 Task: Buy 5 Coil Ground Straps from Ignition Parts section under best seller category for shipping address: Jim Hall, 4207 Skips Lane, Phoenix, Arizona 85012, Cell Number 9285042162. Pay from credit card ending with 2005, CVV 3321
Action: Mouse moved to (18, 96)
Screenshot: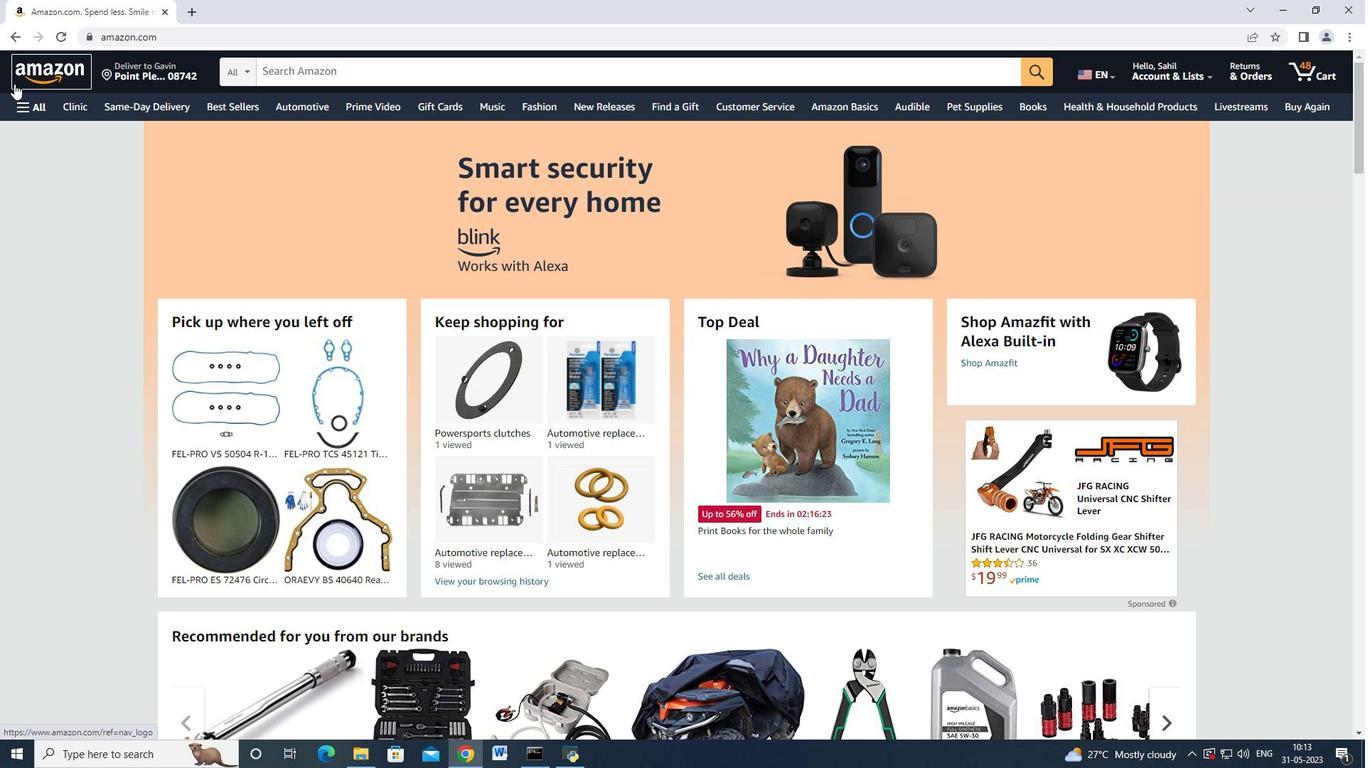 
Action: Mouse pressed left at (18, 96)
Screenshot: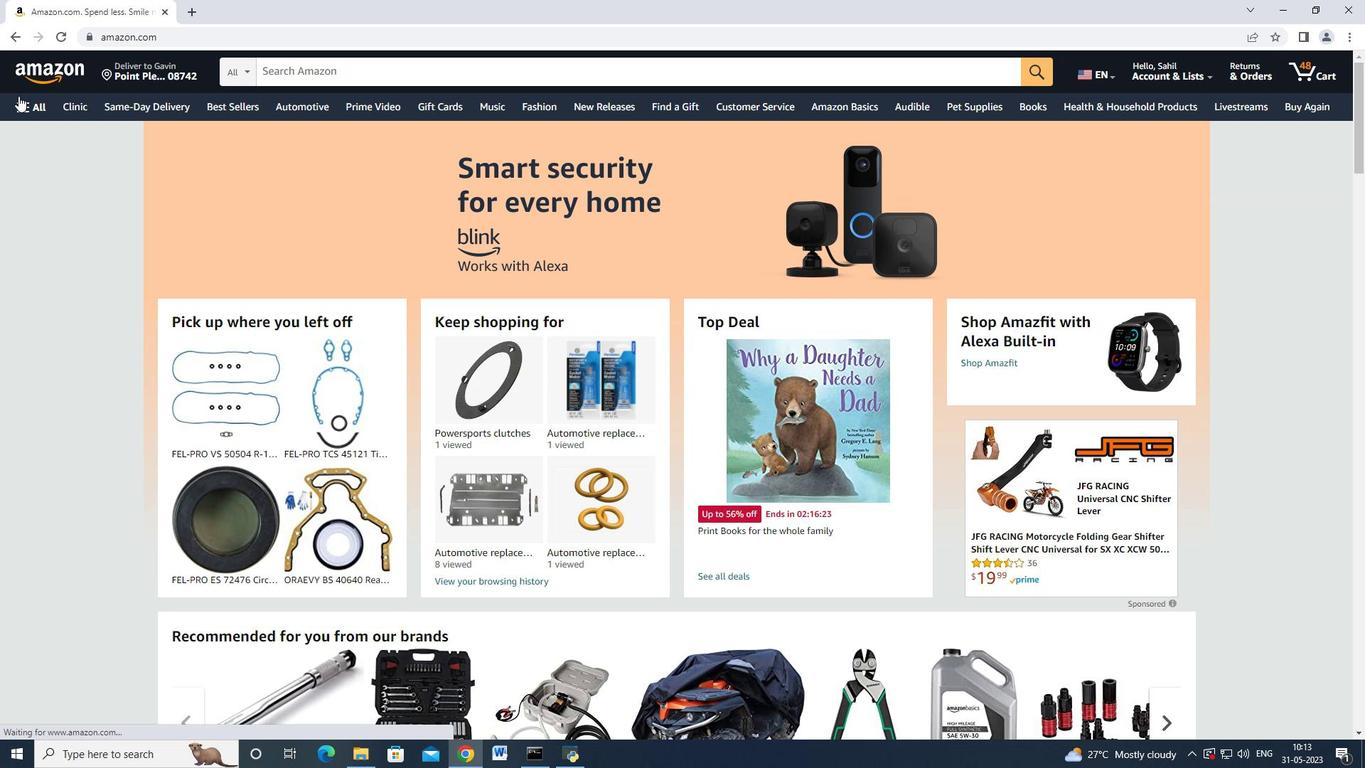 
Action: Mouse moved to (100, 349)
Screenshot: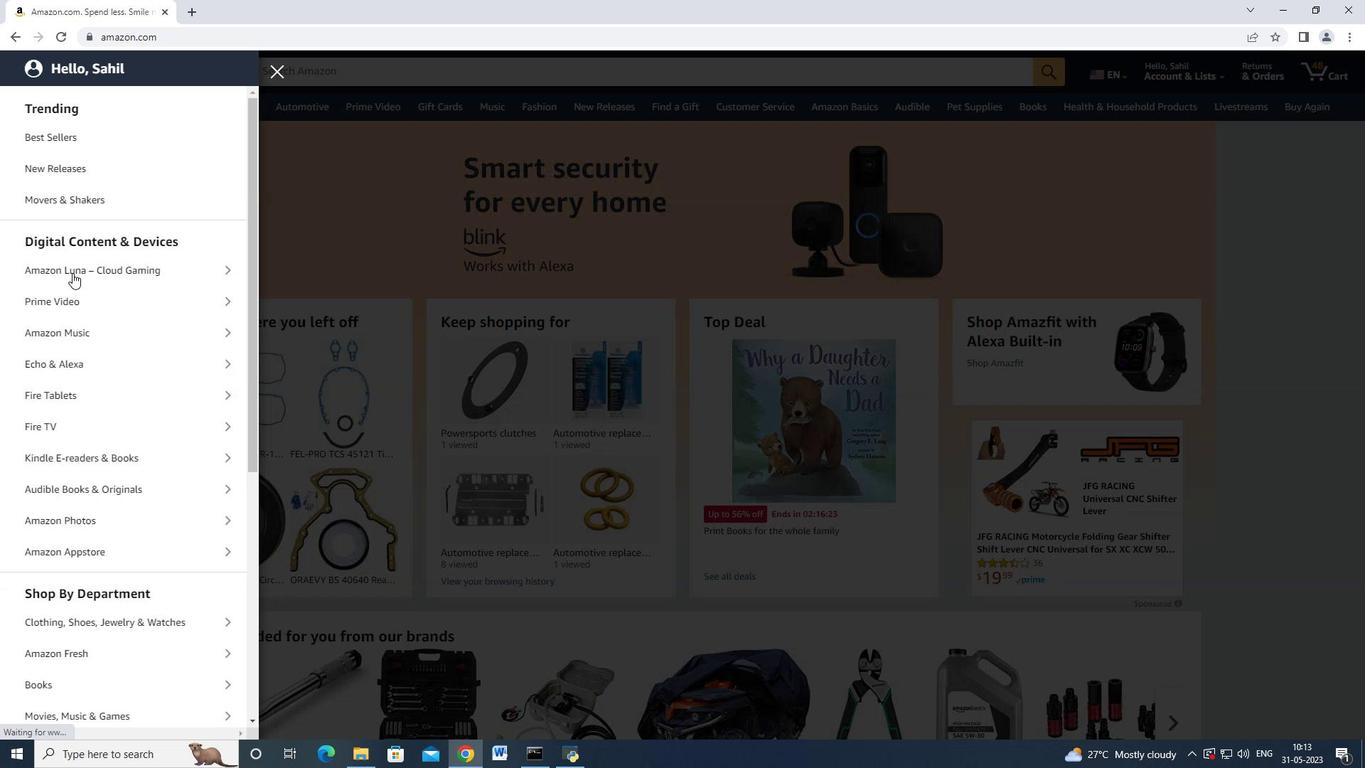 
Action: Mouse scrolled (96, 341) with delta (0, 0)
Screenshot: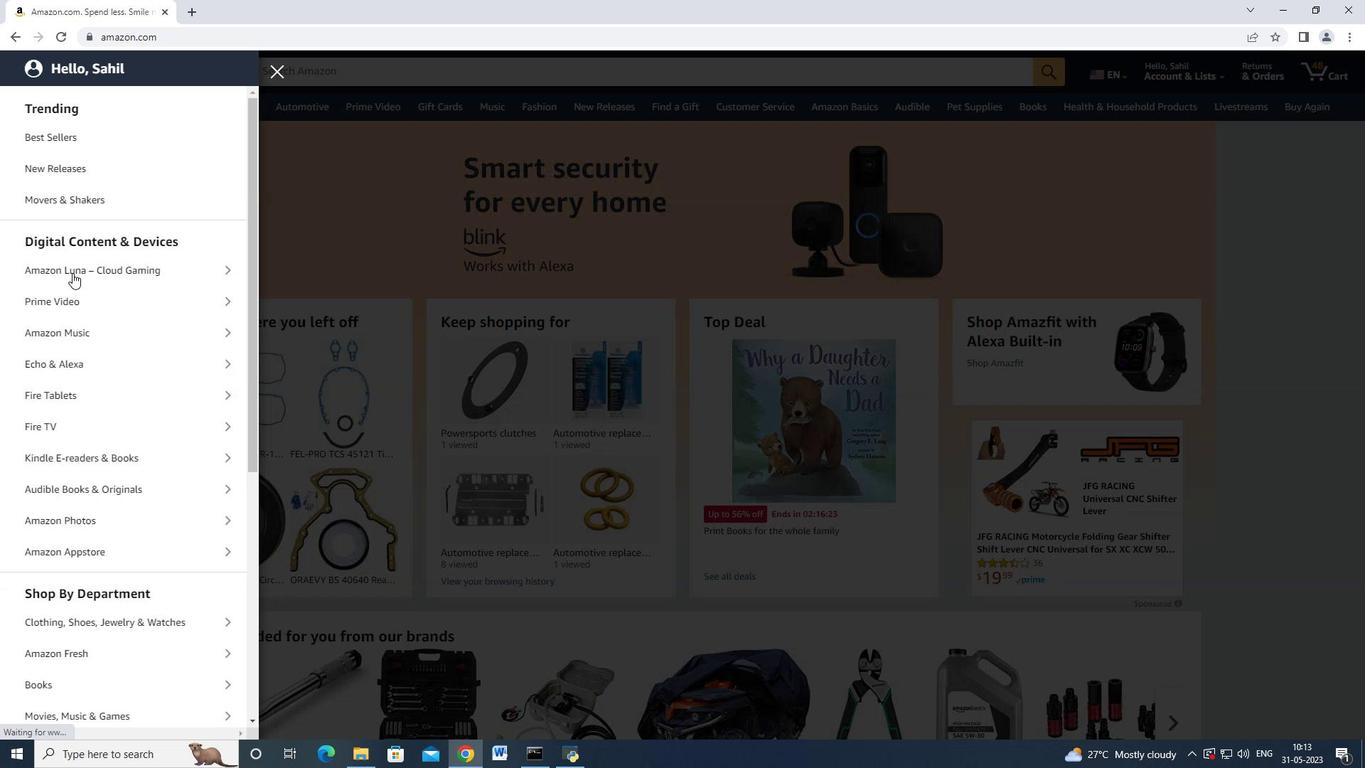 
Action: Mouse scrolled (100, 349) with delta (0, 0)
Screenshot: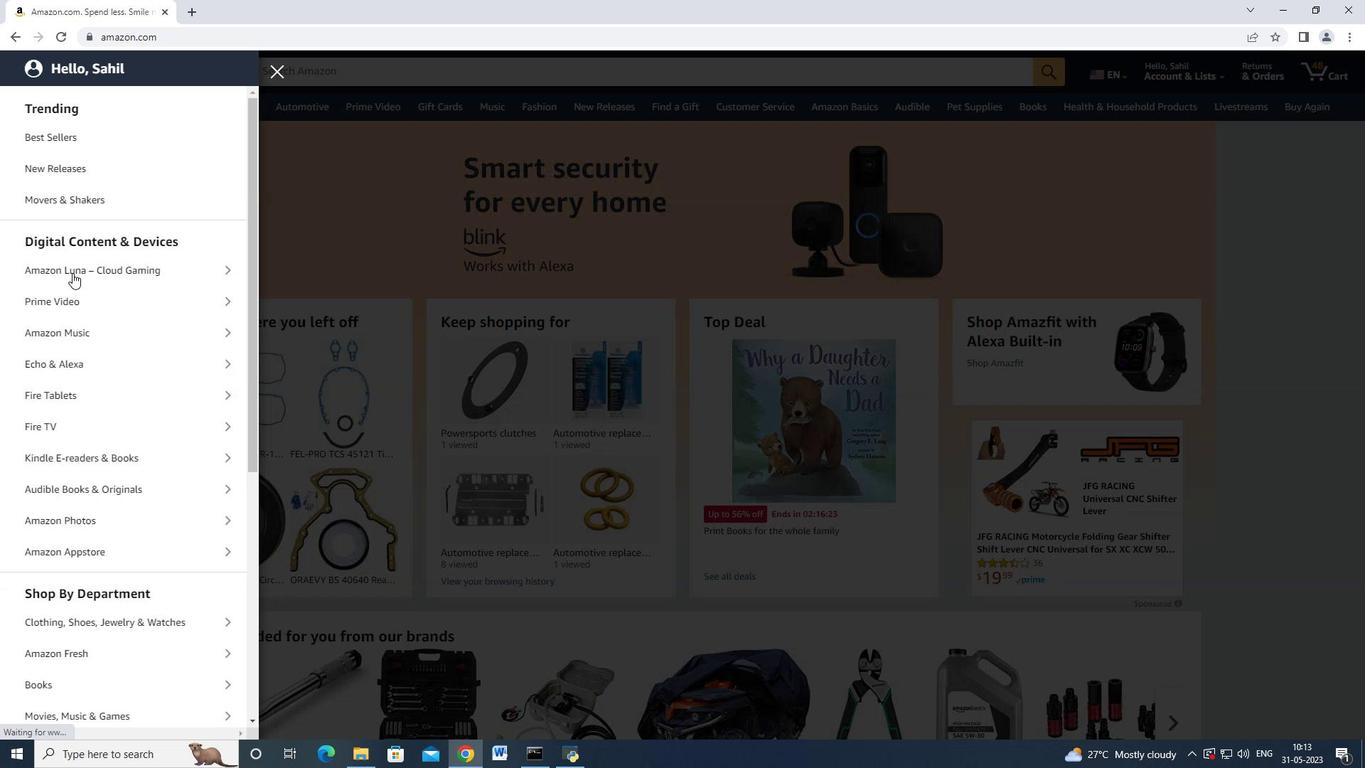 
Action: Mouse scrolled (100, 349) with delta (0, 0)
Screenshot: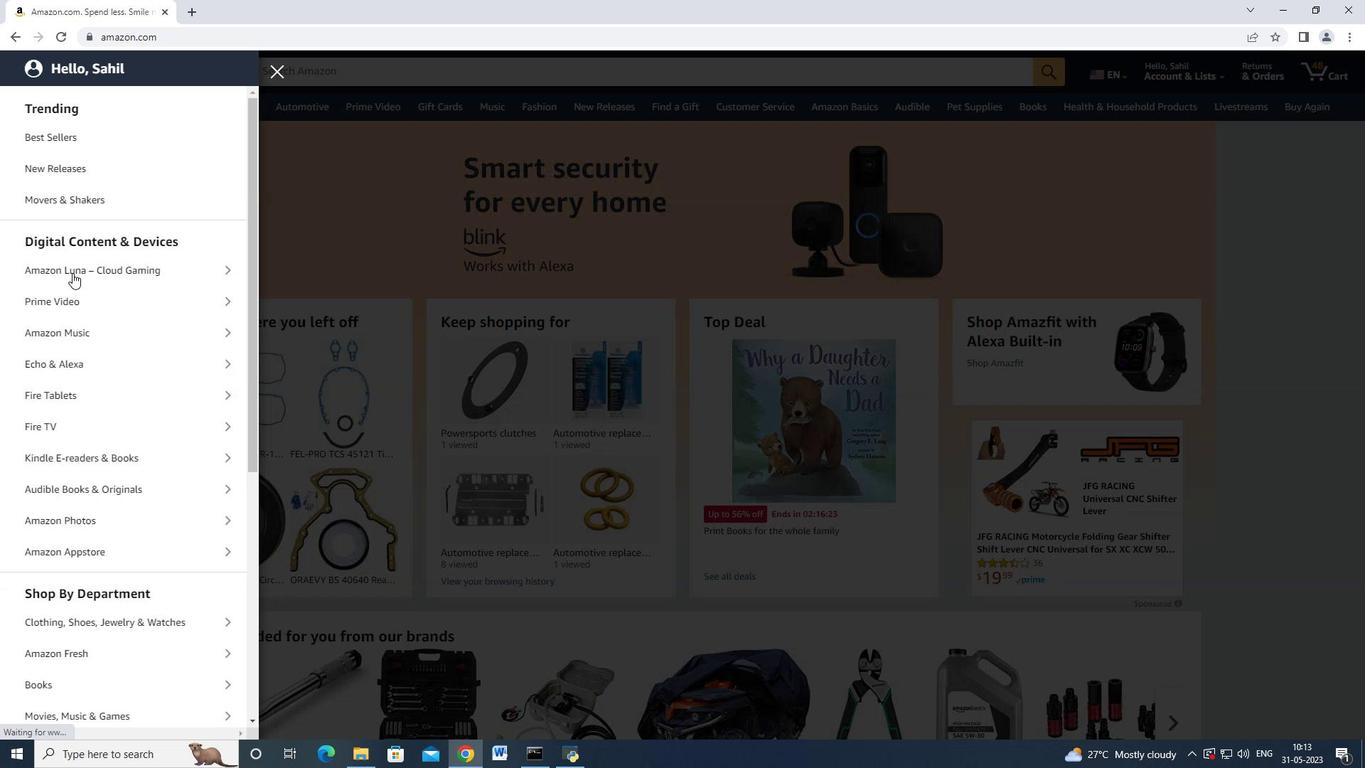 
Action: Mouse scrolled (100, 349) with delta (0, 0)
Screenshot: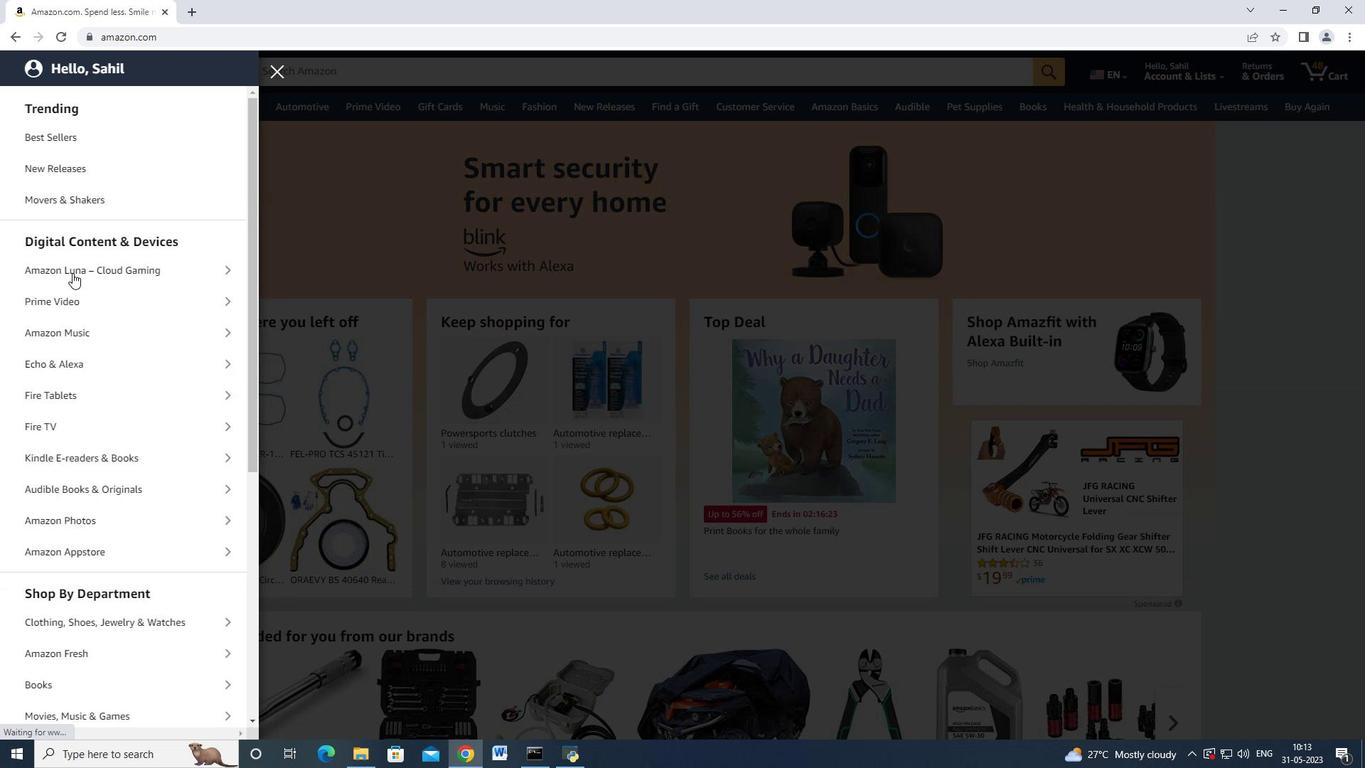 
Action: Mouse moved to (86, 444)
Screenshot: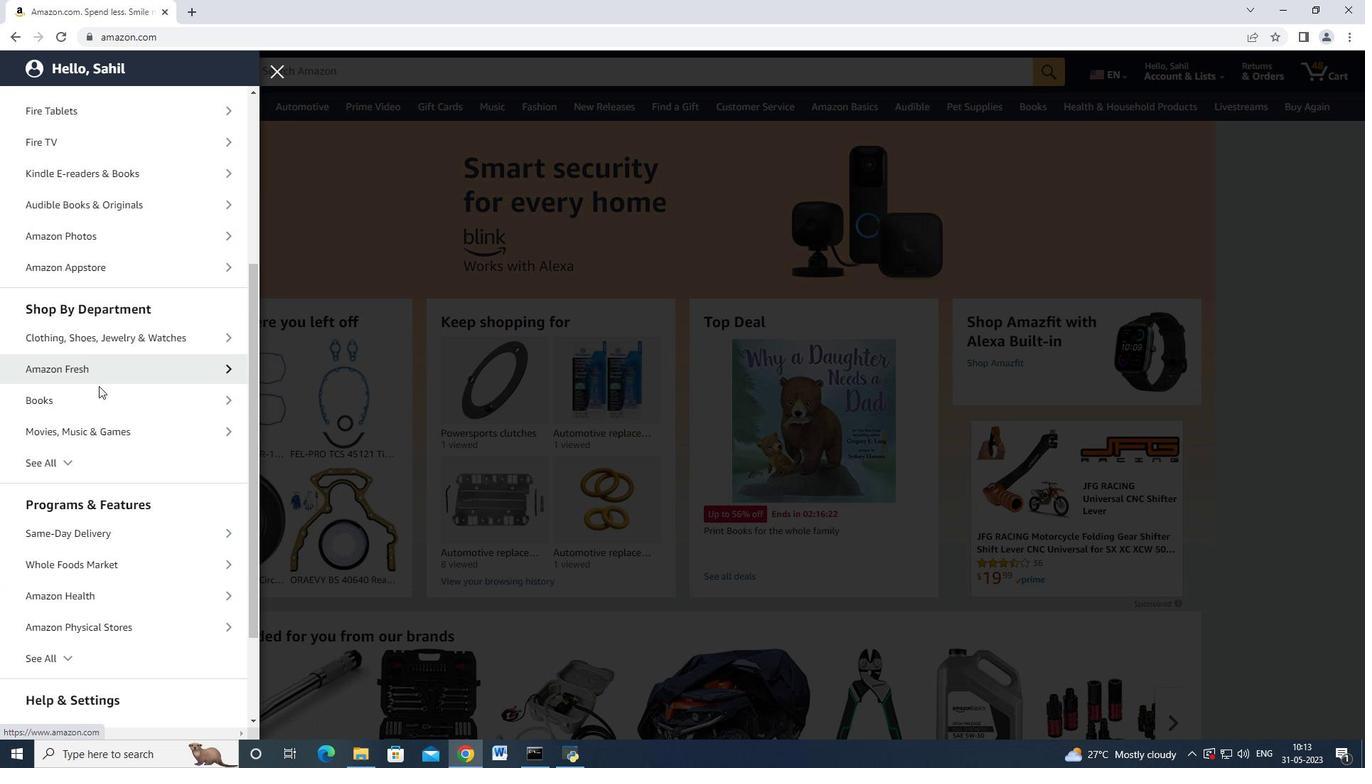 
Action: Mouse pressed left at (86, 444)
Screenshot: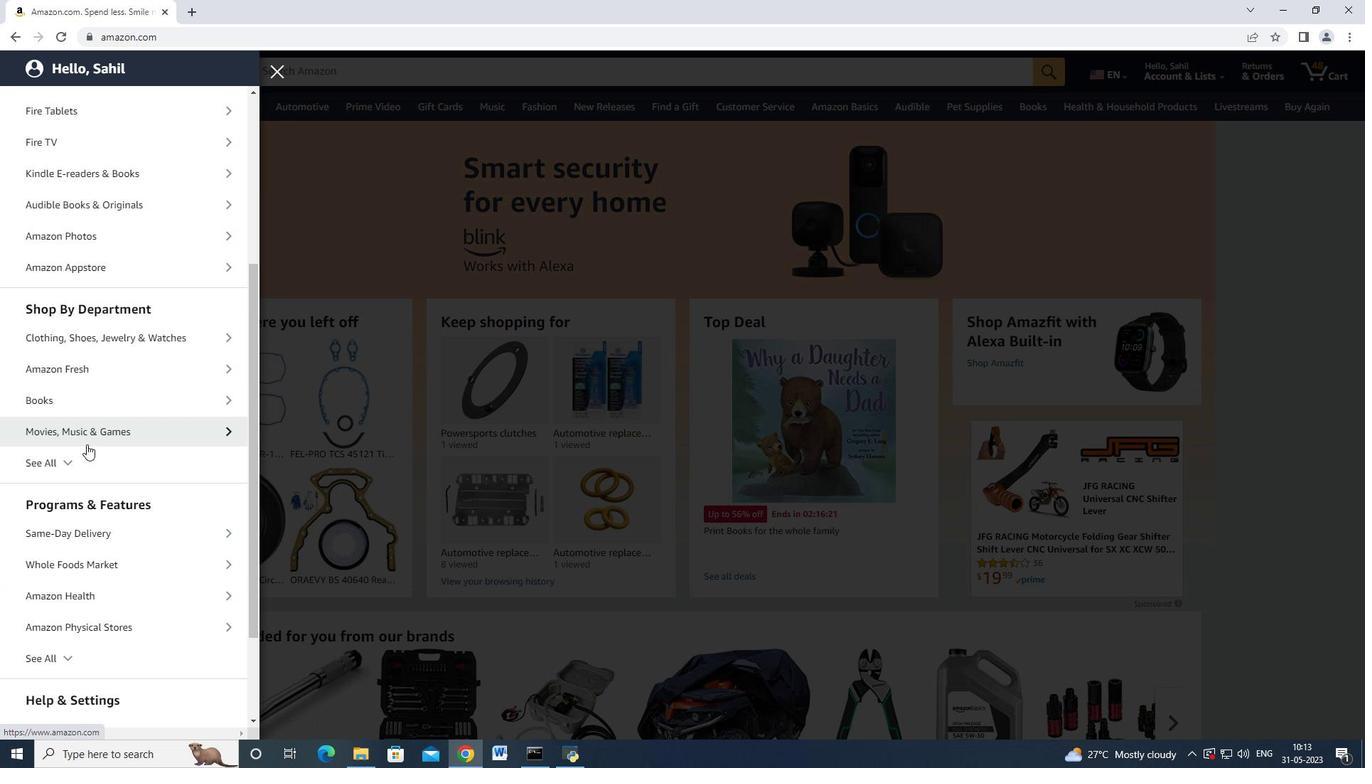 
Action: Mouse moved to (34, 102)
Screenshot: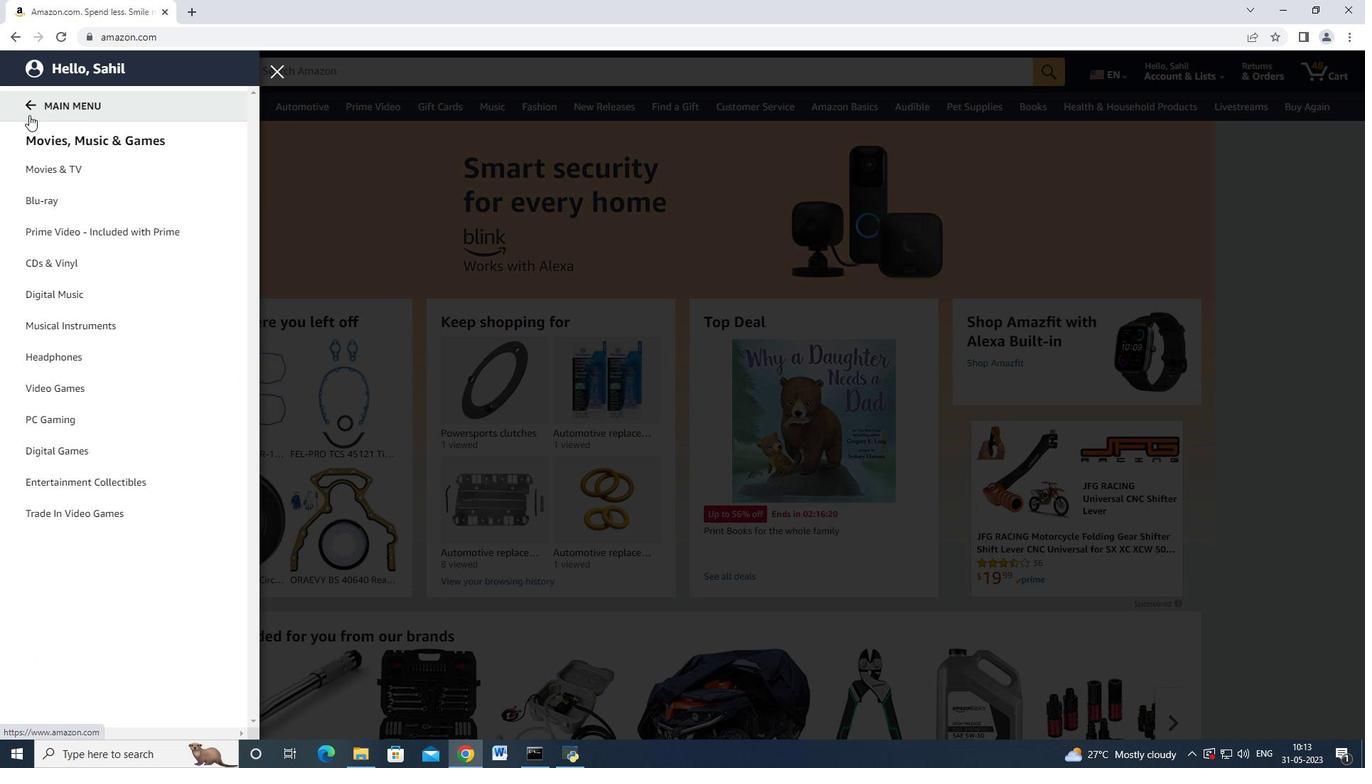 
Action: Mouse pressed left at (34, 102)
Screenshot: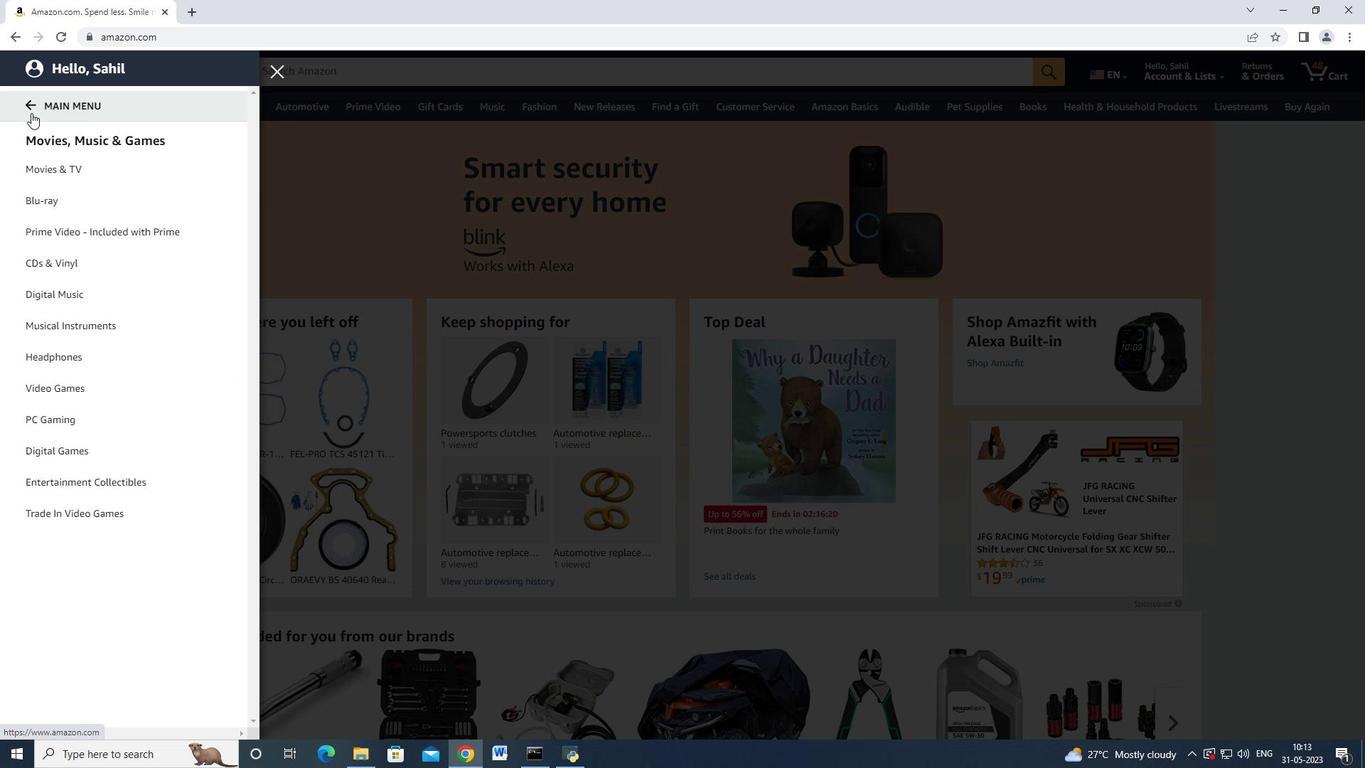 
Action: Mouse moved to (66, 330)
Screenshot: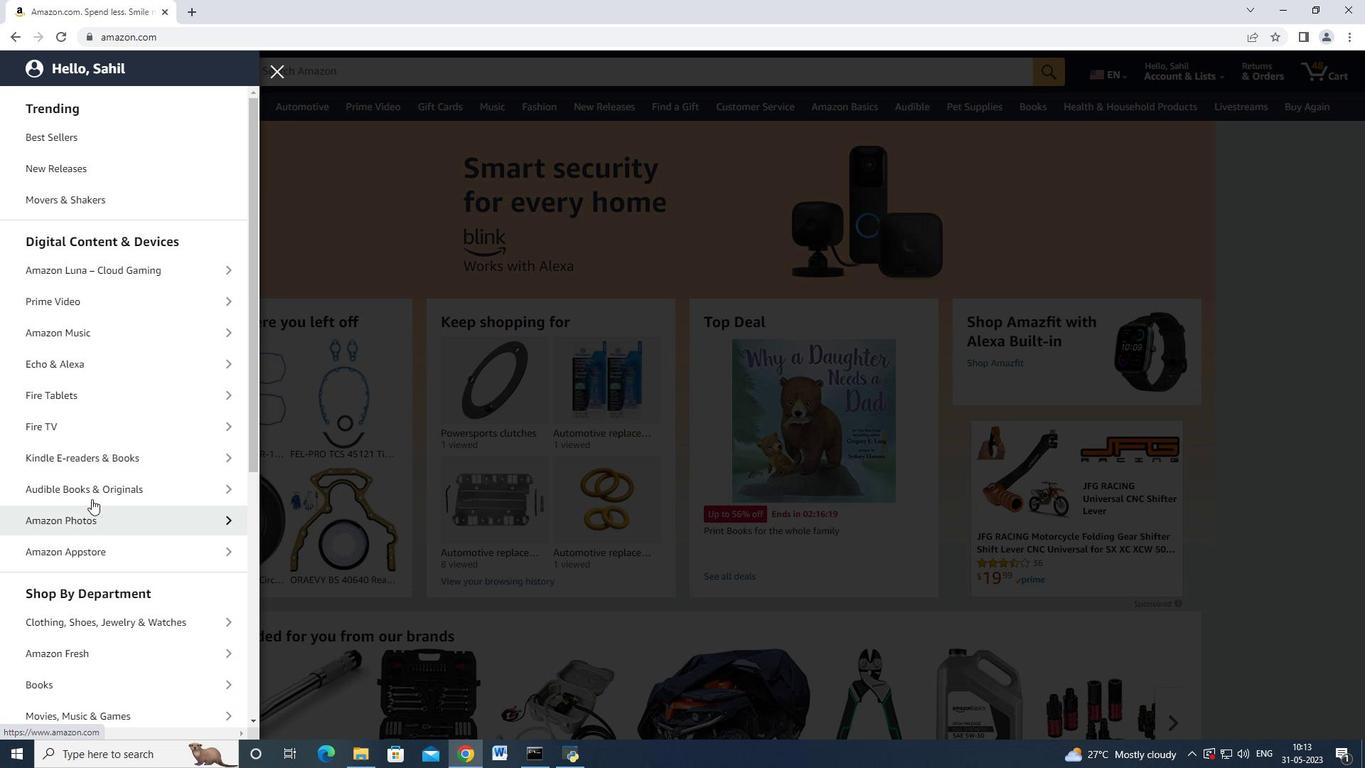 
Action: Mouse scrolled (66, 329) with delta (0, 0)
Screenshot: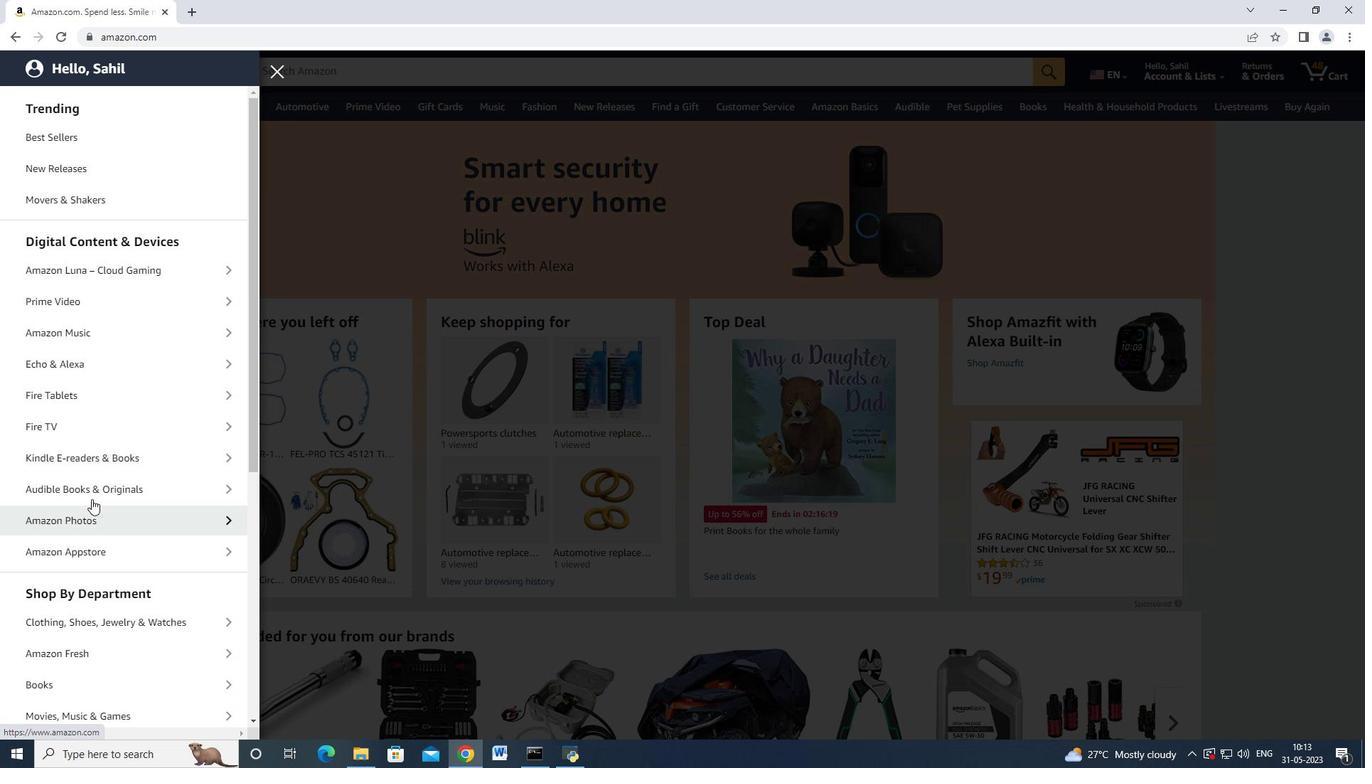 
Action: Mouse scrolled (66, 329) with delta (0, 0)
Screenshot: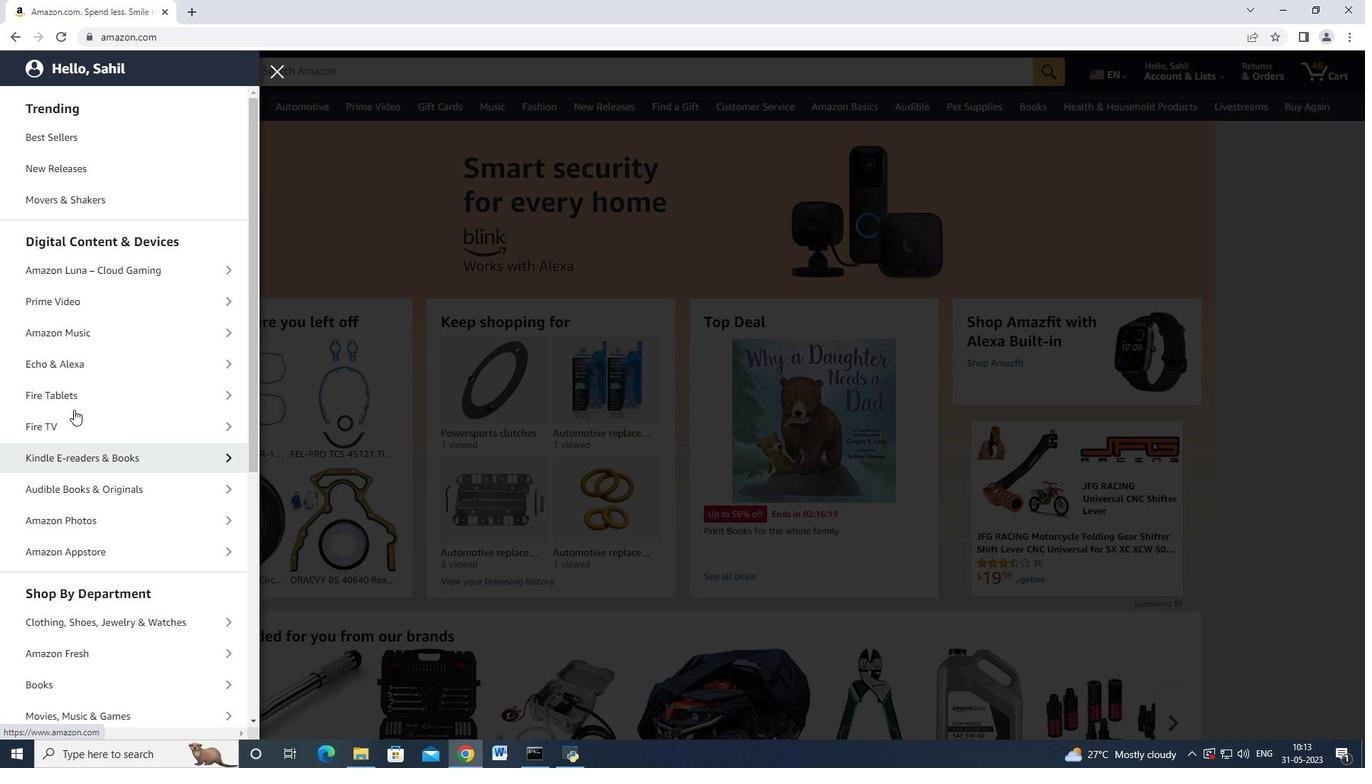 
Action: Mouse scrolled (66, 329) with delta (0, 0)
Screenshot: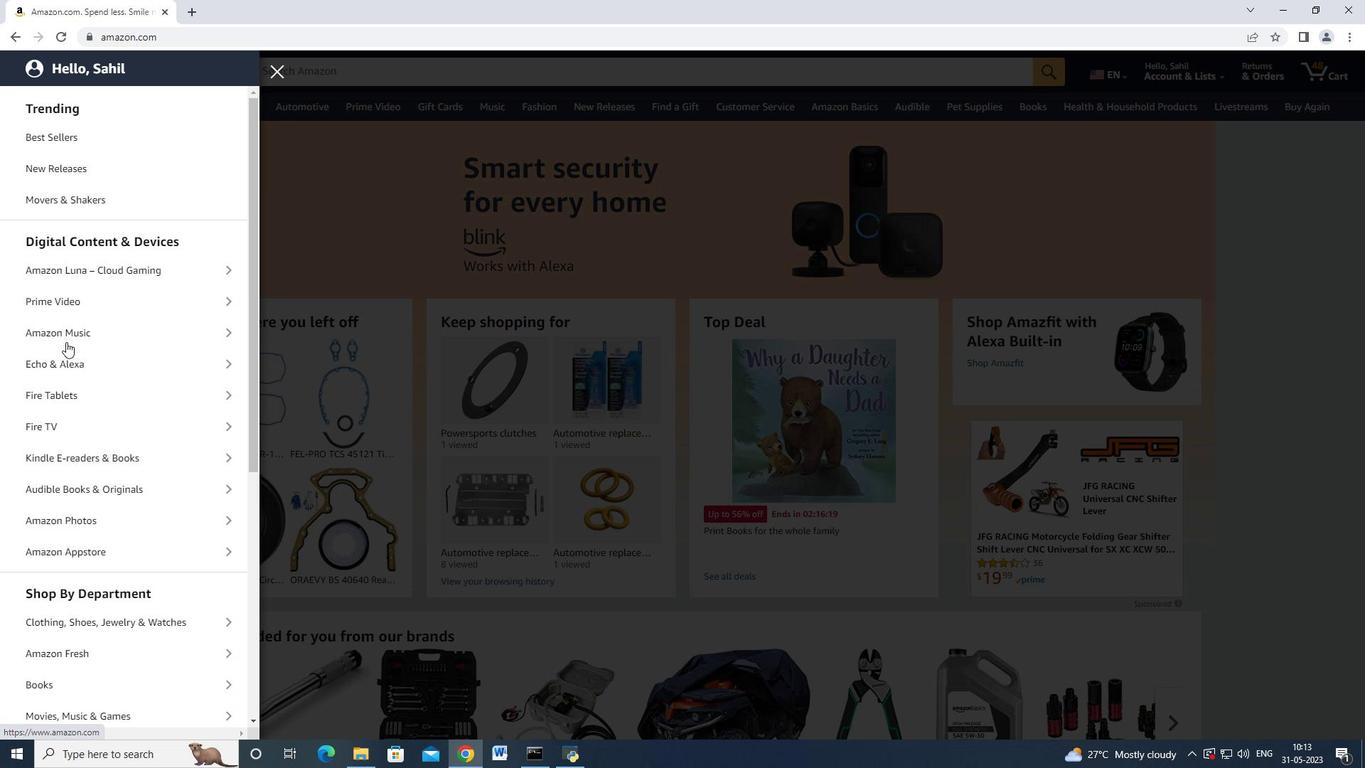 
Action: Mouse scrolled (66, 329) with delta (0, 0)
Screenshot: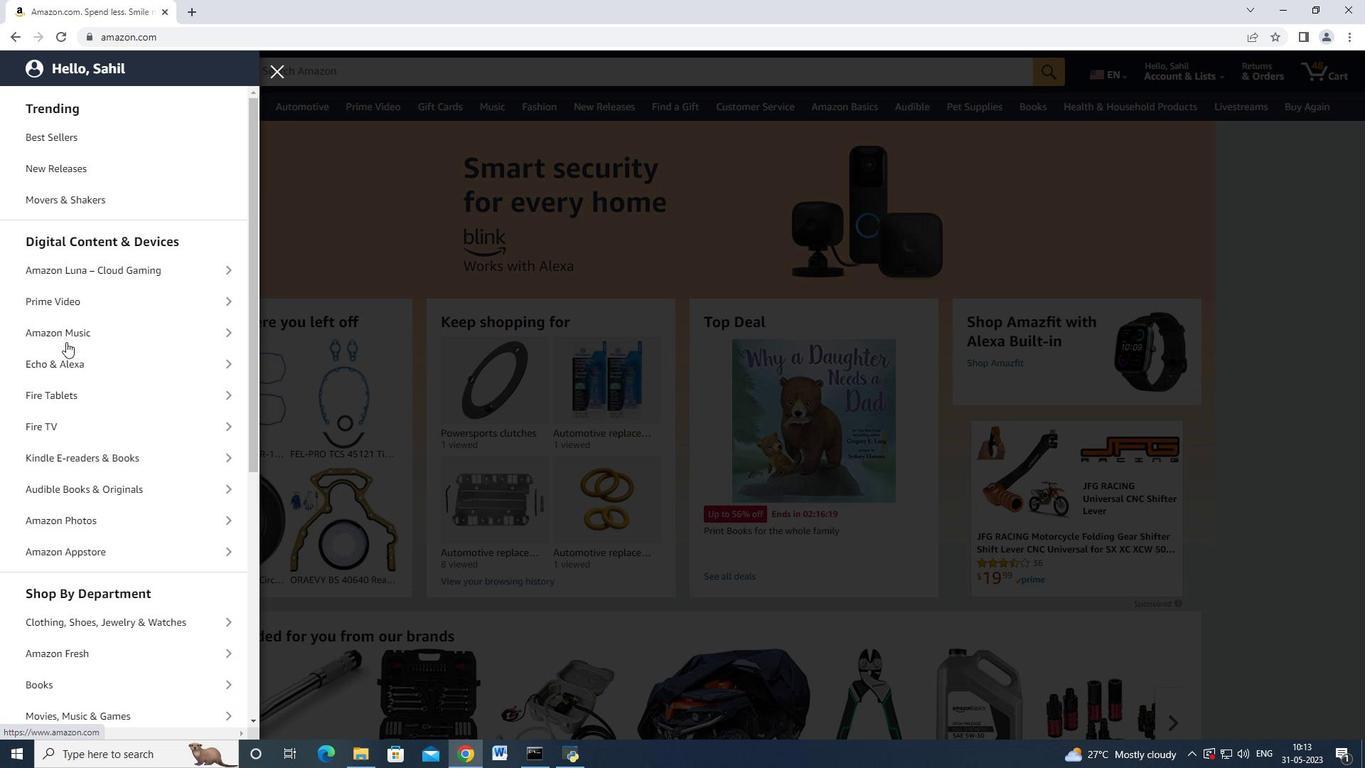 
Action: Mouse moved to (66, 330)
Screenshot: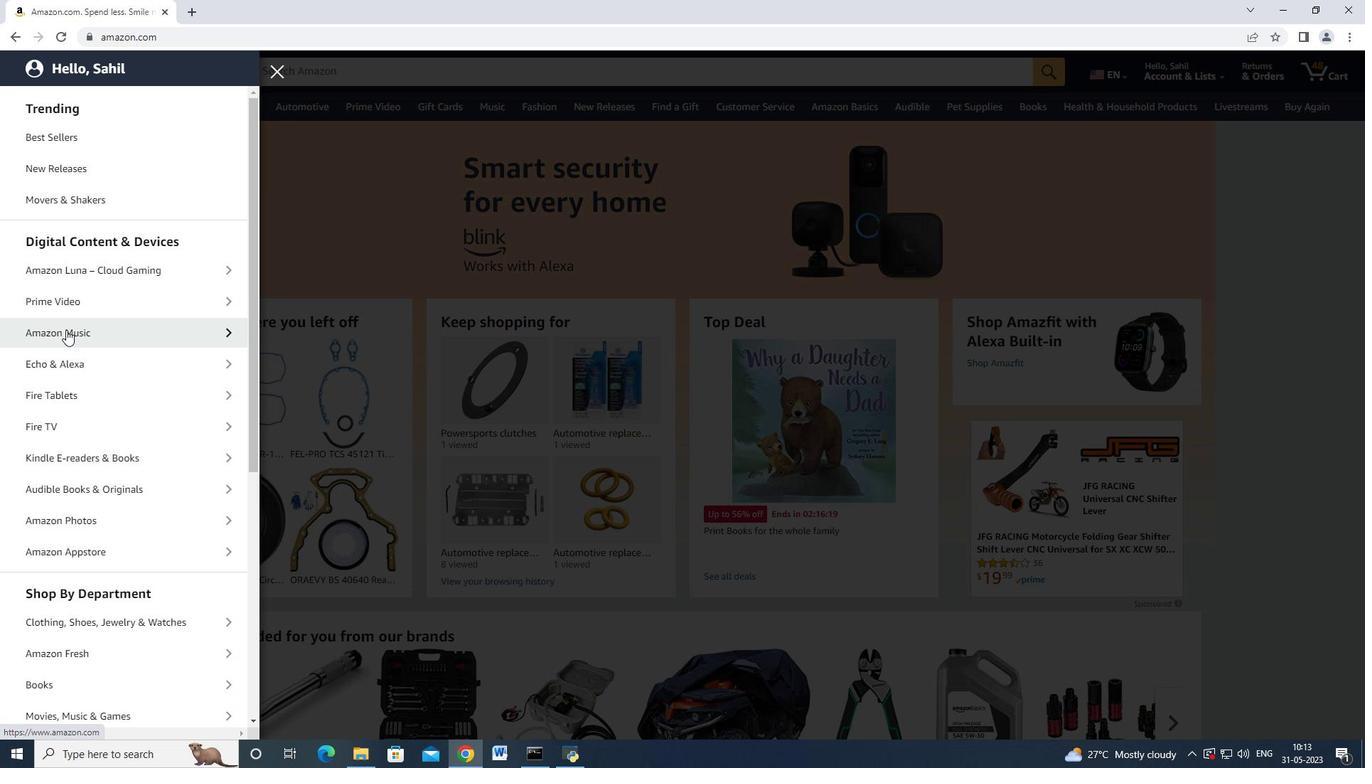 
Action: Mouse scrolled (66, 329) with delta (0, 0)
Screenshot: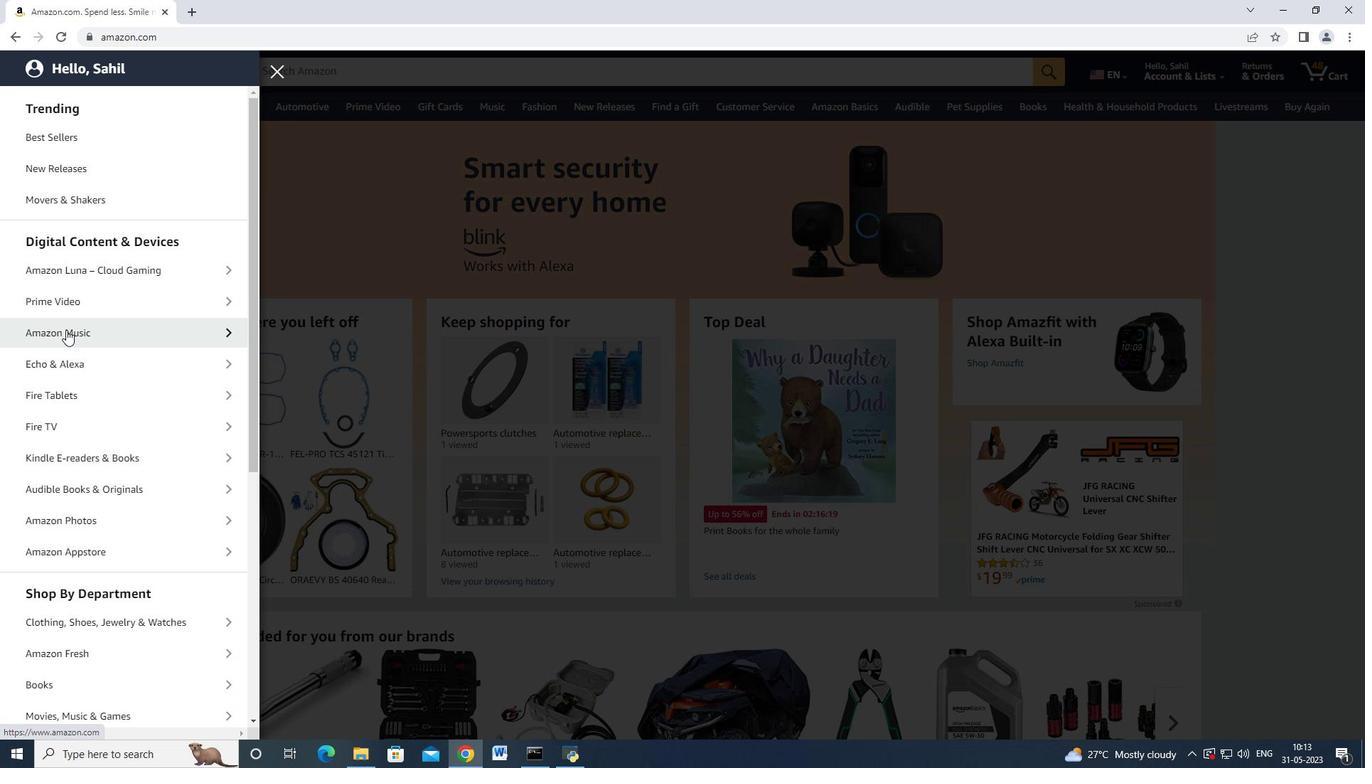 
Action: Mouse moved to (86, 394)
Screenshot: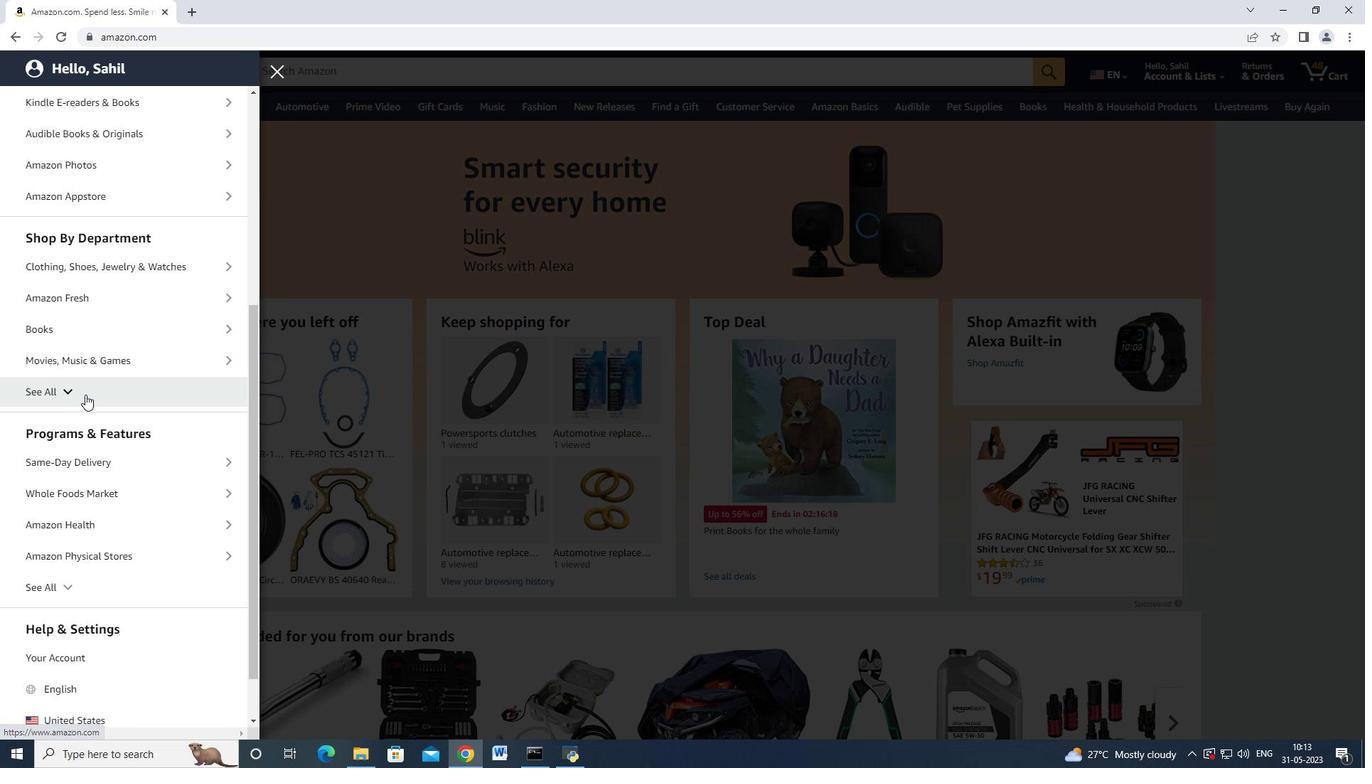 
Action: Mouse pressed left at (86, 394)
Screenshot: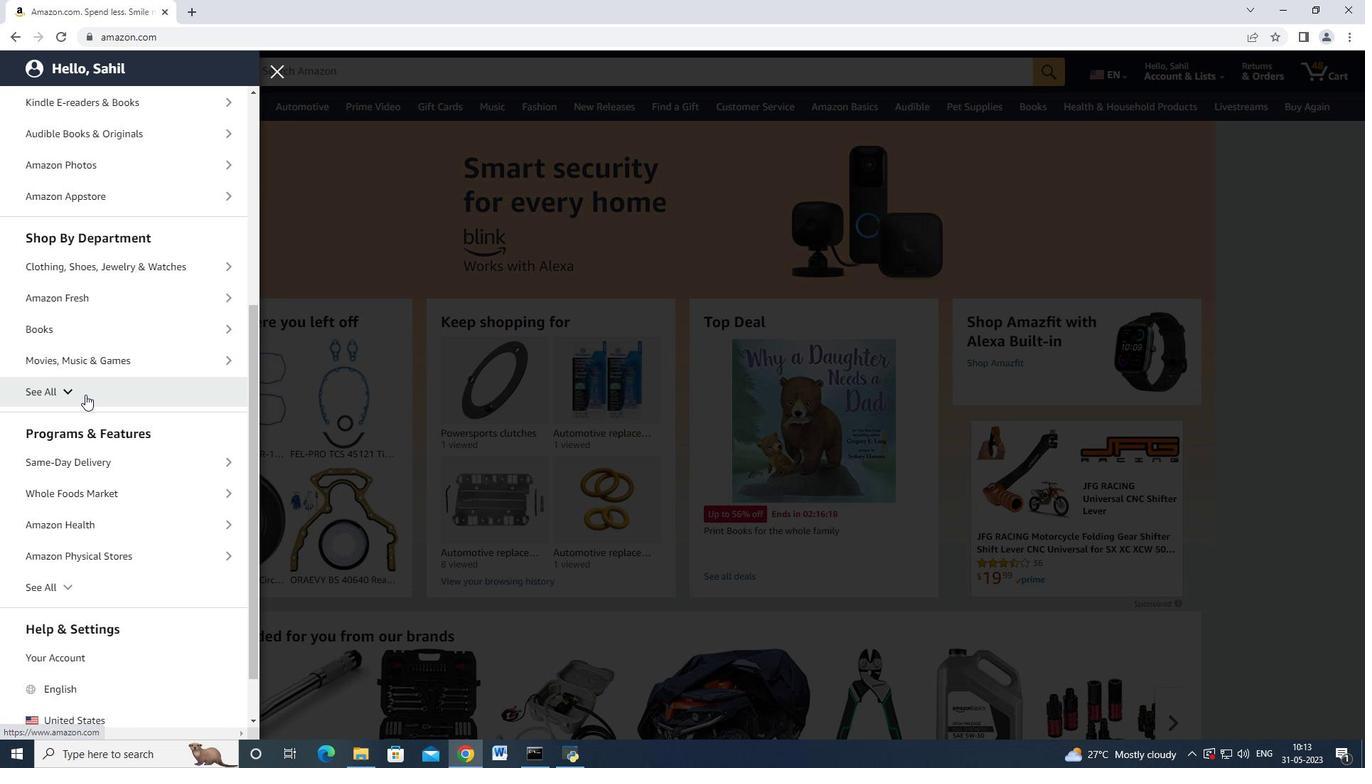 
Action: Mouse moved to (88, 393)
Screenshot: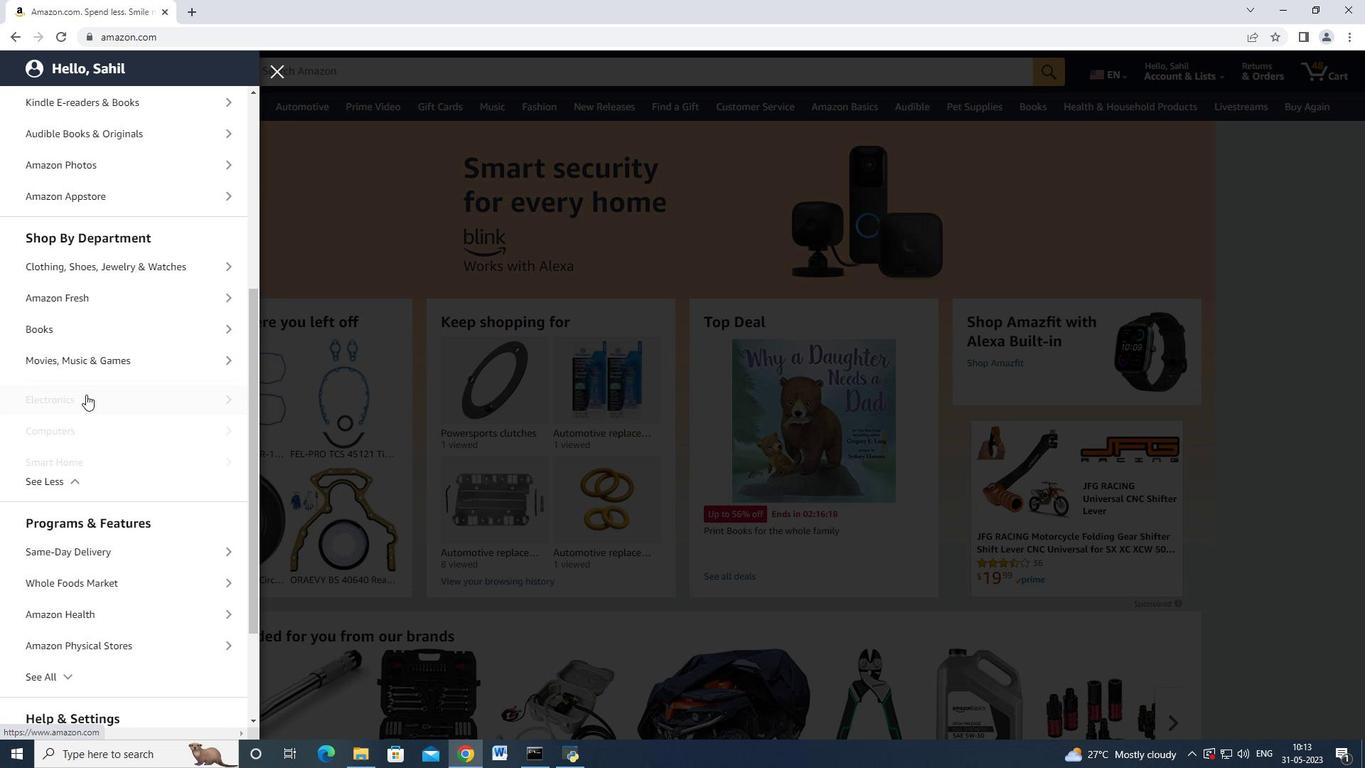 
Action: Mouse scrolled (88, 392) with delta (0, 0)
Screenshot: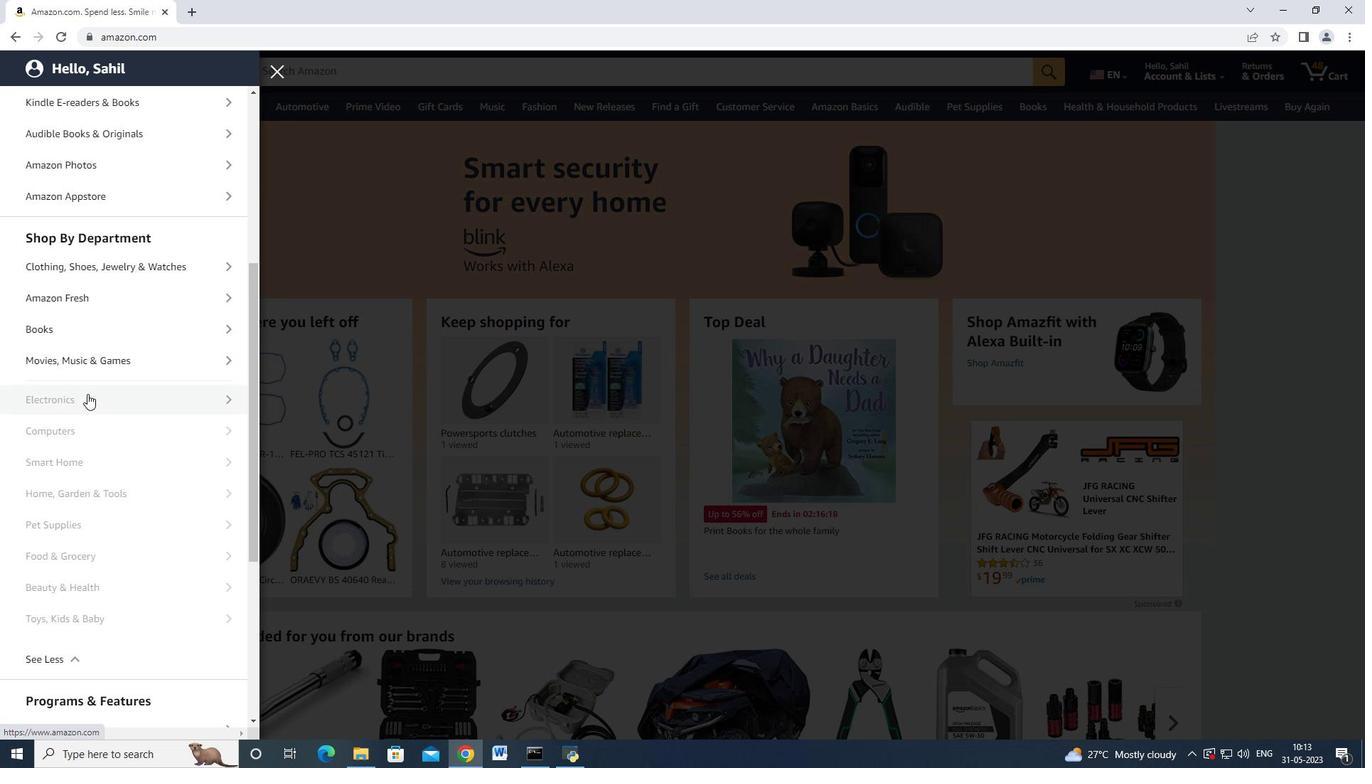 
Action: Mouse scrolled (88, 392) with delta (0, 0)
Screenshot: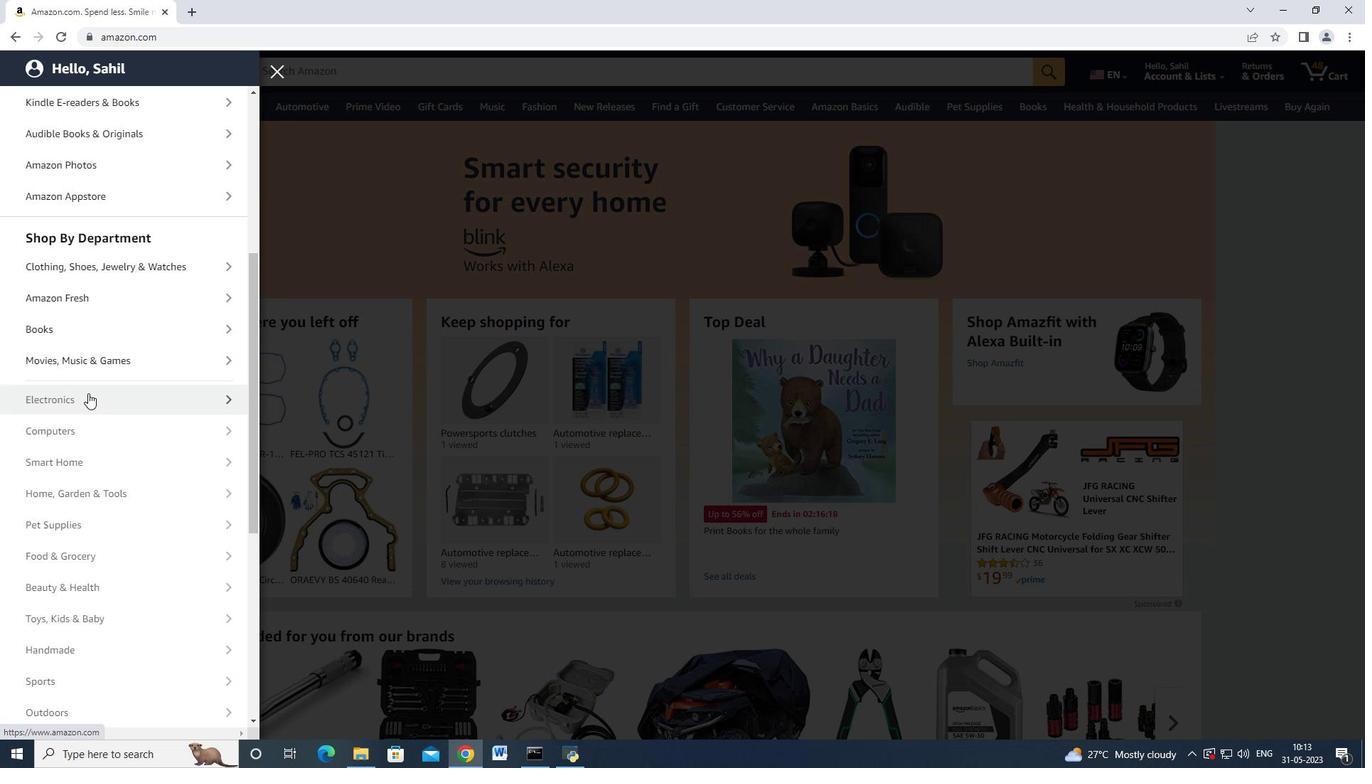 
Action: Mouse scrolled (88, 392) with delta (0, 0)
Screenshot: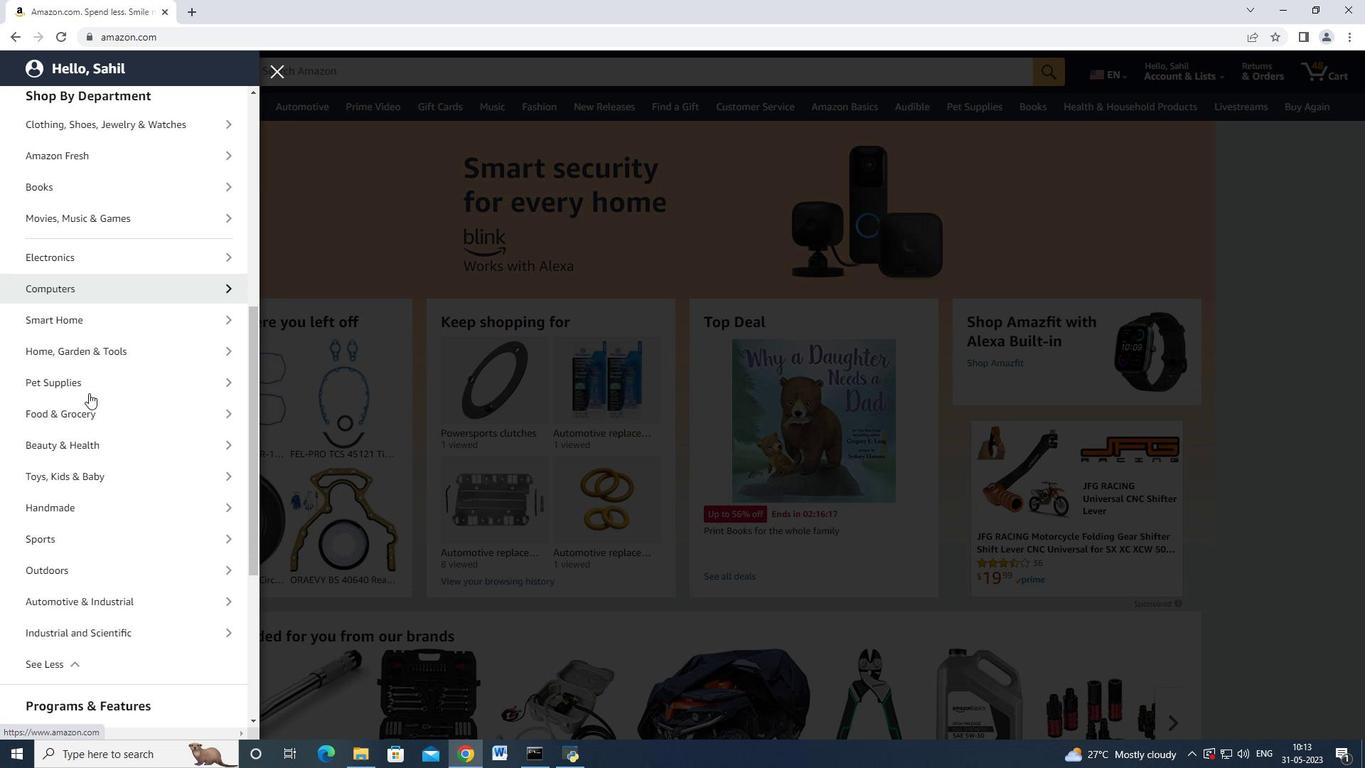 
Action: Mouse moved to (88, 393)
Screenshot: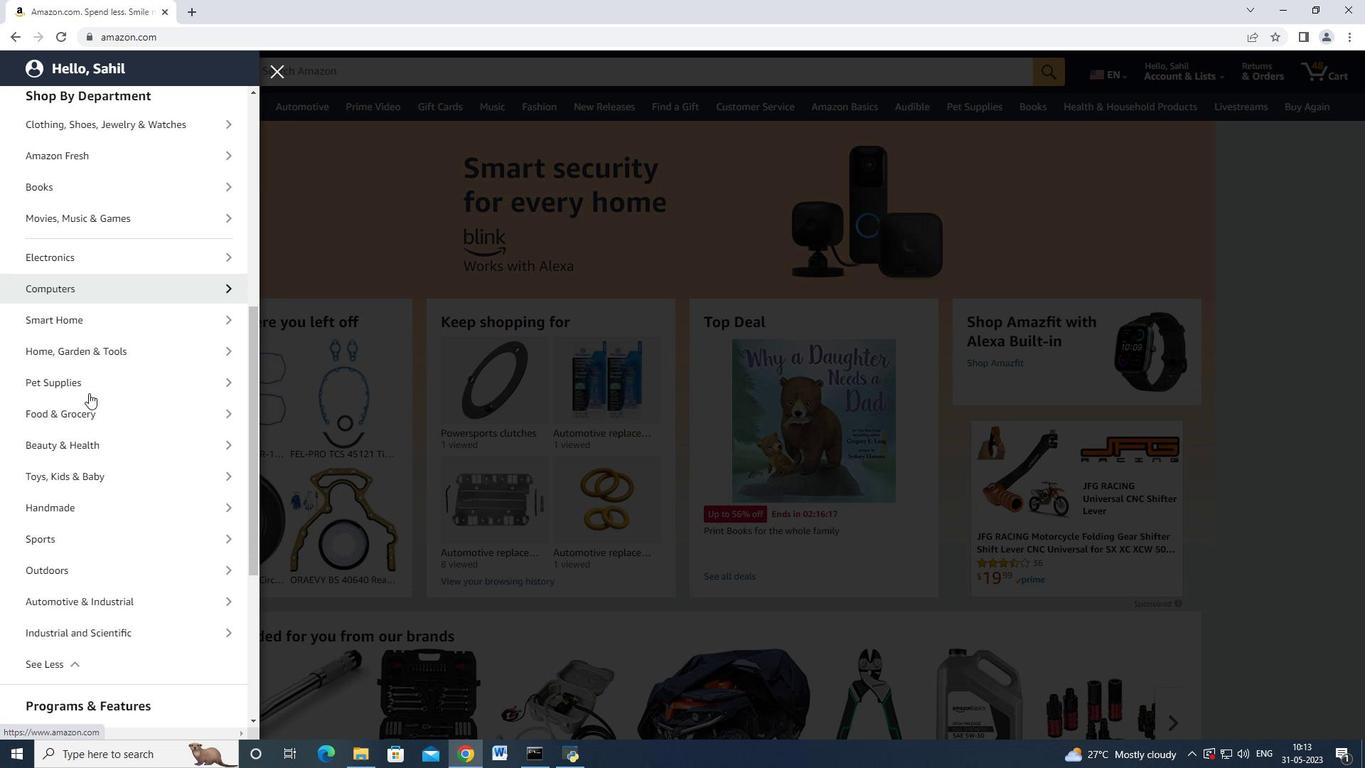 
Action: Mouse scrolled (88, 392) with delta (0, 0)
Screenshot: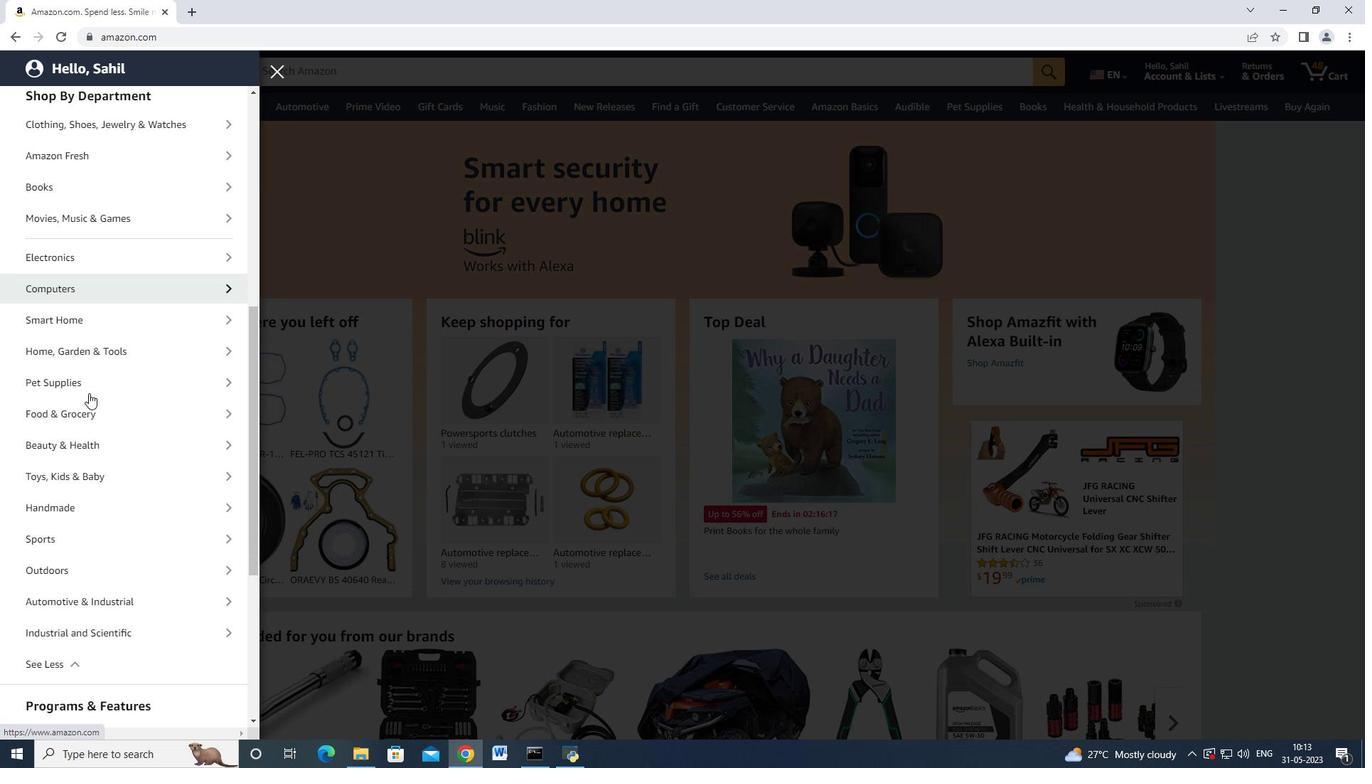 
Action: Mouse moved to (115, 445)
Screenshot: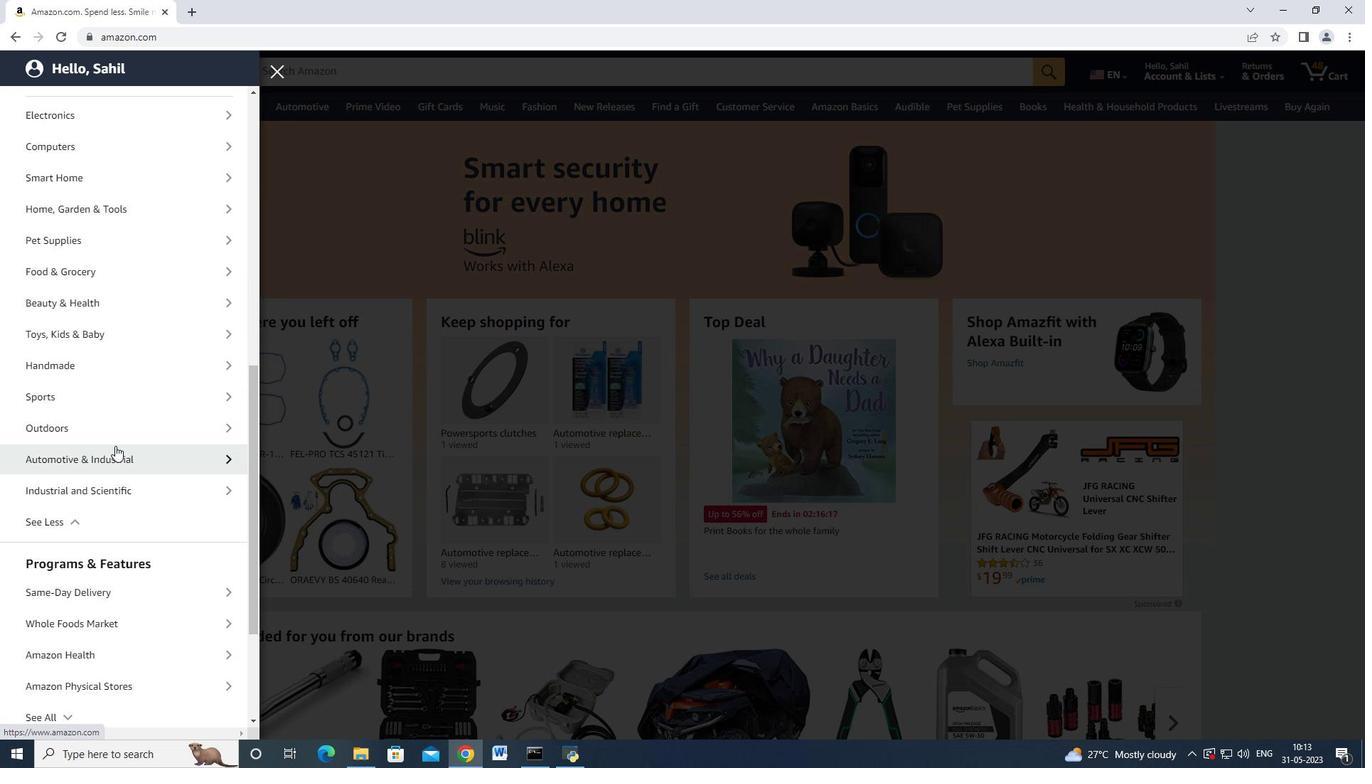 
Action: Mouse pressed left at (115, 445)
Screenshot: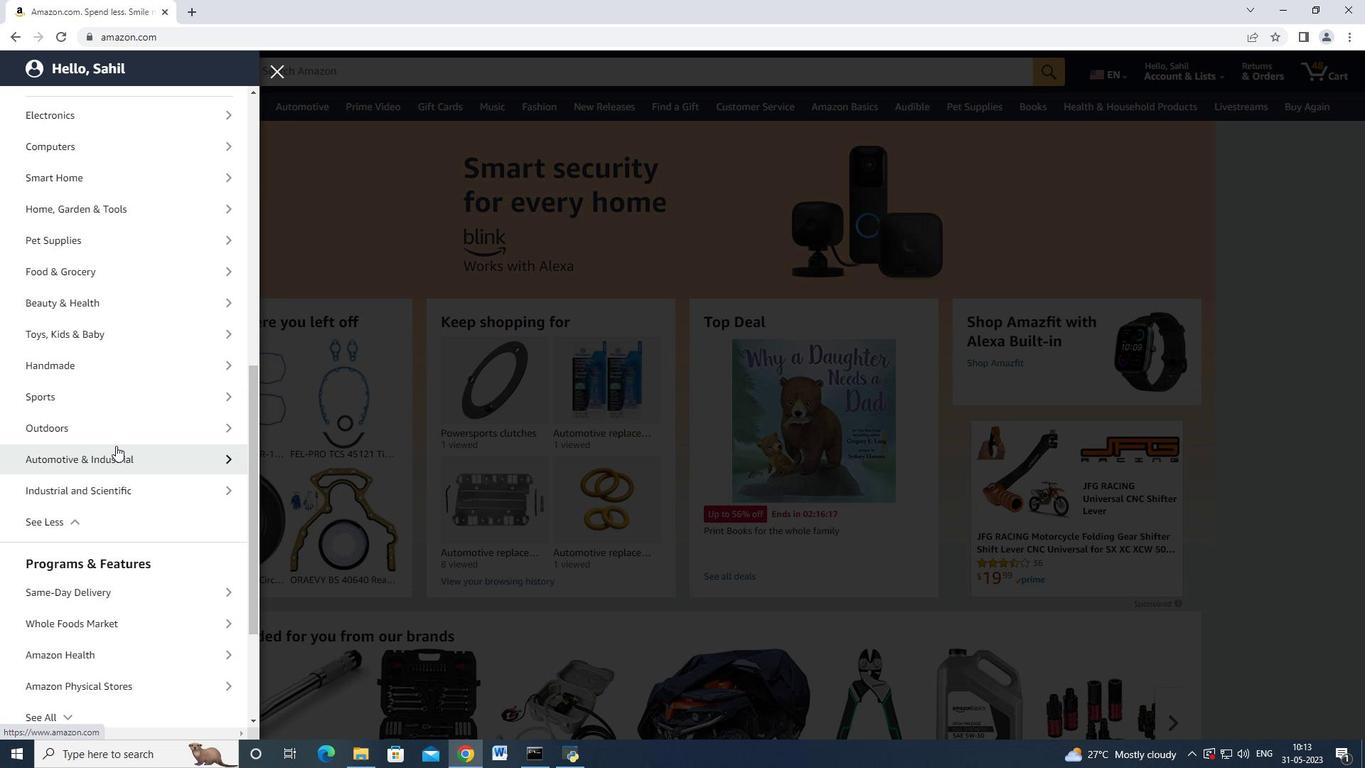 
Action: Mouse moved to (113, 173)
Screenshot: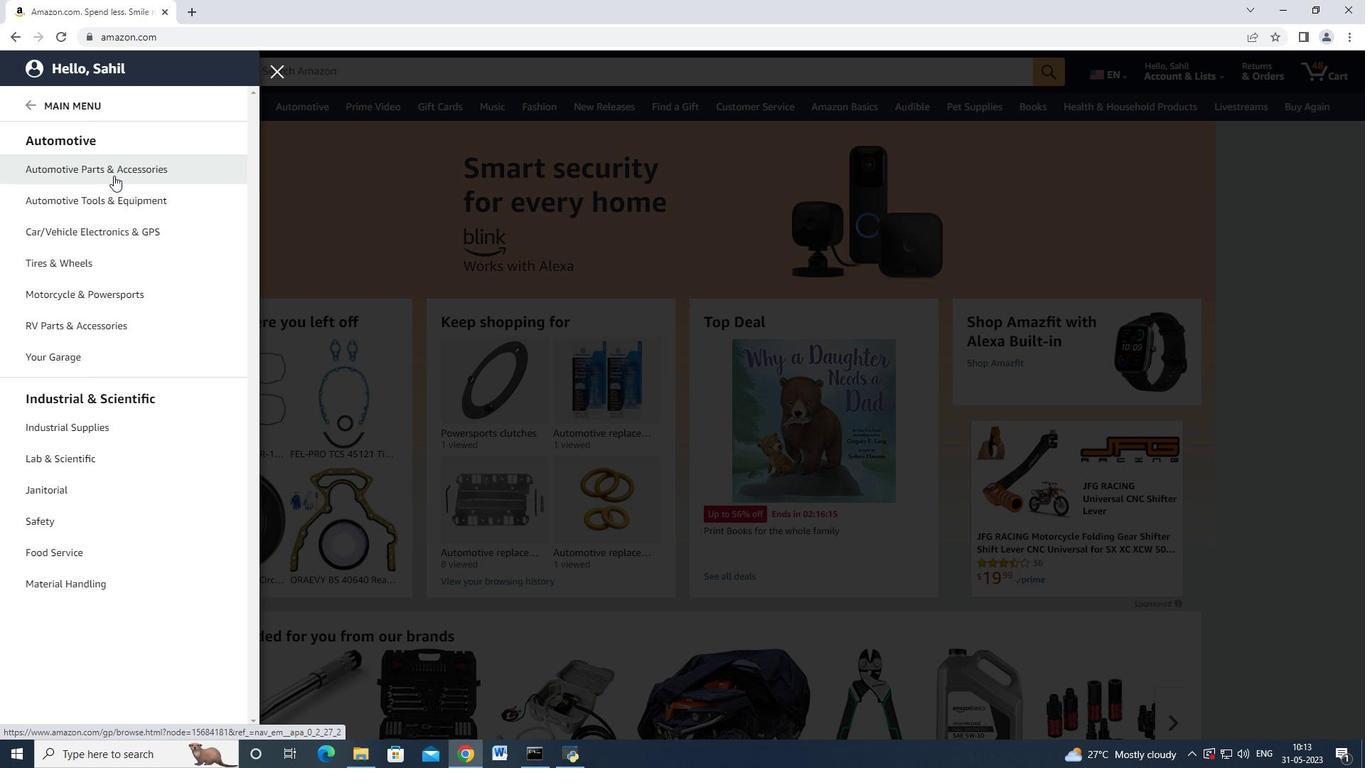 
Action: Mouse pressed left at (113, 173)
Screenshot: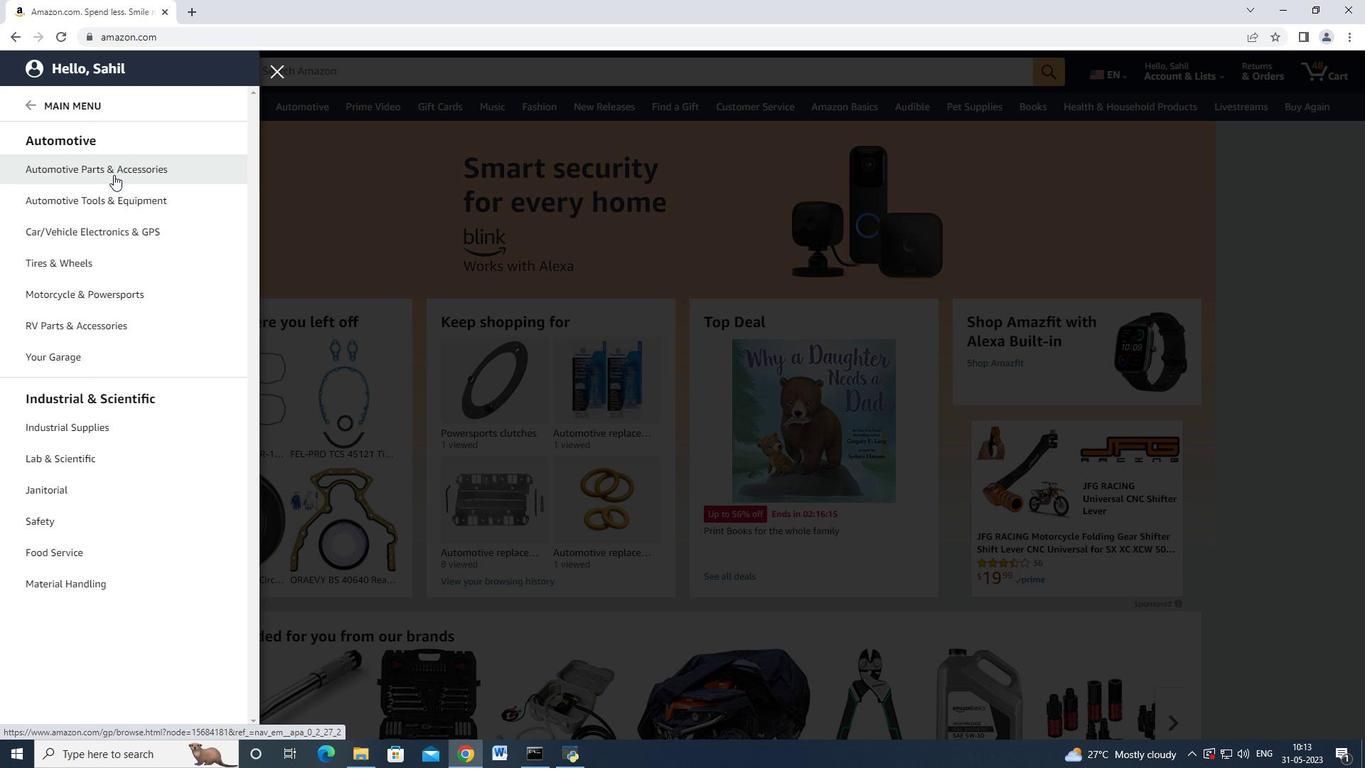
Action: Mouse moved to (147, 293)
Screenshot: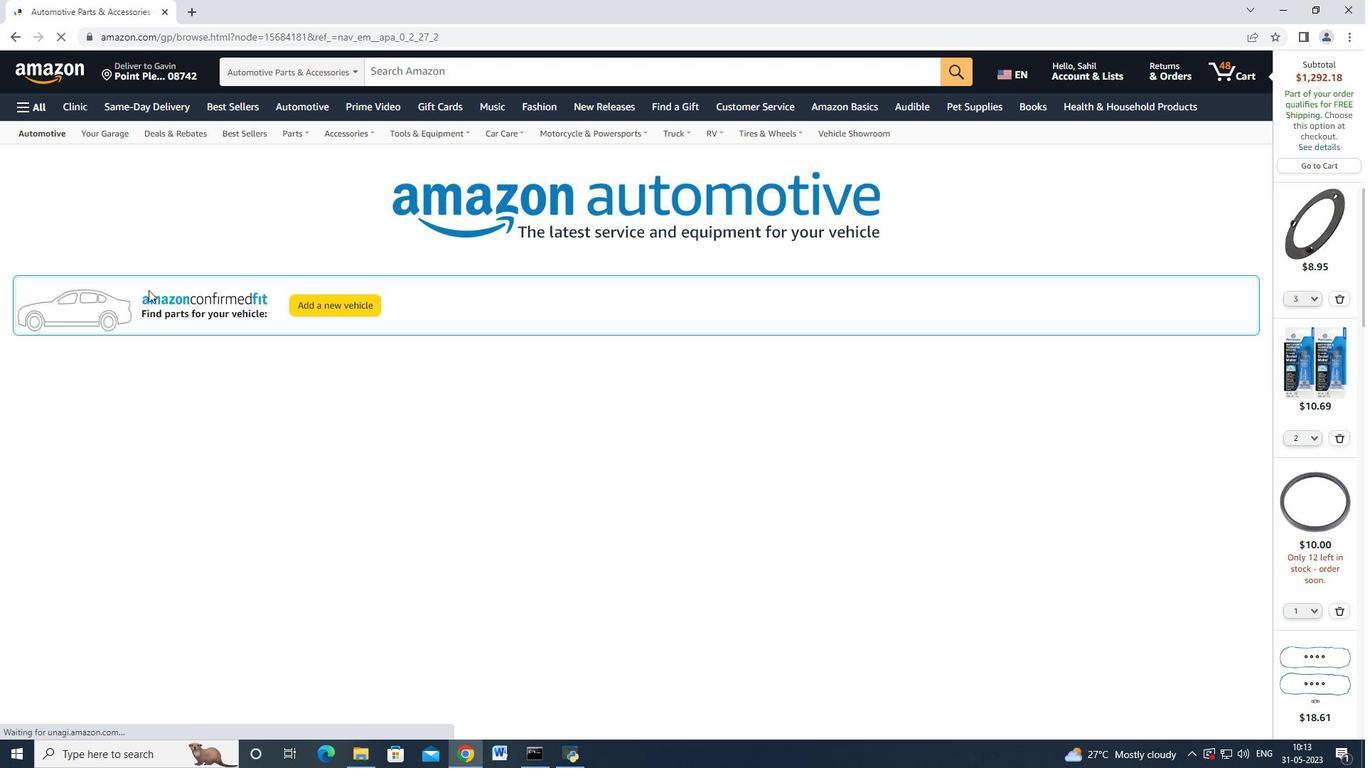 
Action: Mouse scrolled (147, 293) with delta (0, 0)
Screenshot: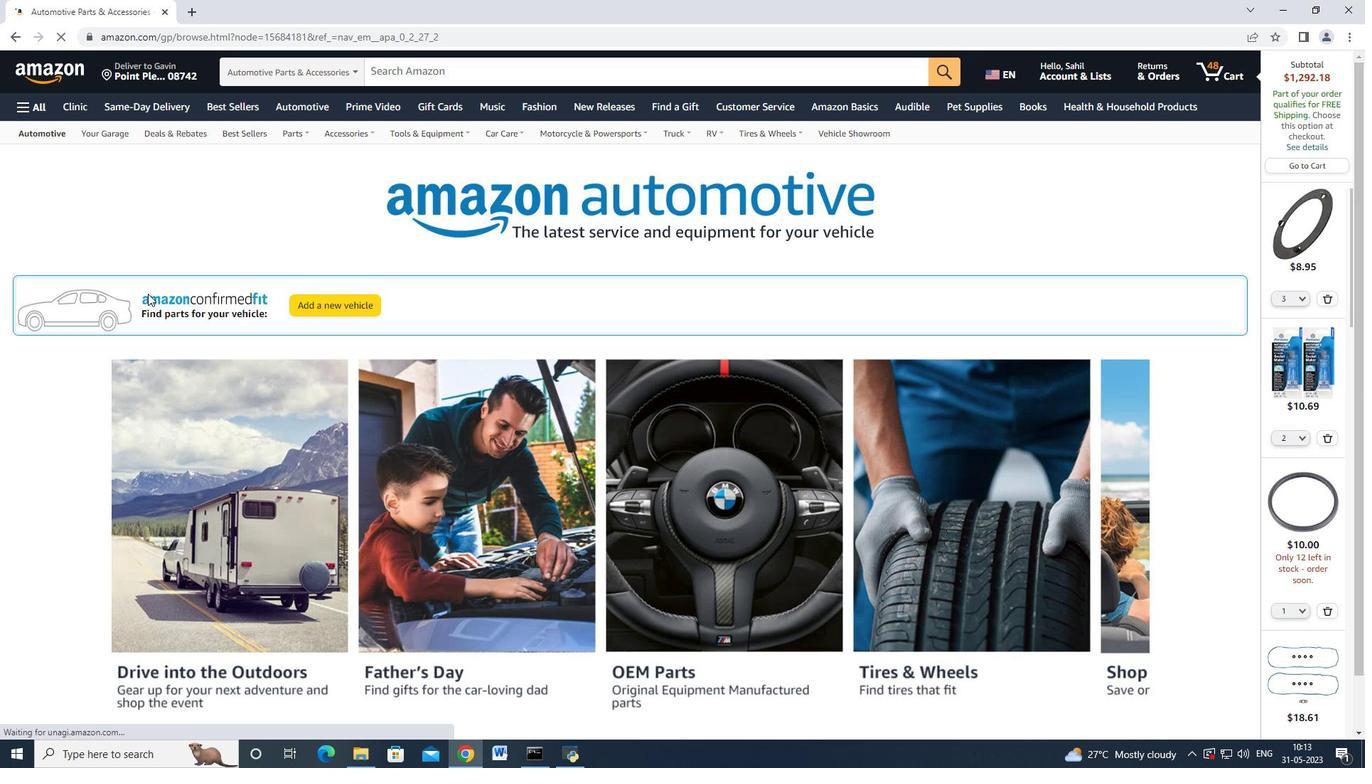 
Action: Mouse moved to (203, 250)
Screenshot: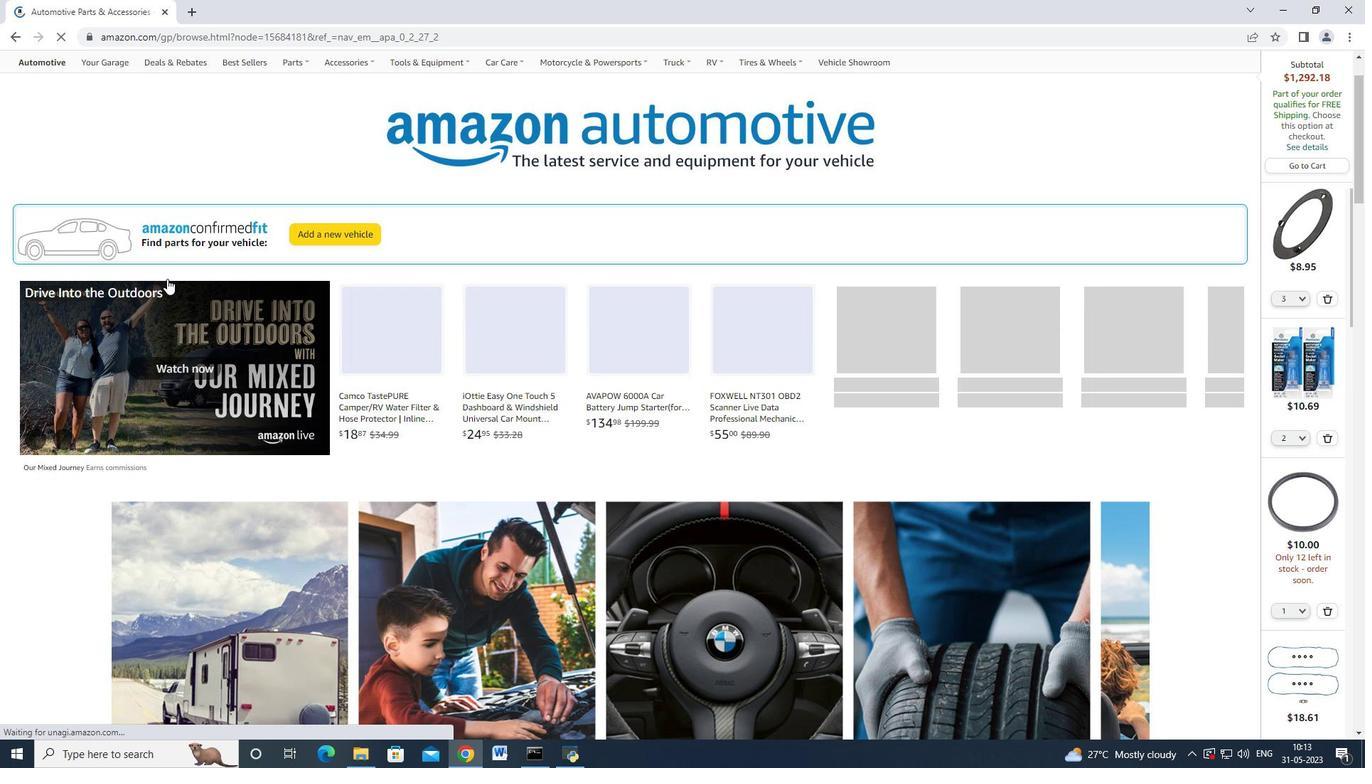 
Action: Mouse scrolled (203, 251) with delta (0, 0)
Screenshot: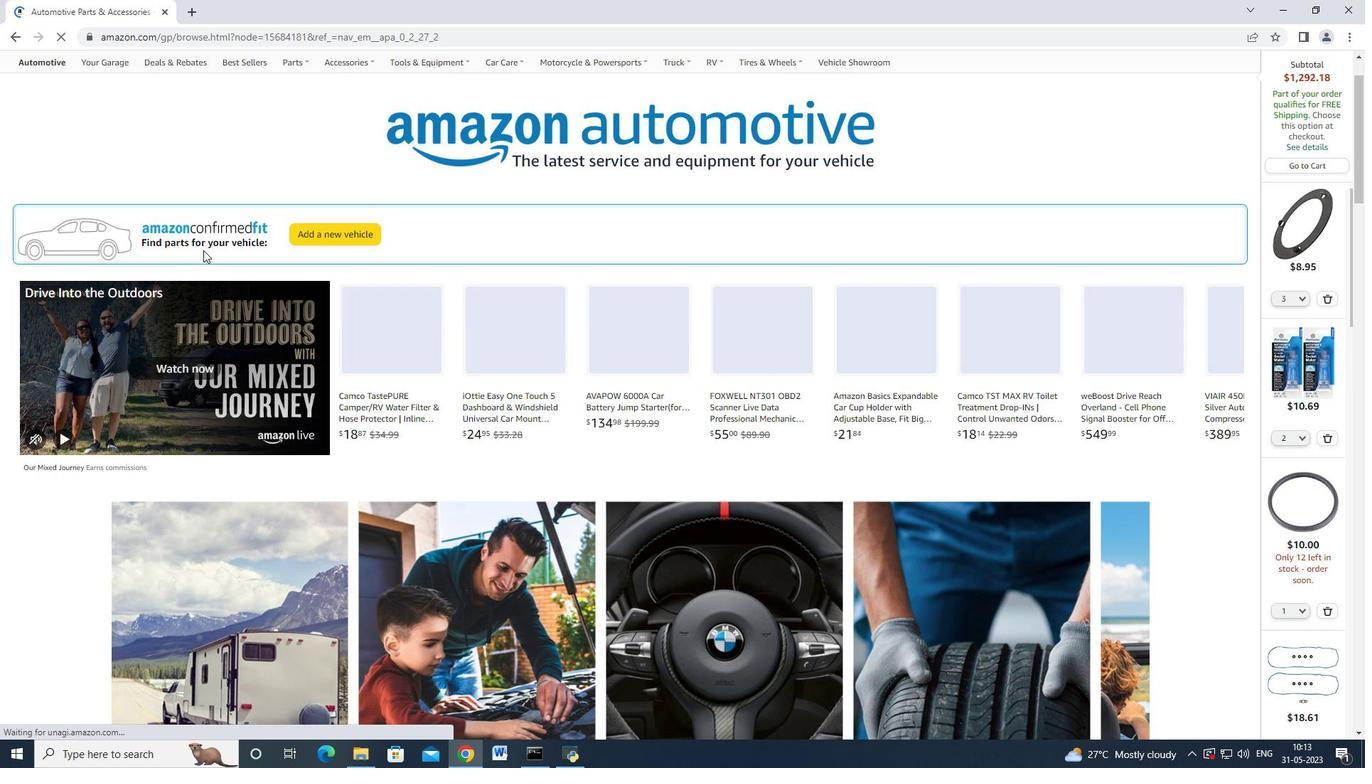 
Action: Mouse moved to (232, 141)
Screenshot: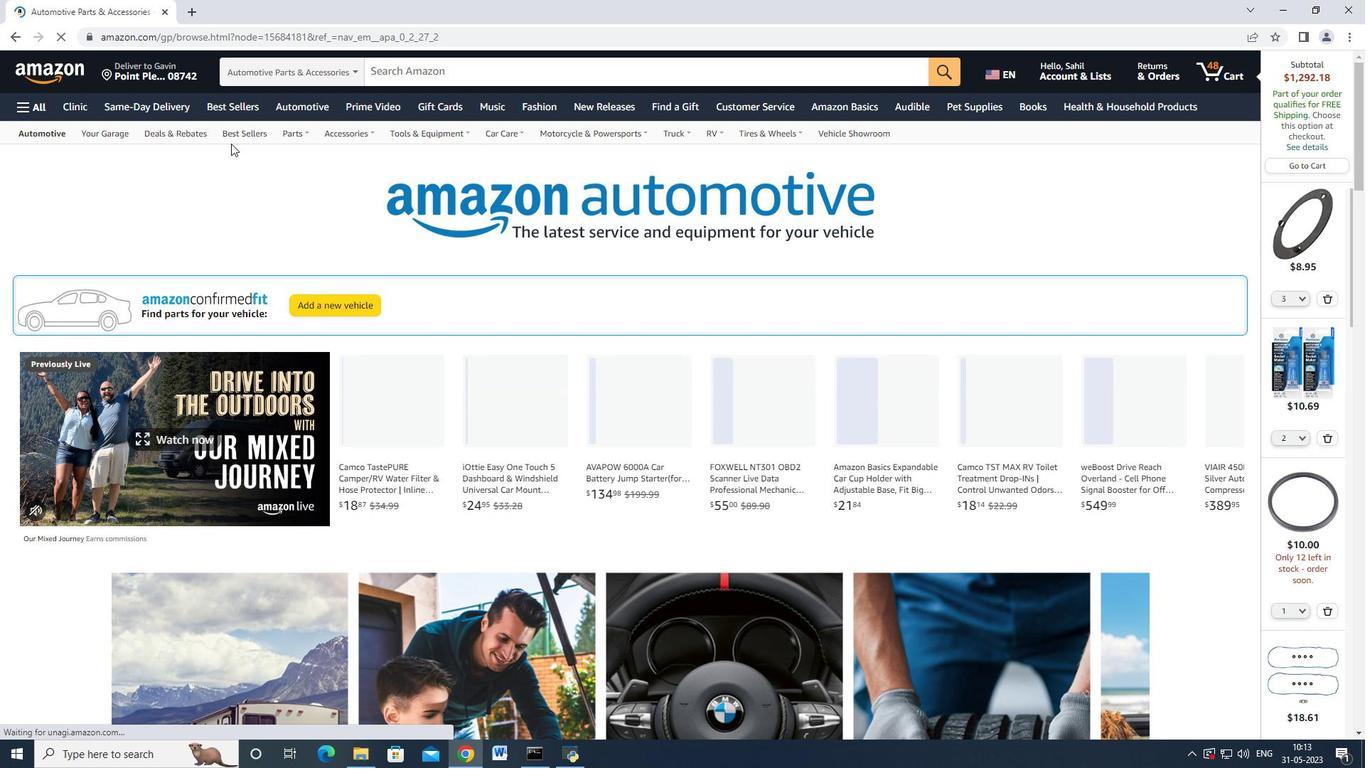 
Action: Mouse pressed left at (232, 141)
Screenshot: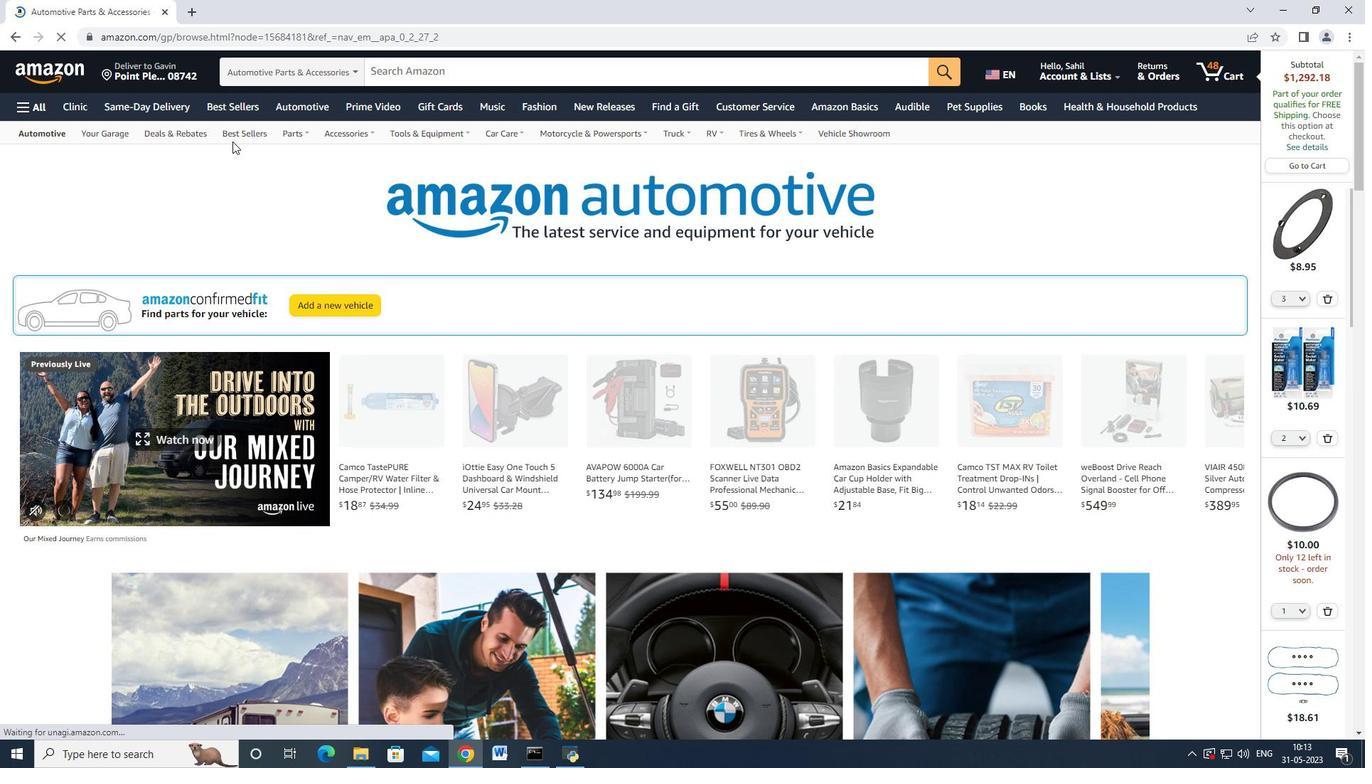 
Action: Mouse moved to (99, 273)
Screenshot: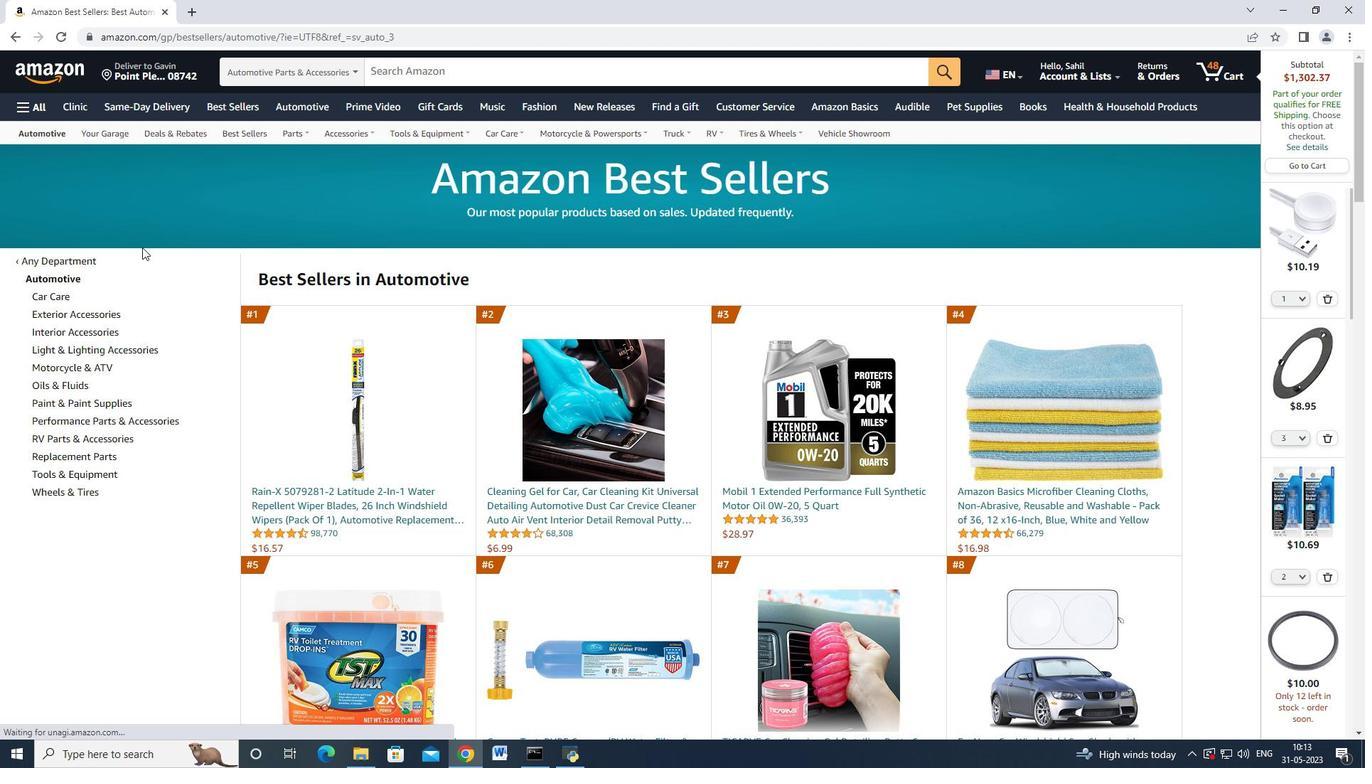 
Action: Mouse scrolled (132, 266) with delta (0, 0)
Screenshot: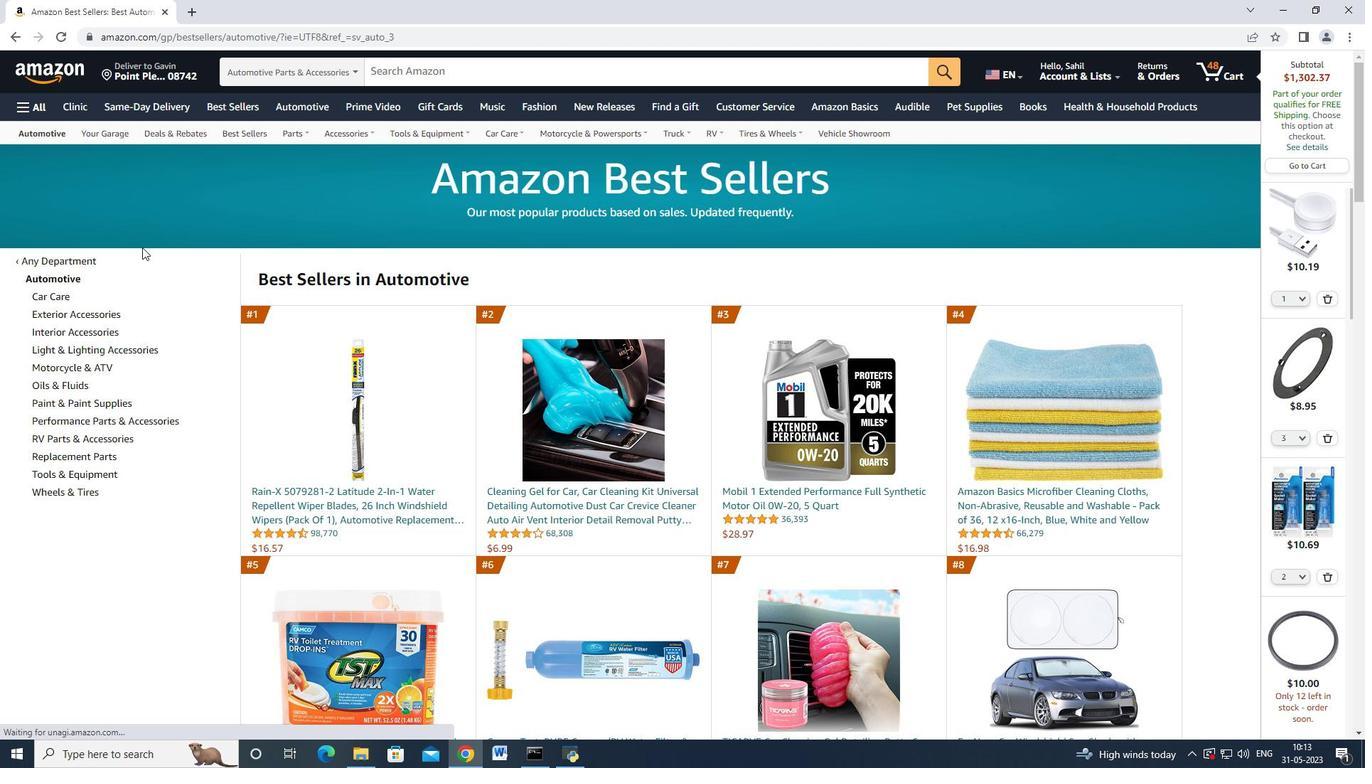 
Action: Mouse moved to (80, 384)
Screenshot: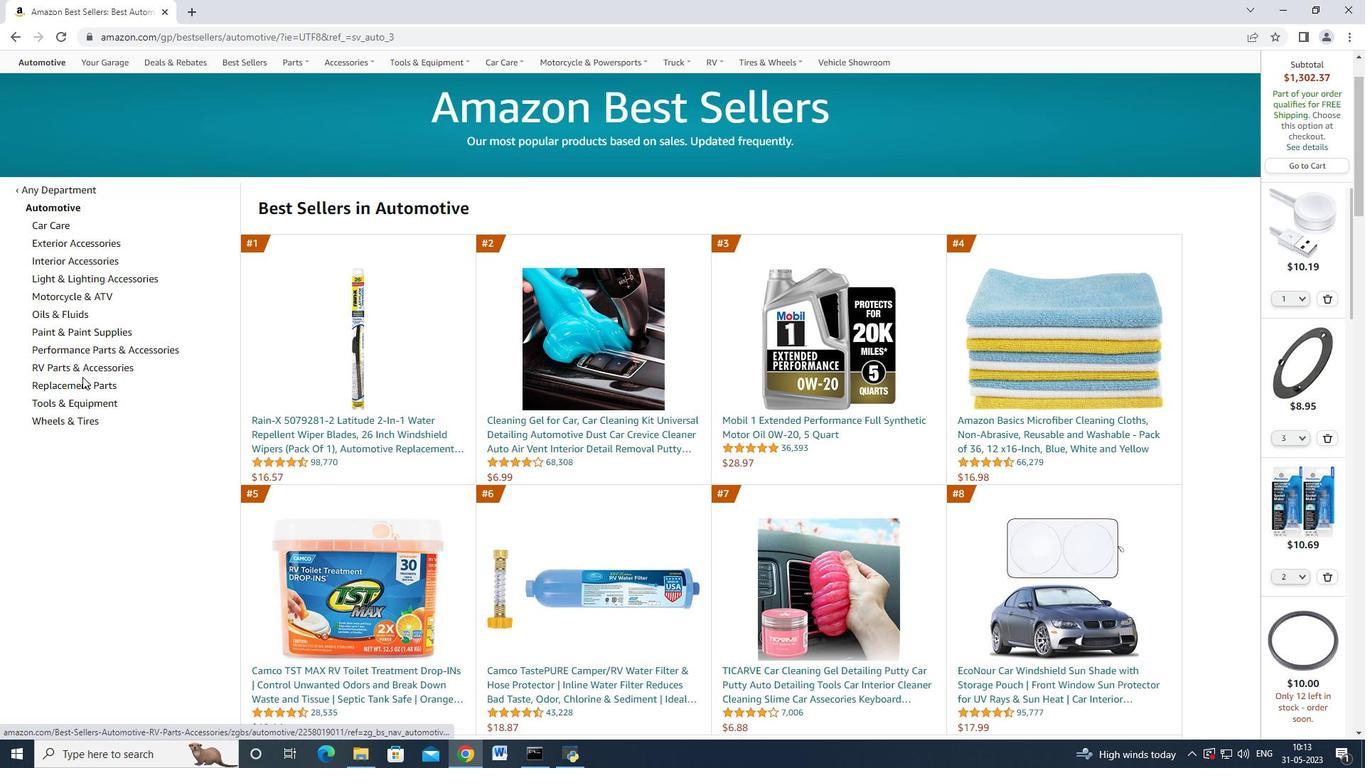 
Action: Mouse pressed left at (80, 384)
Screenshot: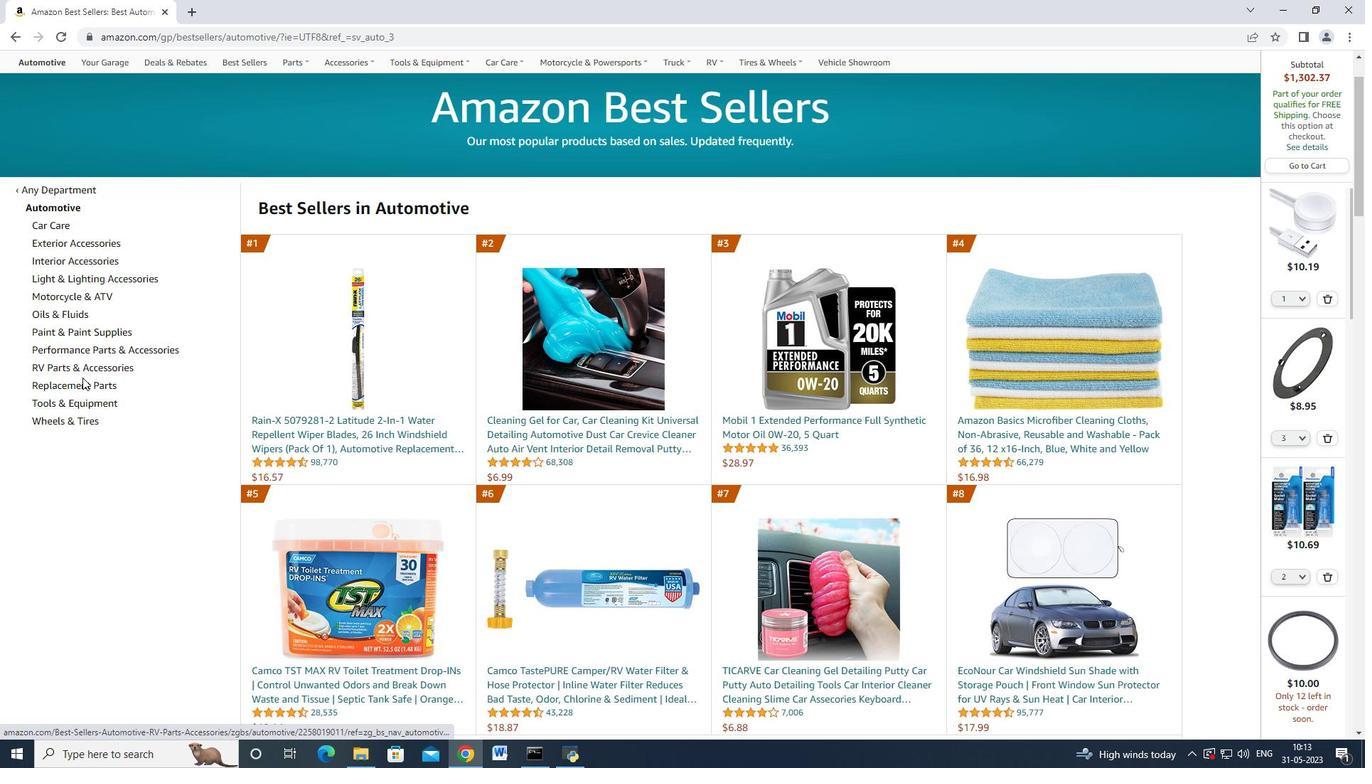 
Action: Mouse moved to (235, 137)
Screenshot: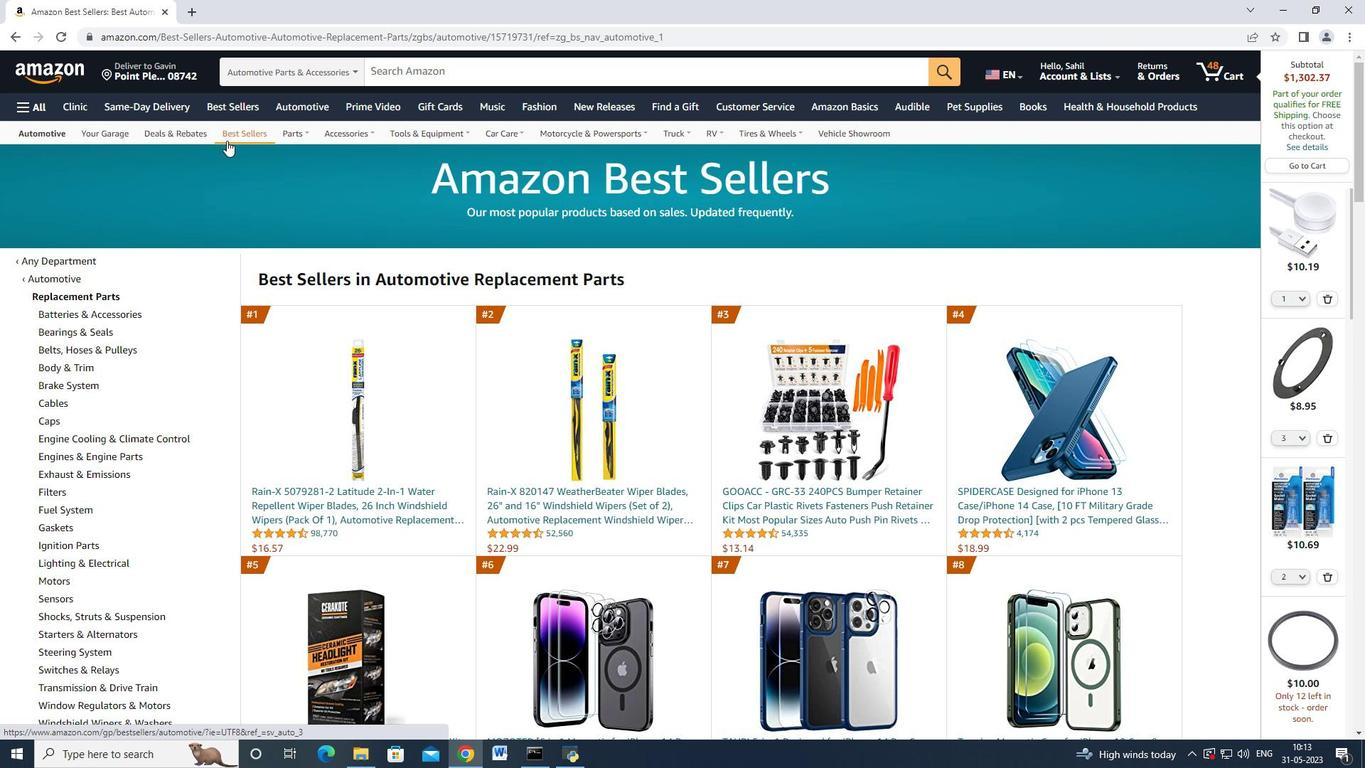 
Action: Mouse pressed left at (235, 137)
Screenshot: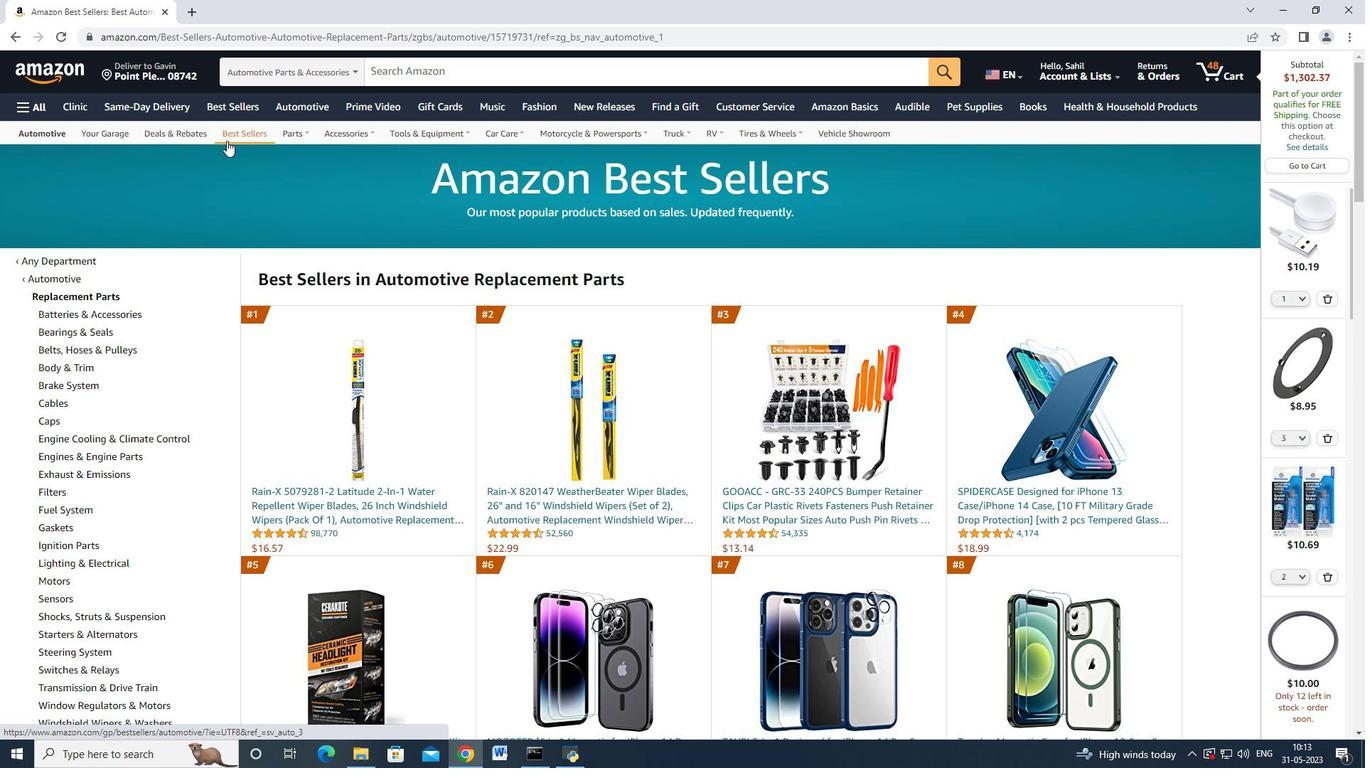 
Action: Mouse moved to (138, 341)
Screenshot: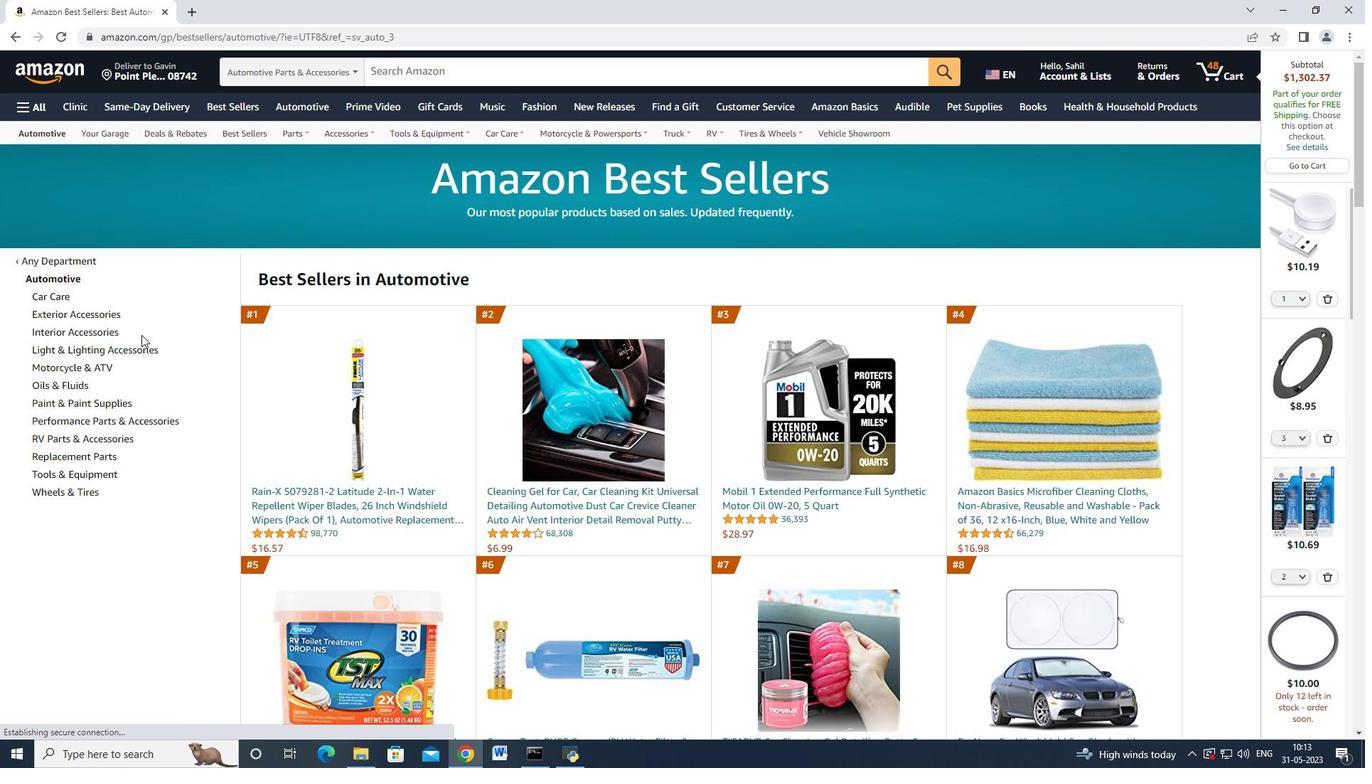 
Action: Mouse scrolled (138, 340) with delta (0, 0)
Screenshot: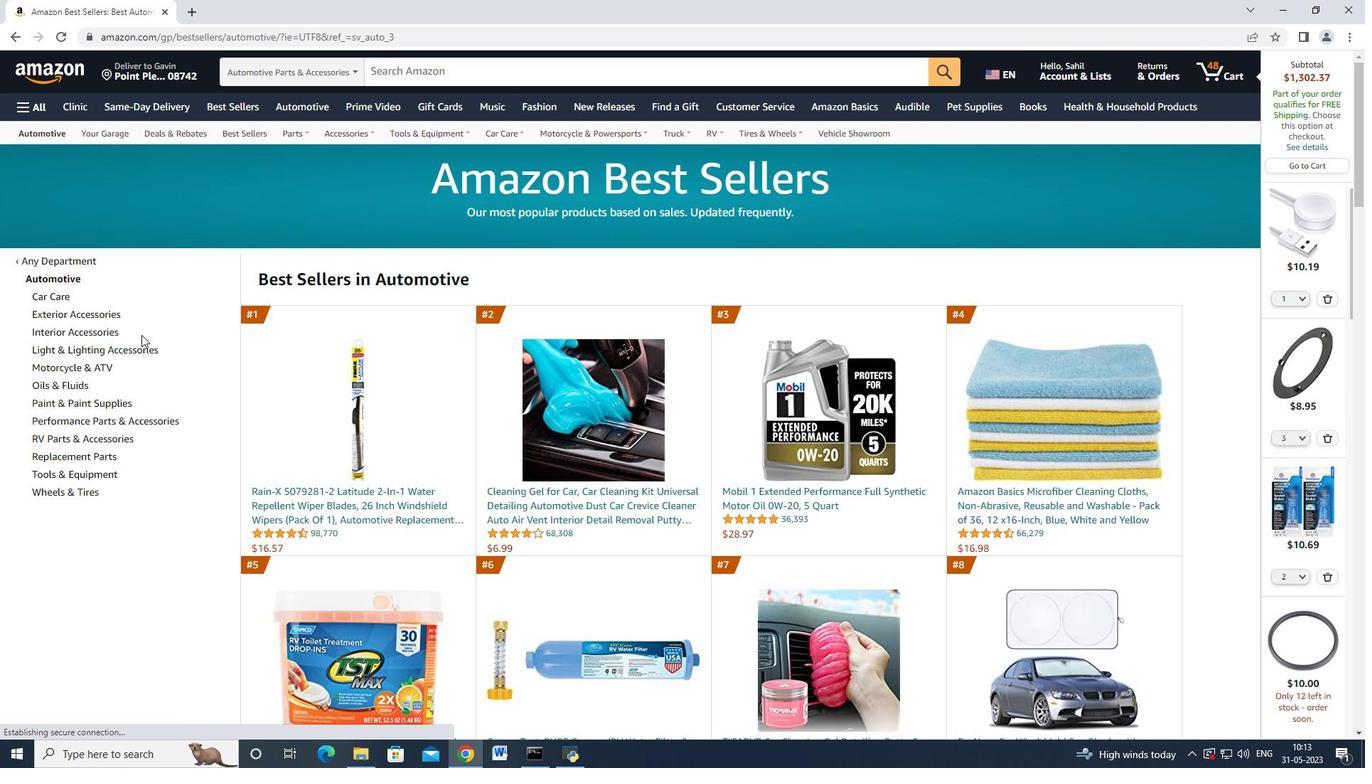 
Action: Mouse moved to (83, 388)
Screenshot: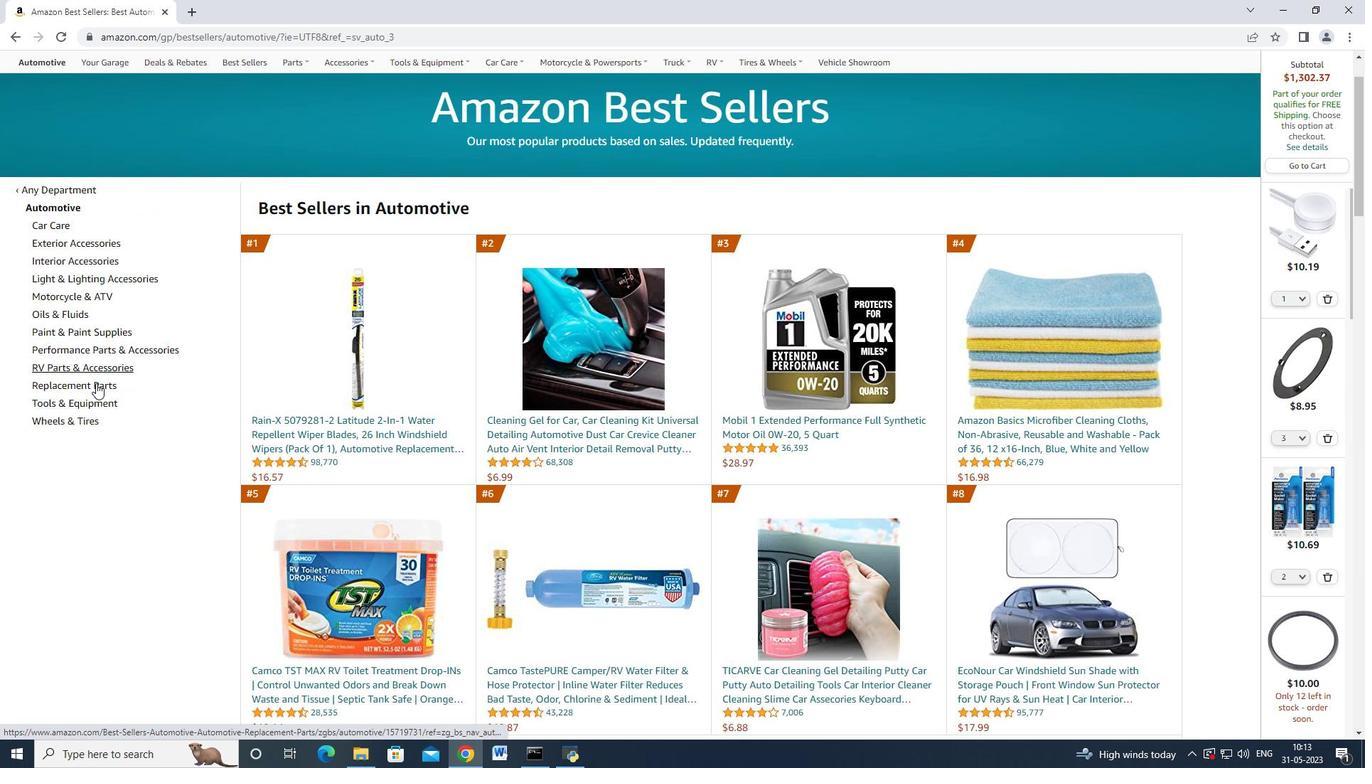 
Action: Mouse pressed left at (83, 388)
Screenshot: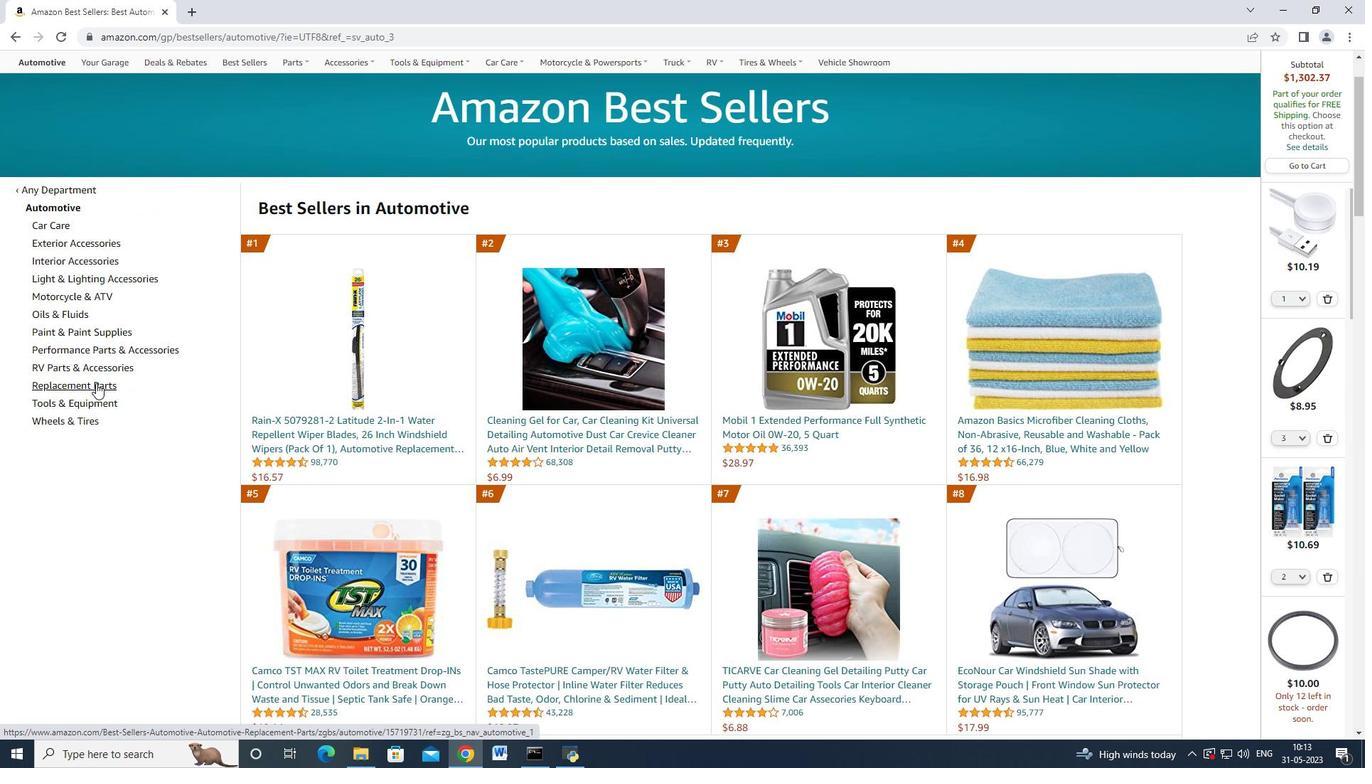 
Action: Mouse moved to (224, 325)
Screenshot: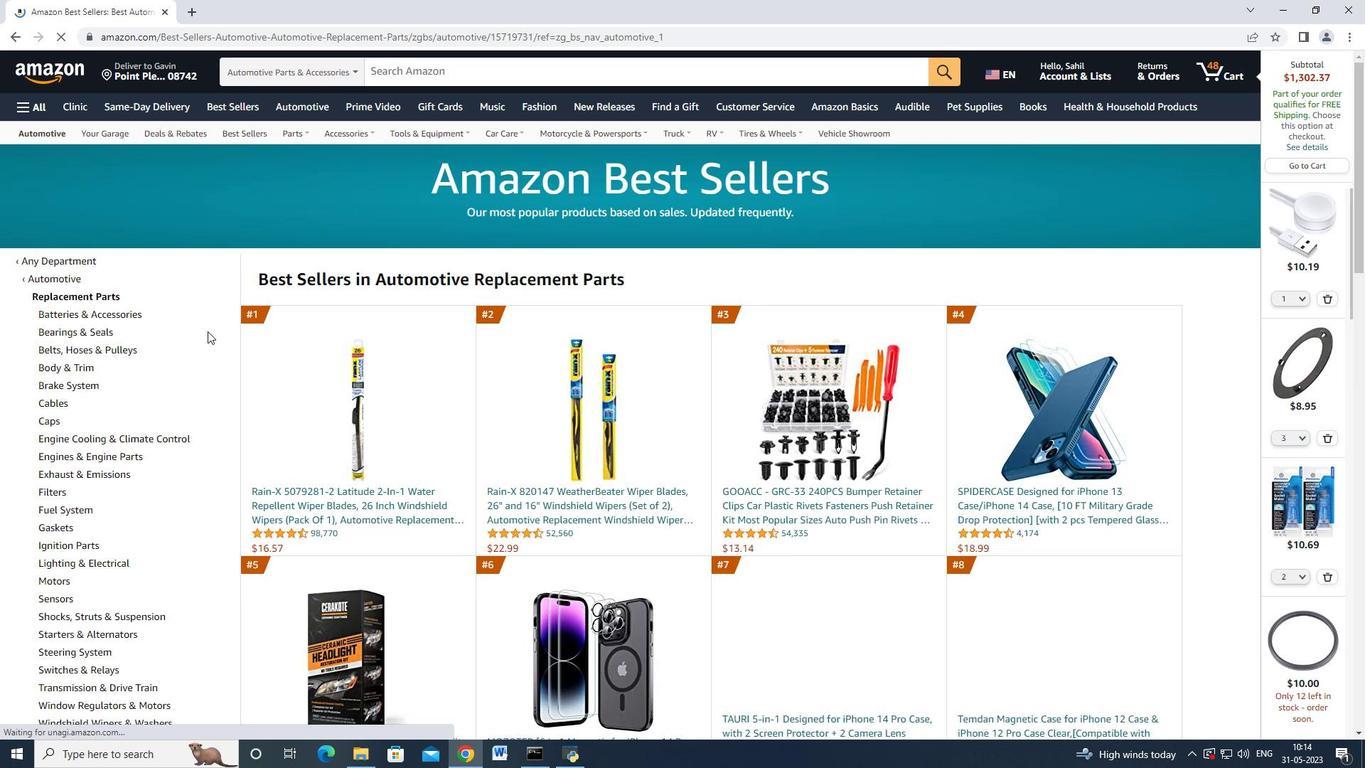 
Action: Mouse scrolled (224, 324) with delta (0, 0)
Screenshot: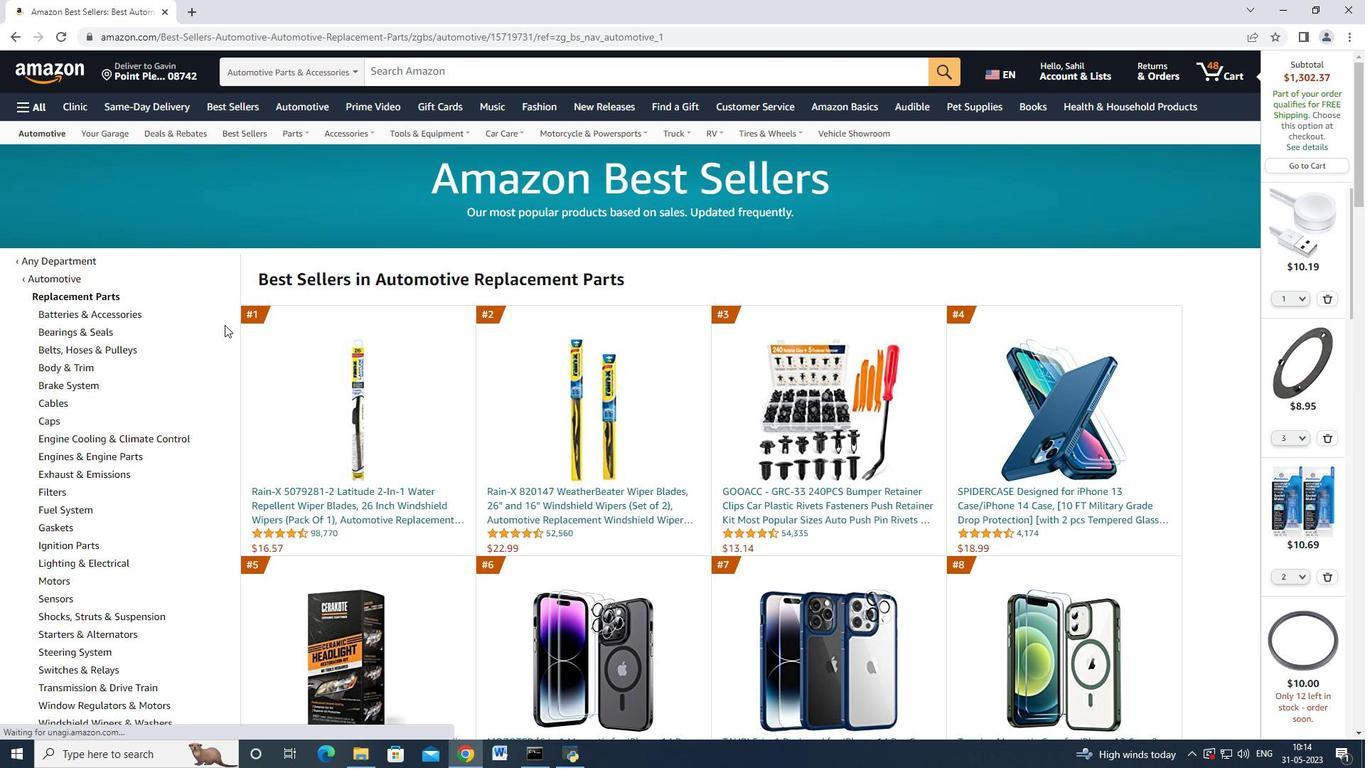 
Action: Mouse scrolled (224, 324) with delta (0, 0)
Screenshot: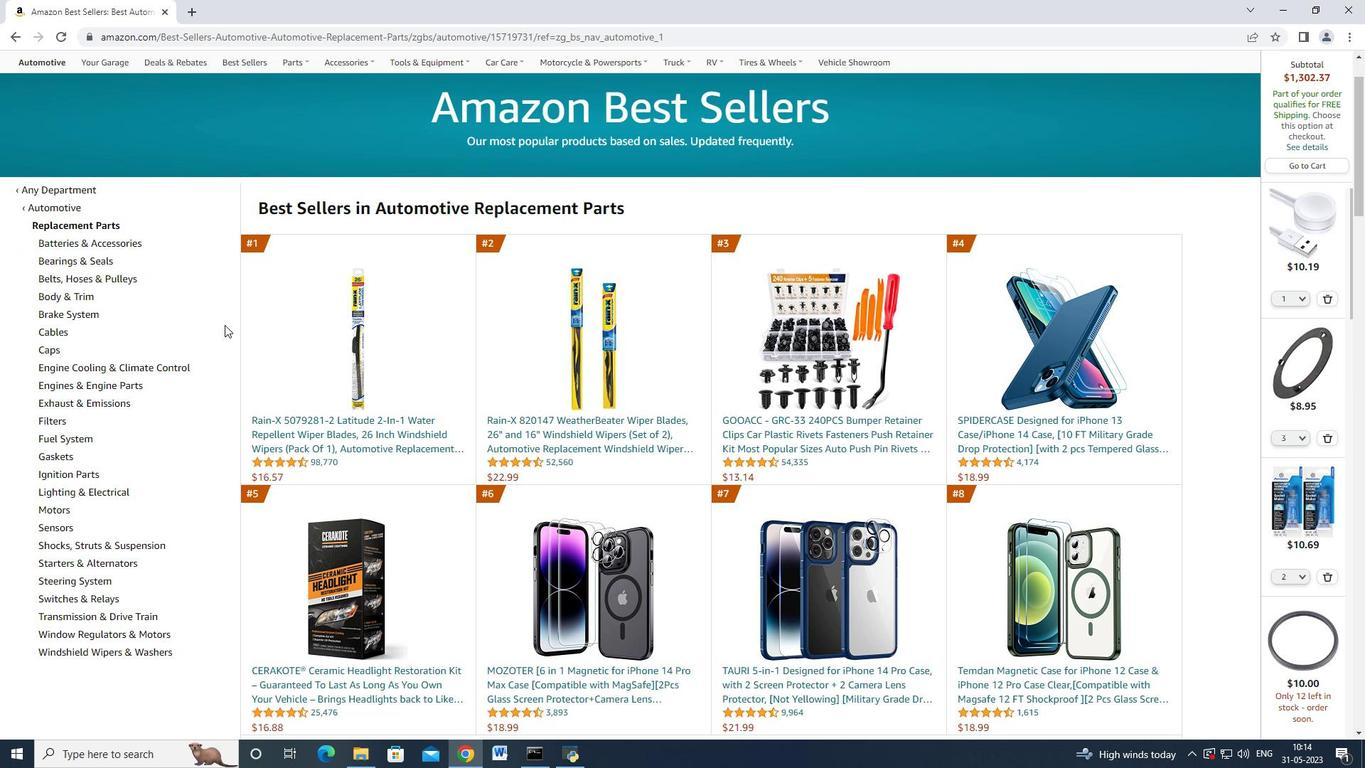 
Action: Mouse scrolled (224, 325) with delta (0, 0)
Screenshot: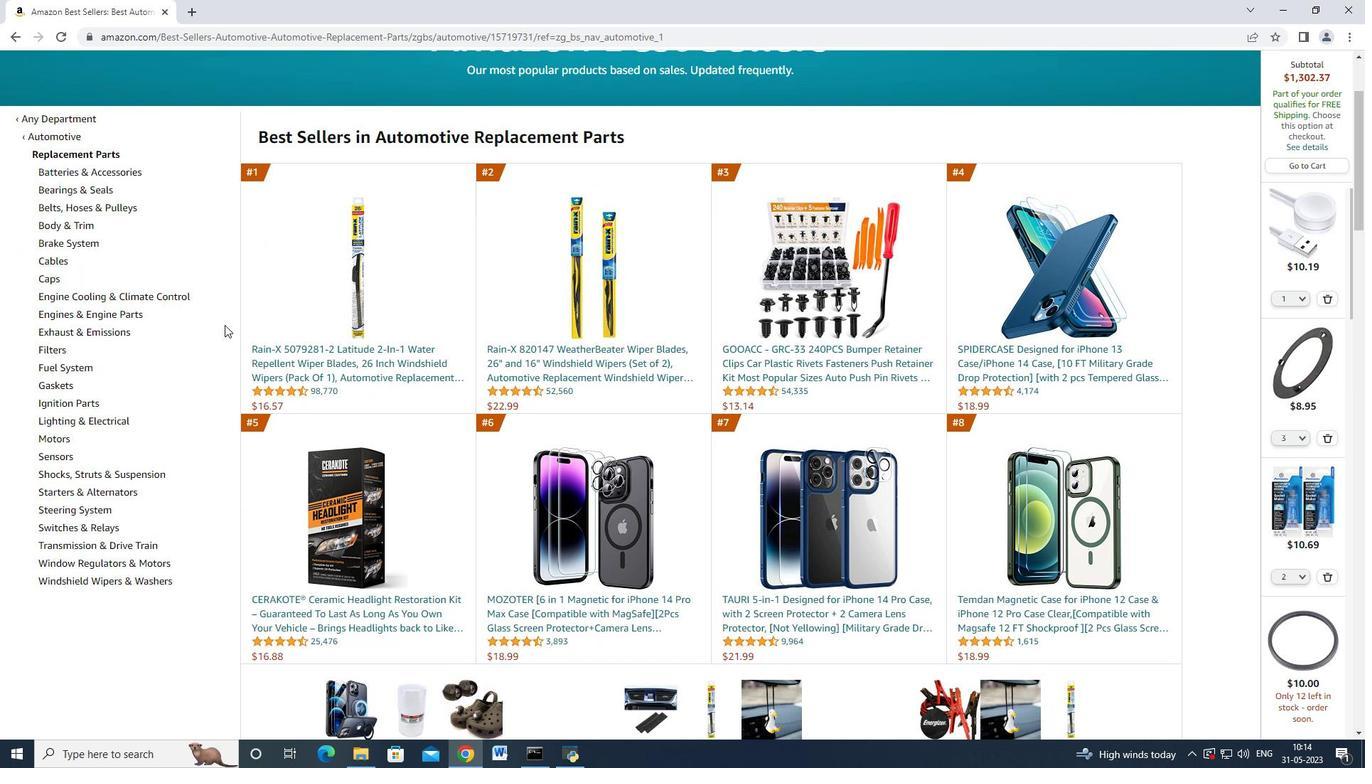 
Action: Mouse moved to (226, 320)
Screenshot: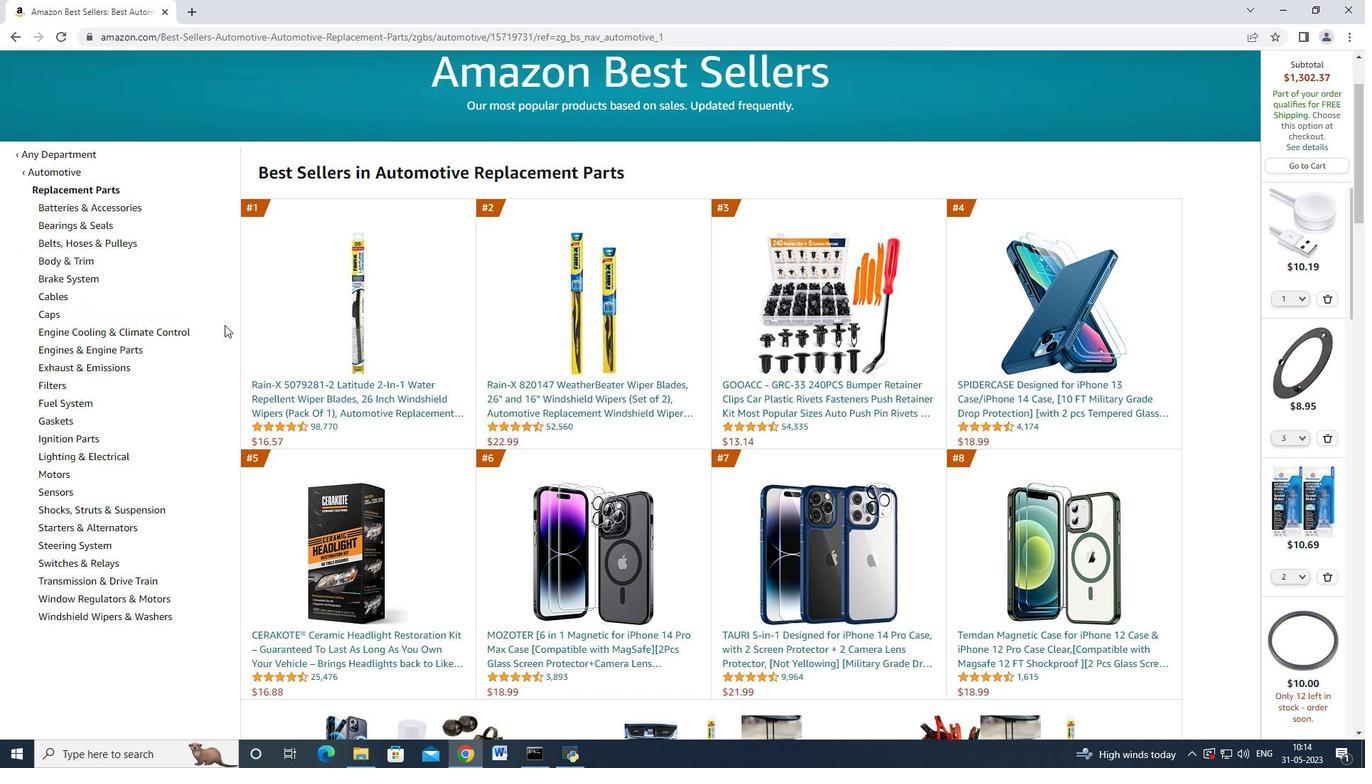 
Action: Mouse scrolled (226, 321) with delta (0, 0)
Screenshot: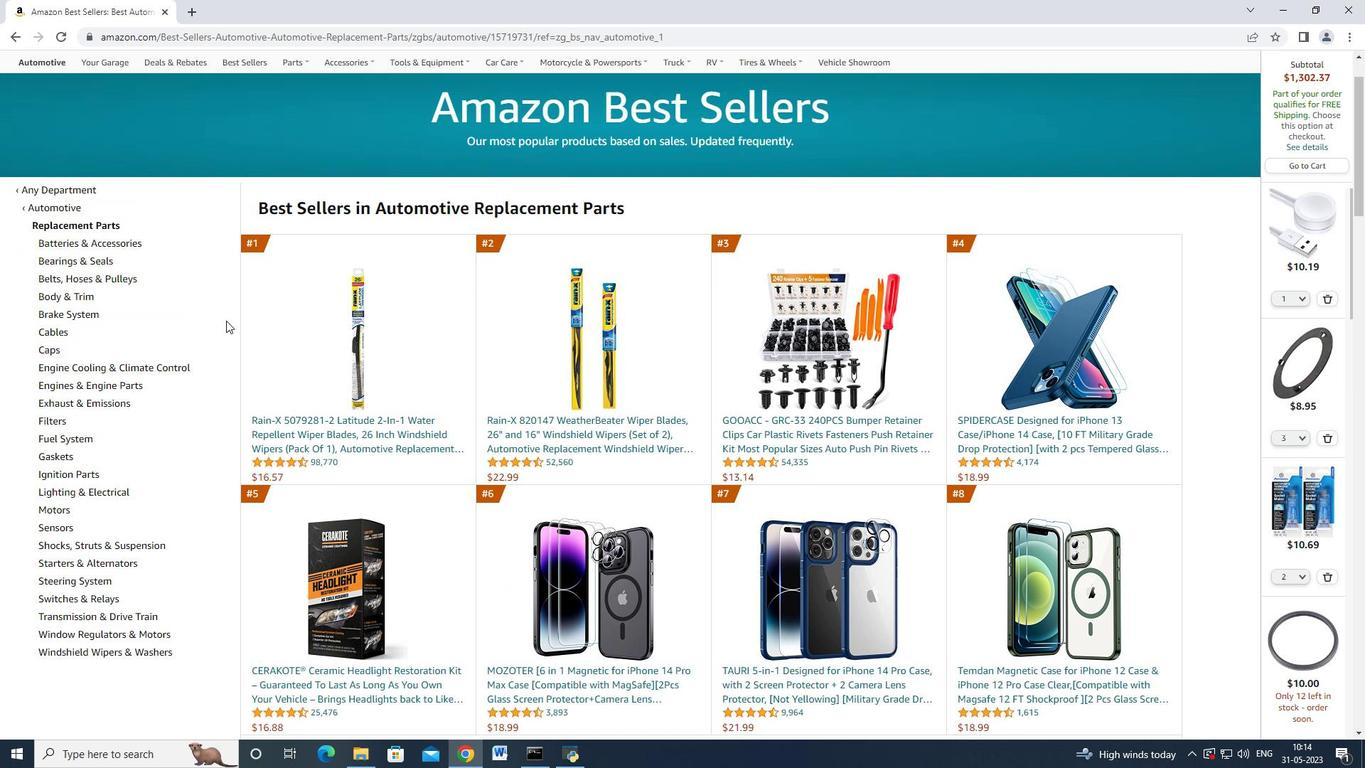 
Action: Mouse moved to (213, 337)
Screenshot: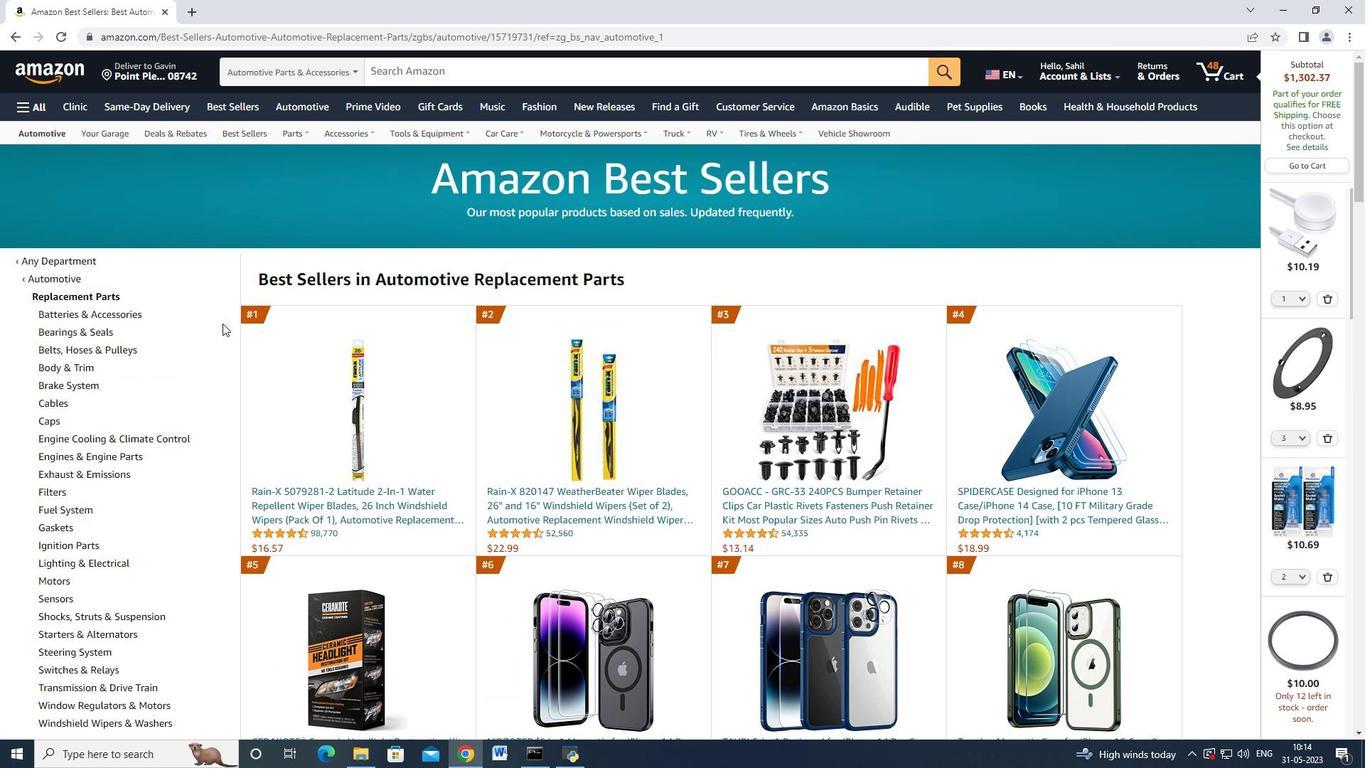 
Action: Mouse scrolled (213, 336) with delta (0, 0)
Screenshot: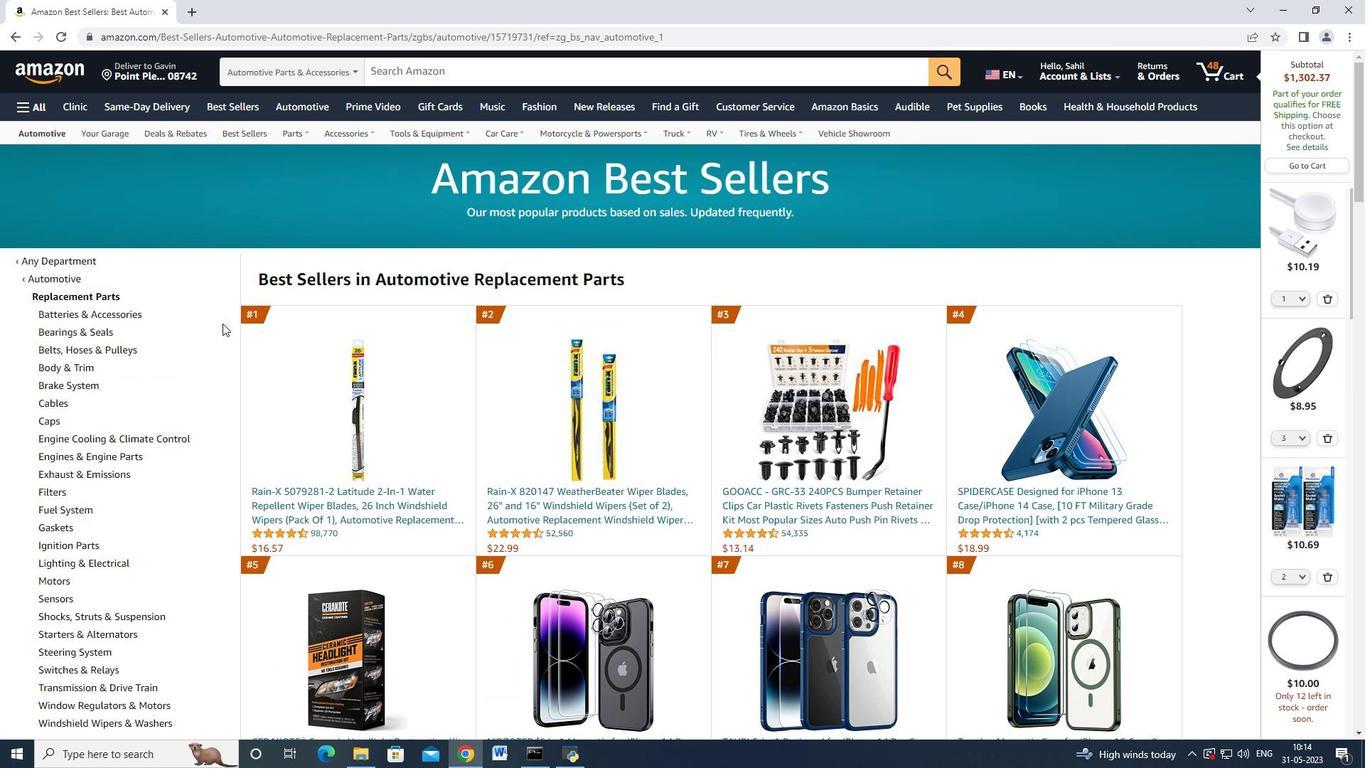 
Action: Mouse moved to (213, 337)
Screenshot: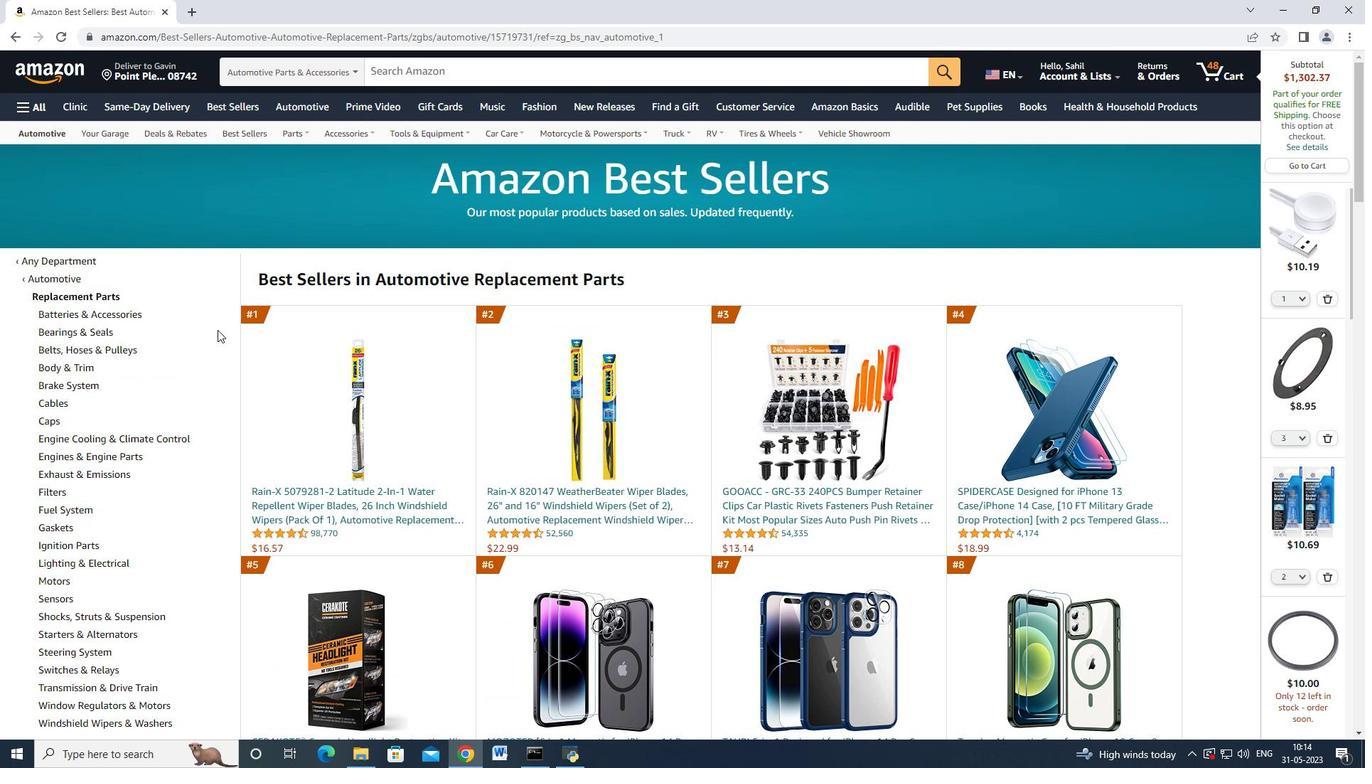 
Action: Mouse scrolled (213, 336) with delta (0, 0)
Screenshot: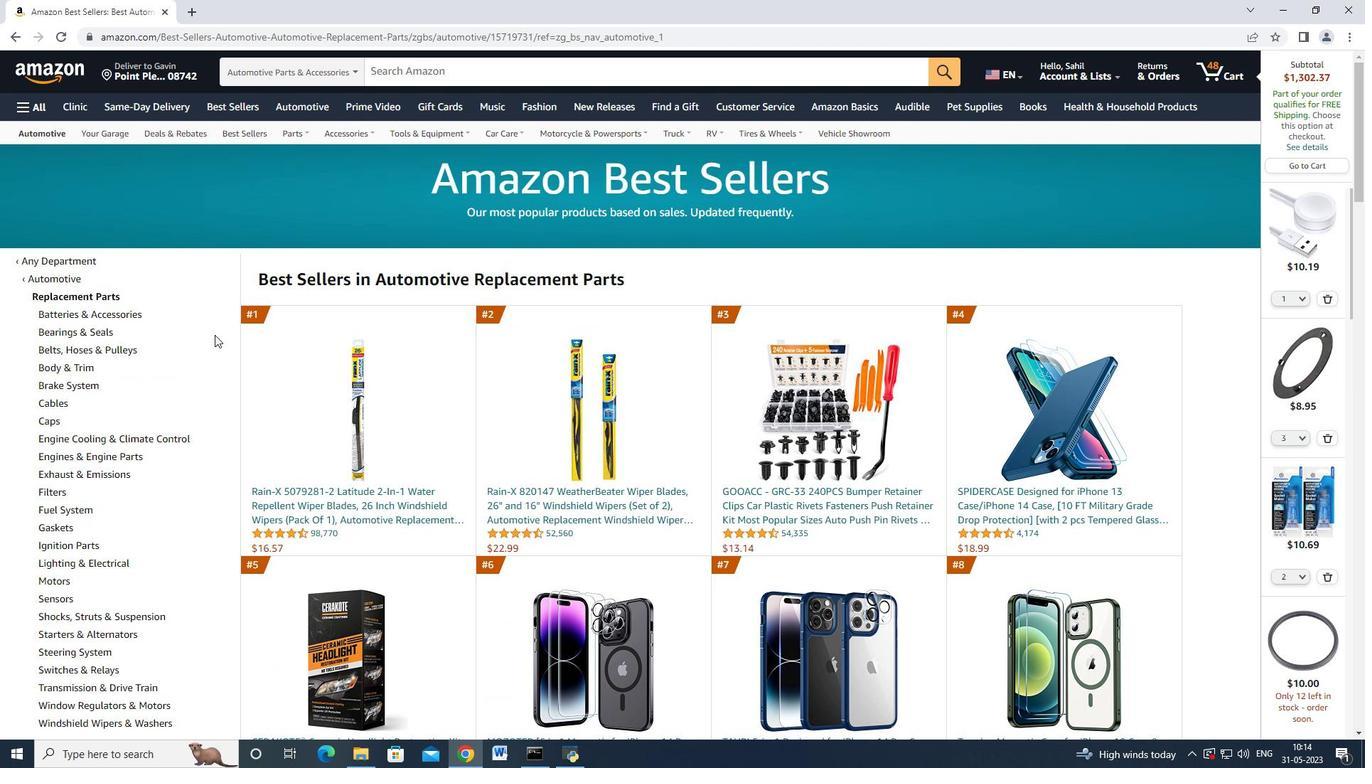 
Action: Mouse moved to (204, 351)
Screenshot: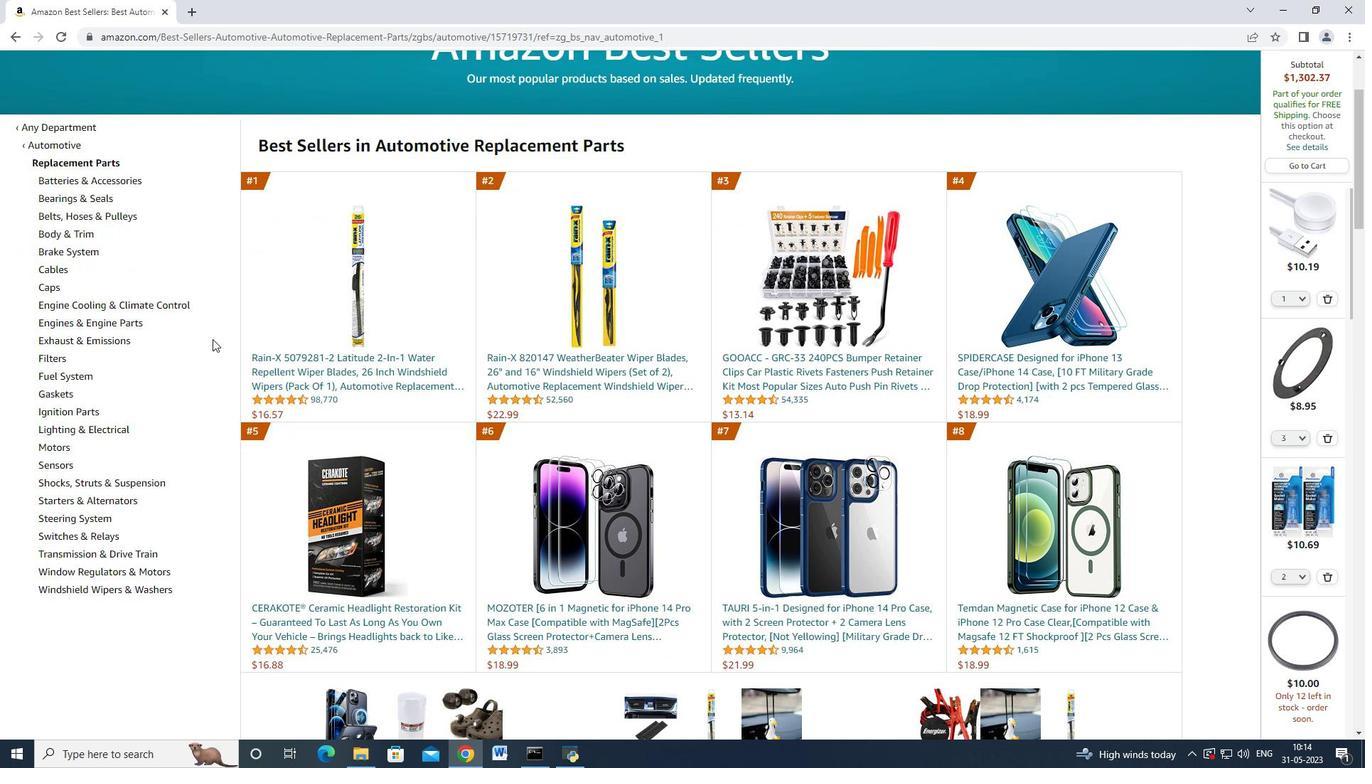 
Action: Mouse scrolled (204, 350) with delta (0, 0)
Screenshot: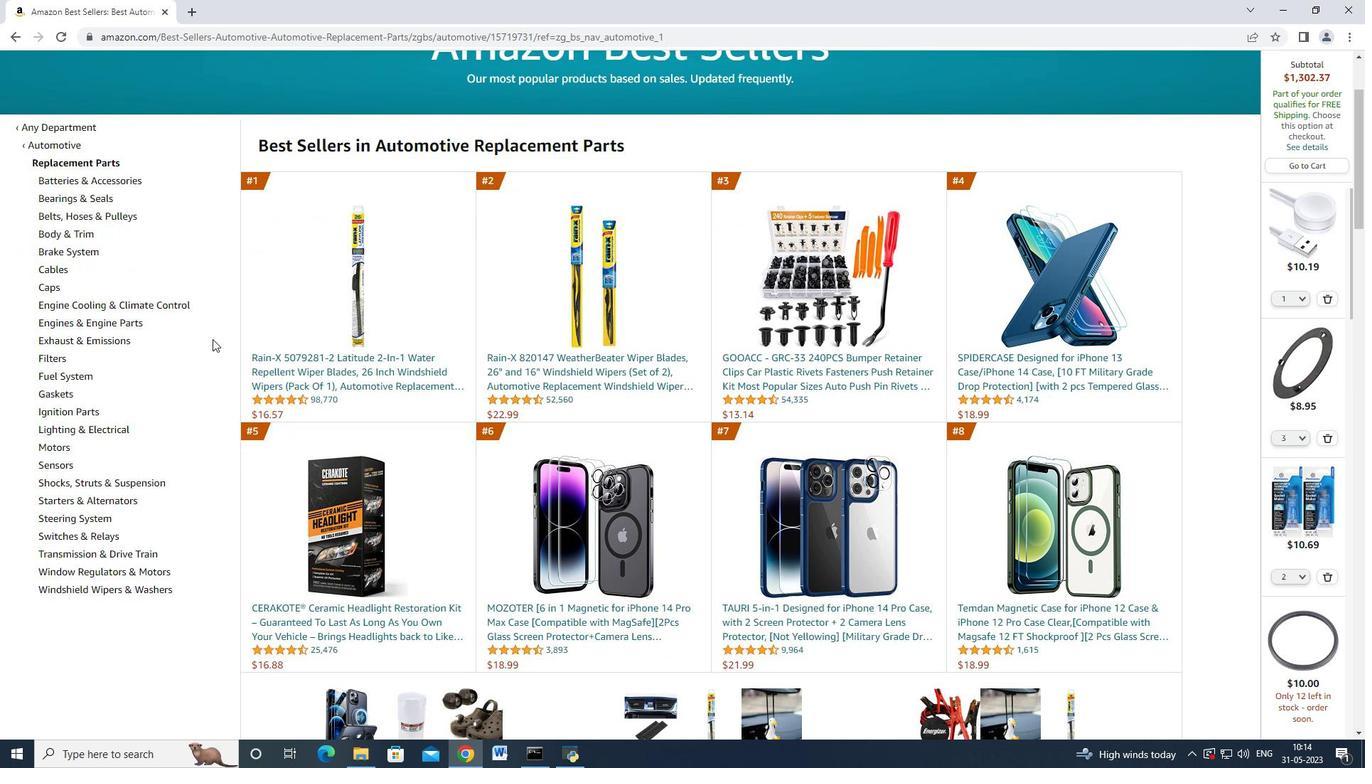 
Action: Mouse moved to (202, 357)
Screenshot: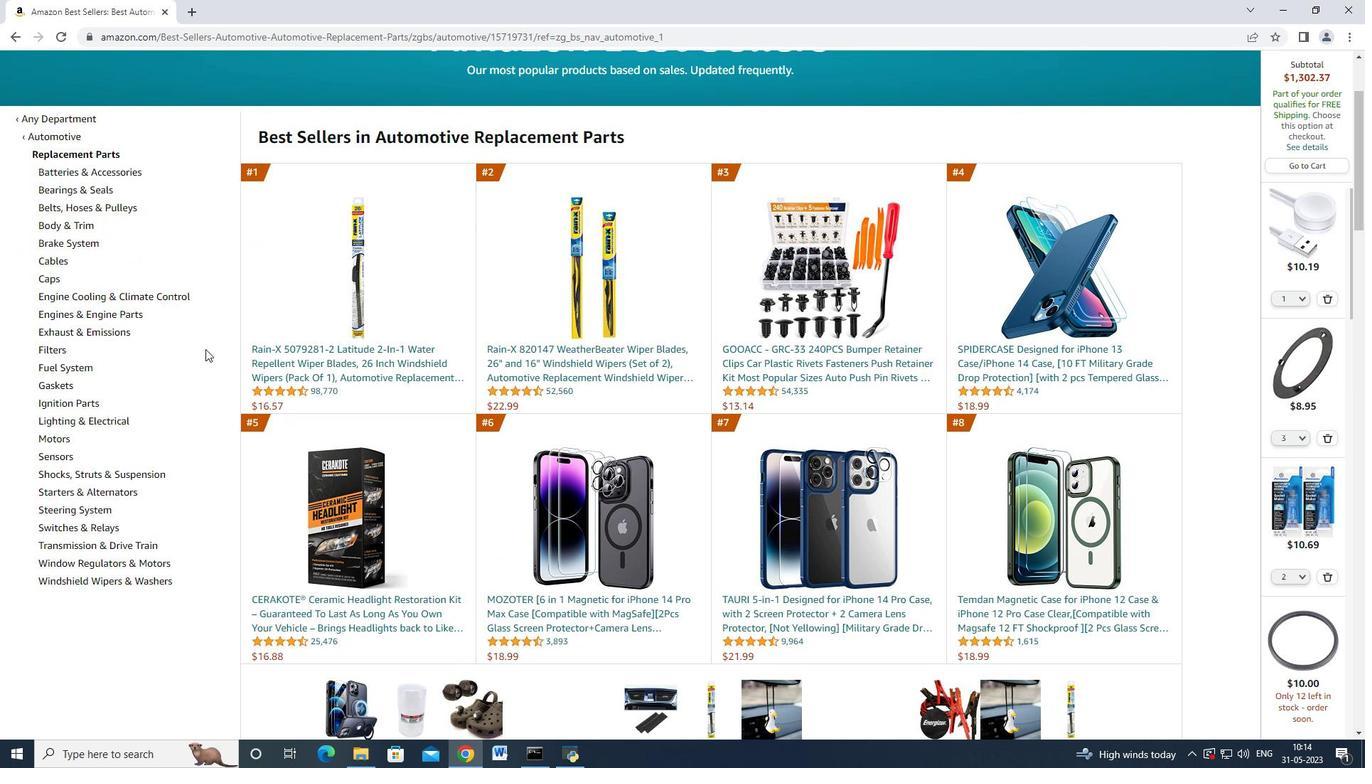 
Action: Mouse scrolled (202, 357) with delta (0, 0)
Screenshot: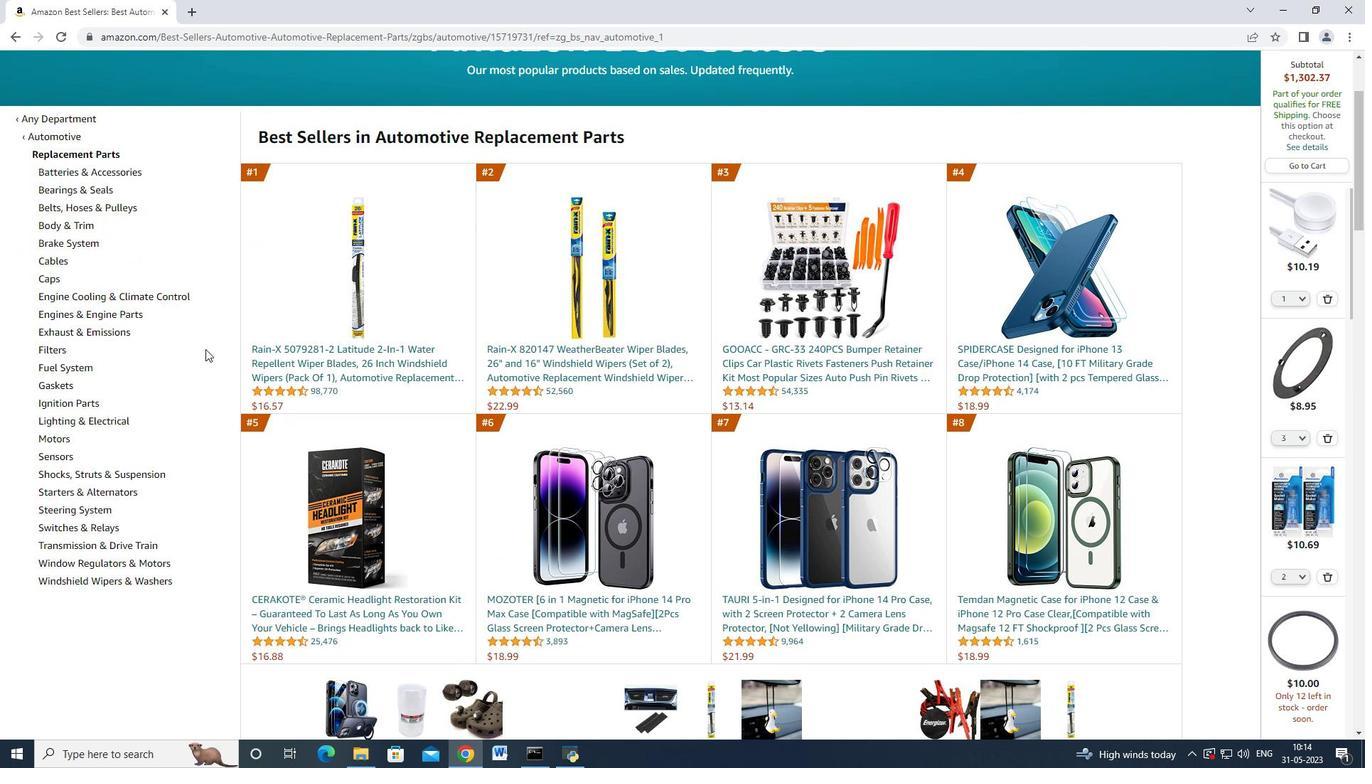
Action: Mouse moved to (114, 333)
Screenshot: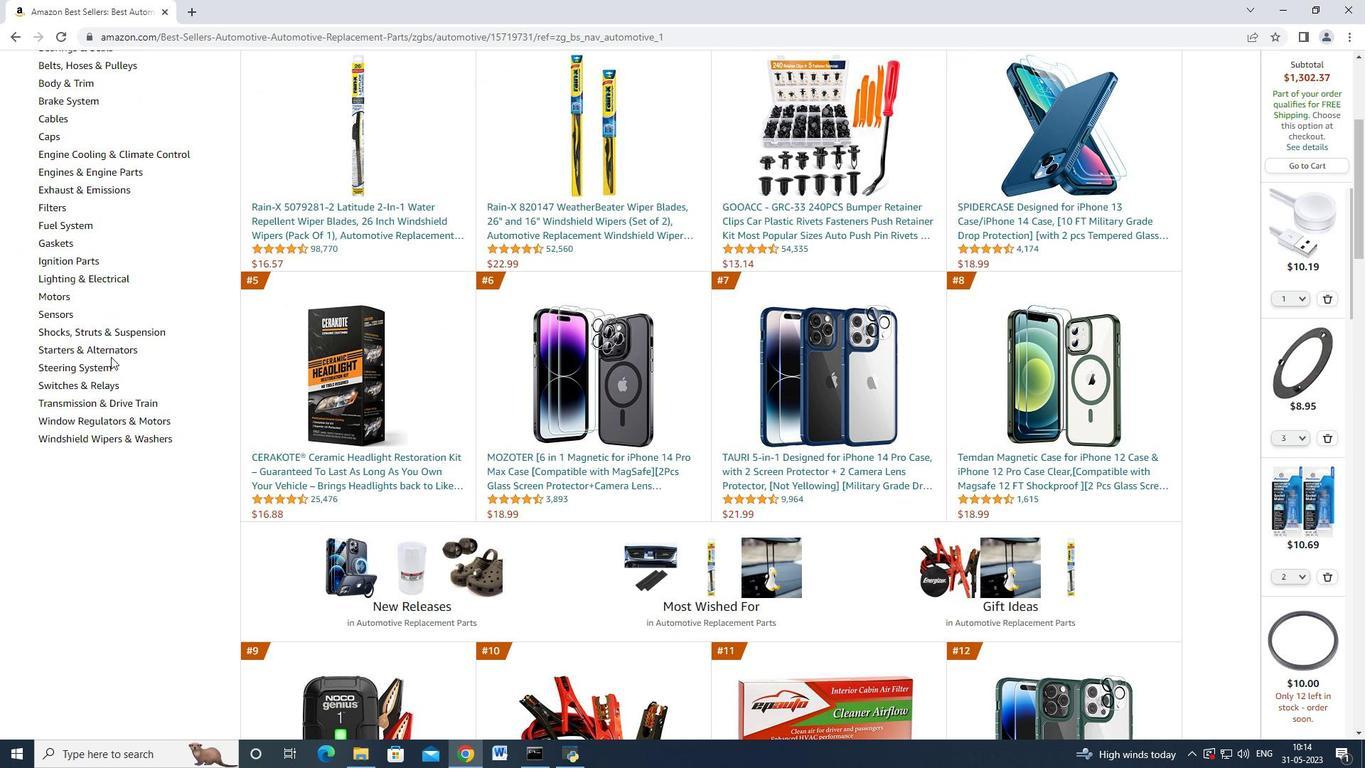 
Action: Mouse scrolled (114, 332) with delta (0, 0)
Screenshot: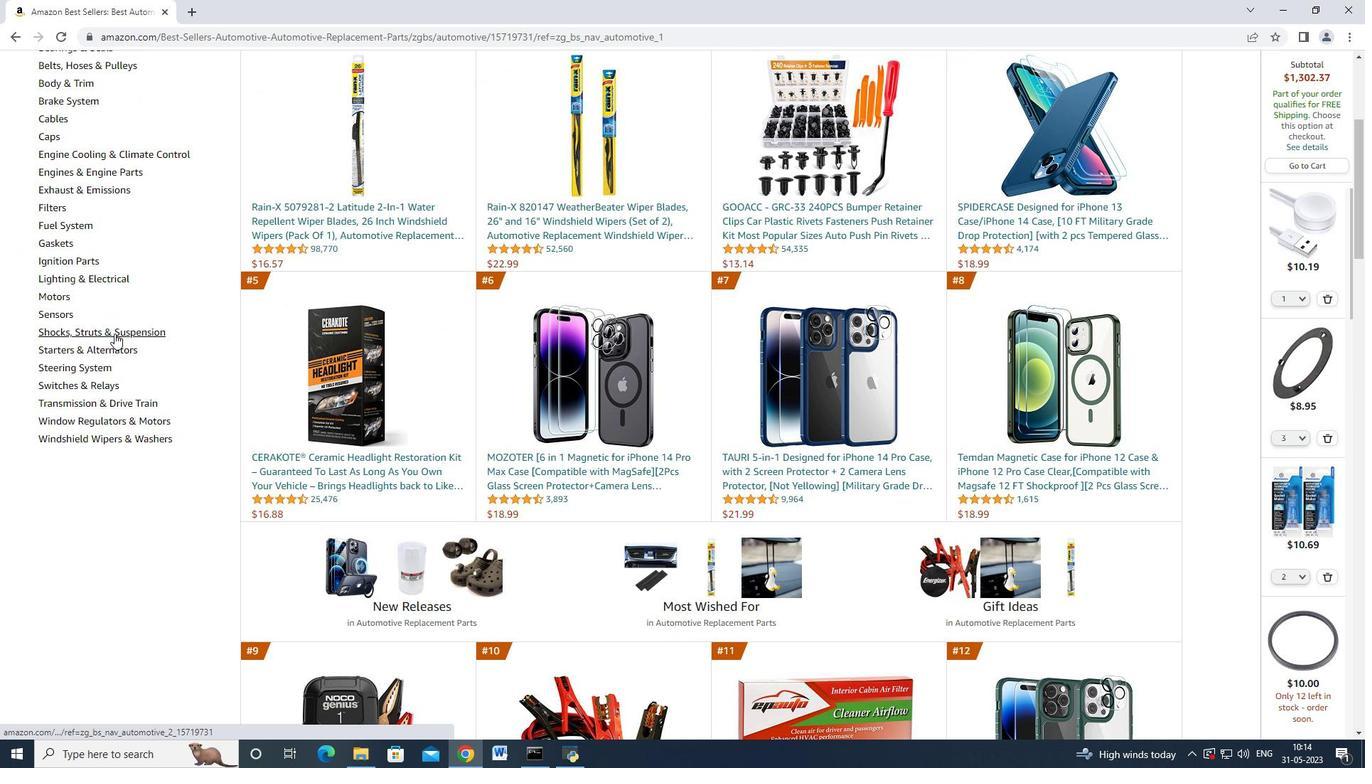
Action: Mouse scrolled (114, 334) with delta (0, 0)
Screenshot: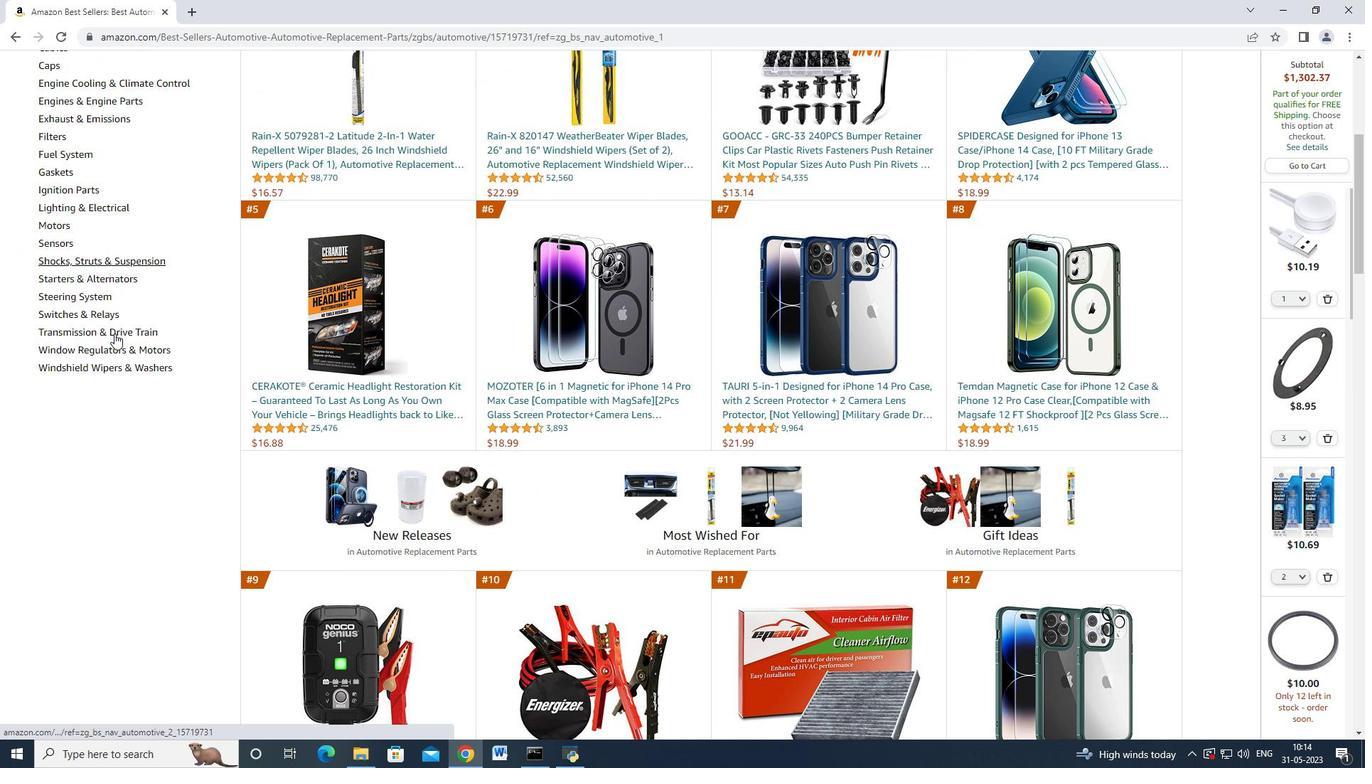 
Action: Mouse scrolled (114, 334) with delta (0, 0)
Screenshot: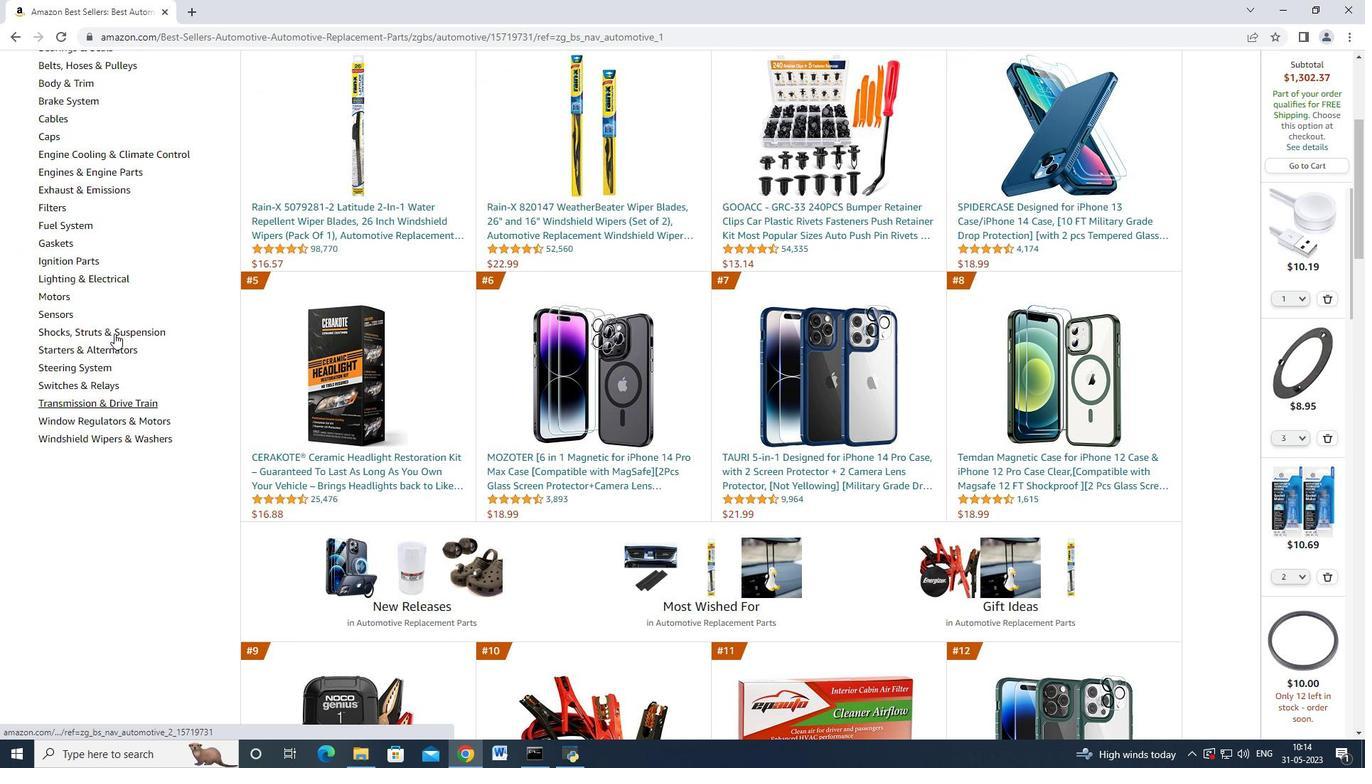 
Action: Mouse scrolled (114, 334) with delta (0, 0)
Screenshot: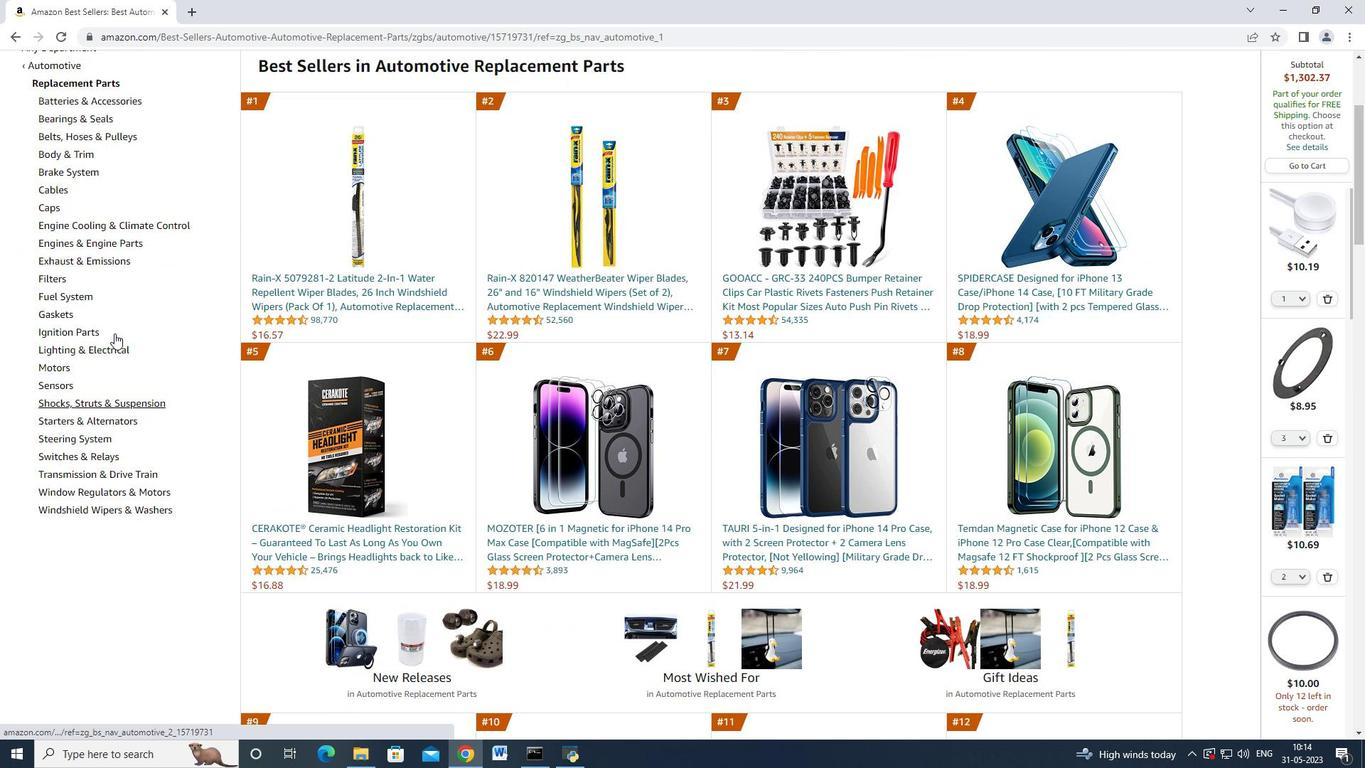 
Action: Mouse moved to (58, 402)
Screenshot: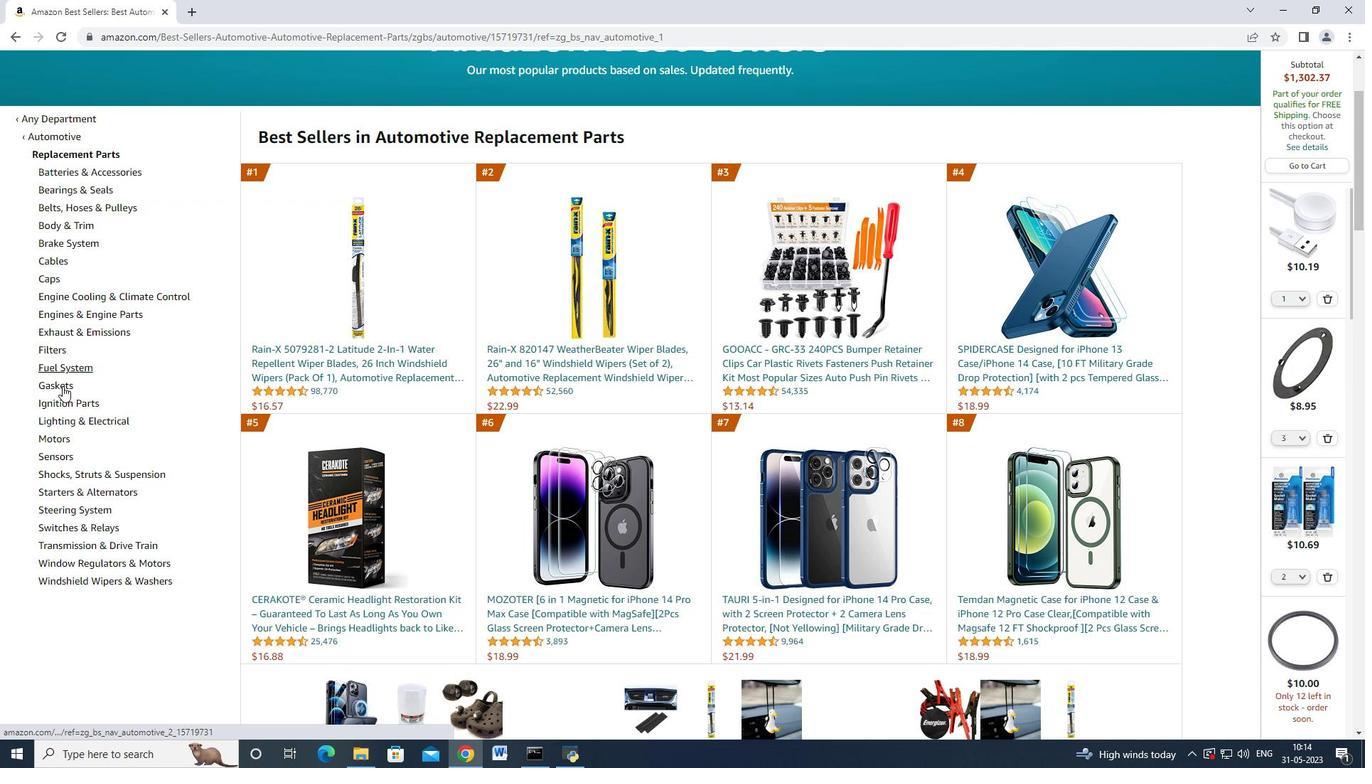 
Action: Mouse pressed left at (58, 402)
Screenshot: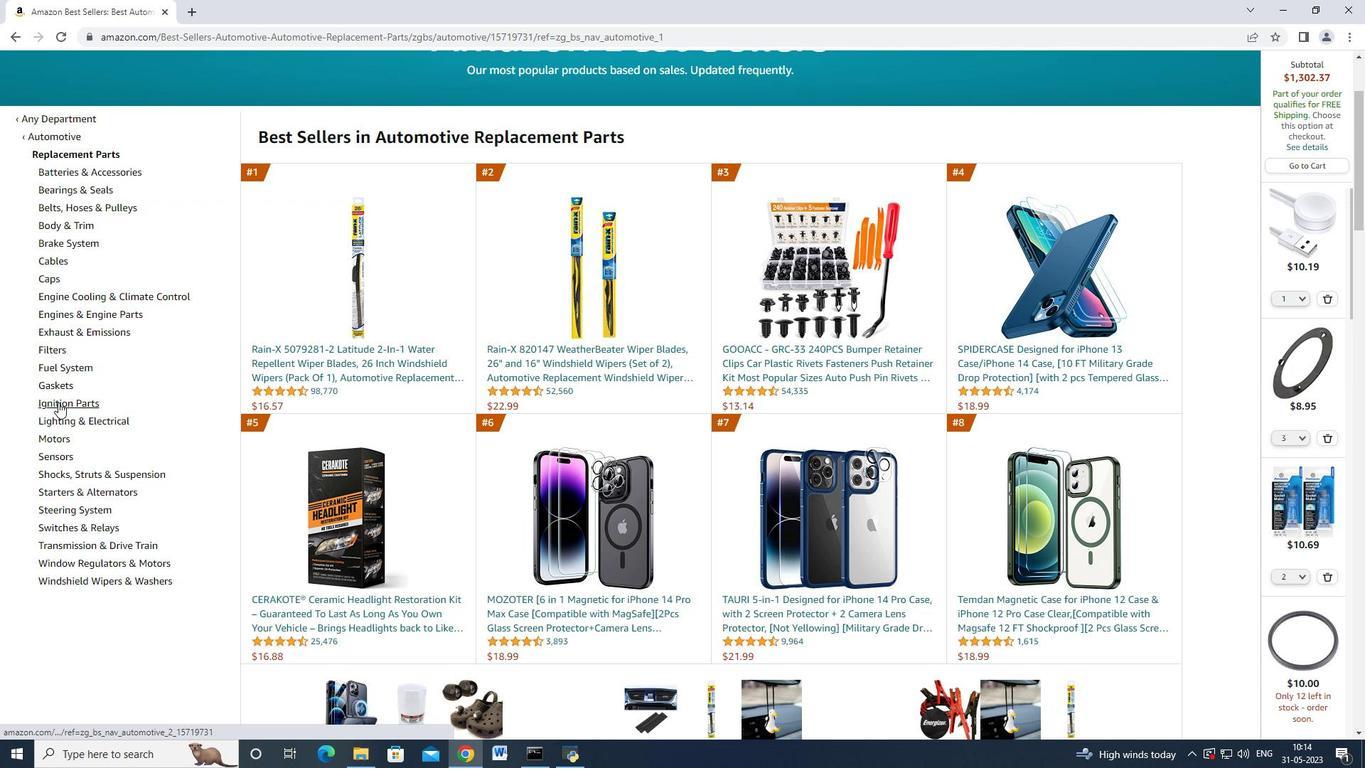 
Action: Mouse moved to (236, 270)
Screenshot: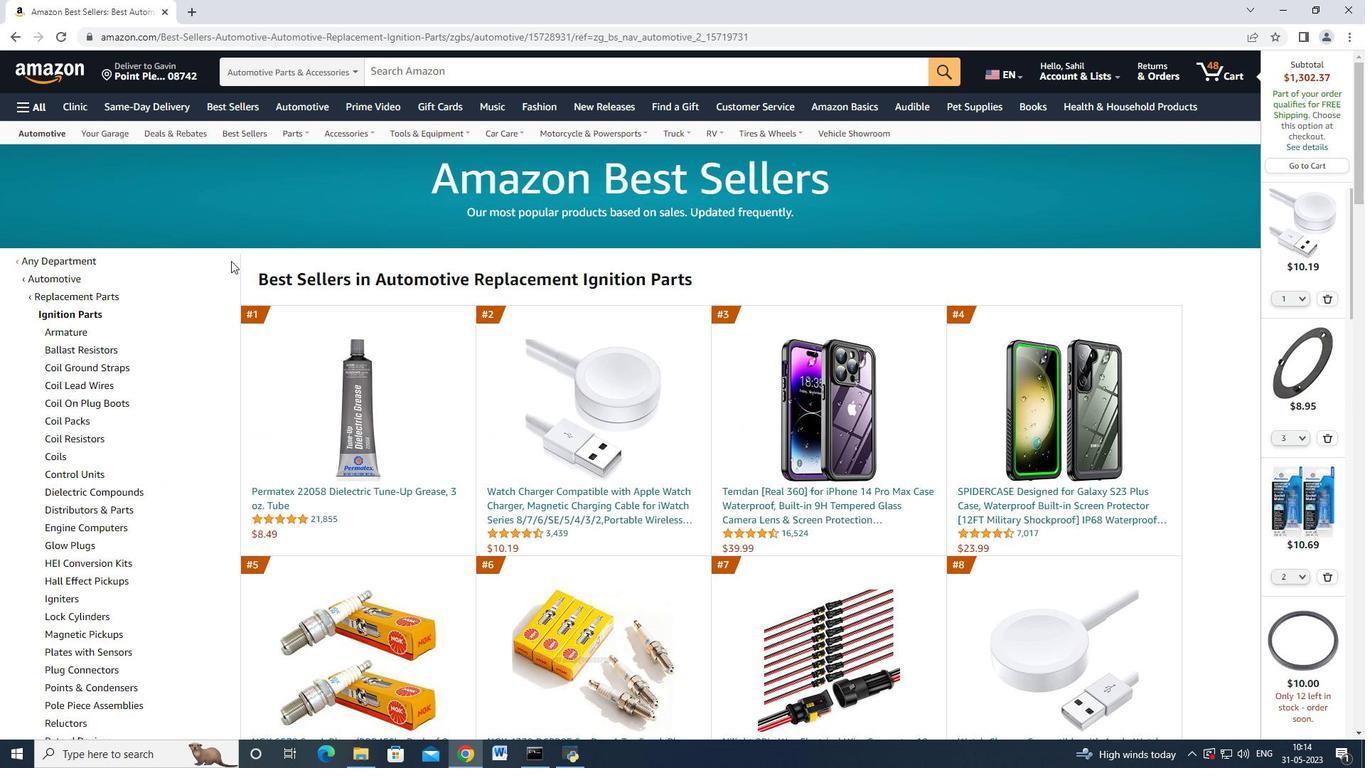 
Action: Mouse scrolled (236, 269) with delta (0, 0)
Screenshot: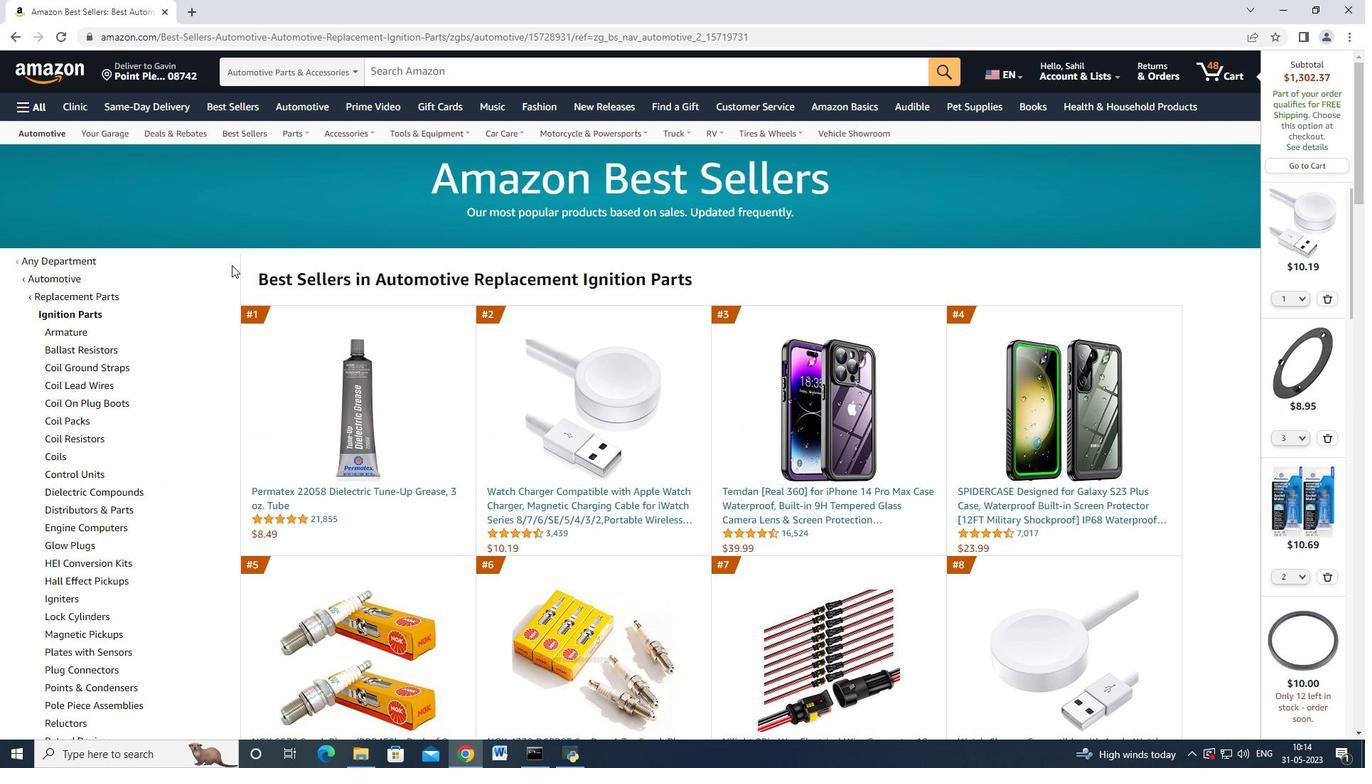 
Action: Mouse moved to (77, 369)
Screenshot: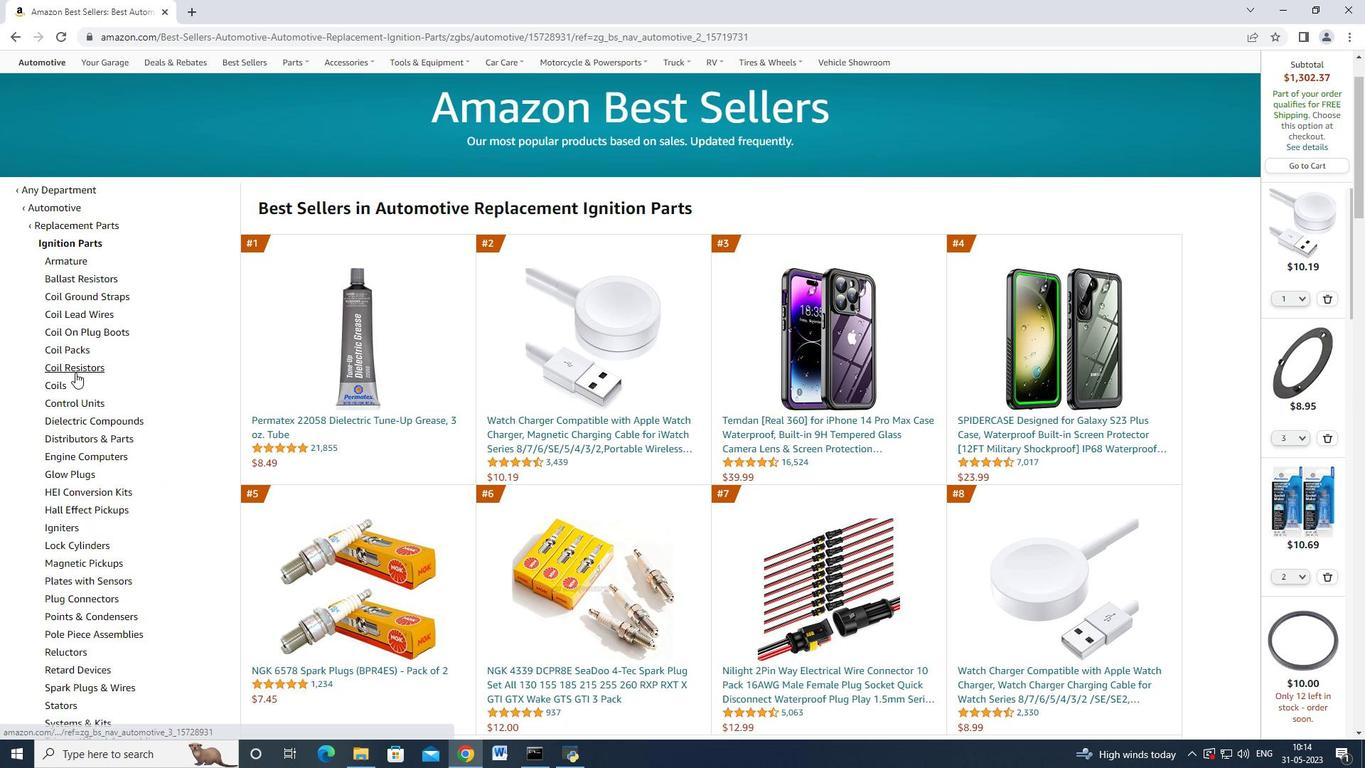 
Action: Mouse scrolled (77, 369) with delta (0, 0)
Screenshot: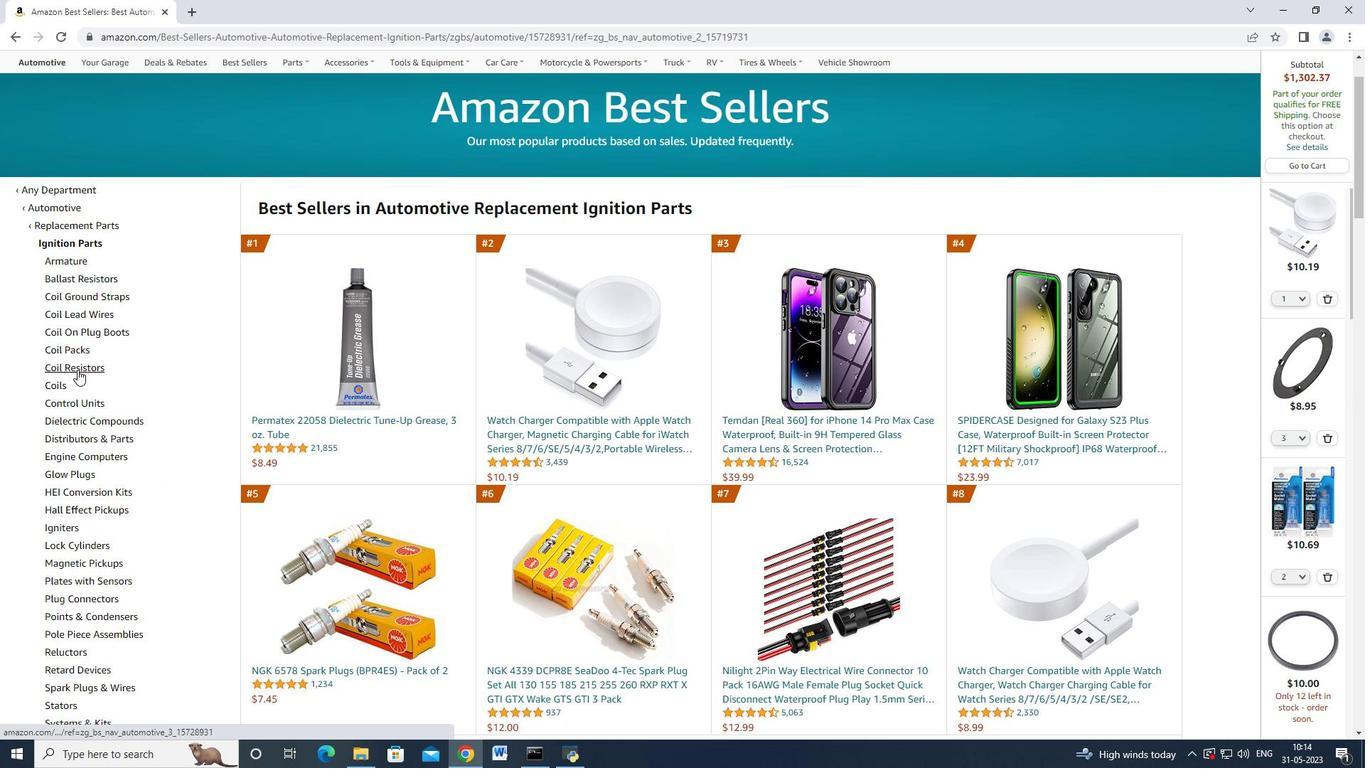 
Action: Mouse moved to (77, 370)
Screenshot: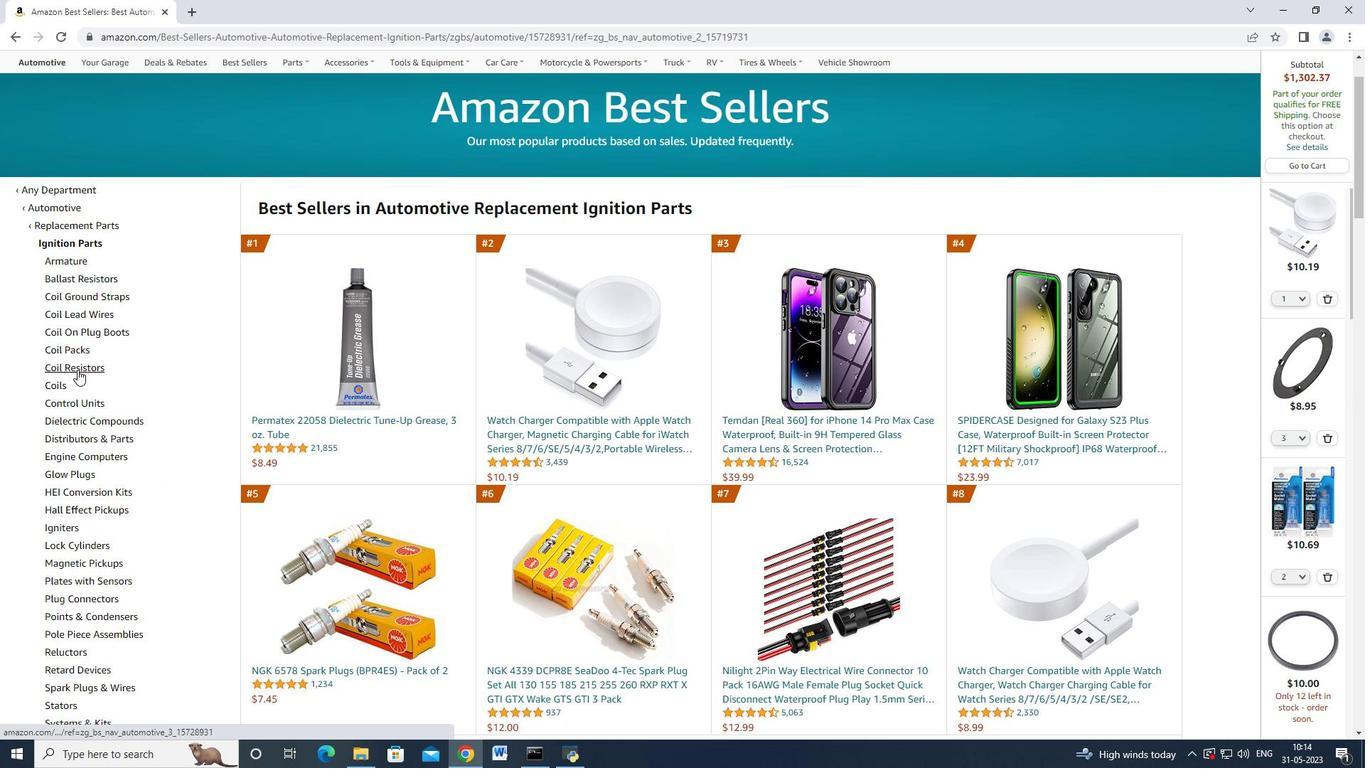 
Action: Mouse scrolled (77, 371) with delta (0, 0)
Screenshot: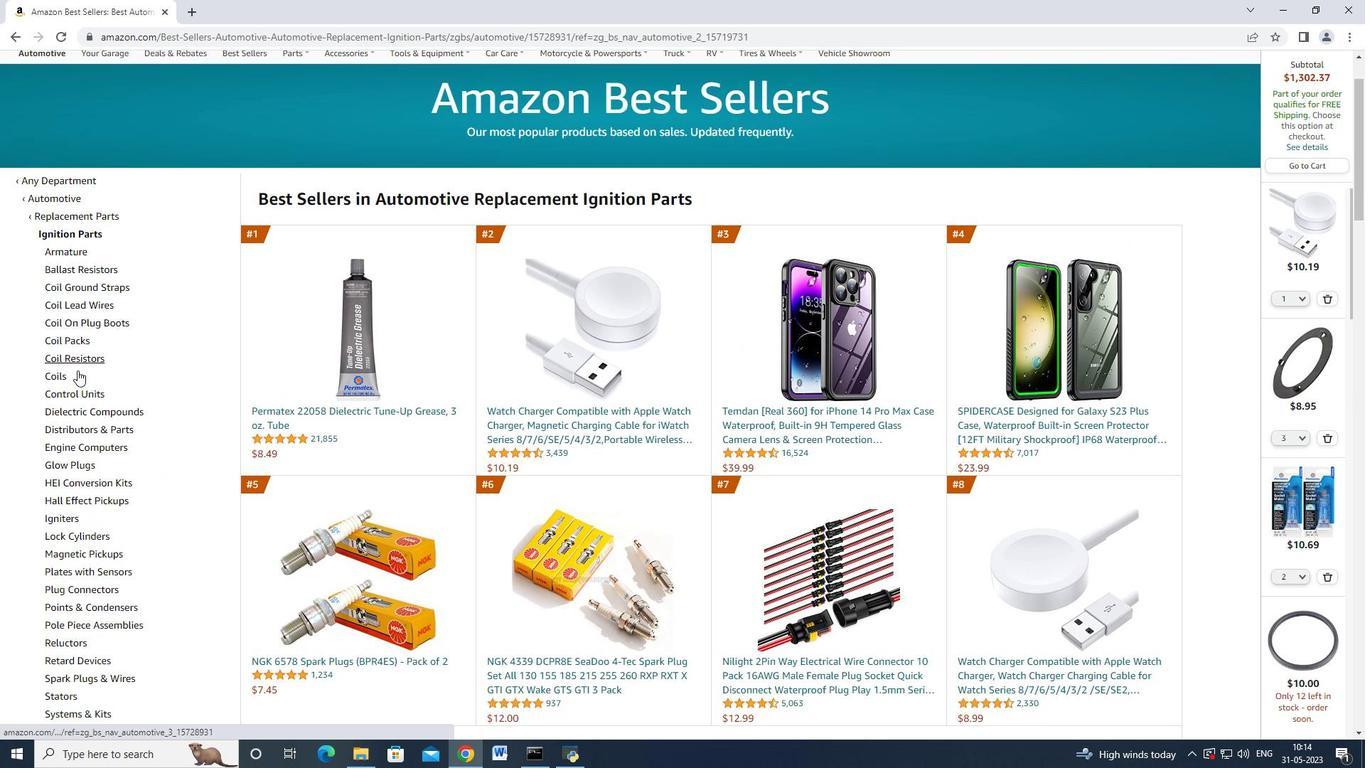 
Action: Mouse moved to (77, 372)
Screenshot: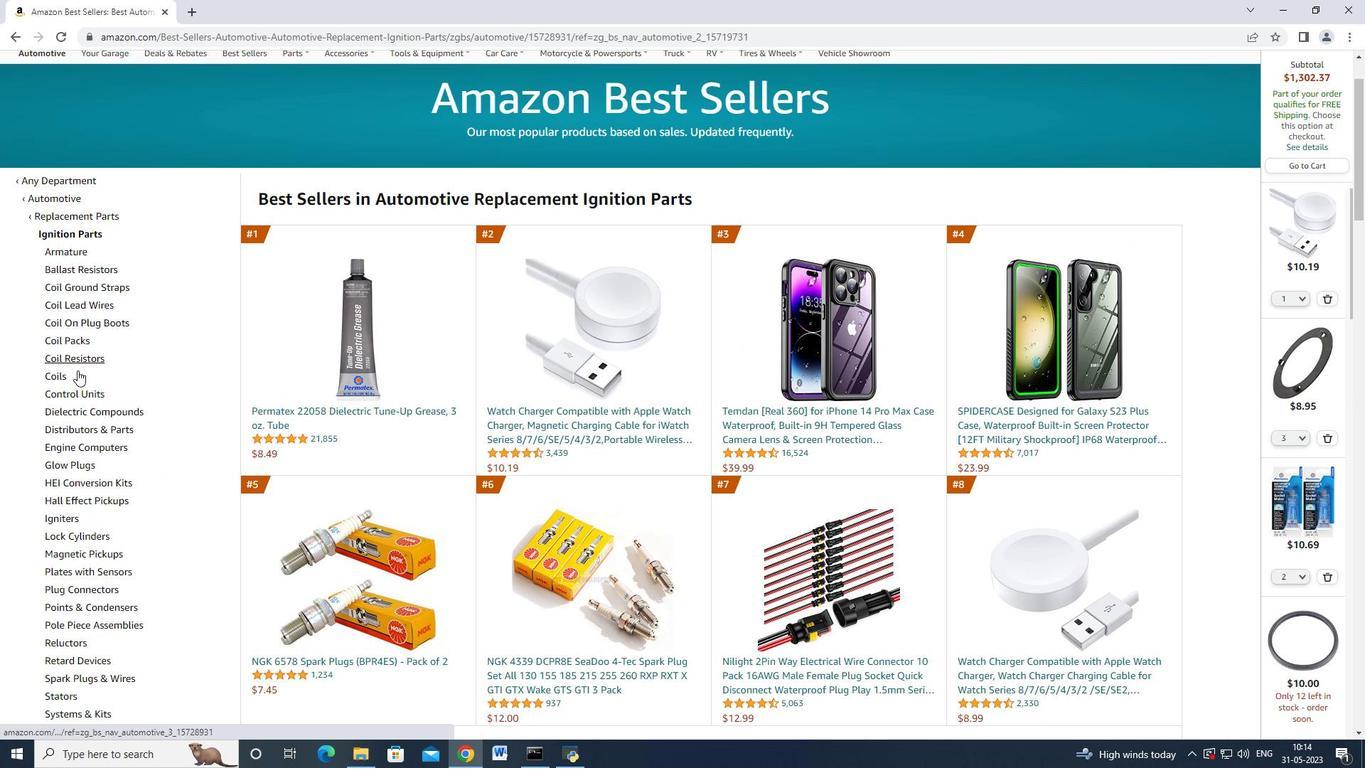 
Action: Mouse scrolled (77, 372) with delta (0, 0)
Screenshot: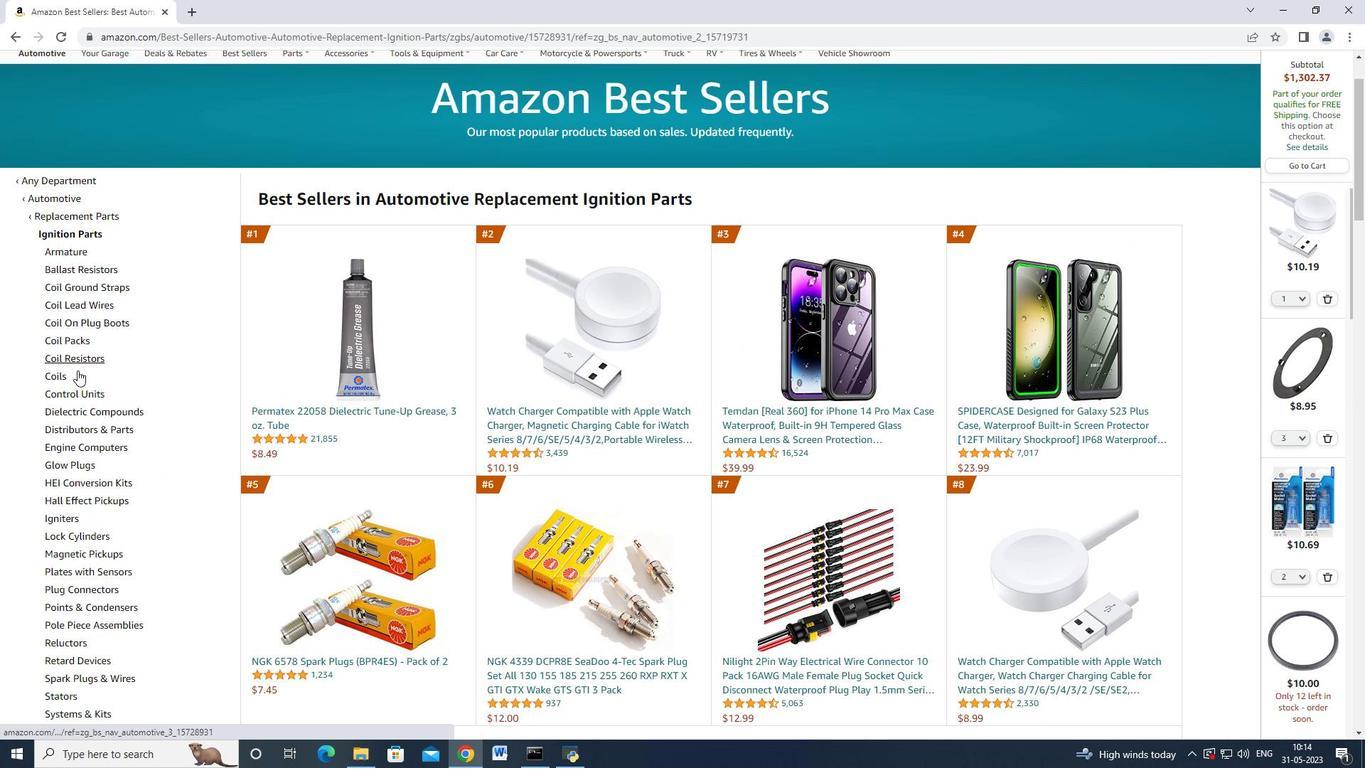 
Action: Mouse moved to (108, 368)
Screenshot: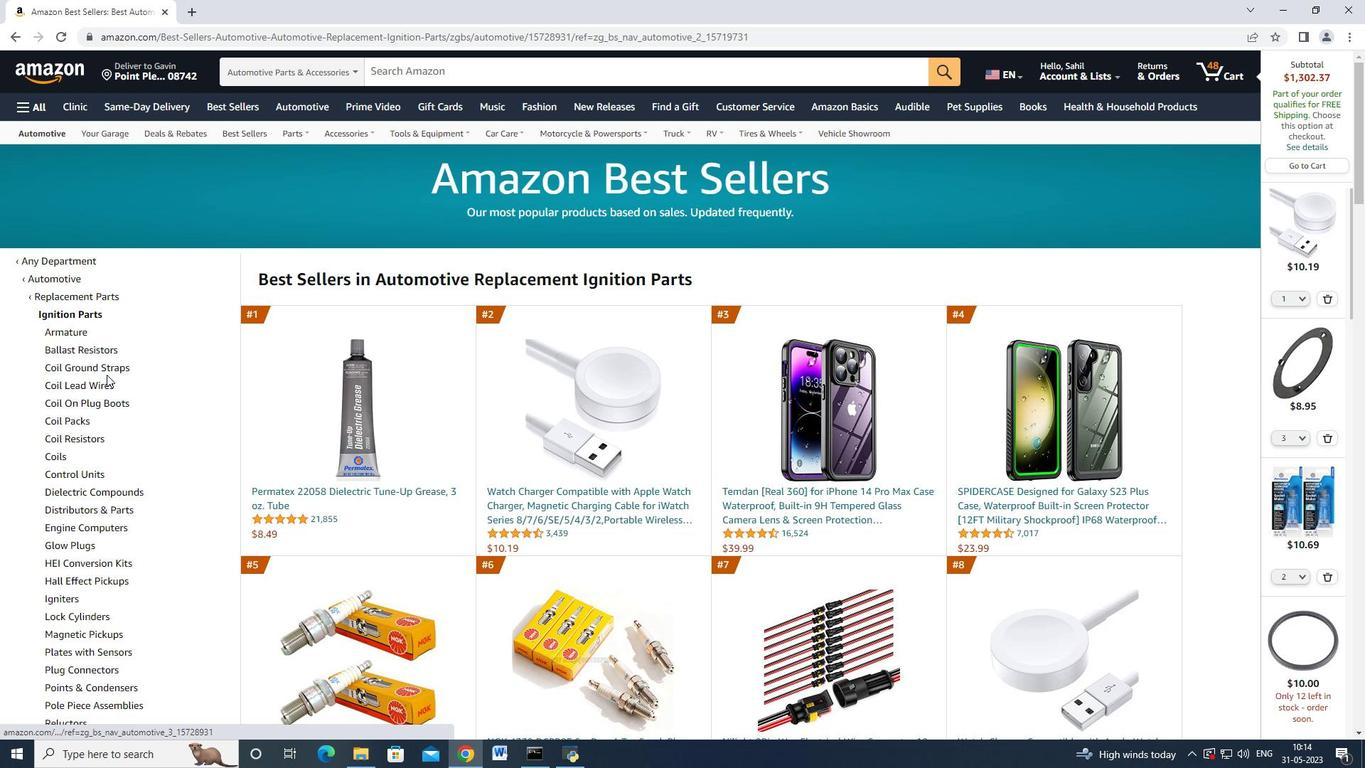 
Action: Mouse pressed left at (108, 368)
Screenshot: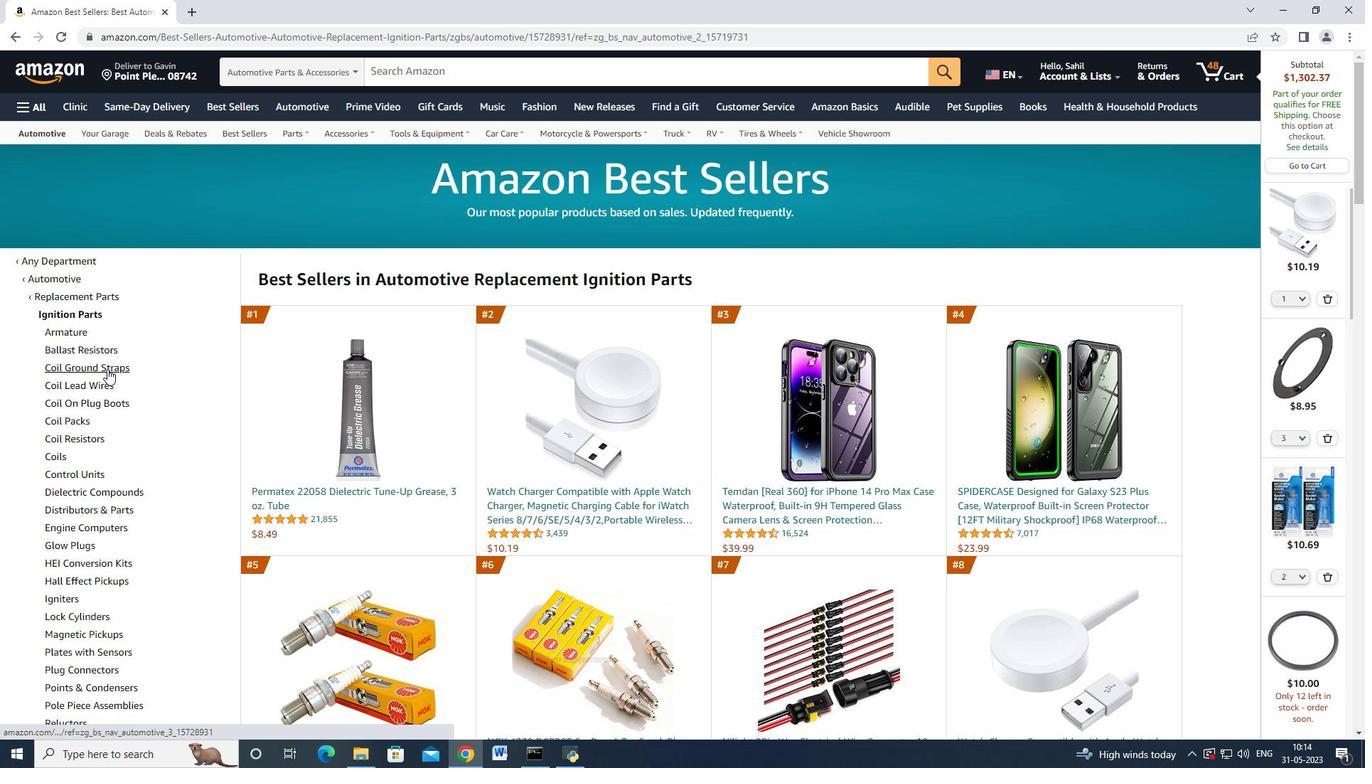 
Action: Mouse moved to (177, 369)
Screenshot: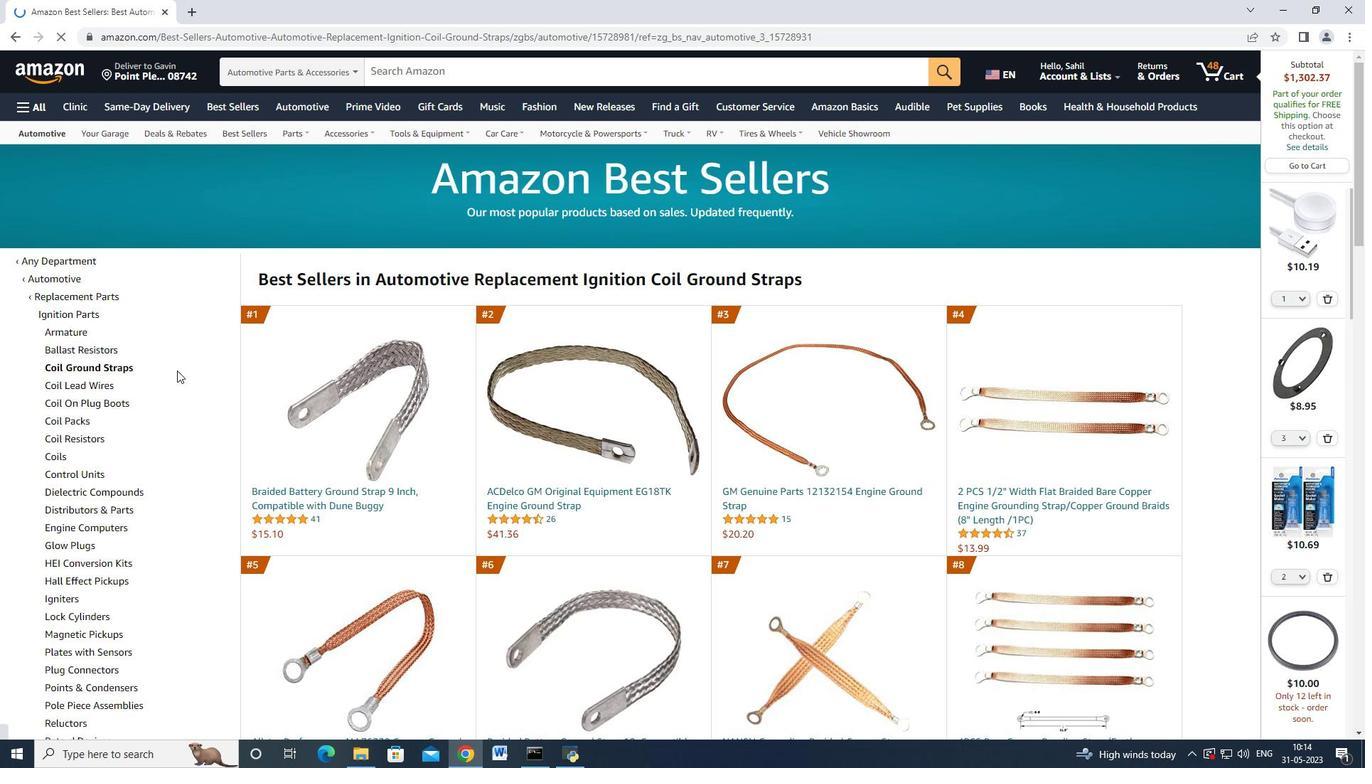 
Action: Mouse scrolled (177, 369) with delta (0, 0)
Screenshot: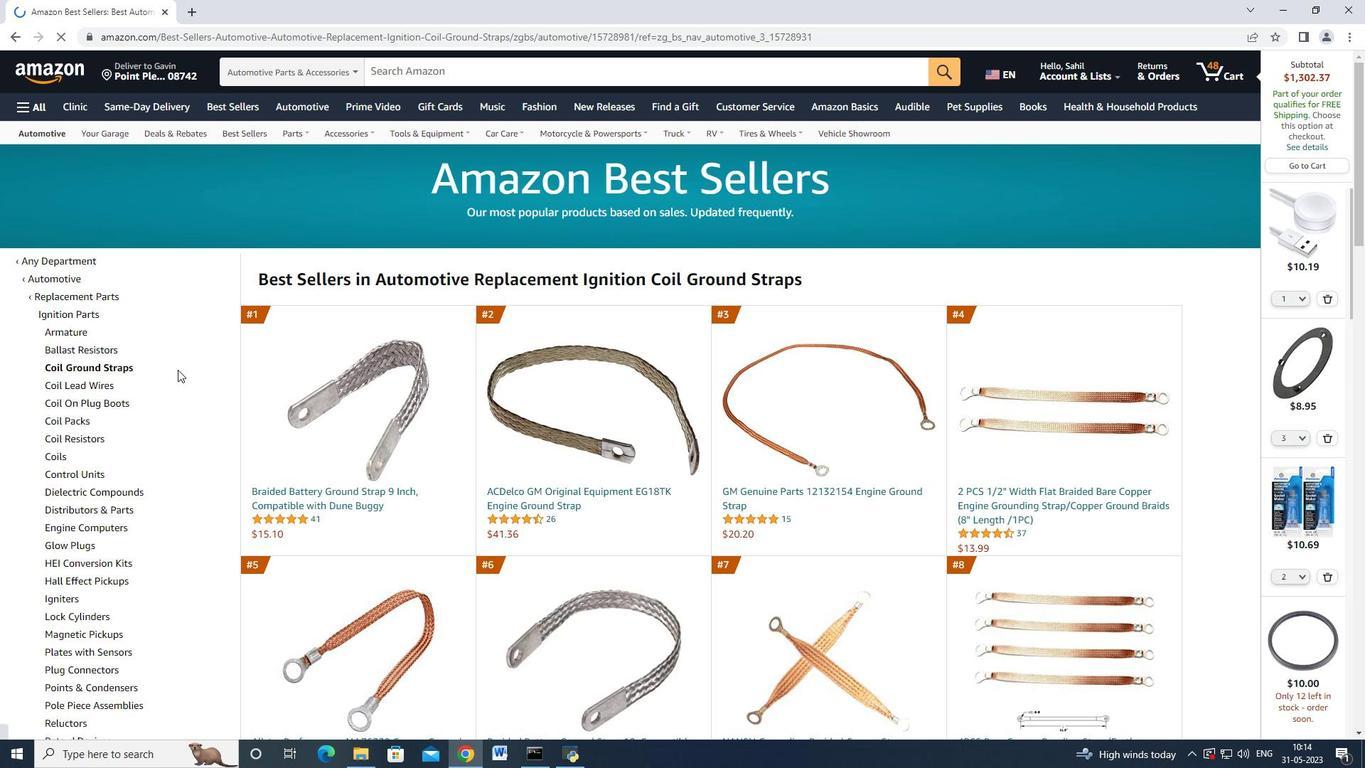 
Action: Mouse moved to (308, 420)
Screenshot: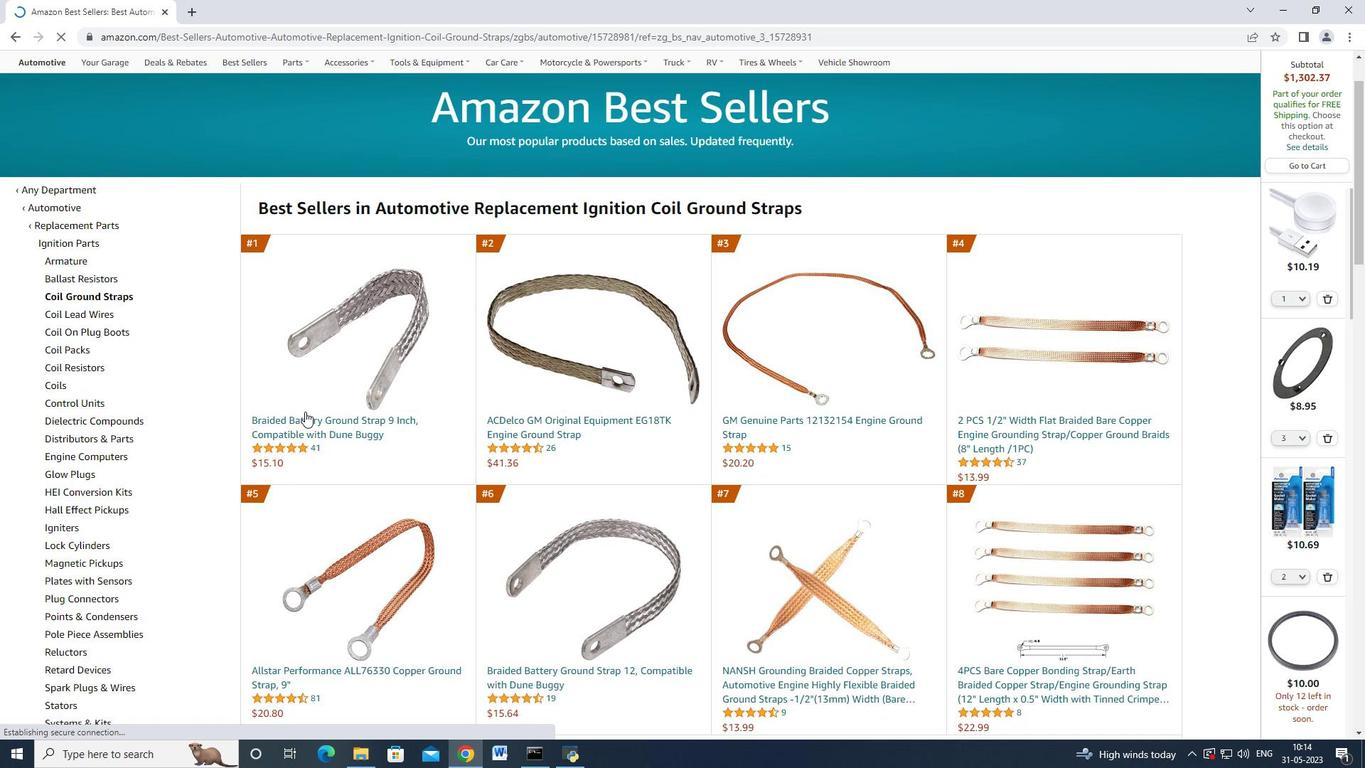 
Action: Mouse pressed left at (308, 420)
Screenshot: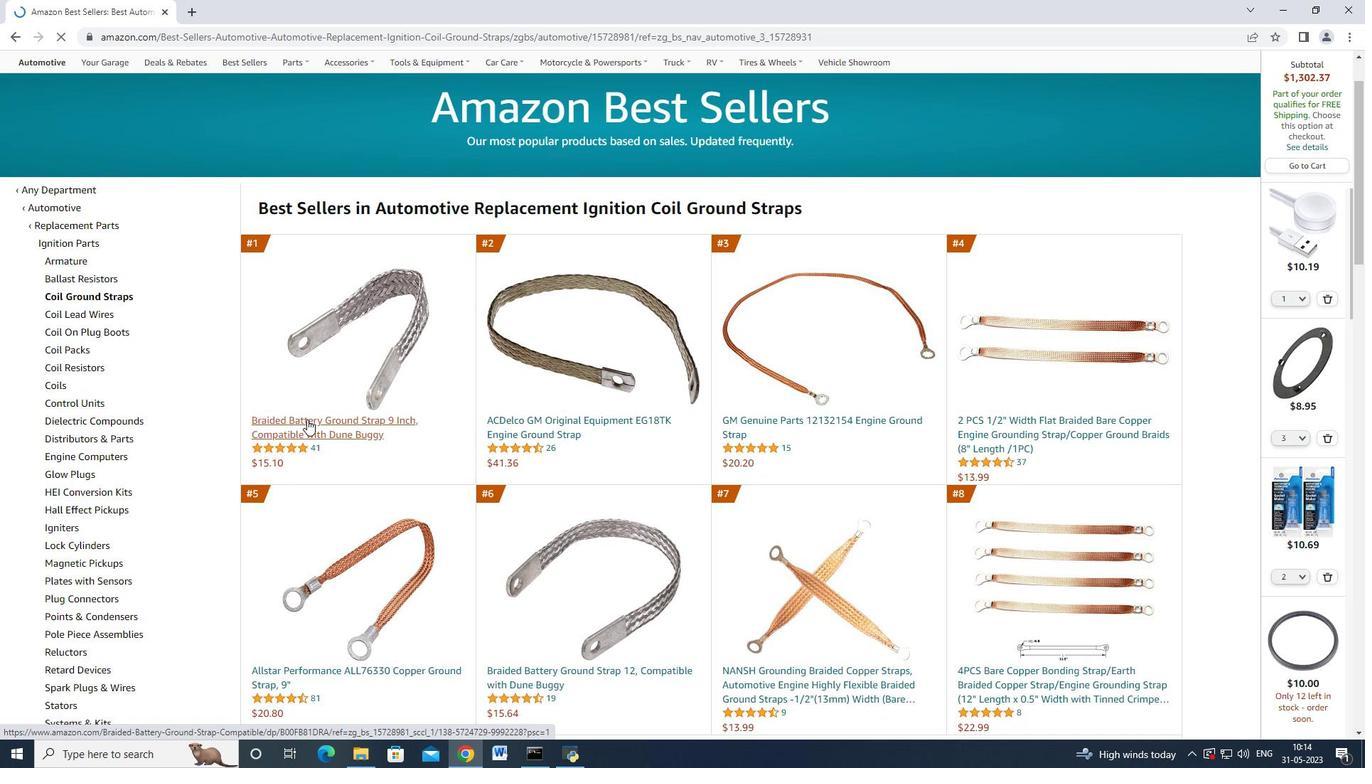 
Action: Mouse moved to (335, 374)
Screenshot: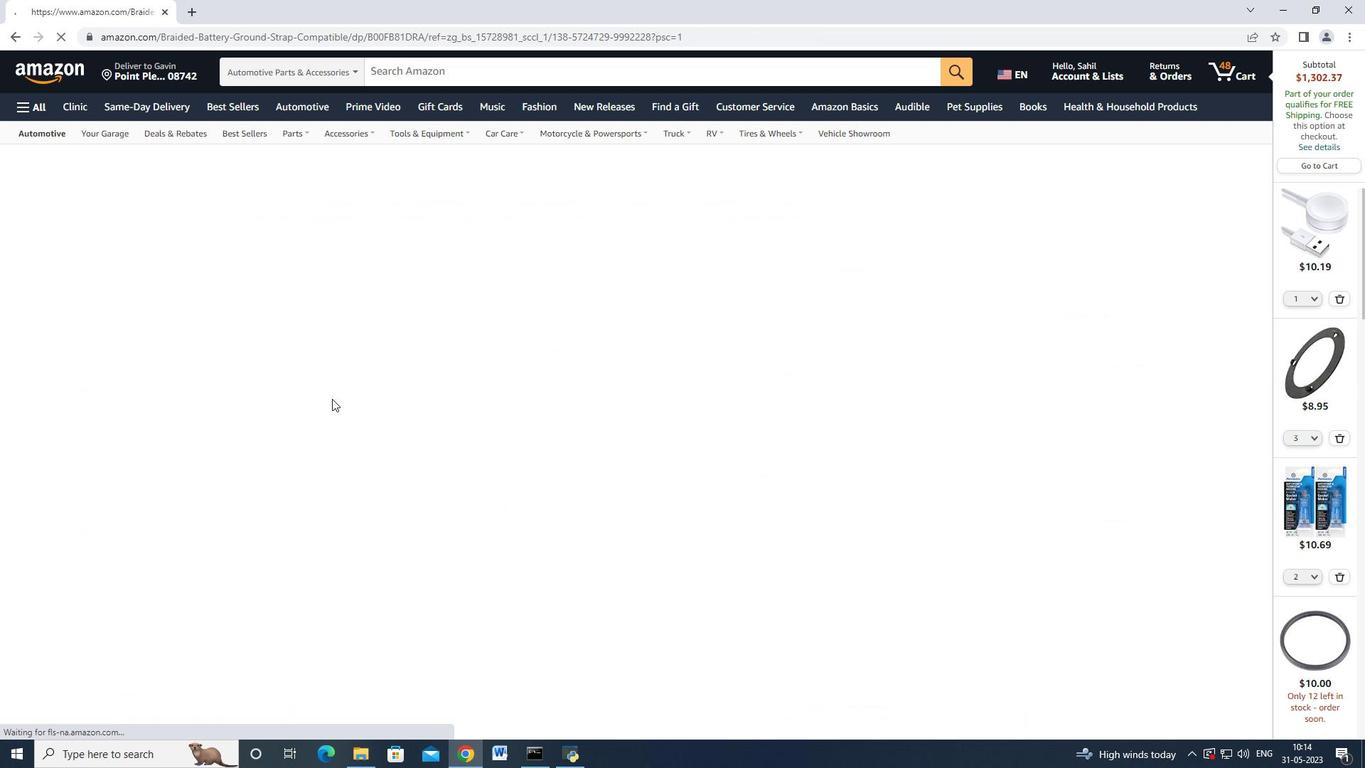 
Action: Mouse scrolled (335, 374) with delta (0, 0)
Screenshot: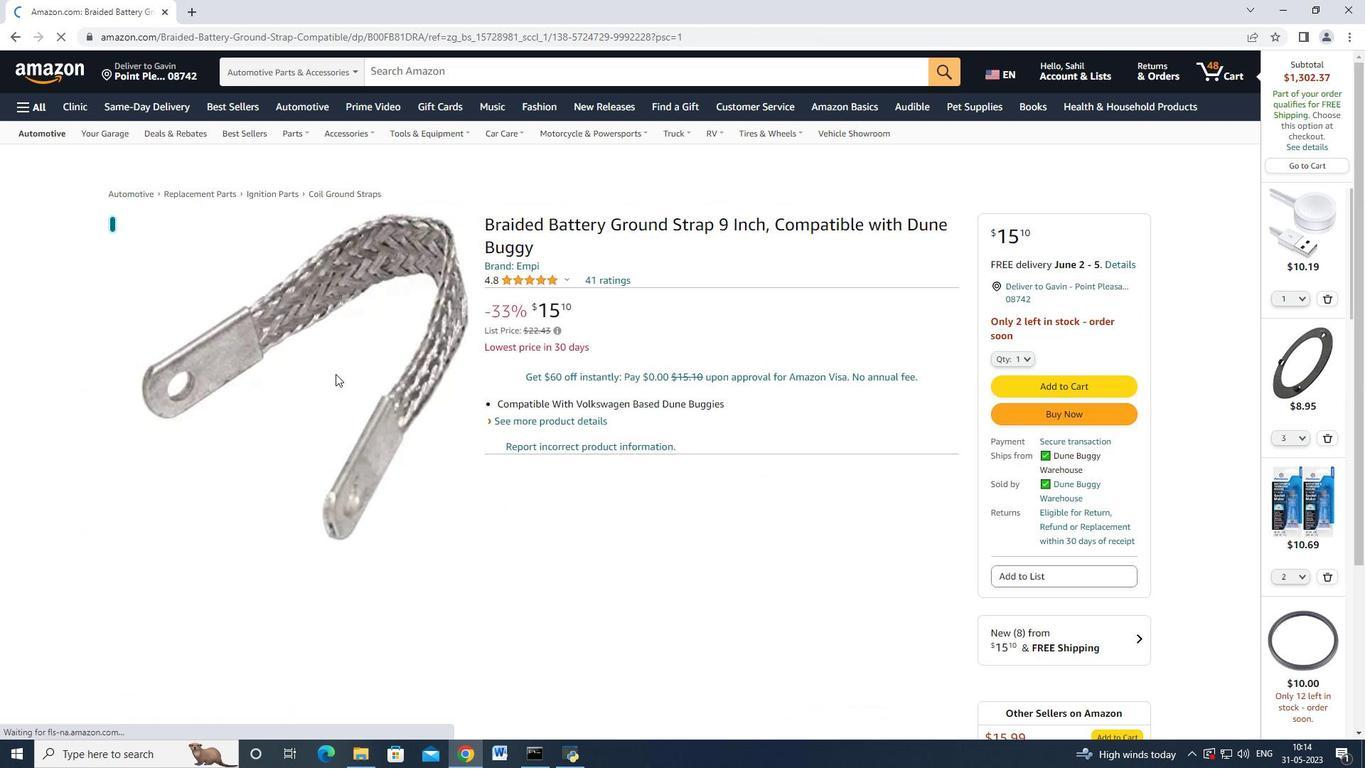 
Action: Mouse moved to (346, 374)
Screenshot: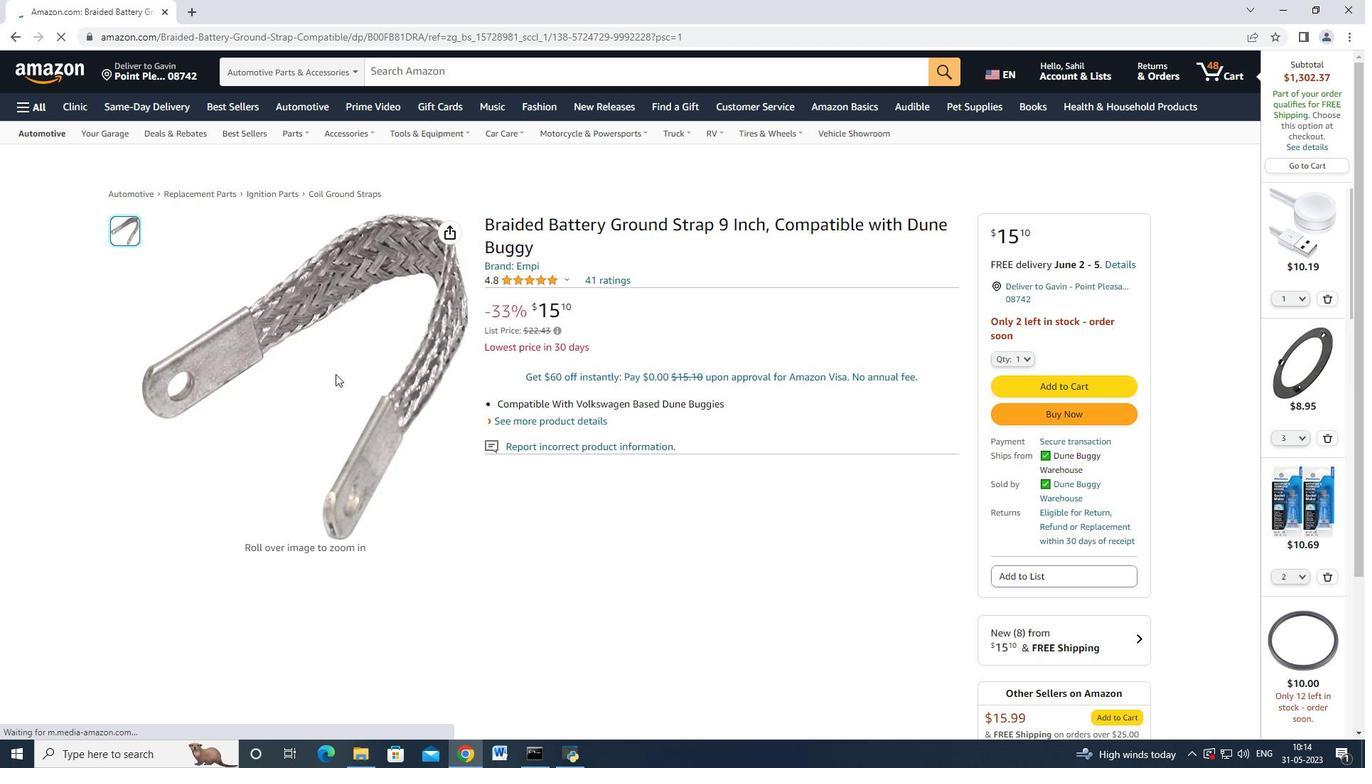 
Action: Mouse scrolled (346, 373) with delta (0, 0)
Screenshot: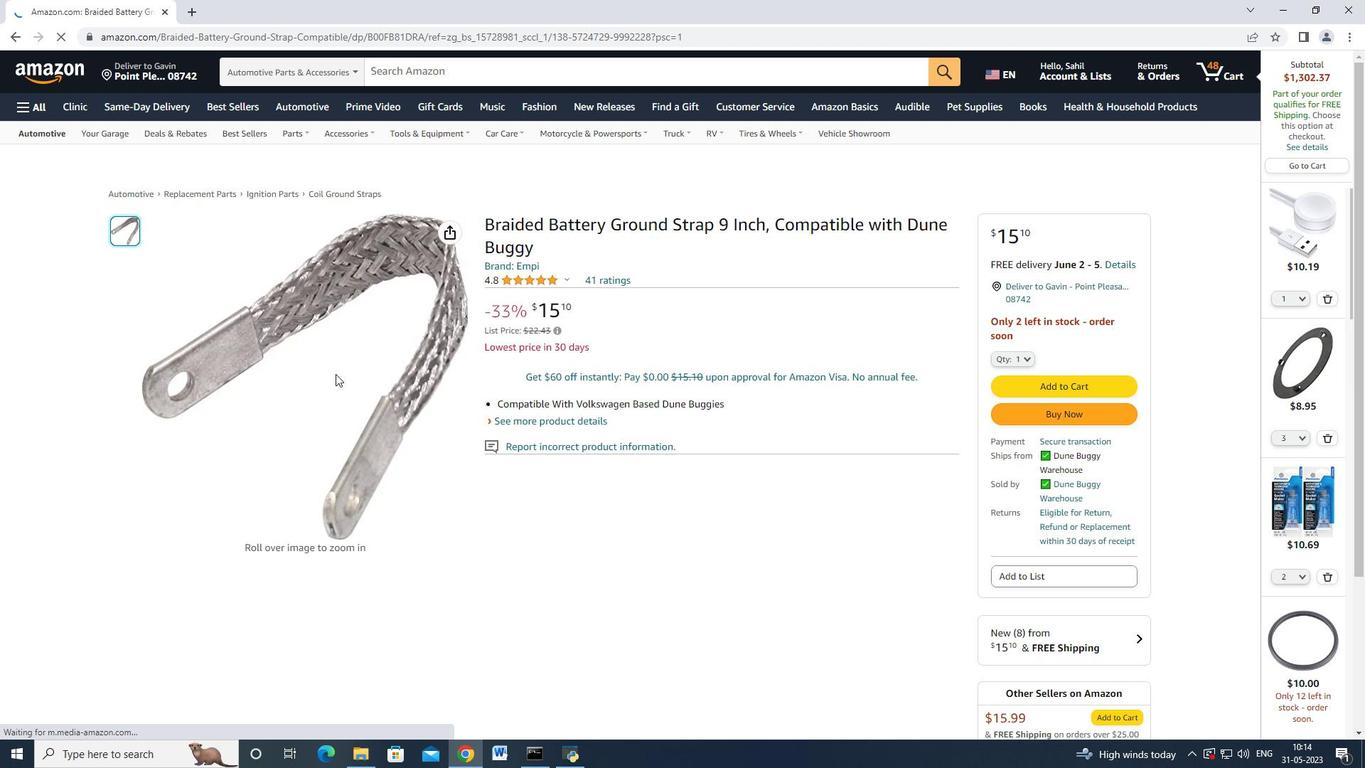 
Action: Mouse moved to (356, 375)
Screenshot: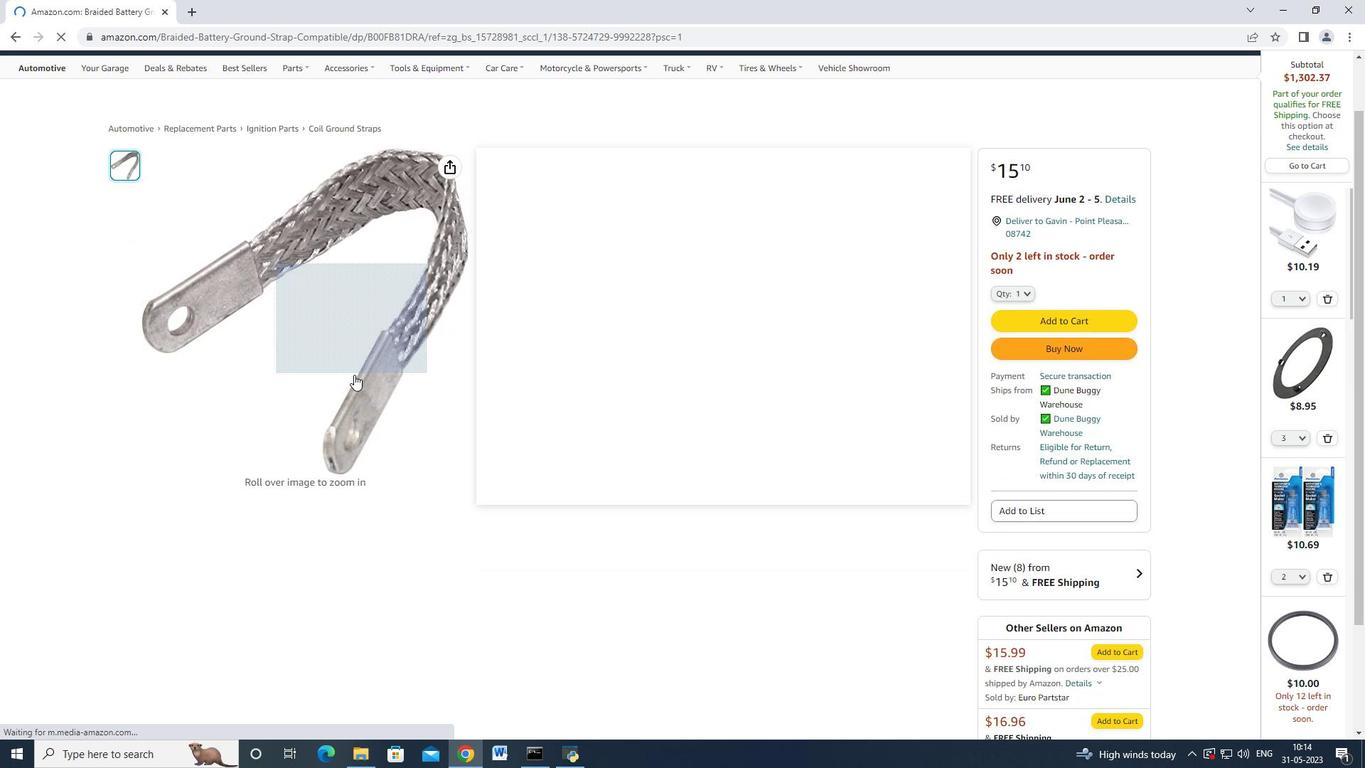 
Action: Mouse scrolled (356, 374) with delta (0, 0)
Screenshot: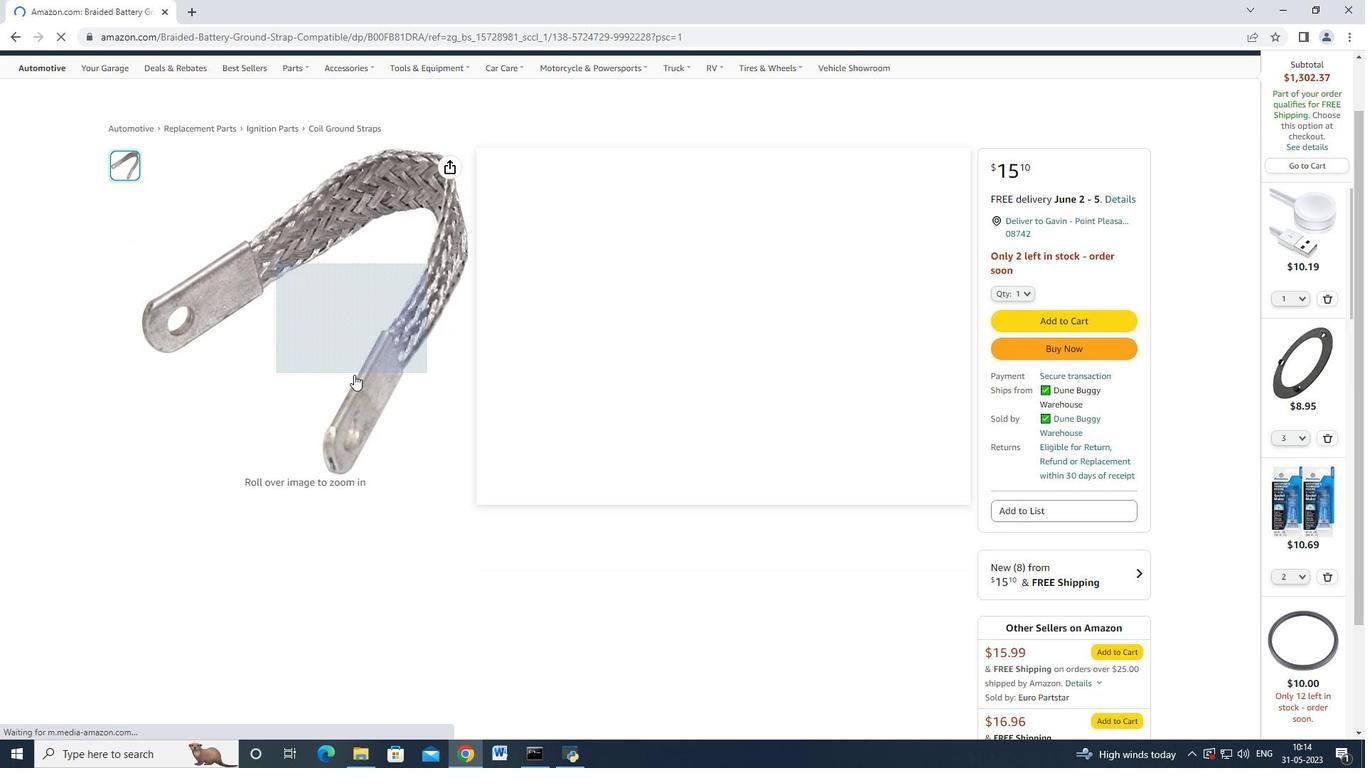 
Action: Mouse moved to (355, 376)
Screenshot: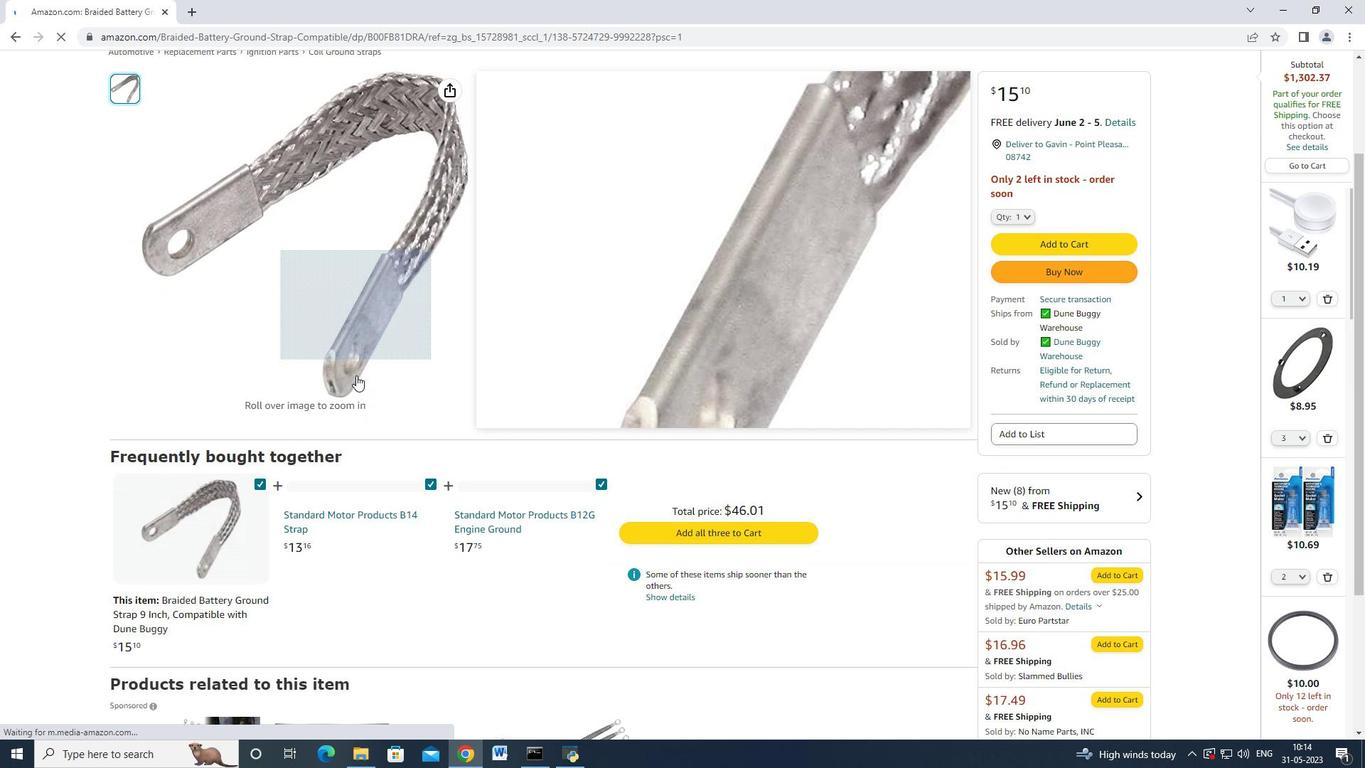 
Action: Mouse scrolled (355, 375) with delta (0, 0)
Screenshot: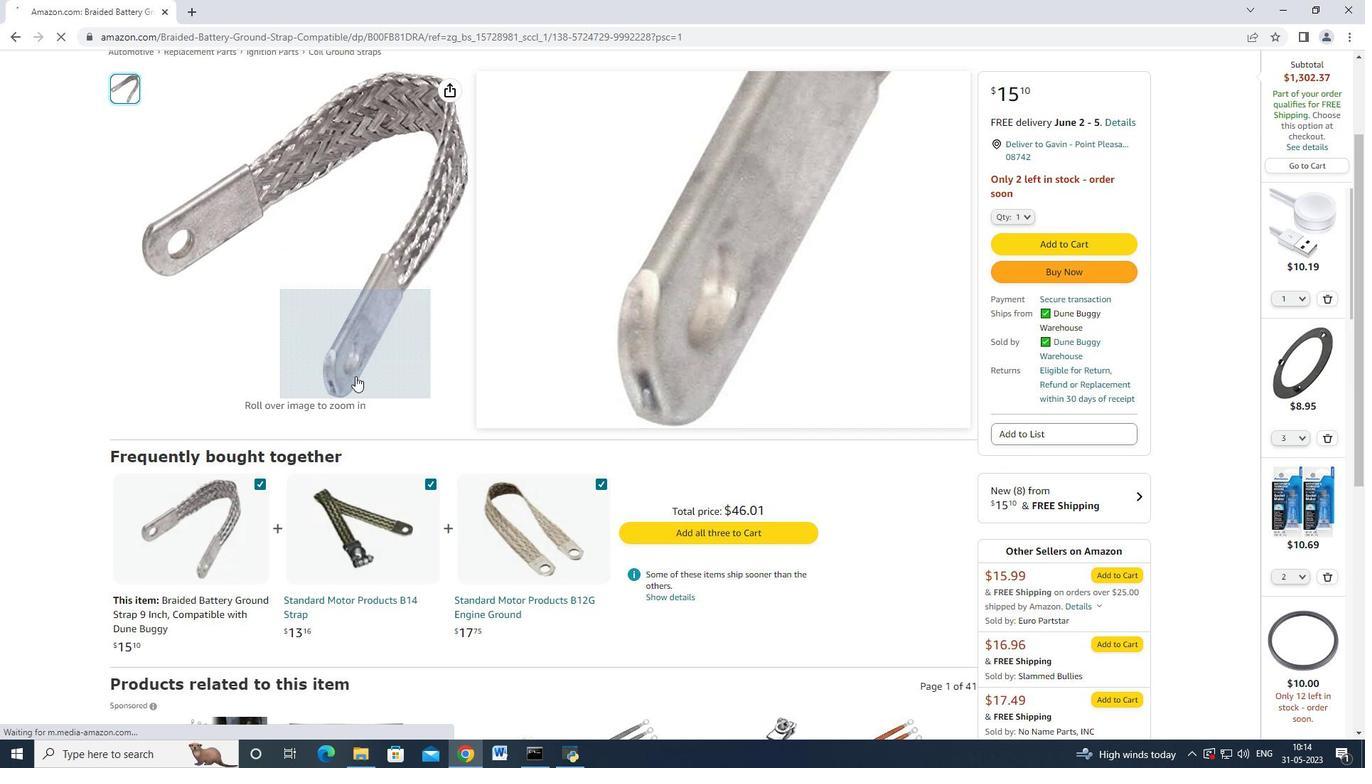 
Action: Mouse moved to (707, 389)
Screenshot: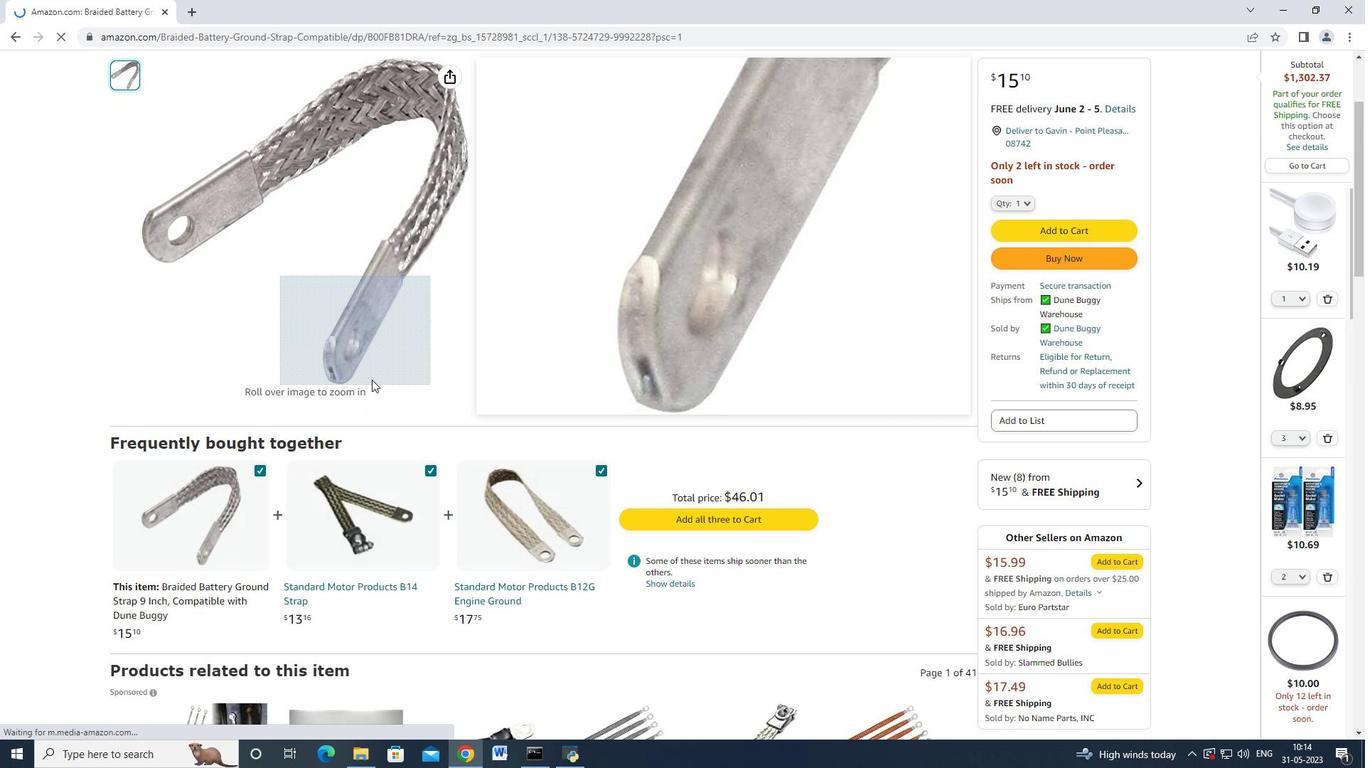 
Action: Mouse scrolled (682, 389) with delta (0, 0)
Screenshot: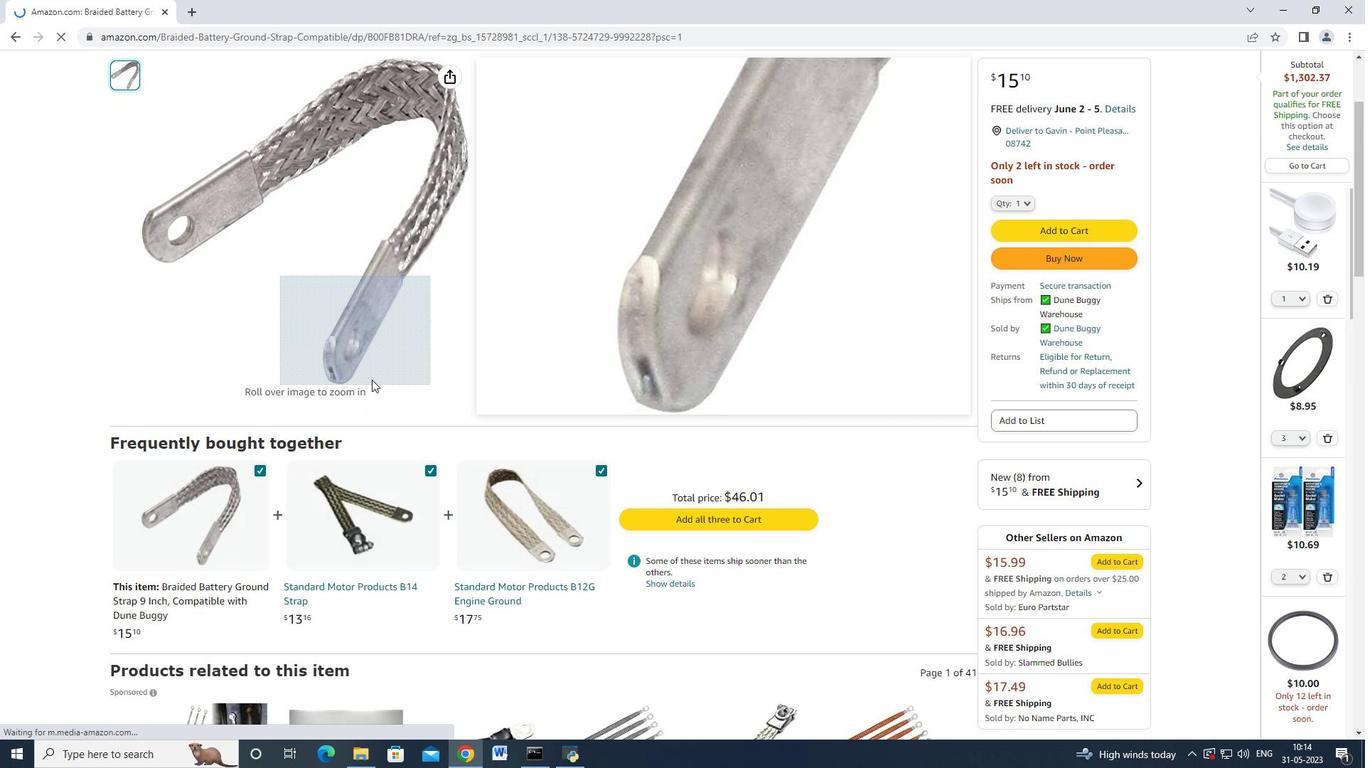 
Action: Mouse moved to (941, 399)
Screenshot: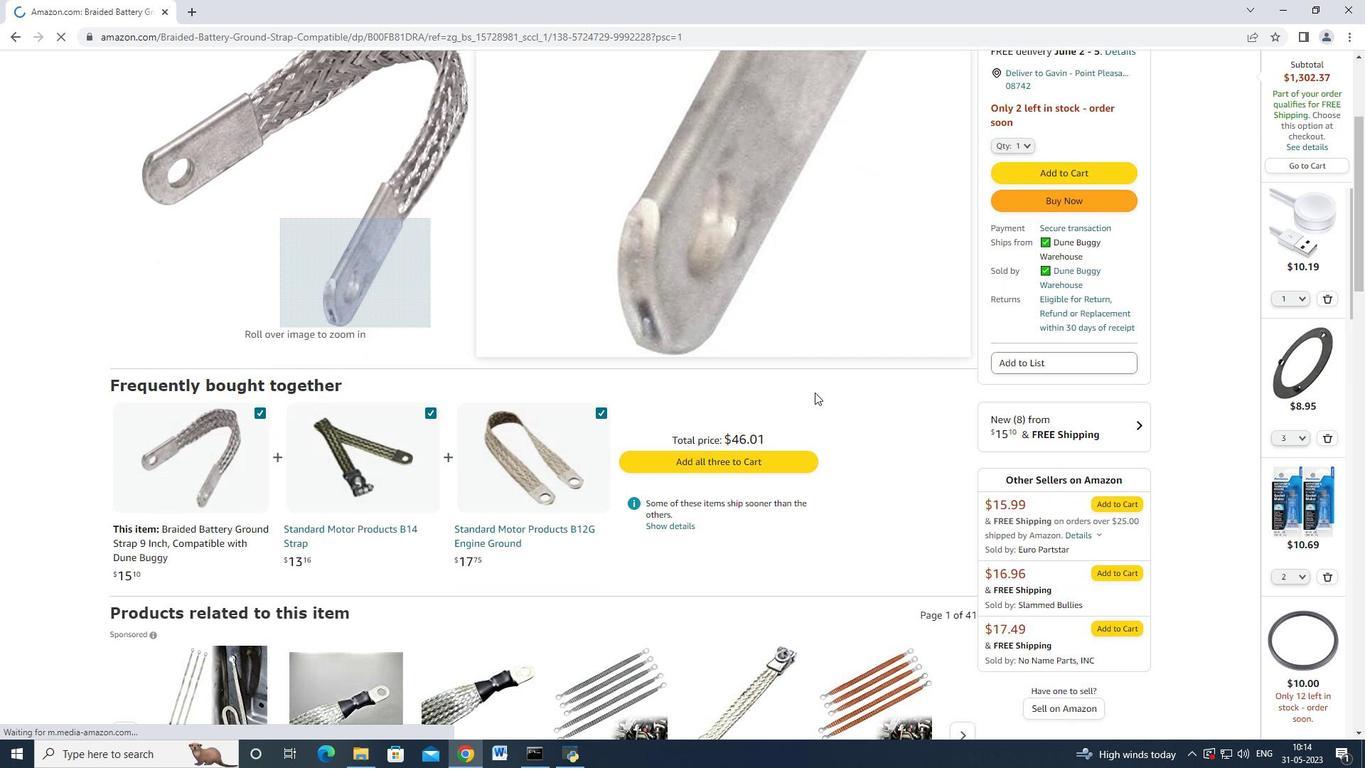 
Action: Mouse scrolled (936, 399) with delta (0, 0)
Screenshot: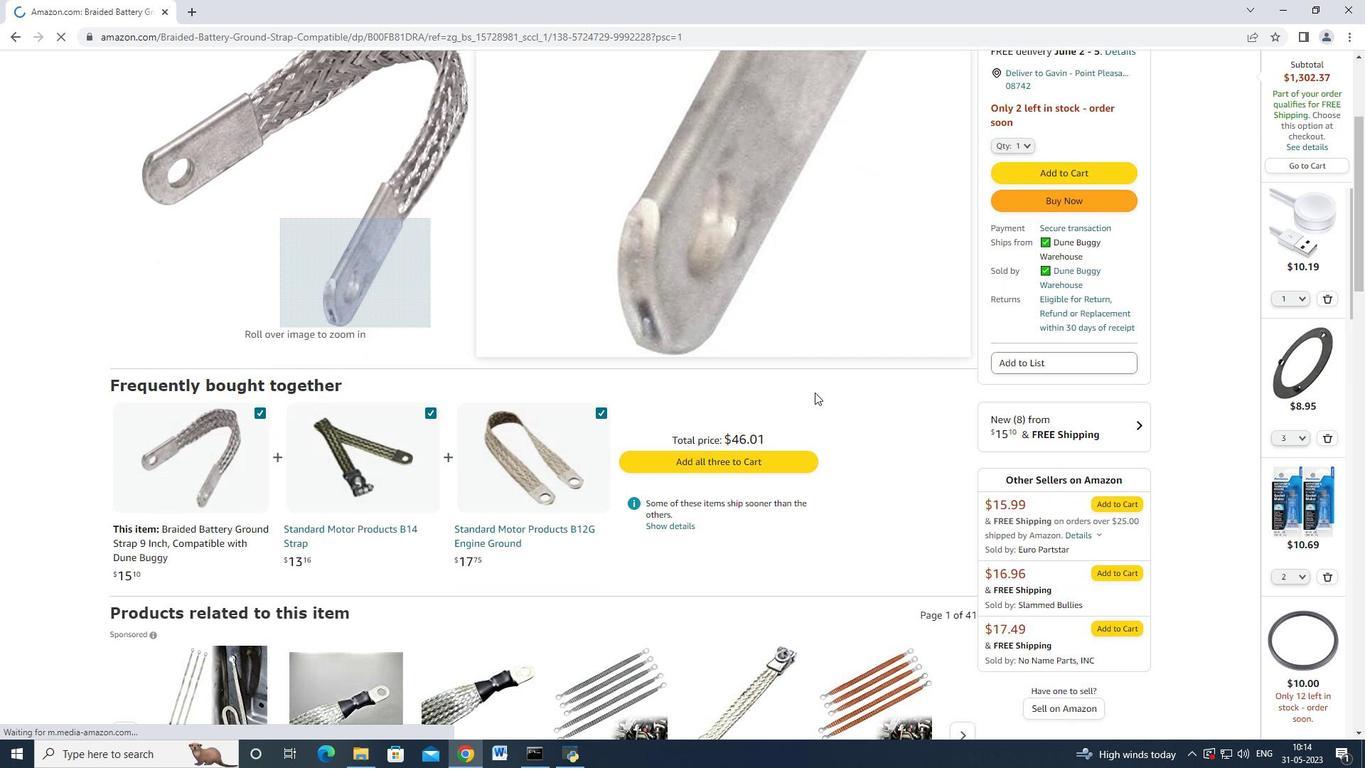 
Action: Mouse moved to (1024, 396)
Screenshot: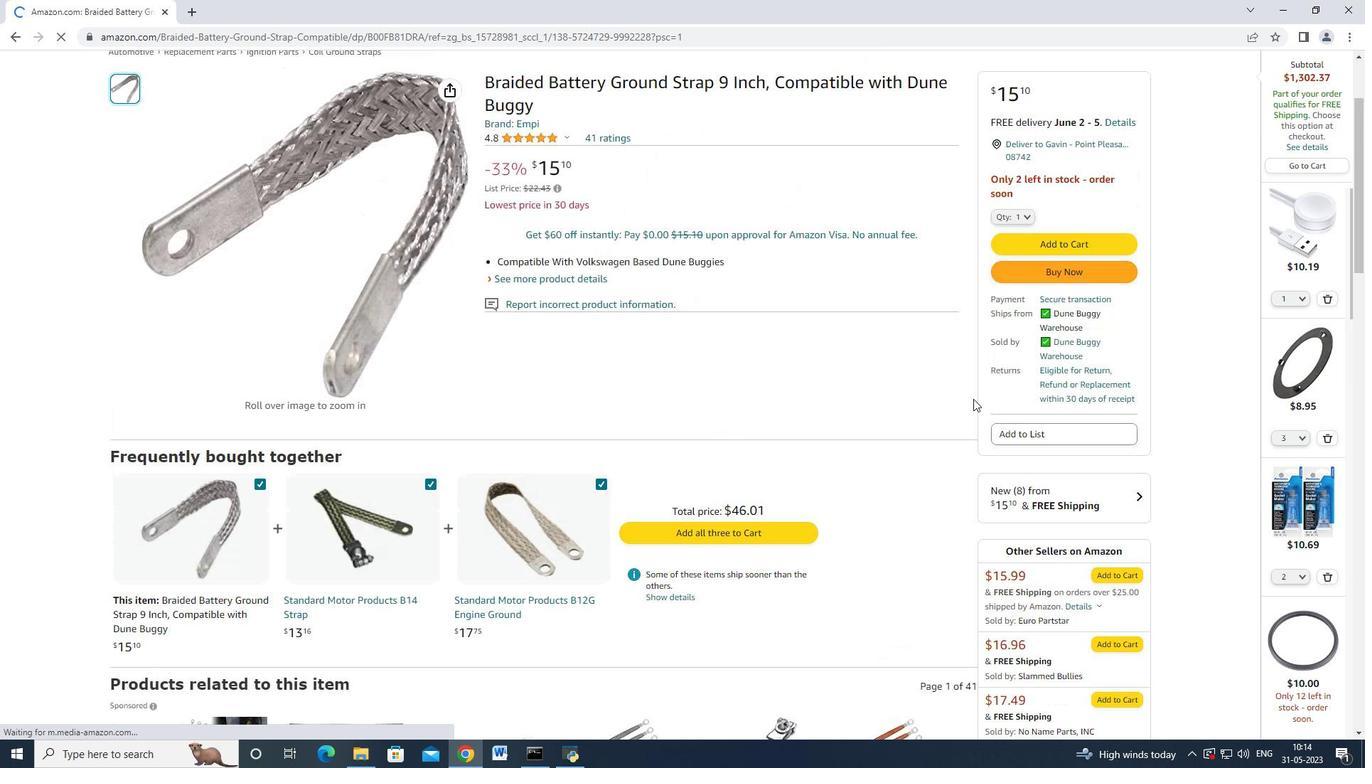 
Action: Mouse scrolled (1024, 396) with delta (0, 0)
Screenshot: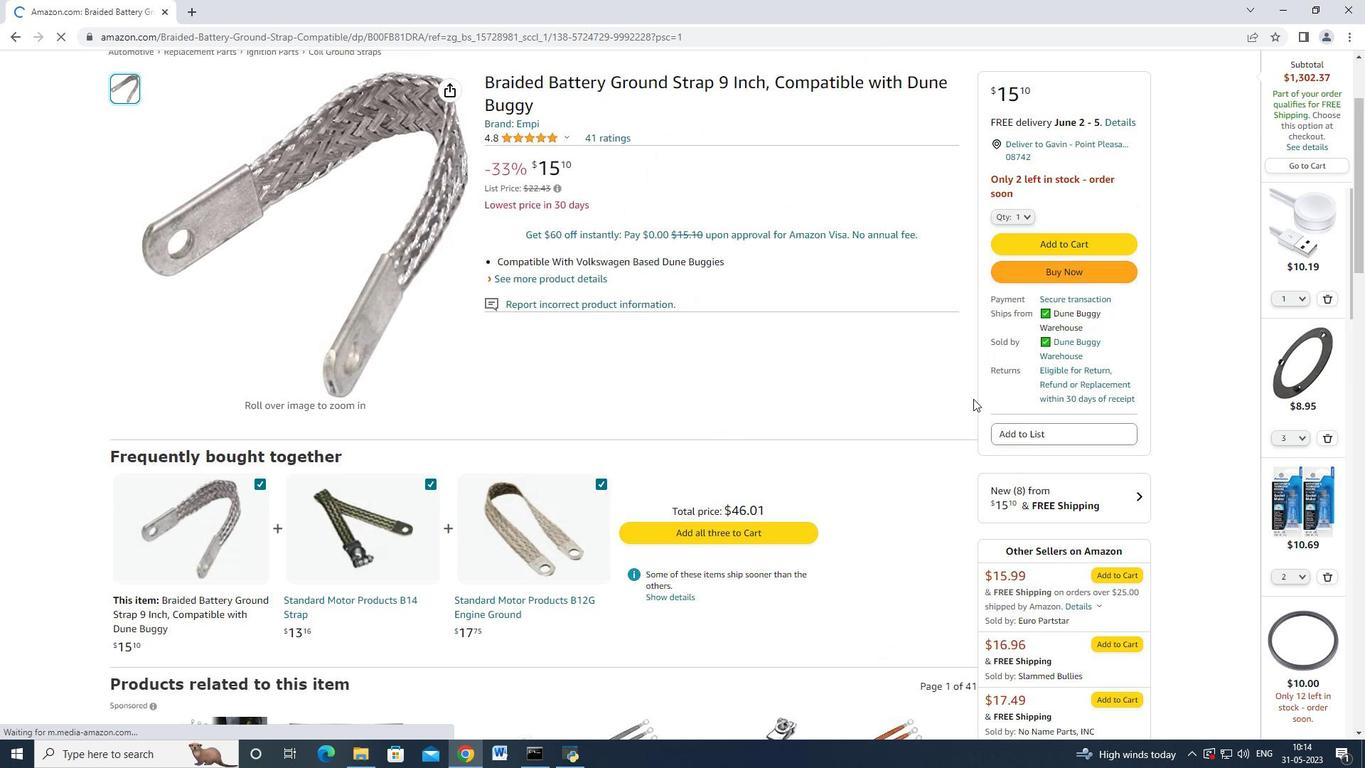 
Action: Mouse moved to (1079, 406)
Screenshot: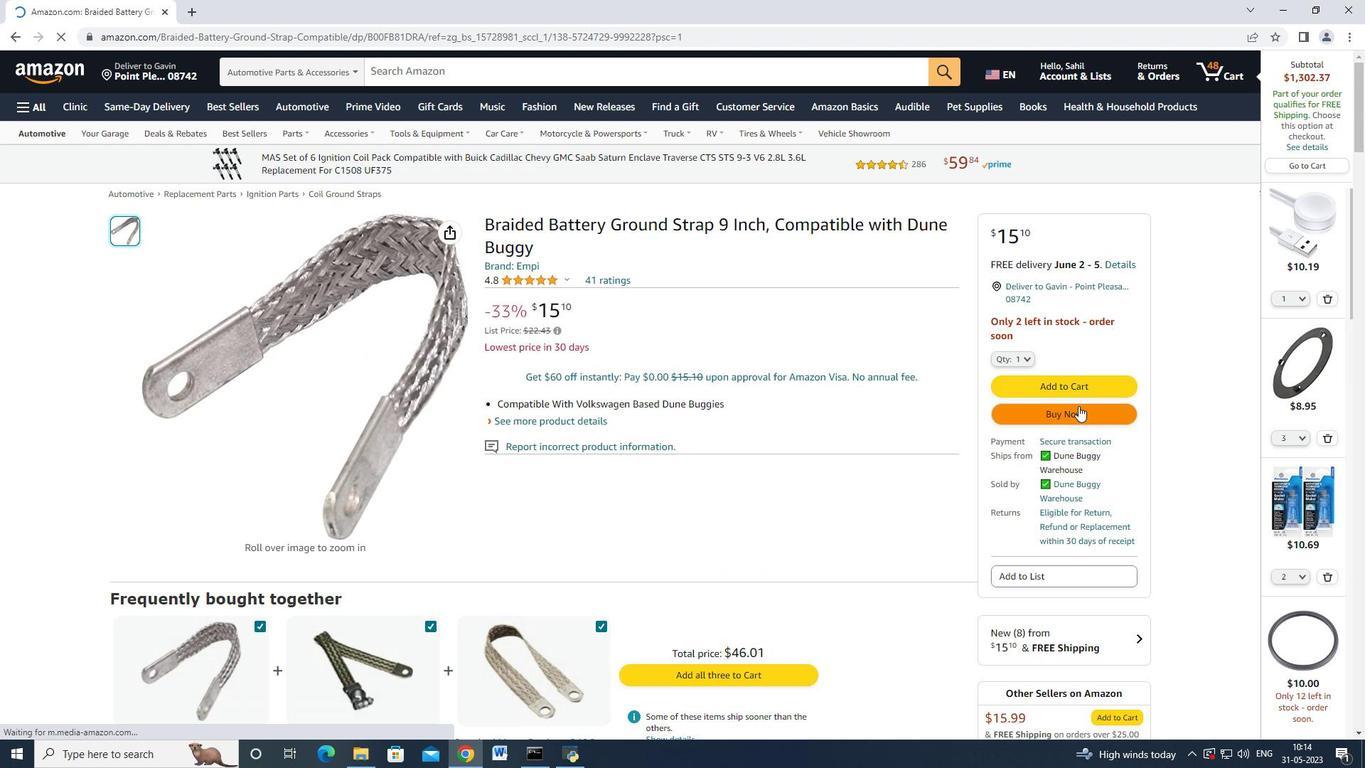 
Action: Mouse pressed left at (1079, 406)
Screenshot: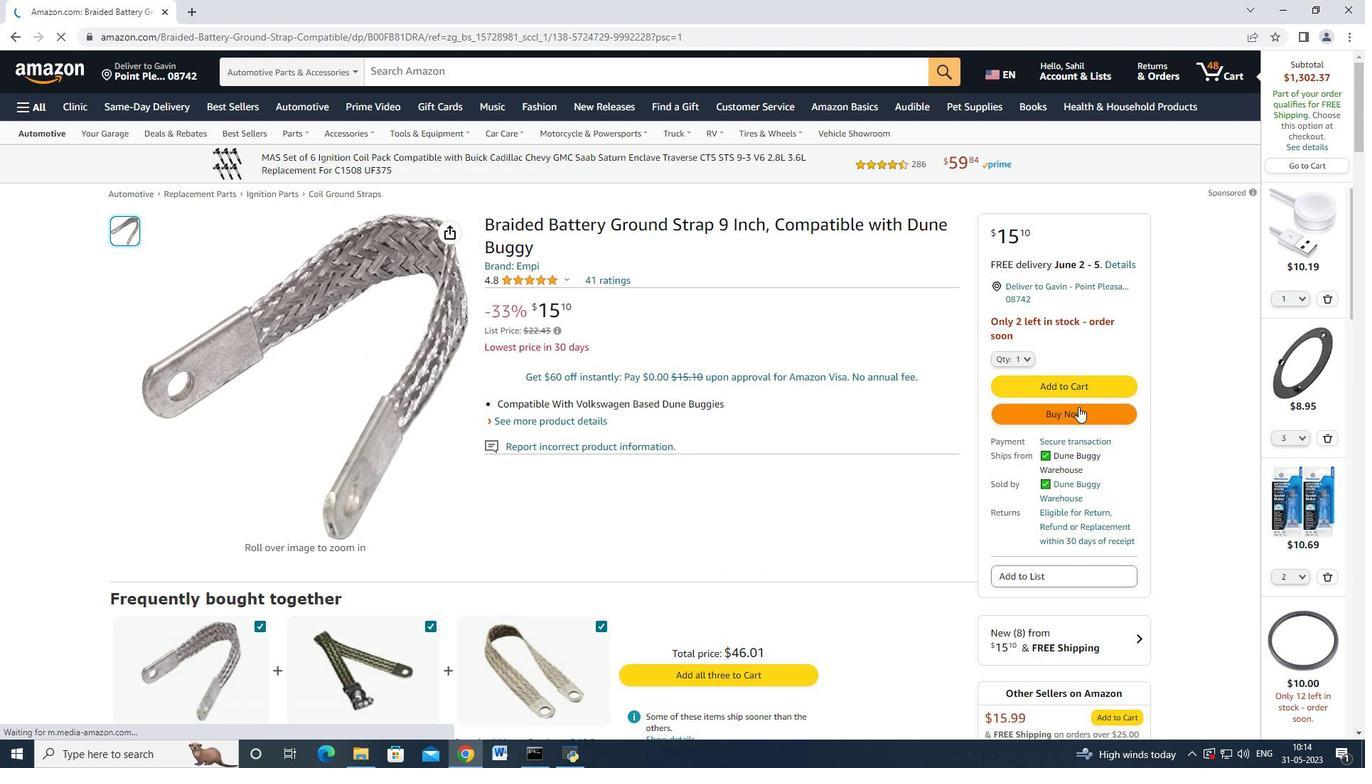 
Action: Mouse moved to (12, 35)
Screenshot: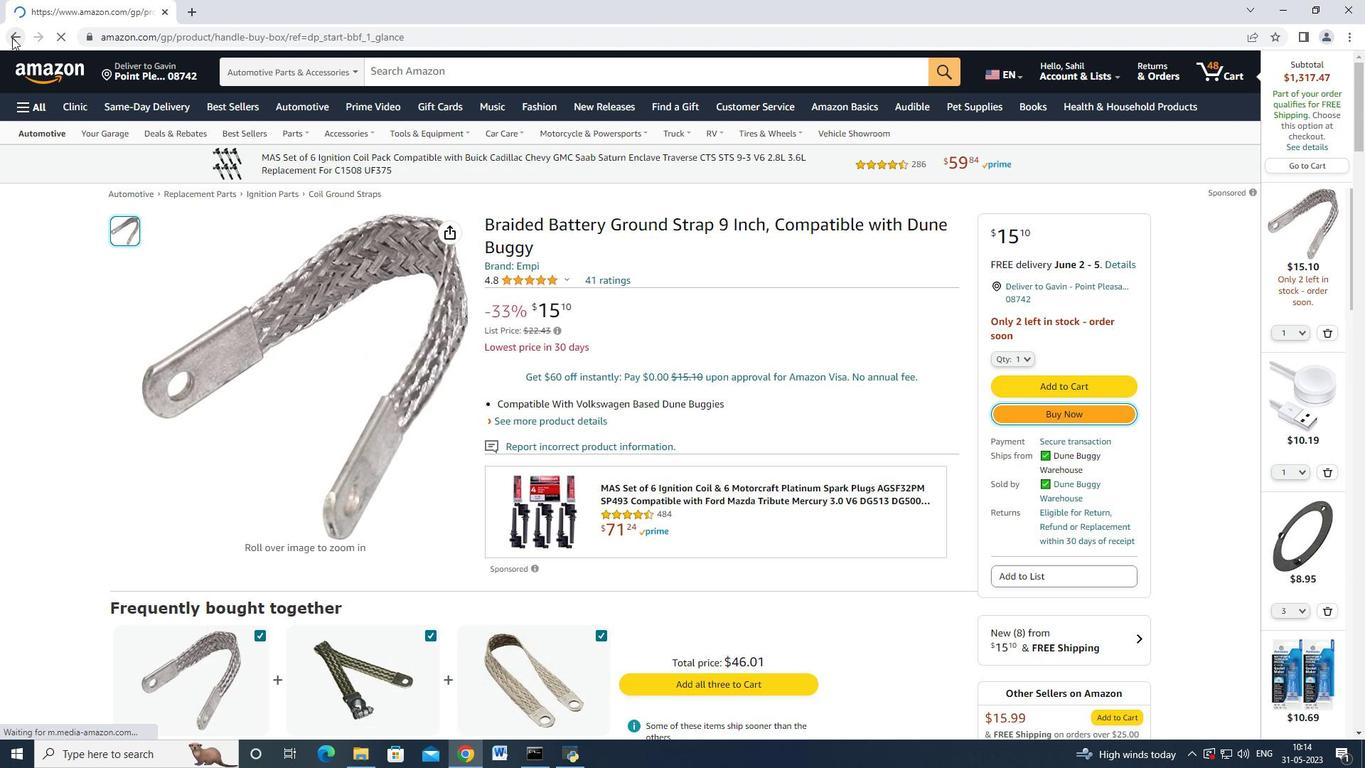 
Action: Mouse pressed left at (12, 35)
Screenshot: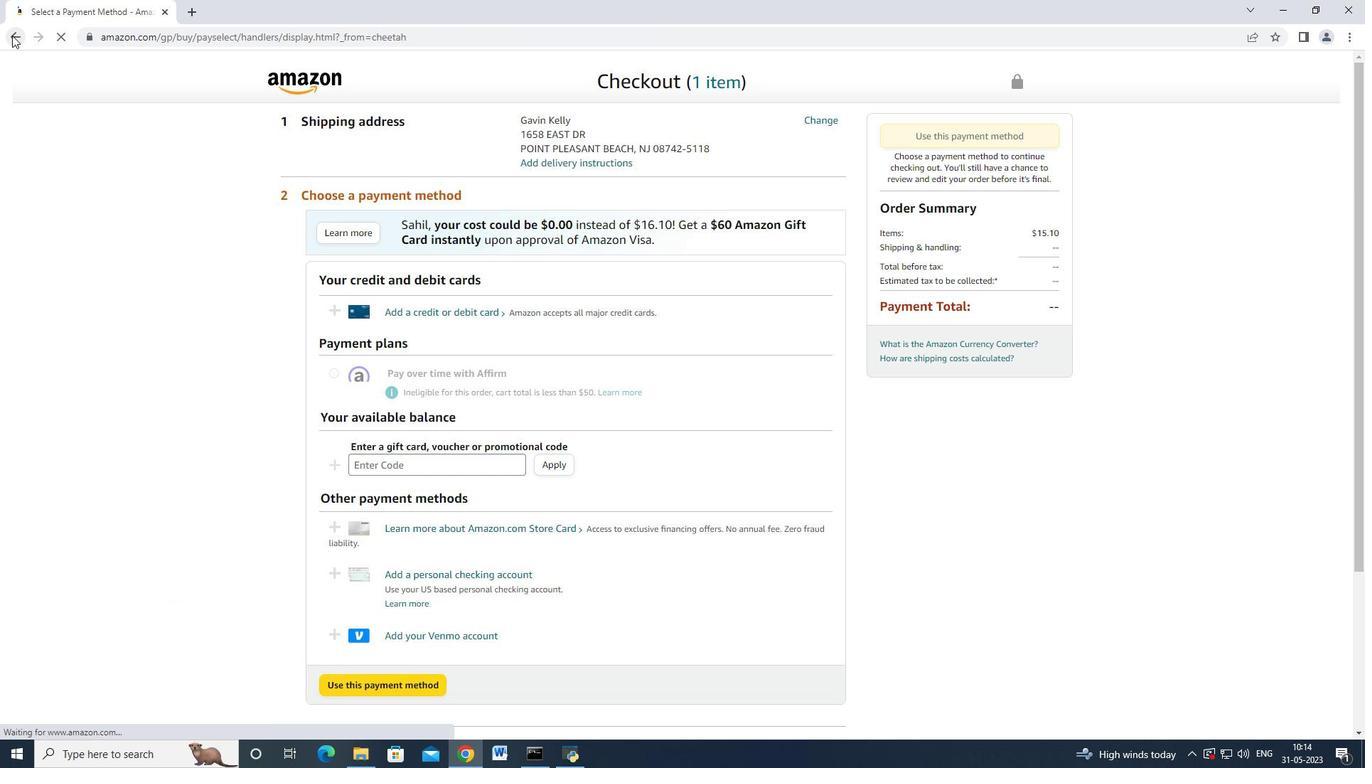 
Action: Mouse moved to (1015, 358)
Screenshot: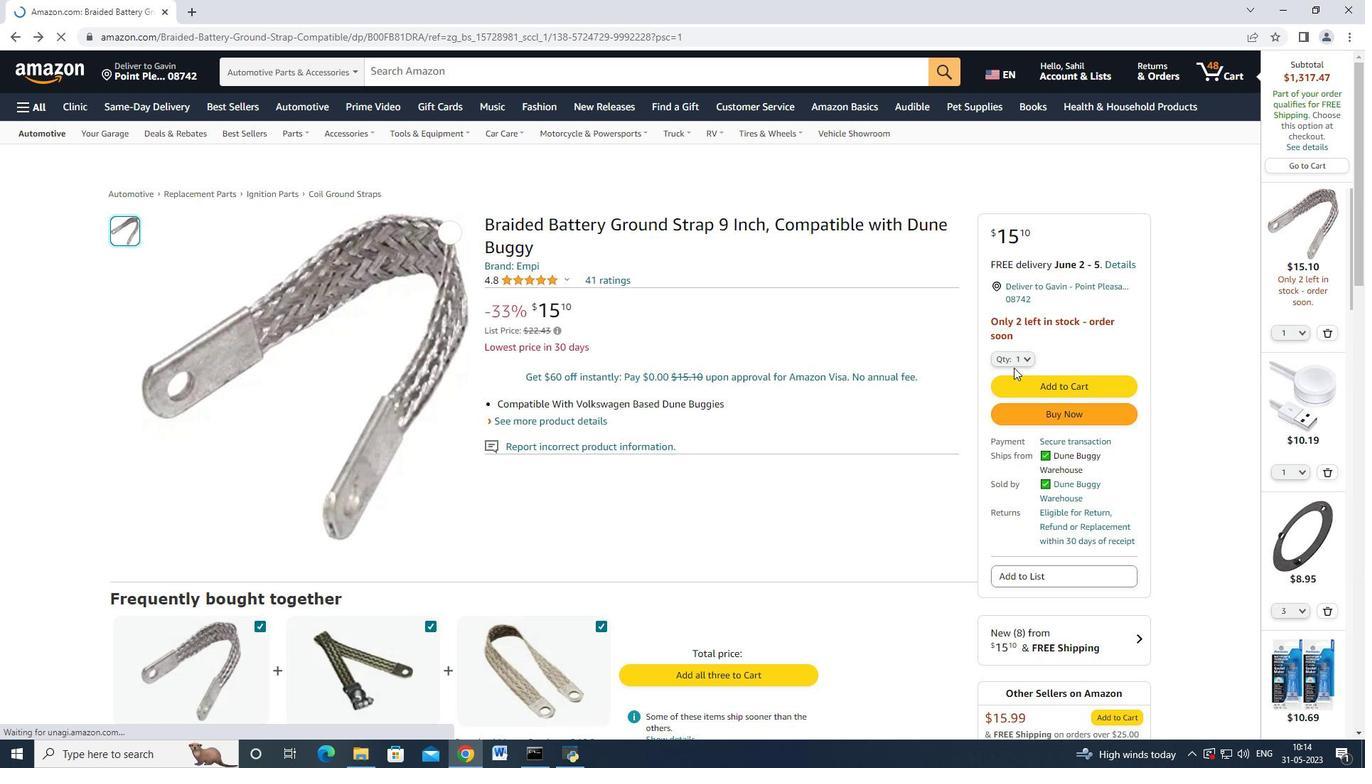 
Action: Mouse pressed left at (1015, 358)
Screenshot: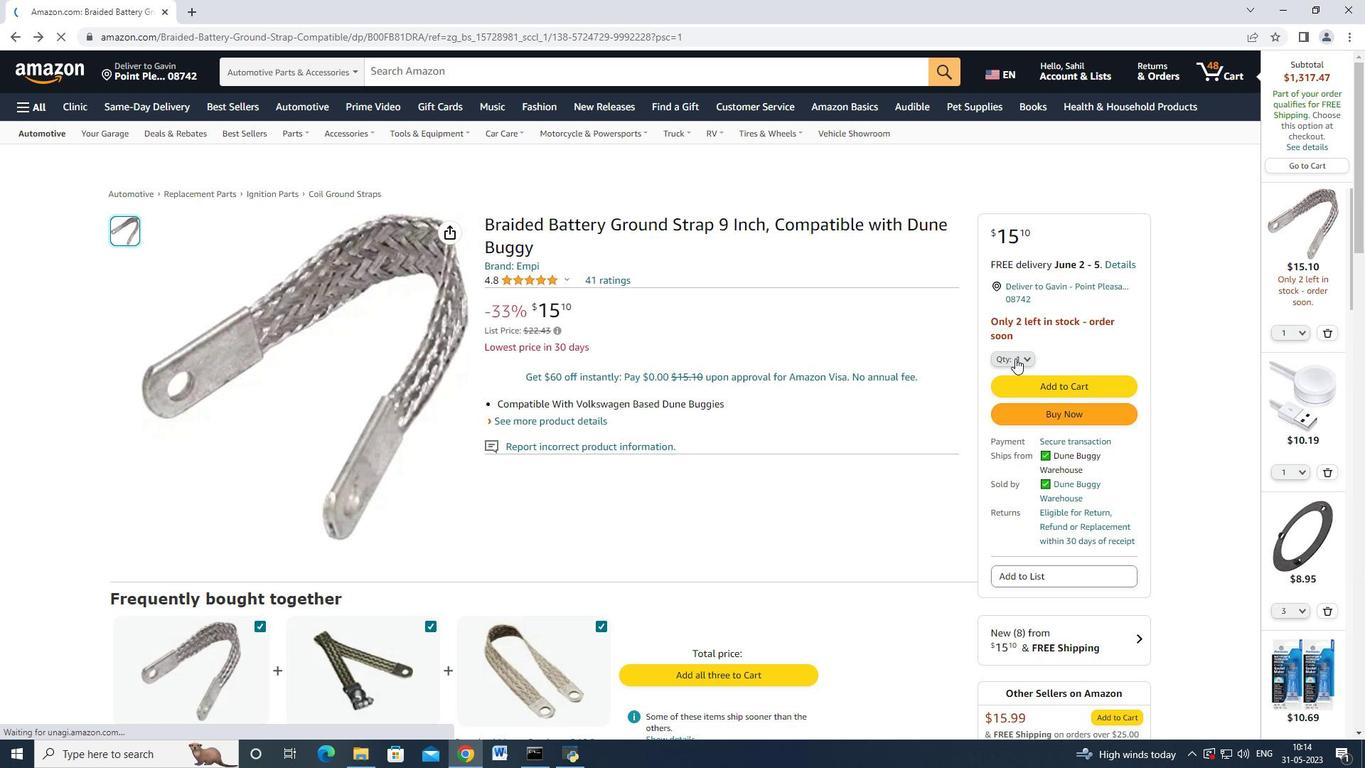 
Action: Mouse moved to (1090, 346)
Screenshot: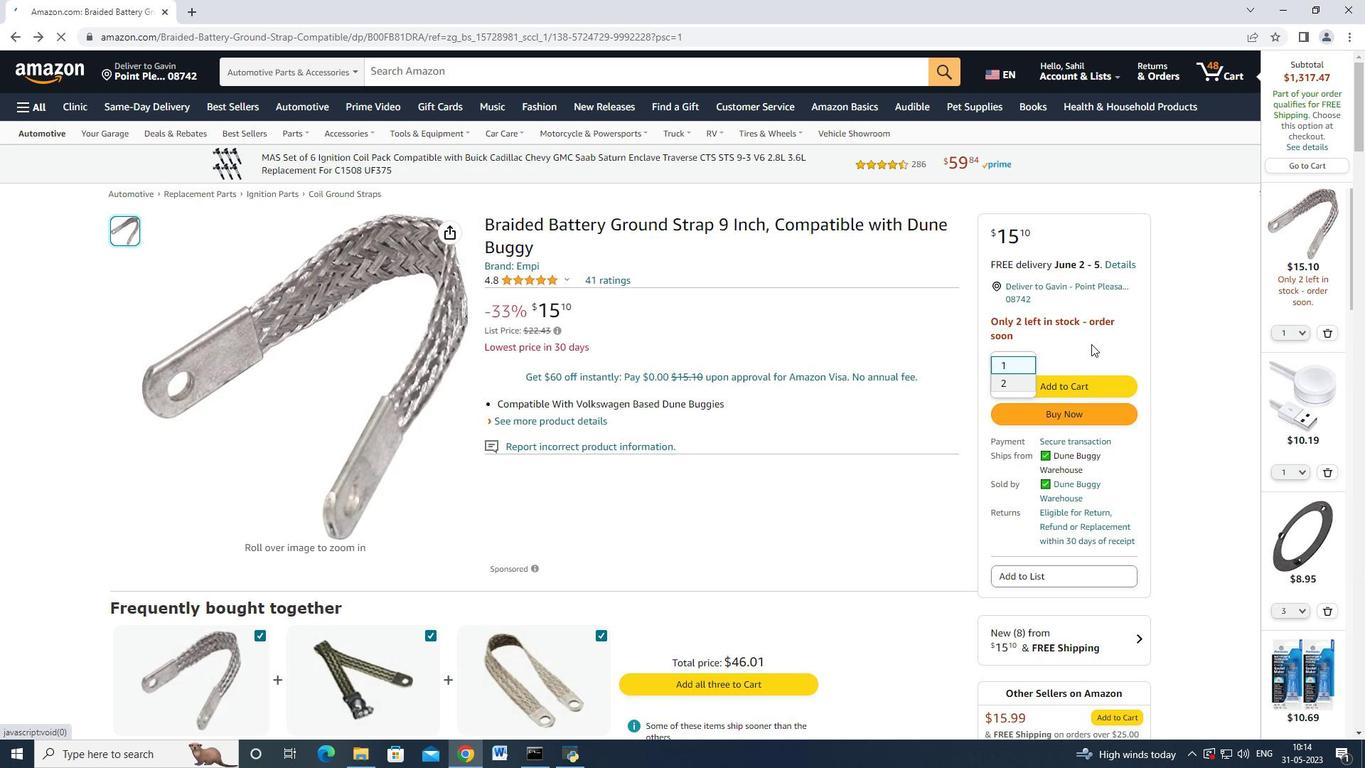 
Action: Mouse pressed left at (1090, 346)
Screenshot: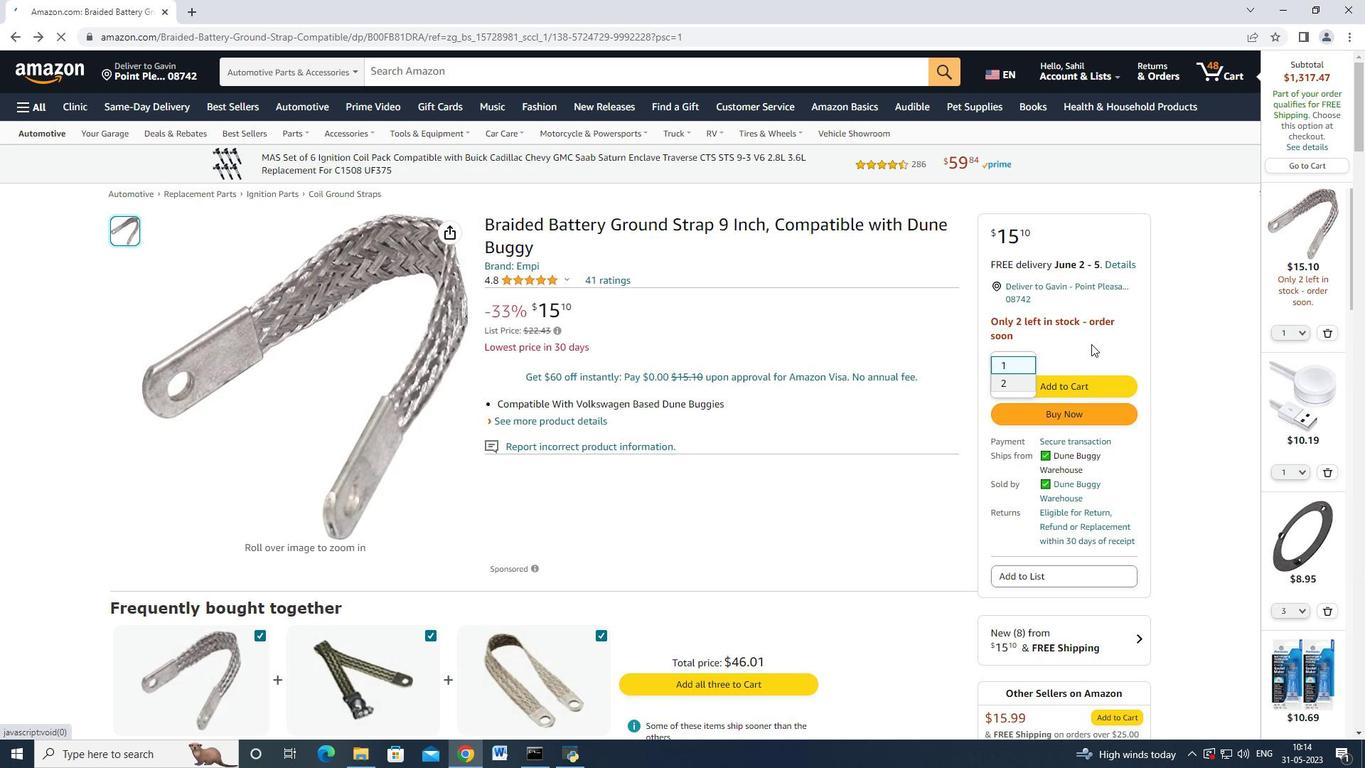 
Action: Mouse moved to (12, 36)
Screenshot: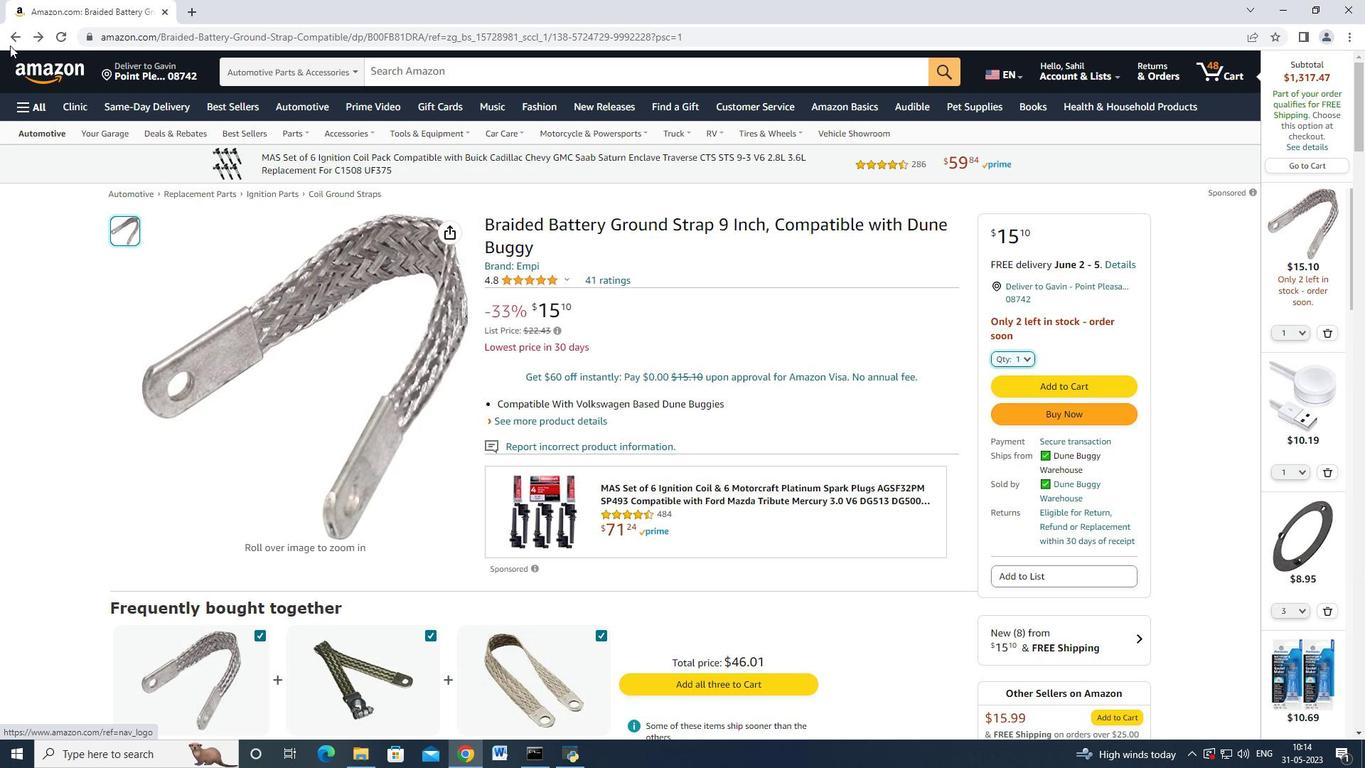 
Action: Mouse pressed left at (12, 36)
Screenshot: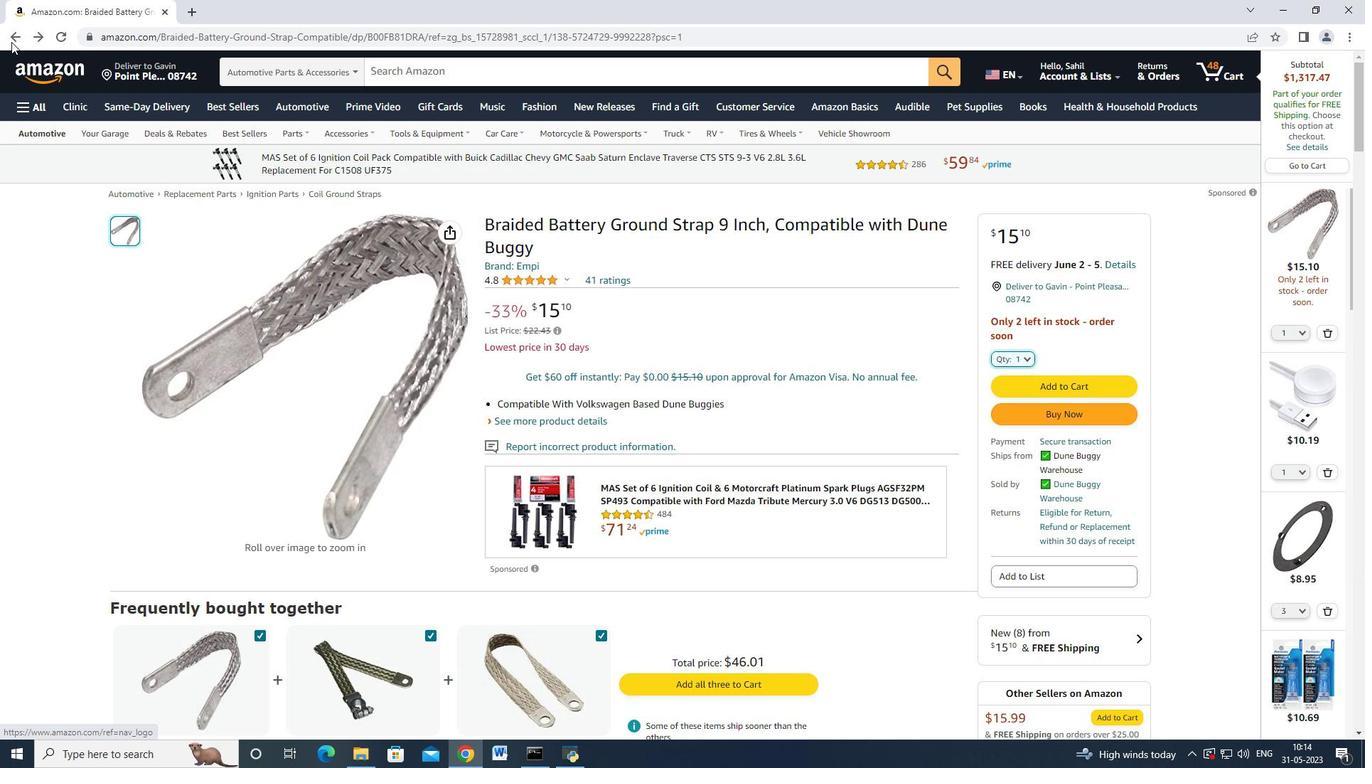 
Action: Mouse moved to (520, 352)
Screenshot: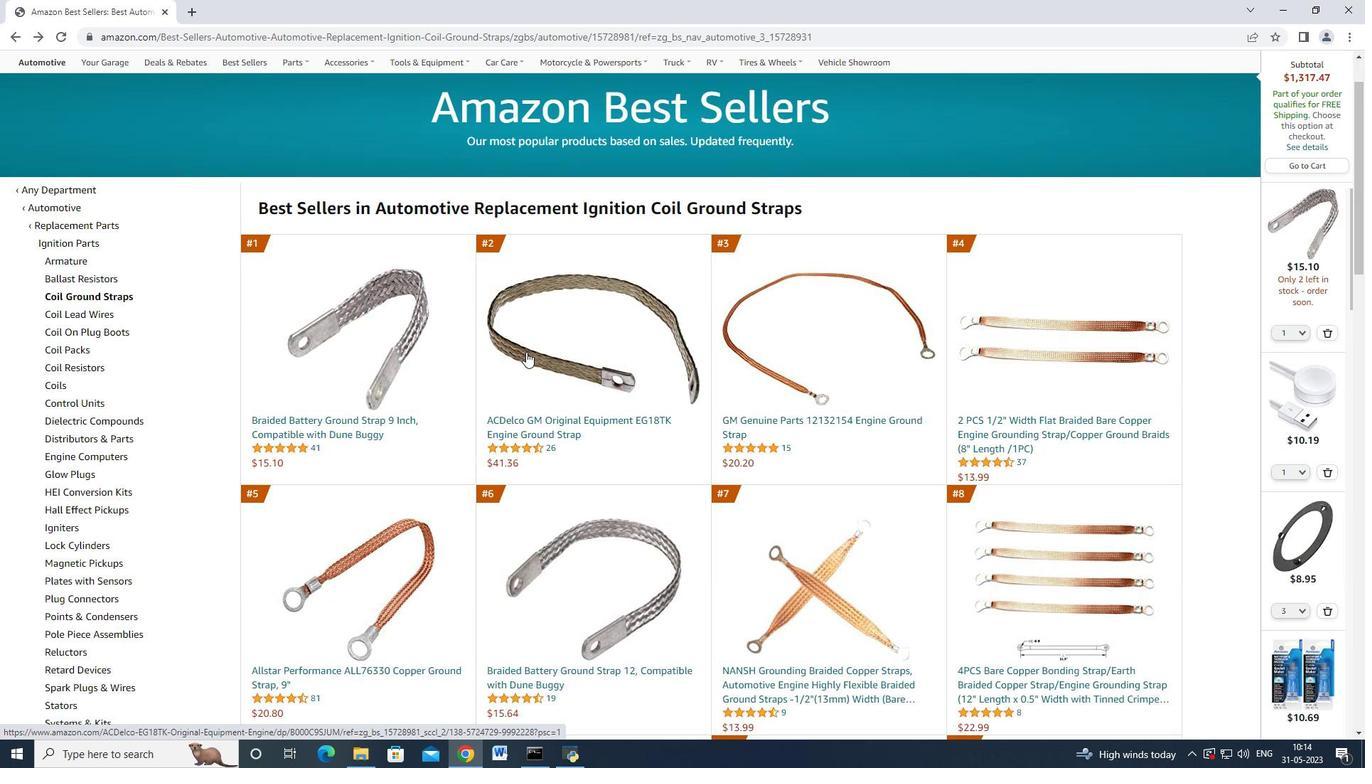 
Action: Mouse scrolled (520, 352) with delta (0, 0)
Screenshot: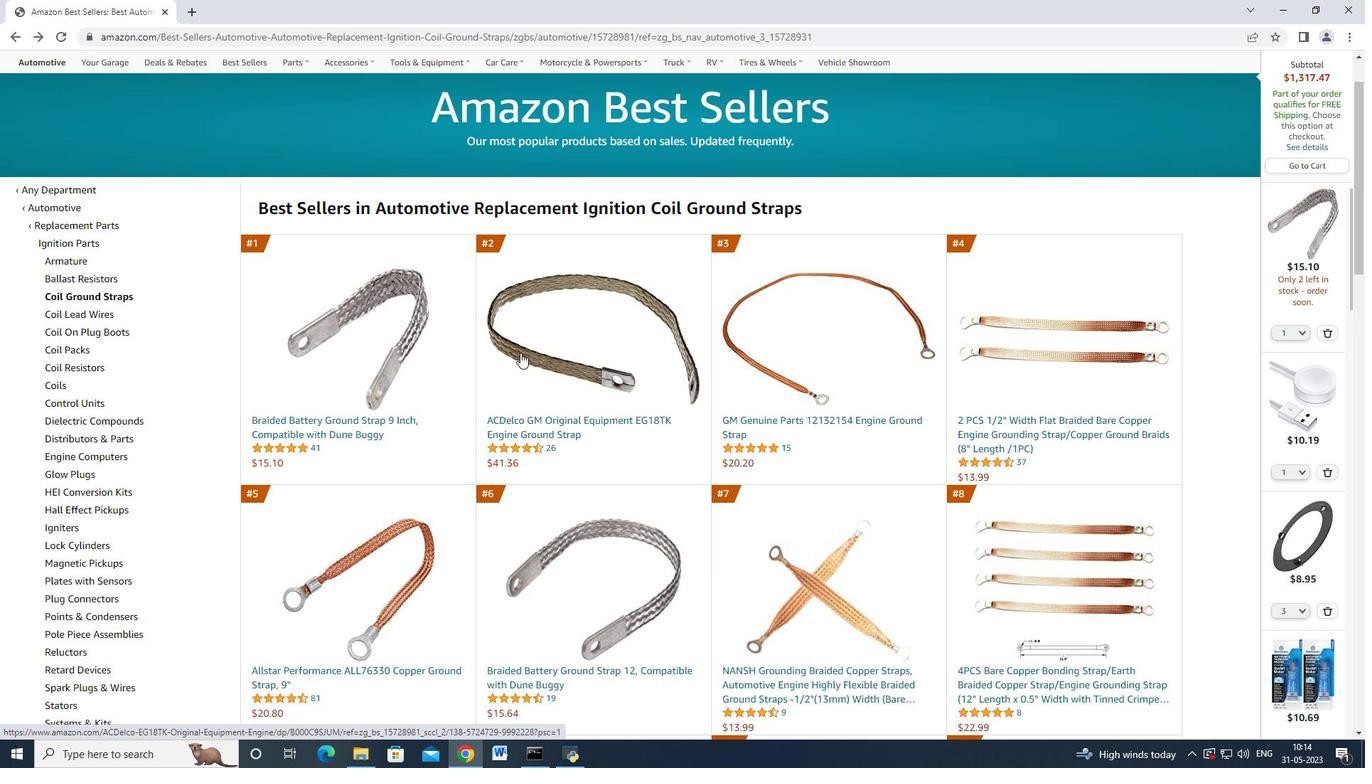 
Action: Mouse moved to (526, 350)
Screenshot: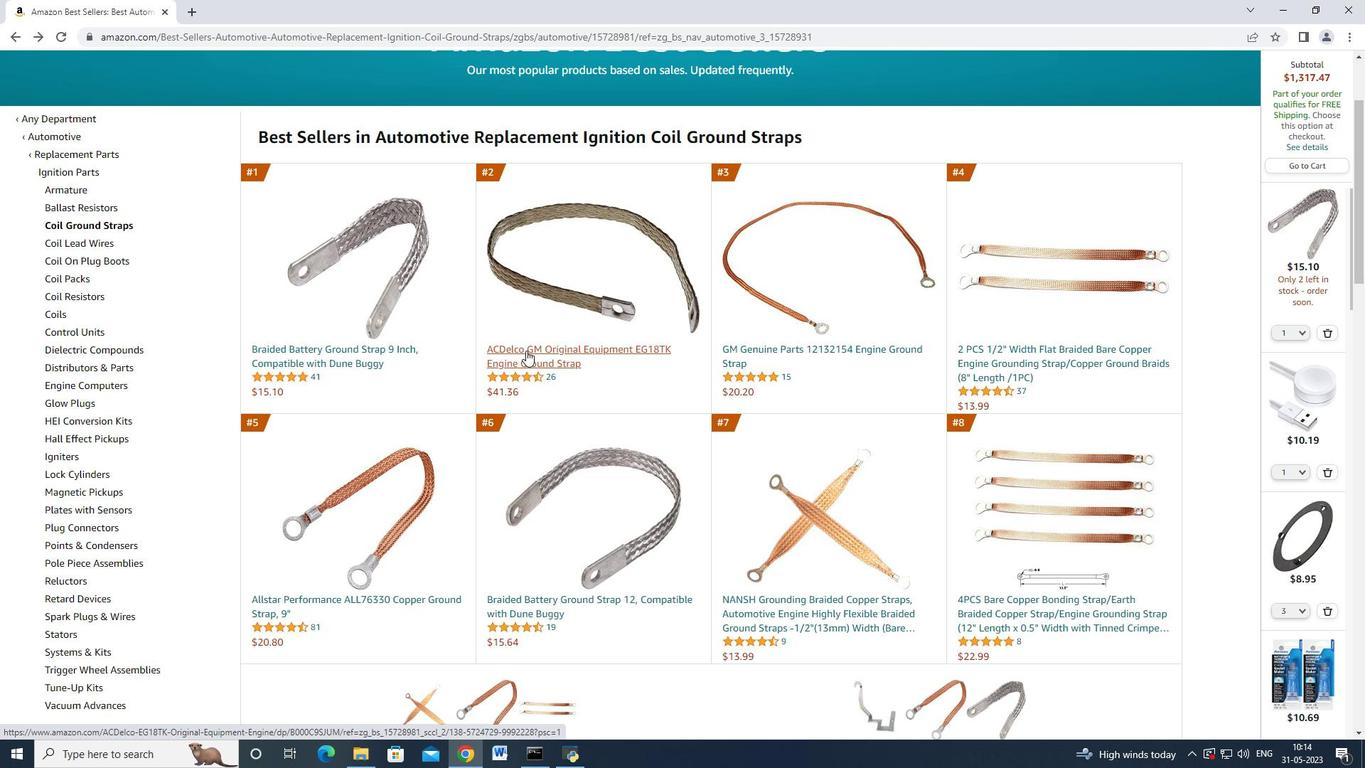 
Action: Mouse pressed left at (526, 350)
Screenshot: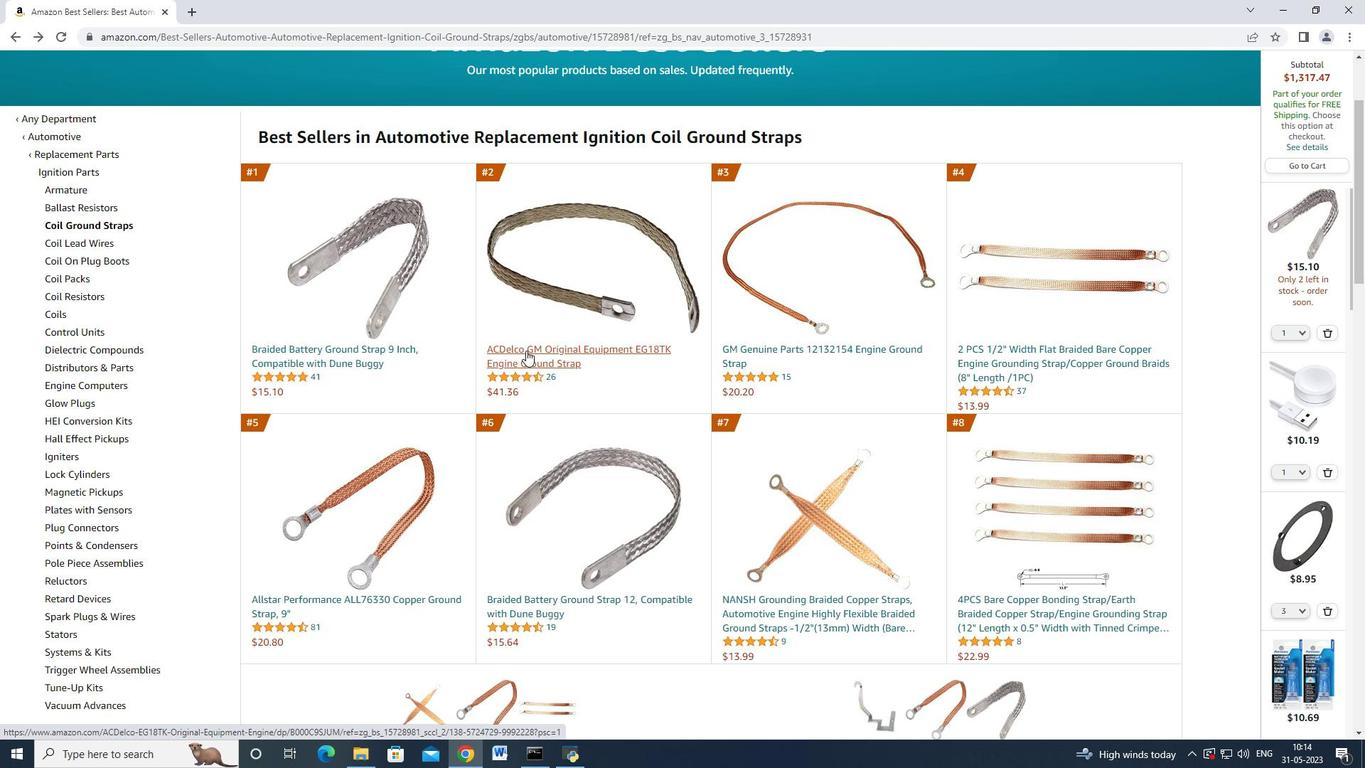 
Action: Mouse moved to (1044, 423)
Screenshot: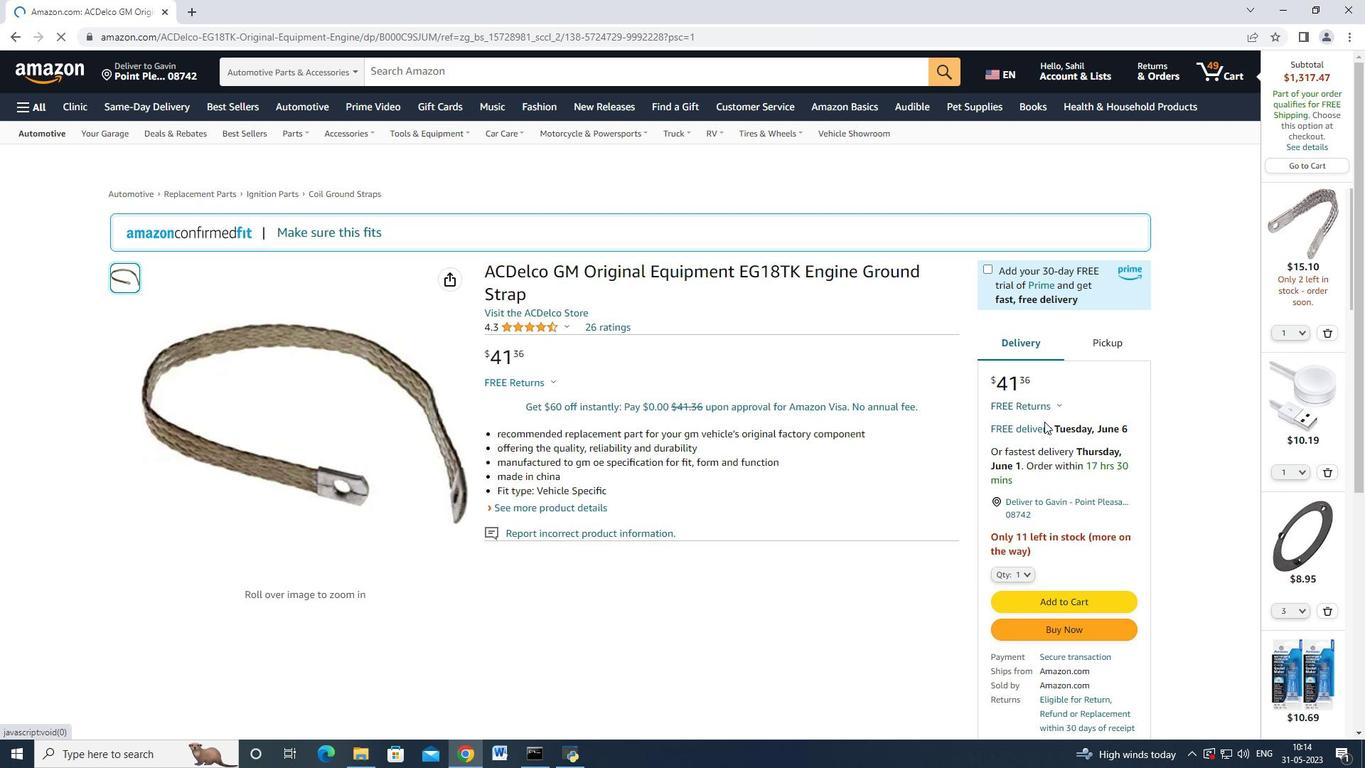 
Action: Mouse scrolled (1044, 421) with delta (0, 0)
Screenshot: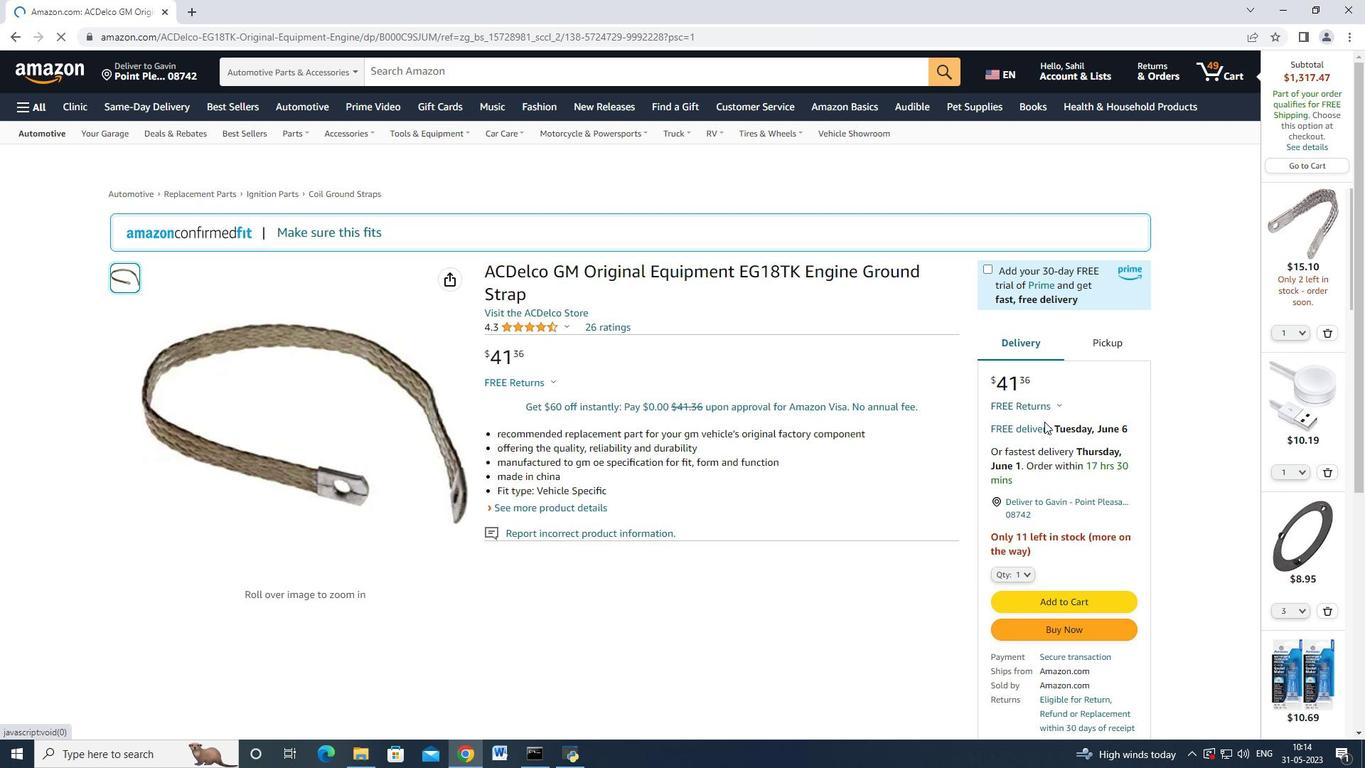 
Action: Mouse scrolled (1044, 422) with delta (0, 0)
Screenshot: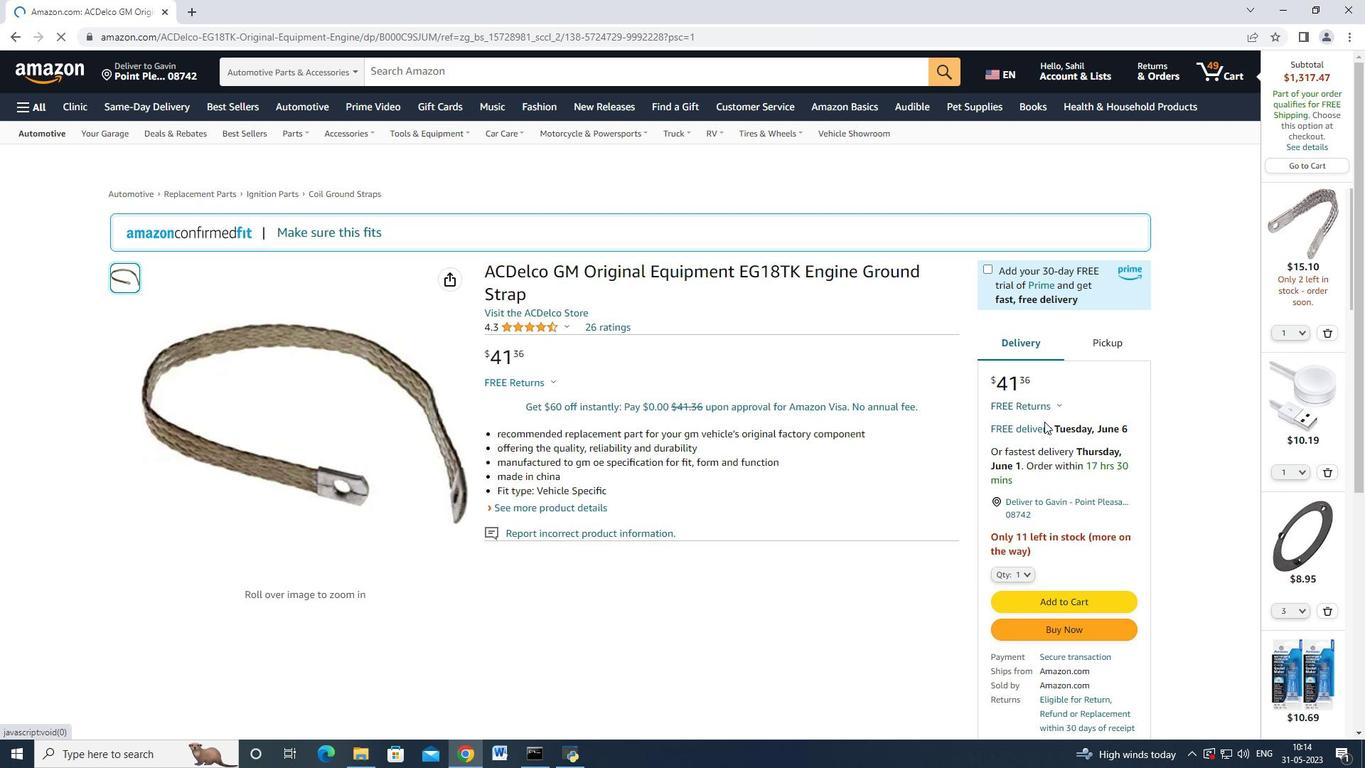 
Action: Mouse moved to (1023, 431)
Screenshot: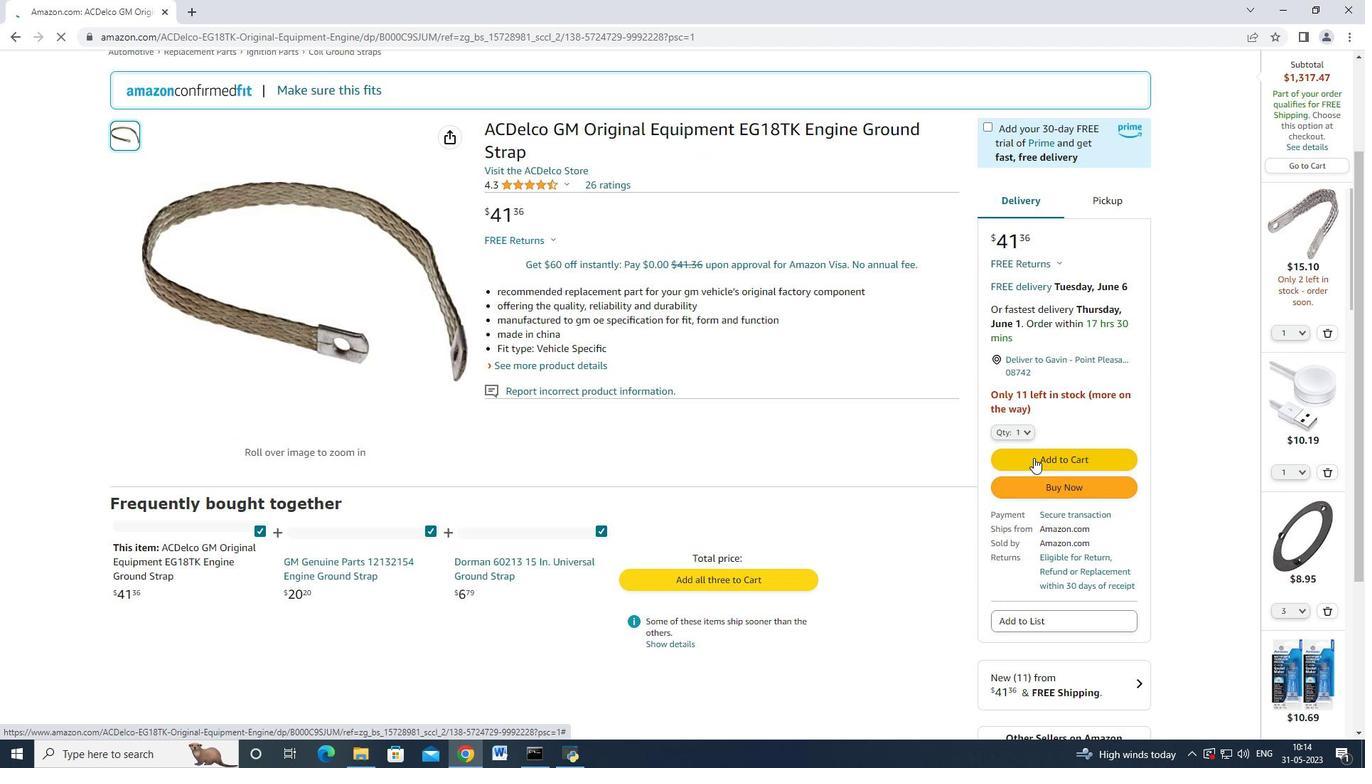 
Action: Mouse pressed left at (1023, 431)
Screenshot: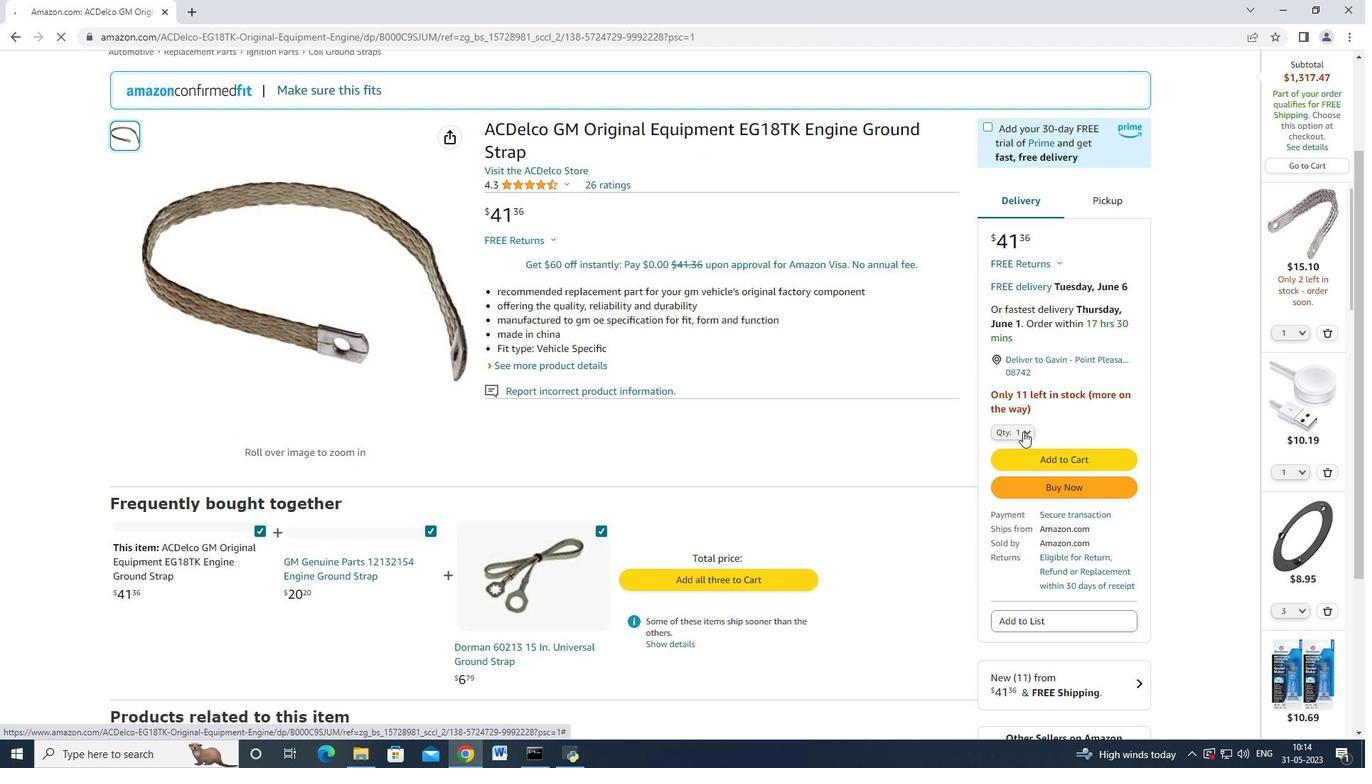 
Action: Mouse moved to (1029, 135)
Screenshot: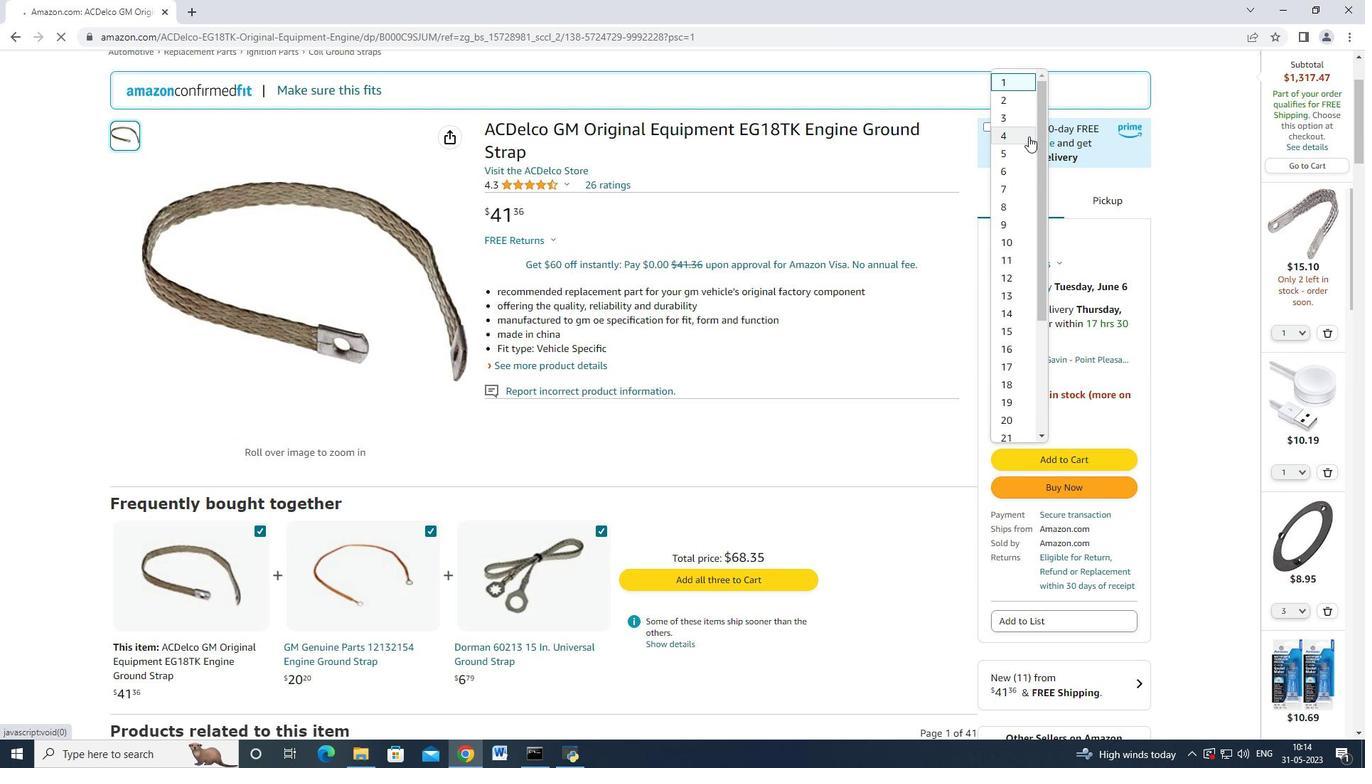 
Action: Mouse pressed left at (1029, 135)
Screenshot: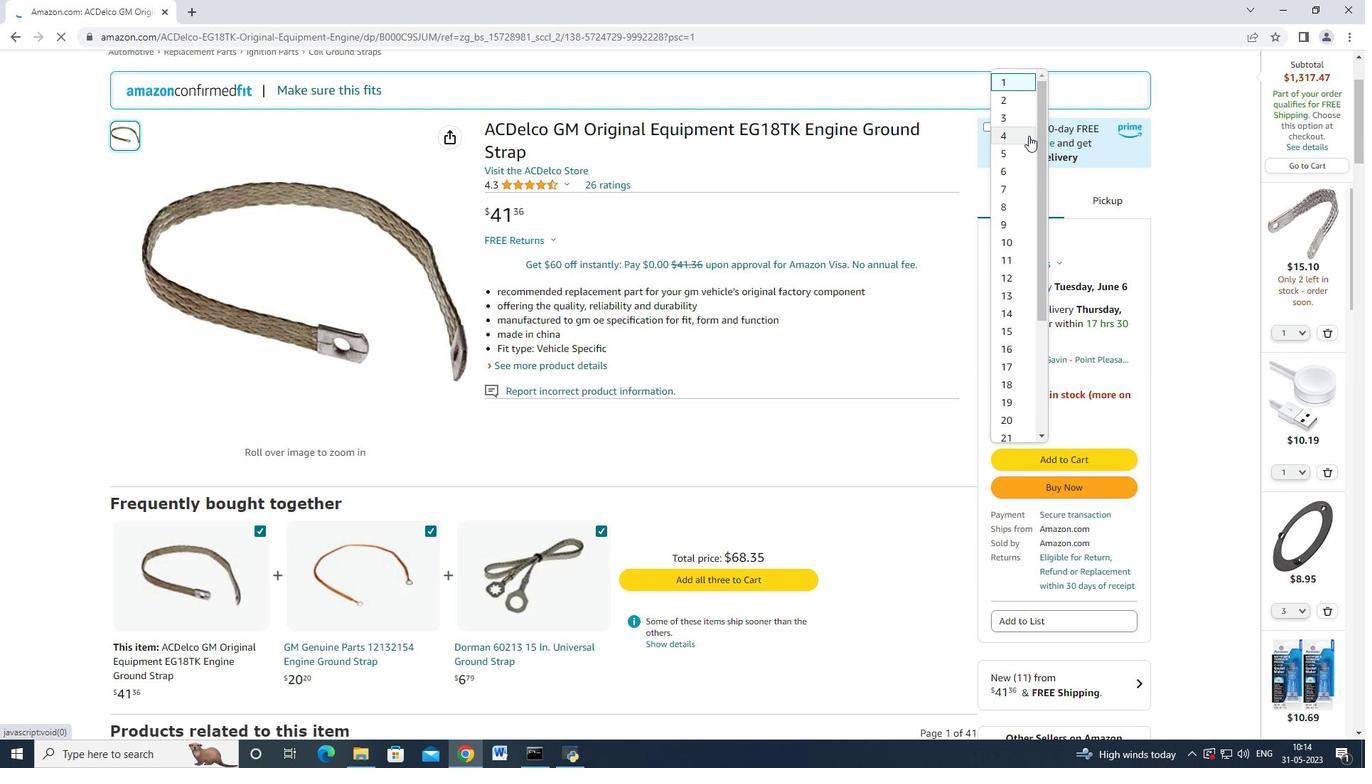 
Action: Mouse moved to (1079, 468)
Screenshot: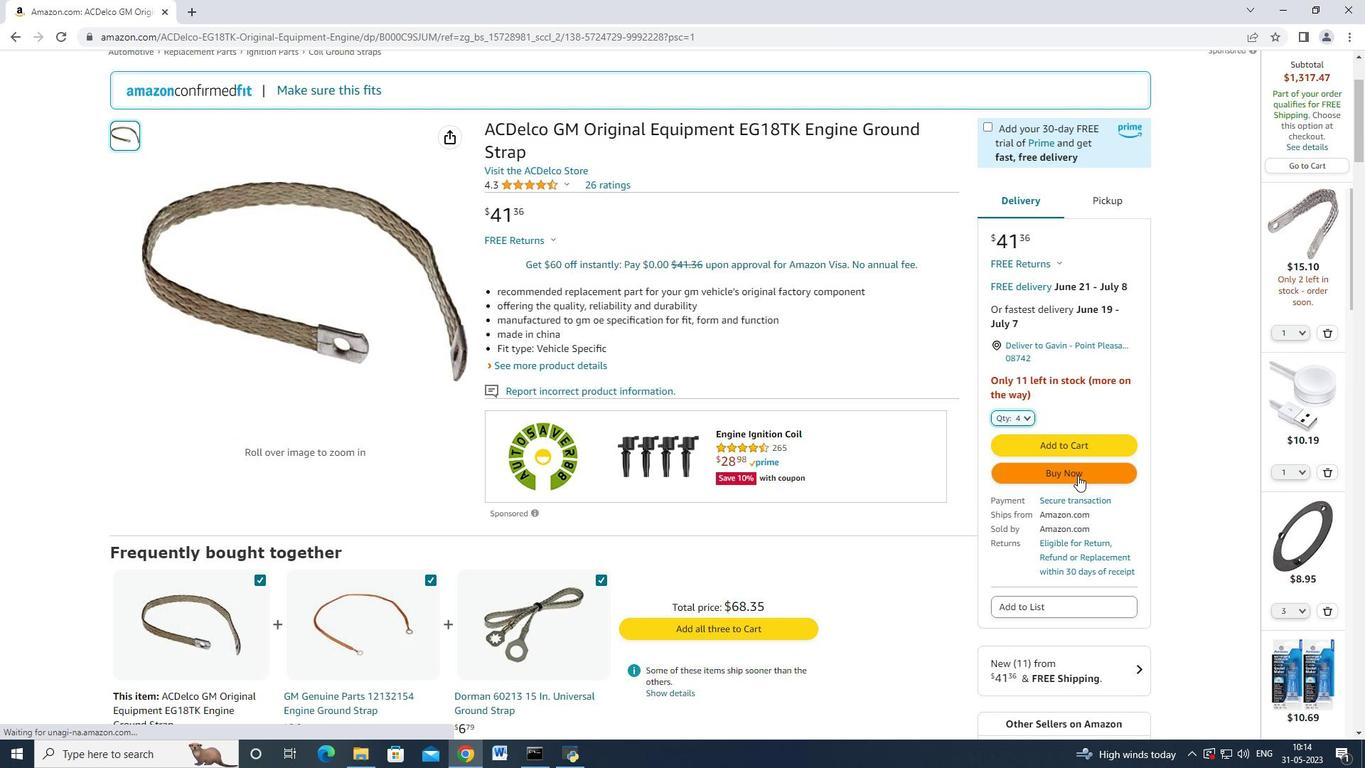 
Action: Mouse pressed left at (1079, 468)
Screenshot: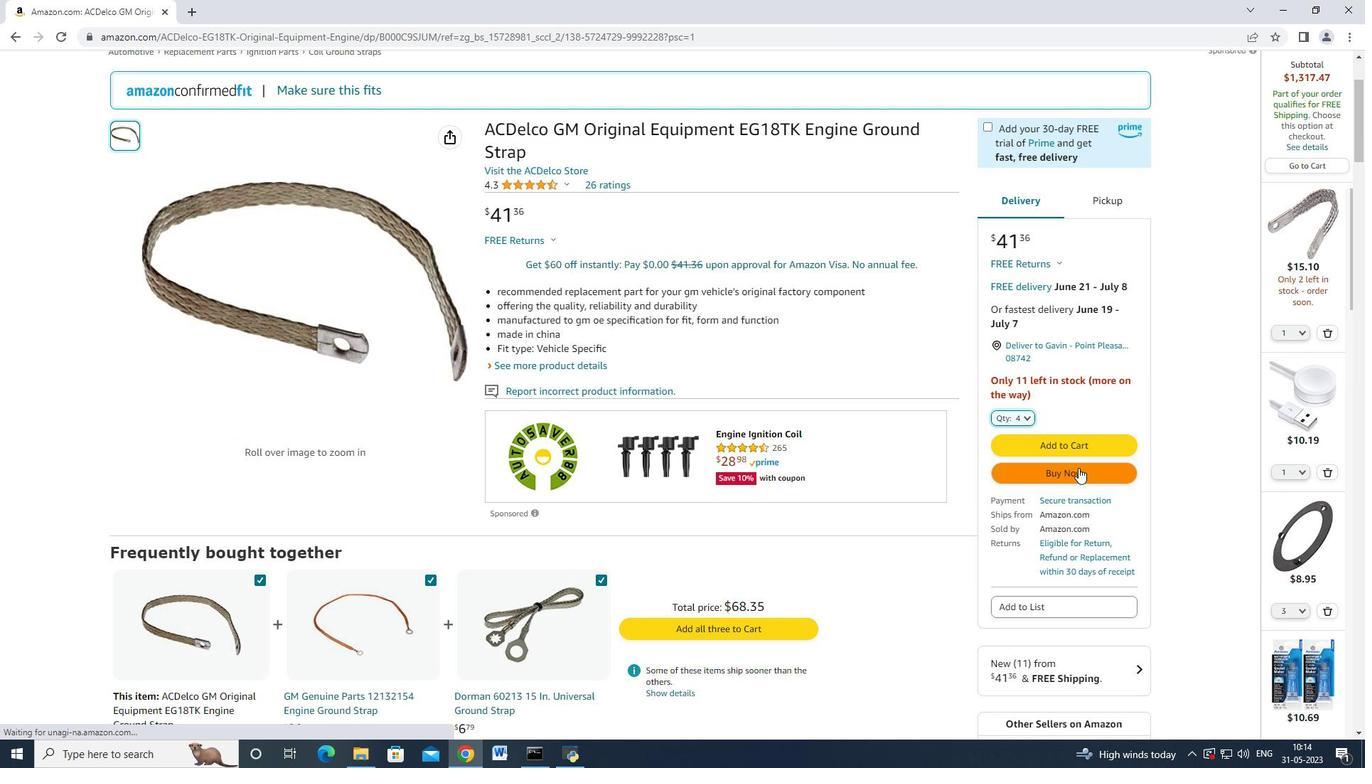 
Action: Mouse moved to (10, 39)
Screenshot: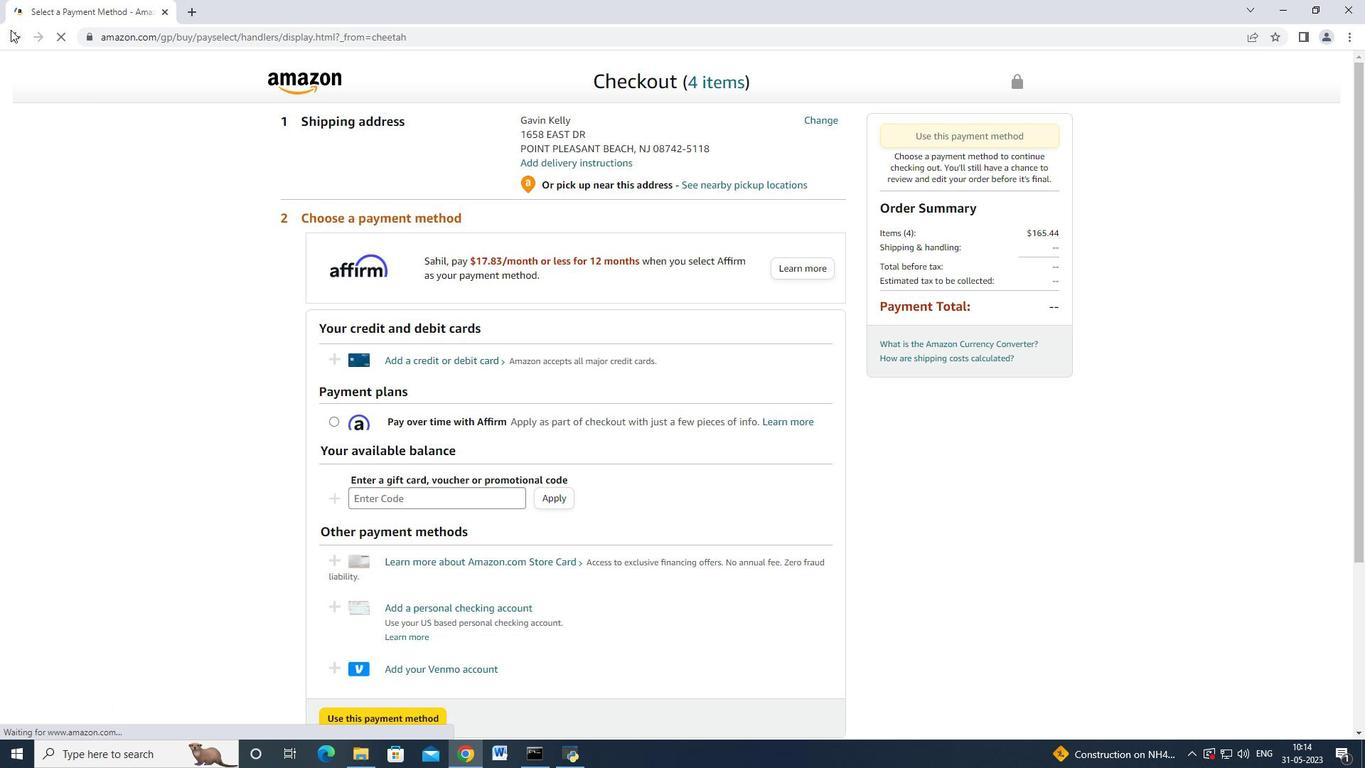 
Action: Mouse pressed left at (10, 39)
Screenshot: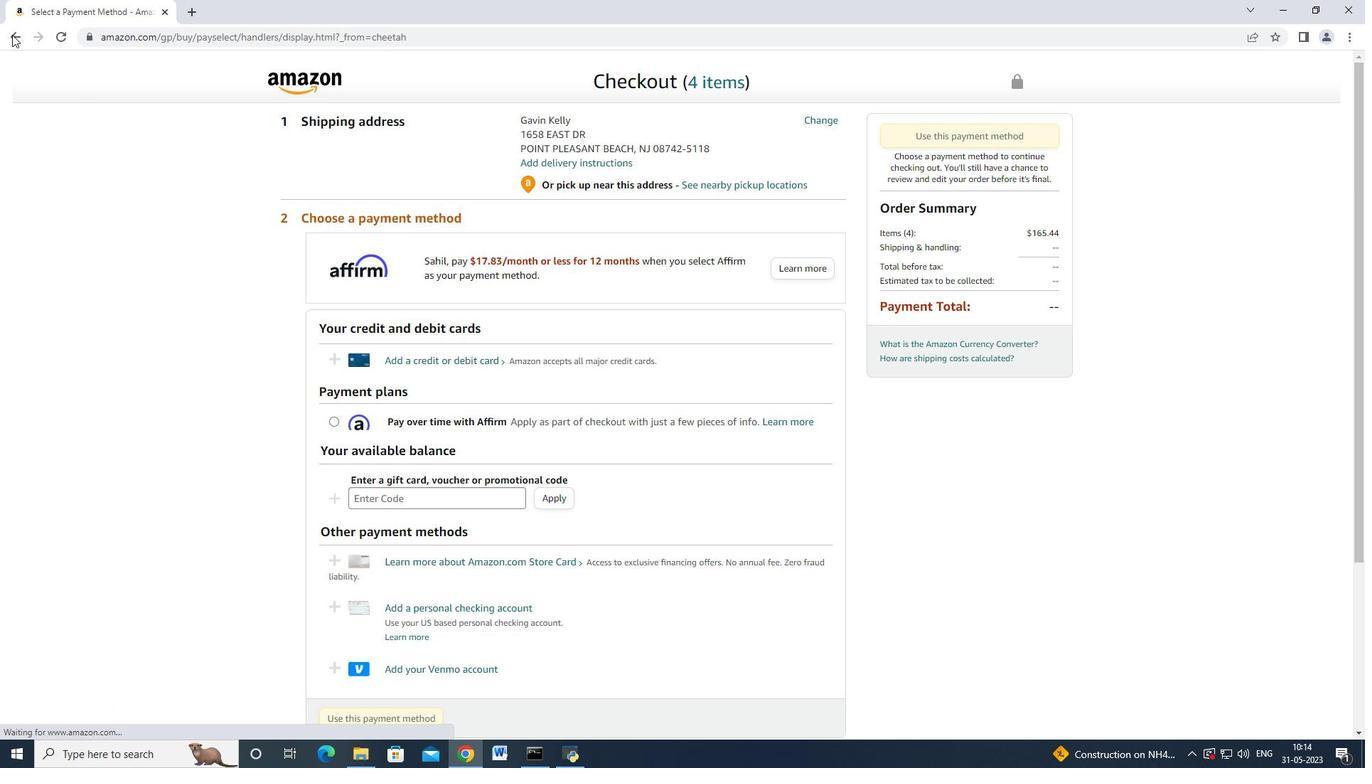 
Action: Mouse moved to (1027, 432)
Screenshot: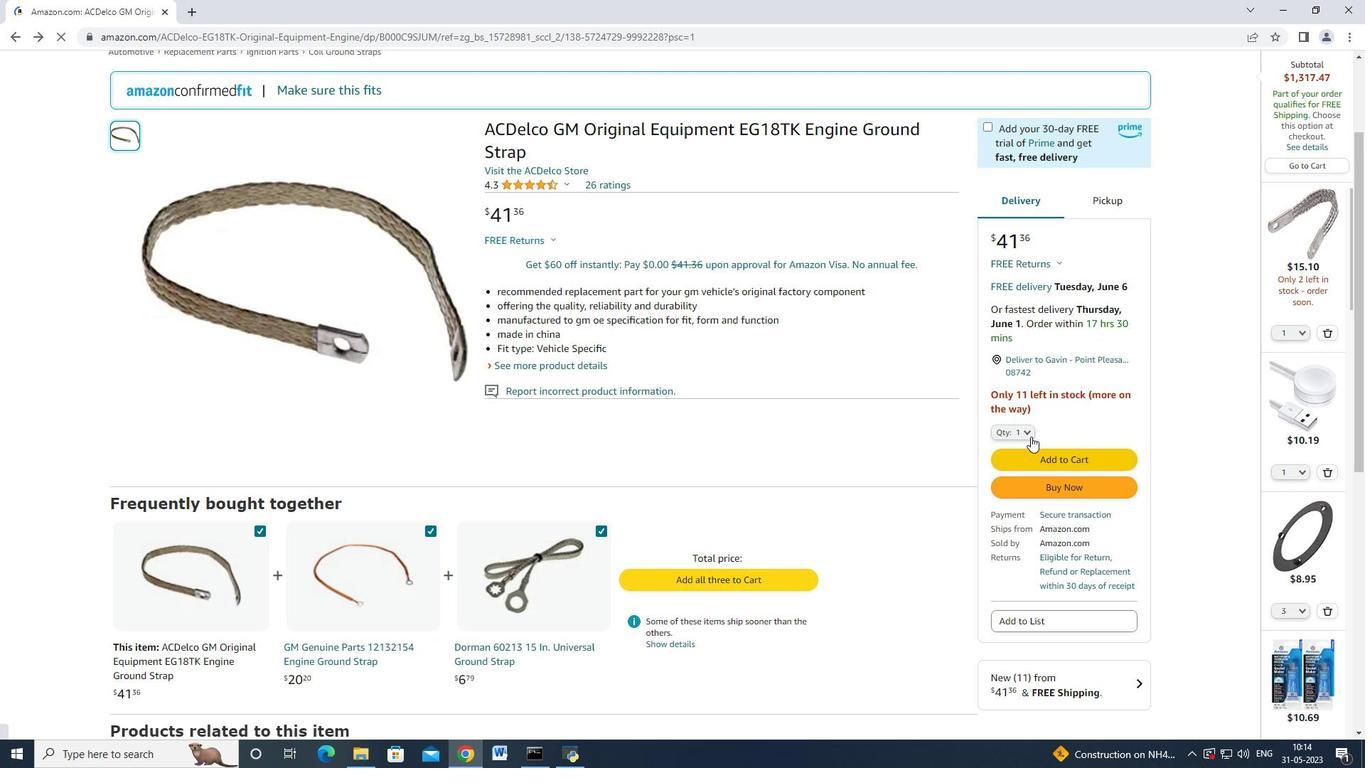 
Action: Mouse pressed left at (1027, 432)
Screenshot: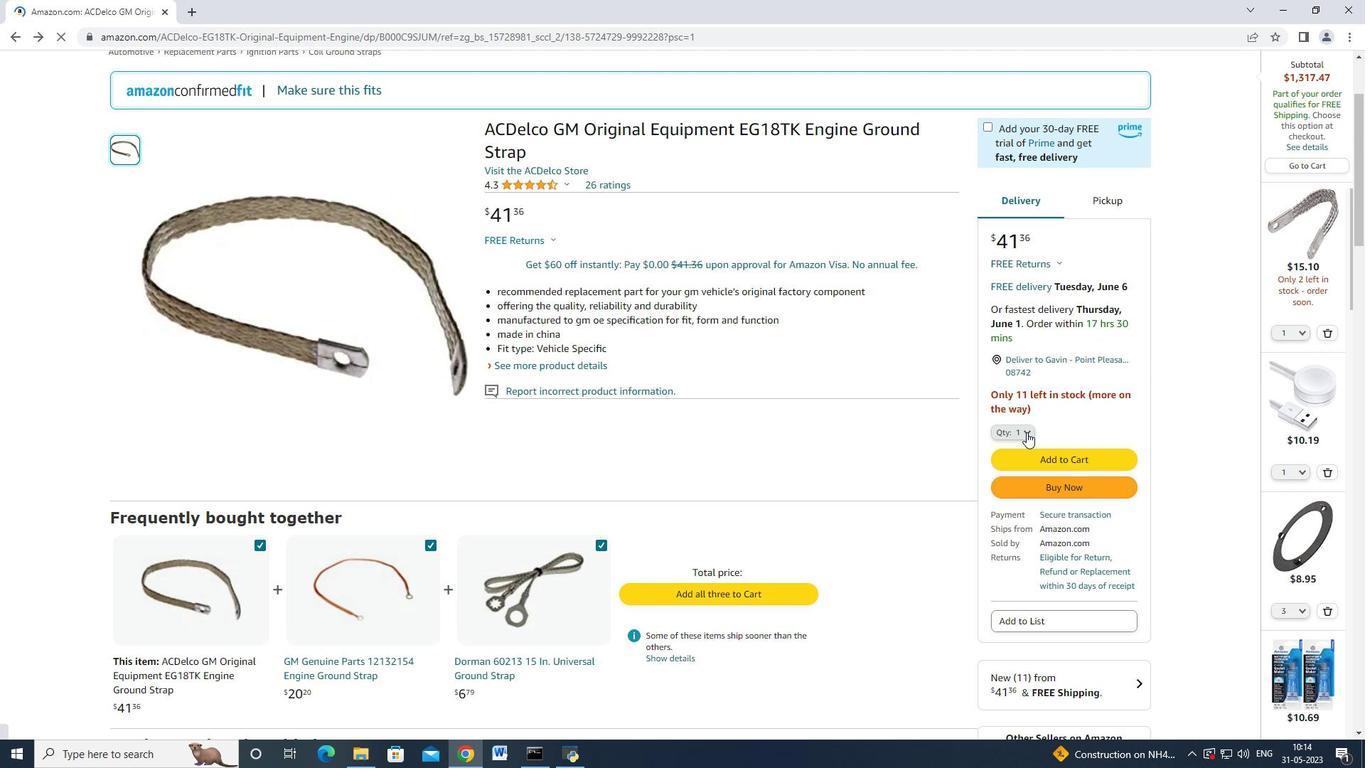 
Action: Mouse moved to (1027, 432)
Screenshot: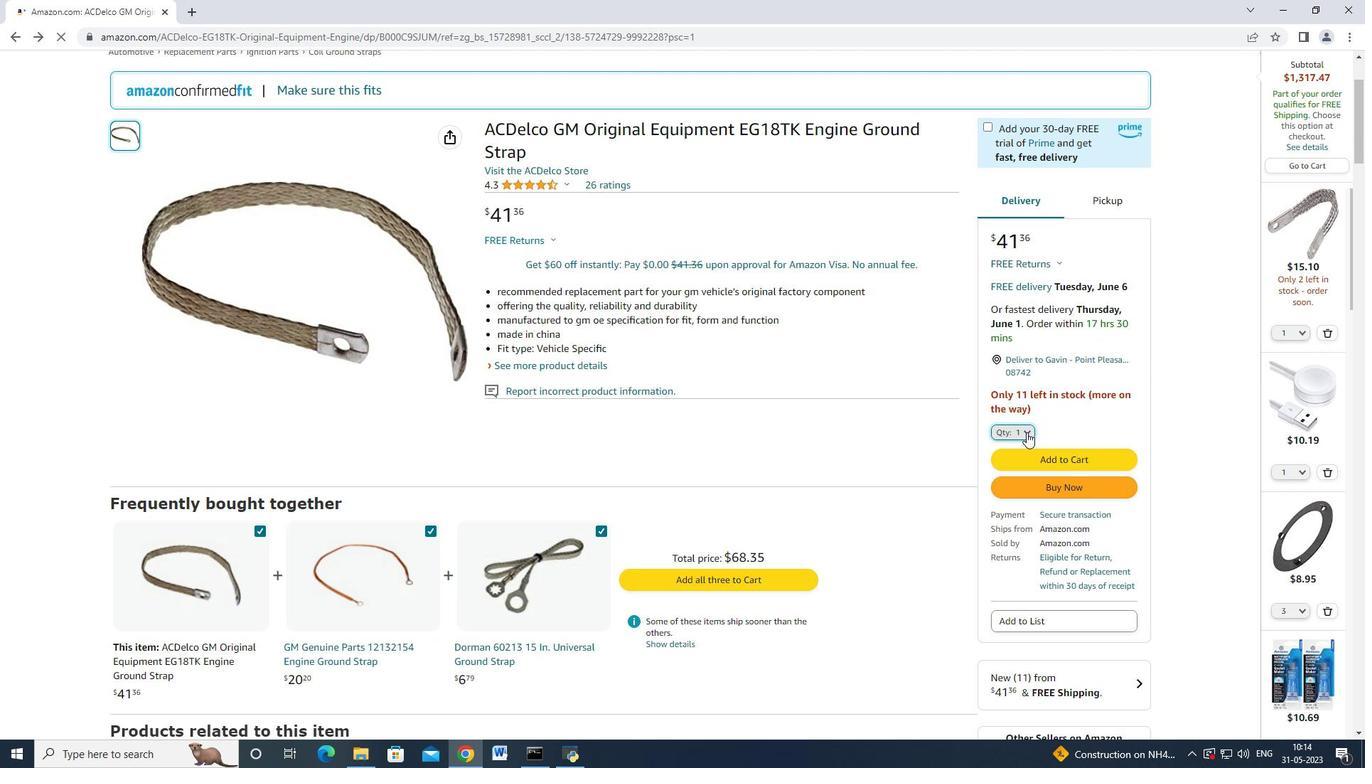 
Action: Mouse pressed left at (1027, 432)
Screenshot: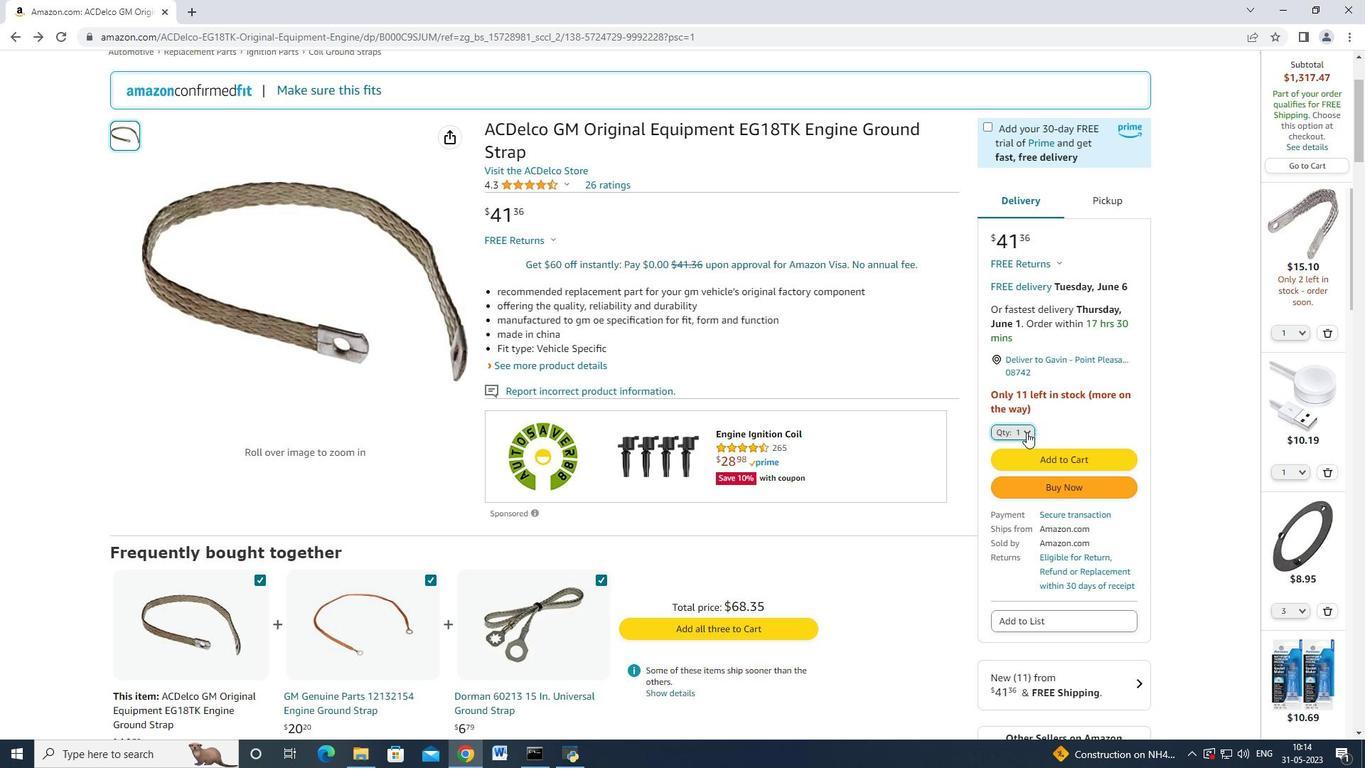 
Action: Mouse moved to (1019, 154)
Screenshot: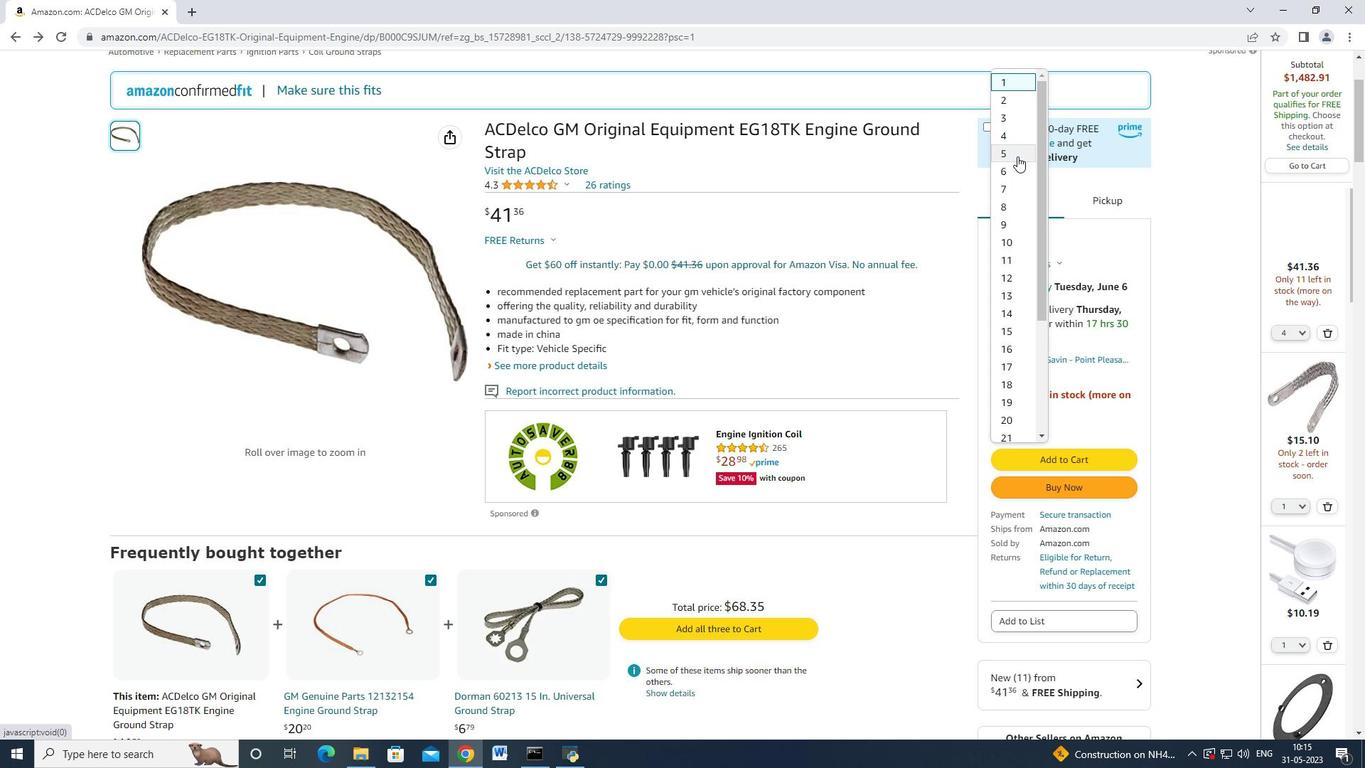 
Action: Mouse pressed left at (1019, 154)
Screenshot: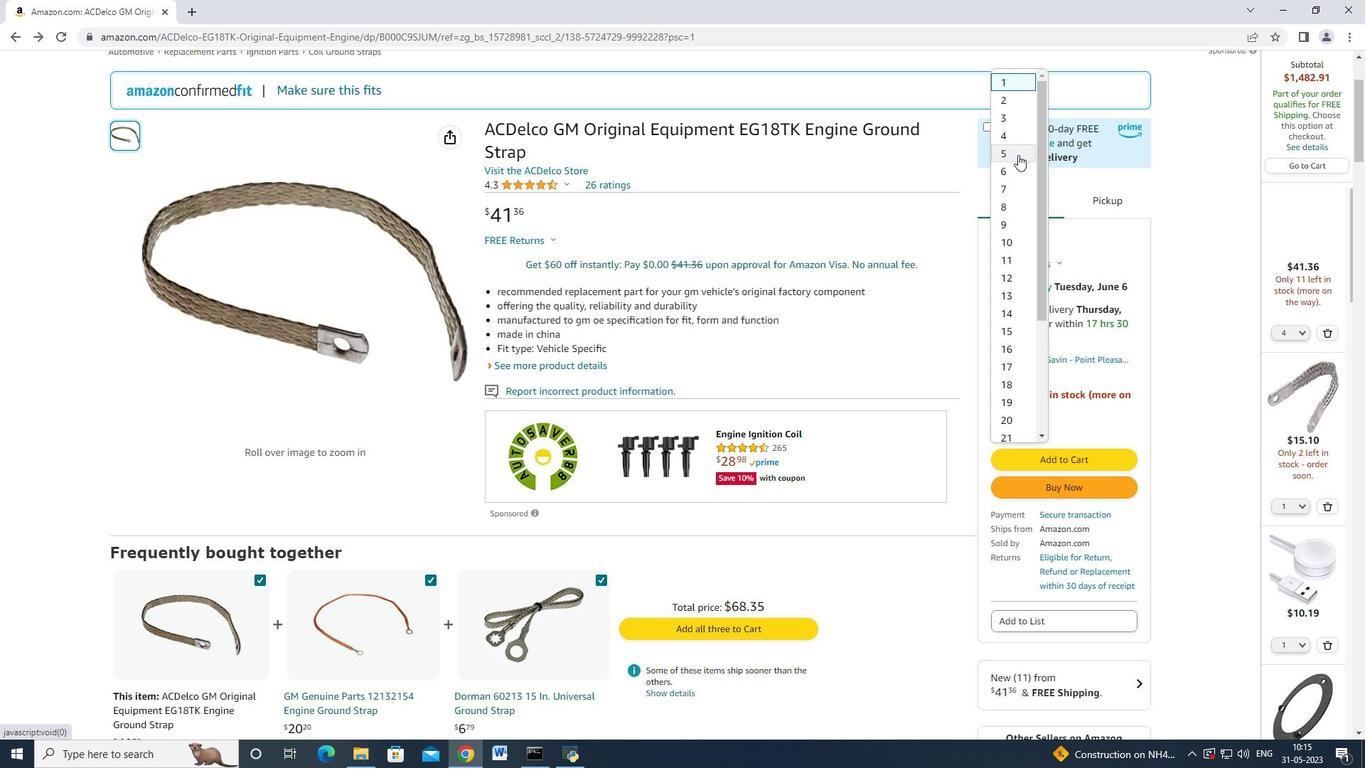 
Action: Mouse moved to (1069, 470)
Screenshot: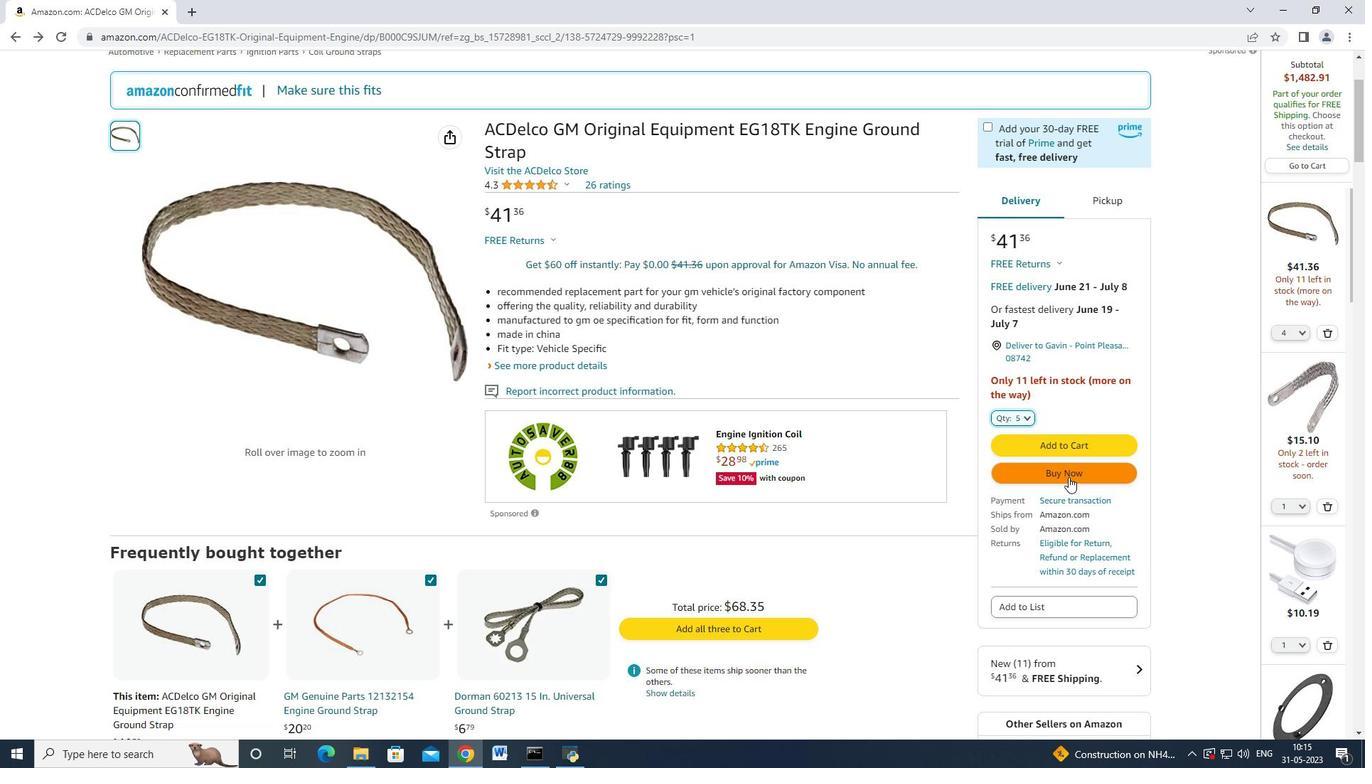 
Action: Mouse pressed left at (1069, 470)
Screenshot: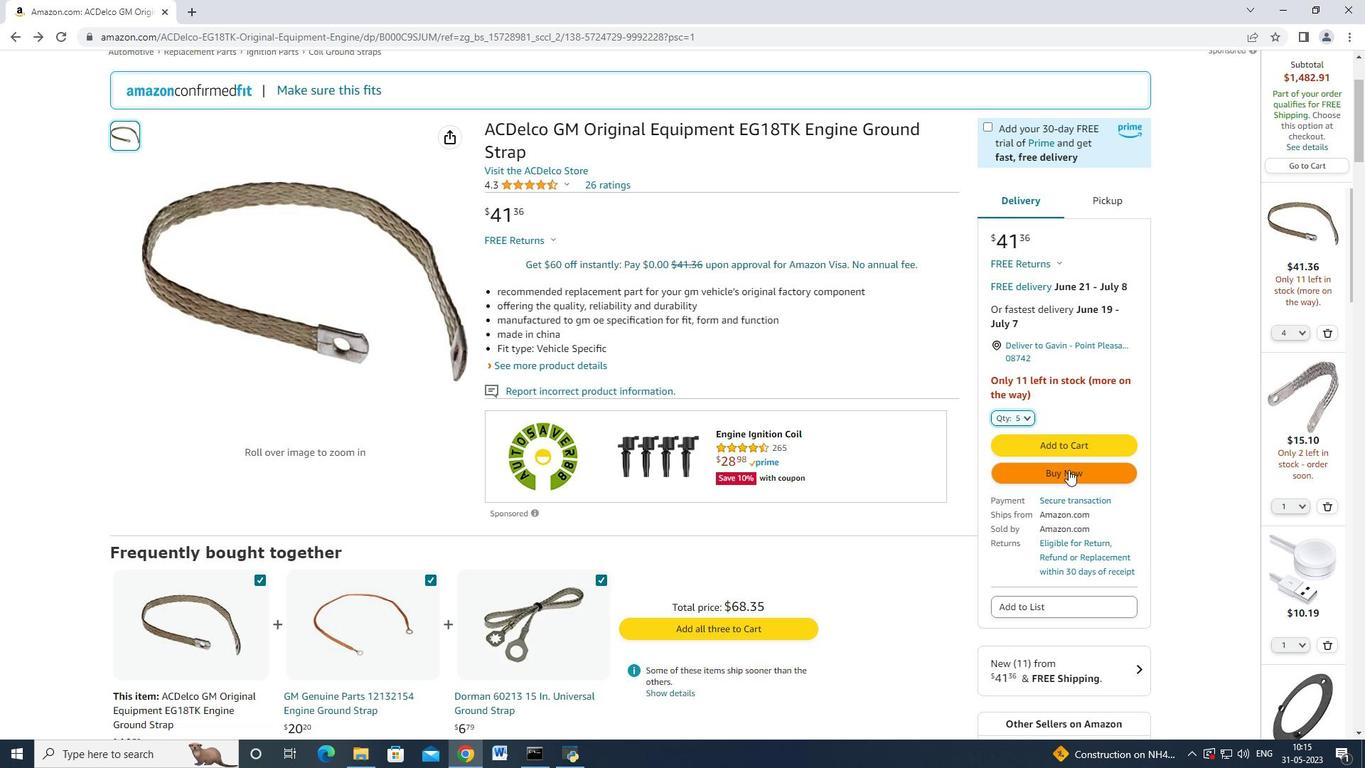 
Action: Mouse moved to (517, 202)
Screenshot: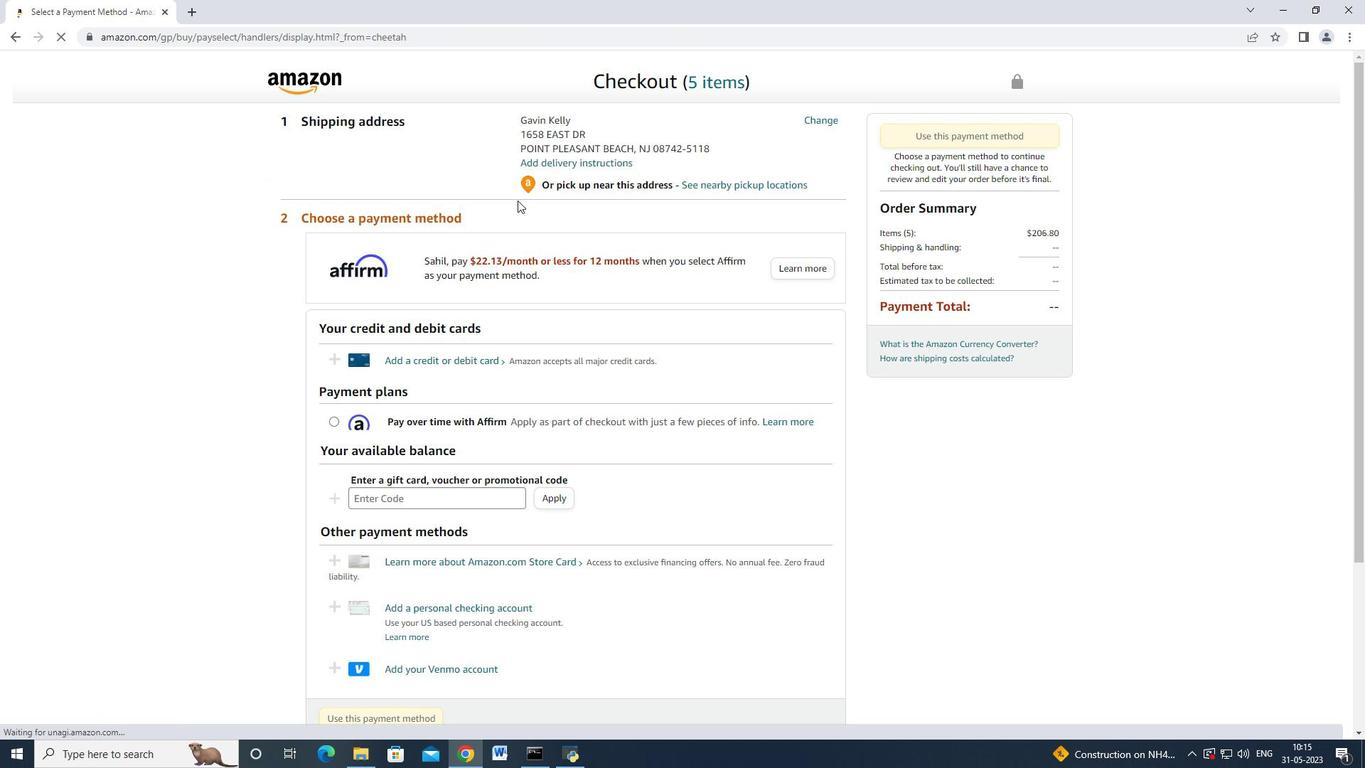 
Action: Mouse scrolled (517, 201) with delta (0, 0)
Screenshot: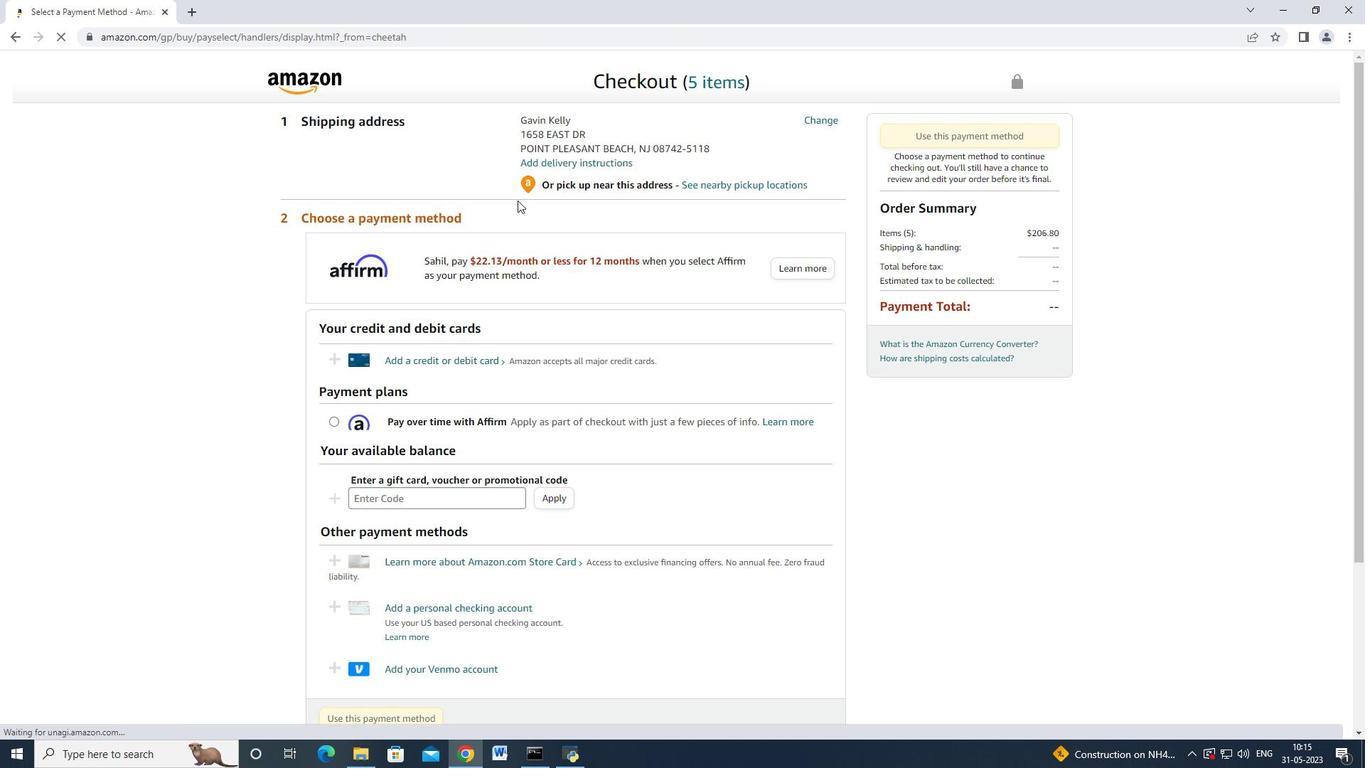 
Action: Mouse moved to (516, 206)
Screenshot: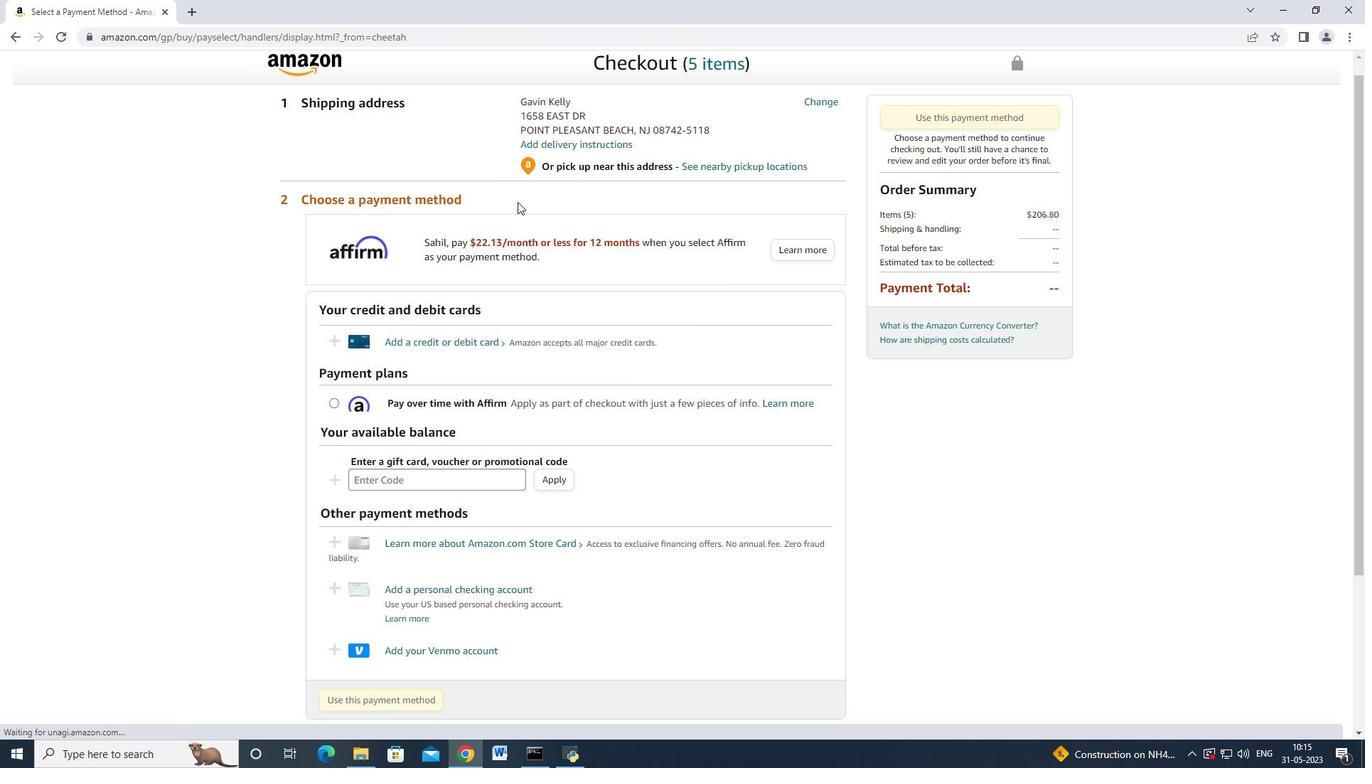 
Action: Mouse scrolled (516, 206) with delta (0, 0)
Screenshot: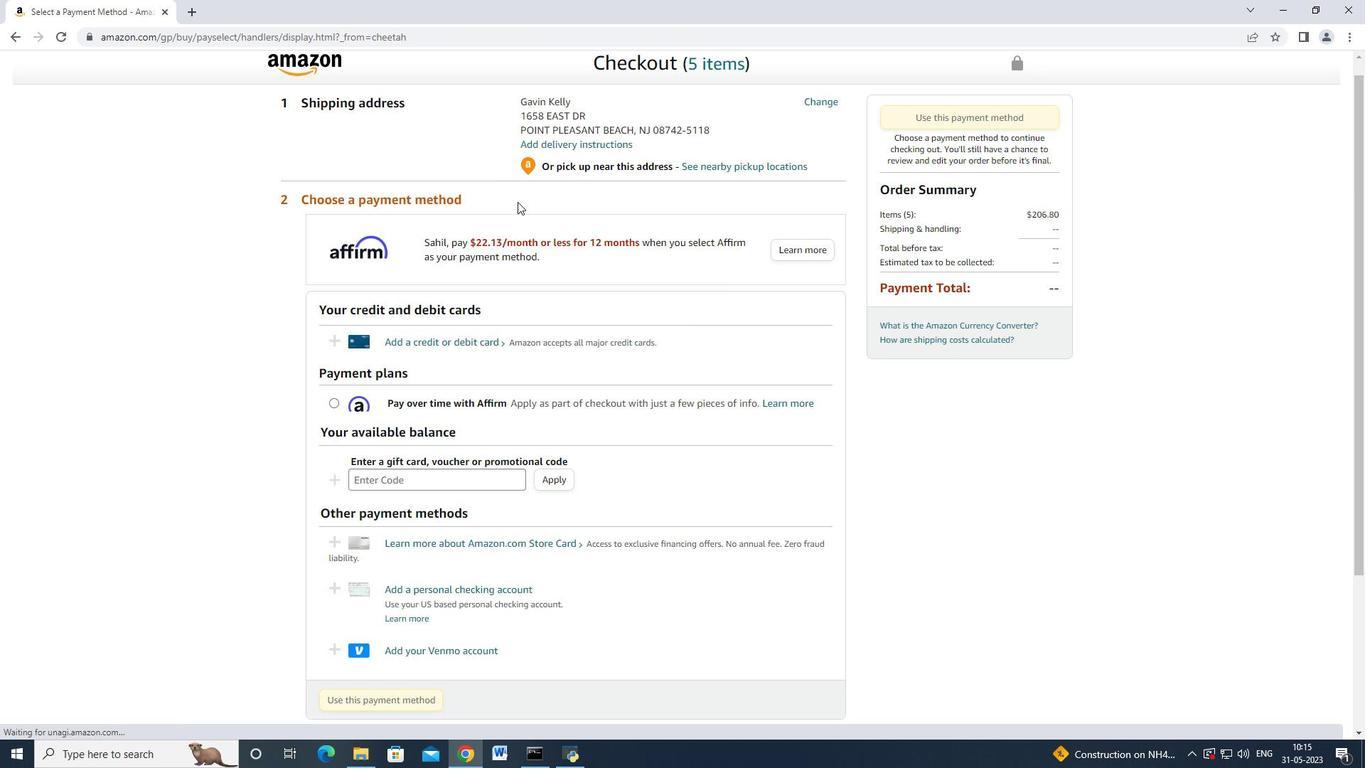 
Action: Mouse moved to (827, 119)
Screenshot: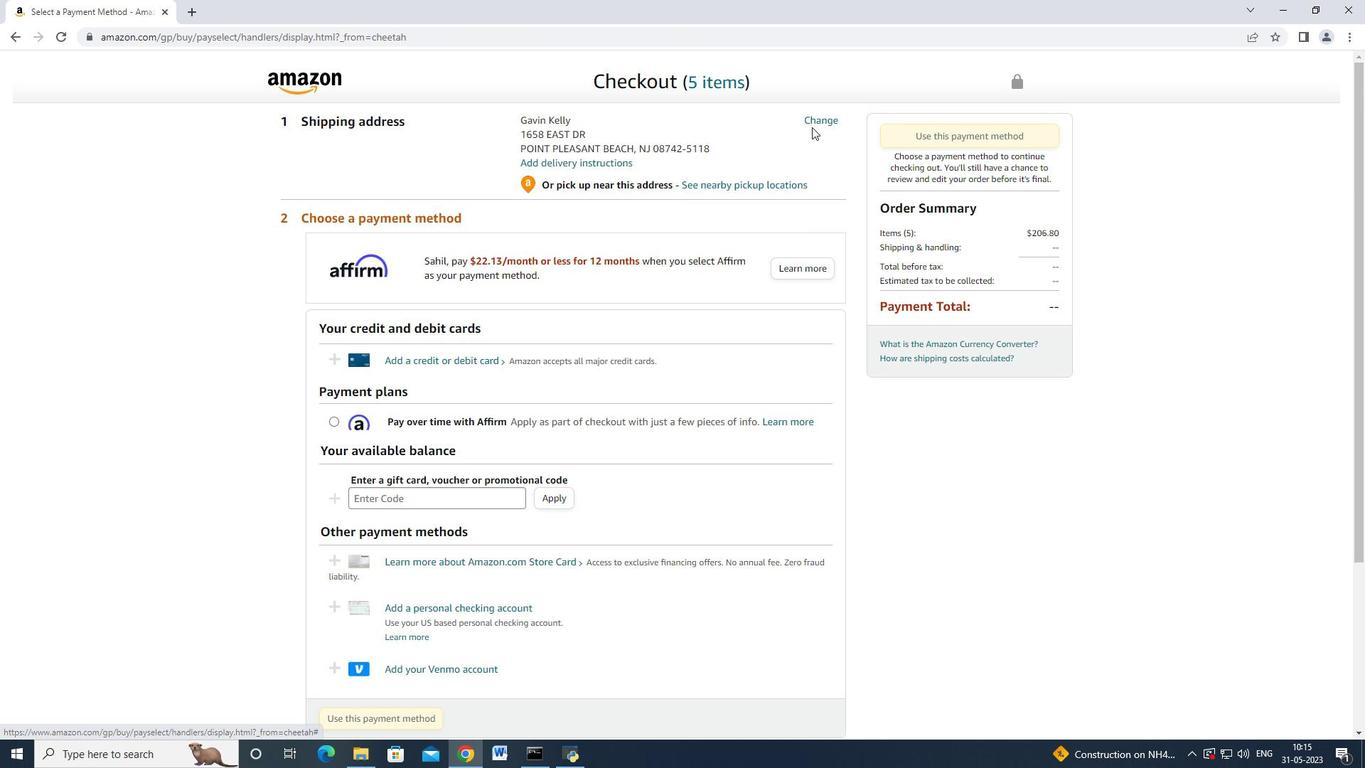 
Action: Mouse pressed left at (827, 119)
Screenshot: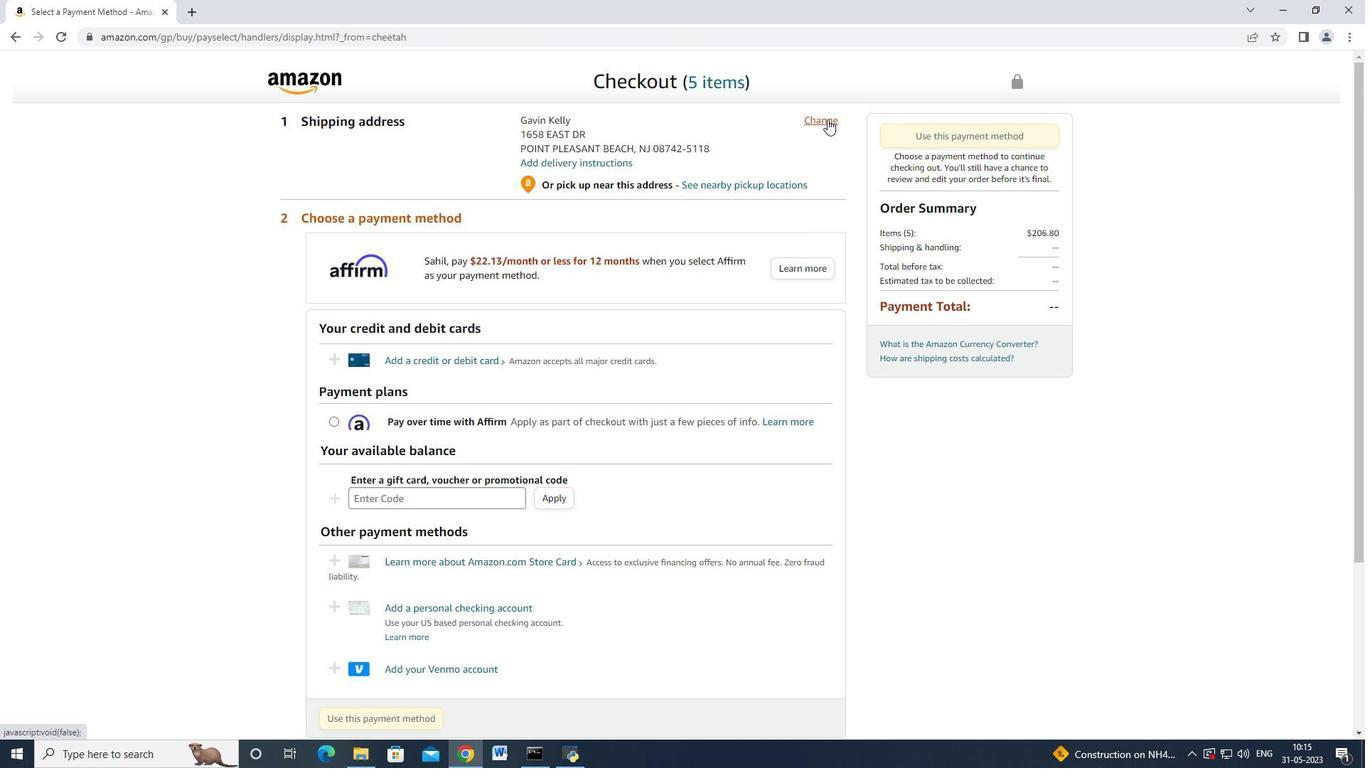 
Action: Mouse moved to (498, 448)
Screenshot: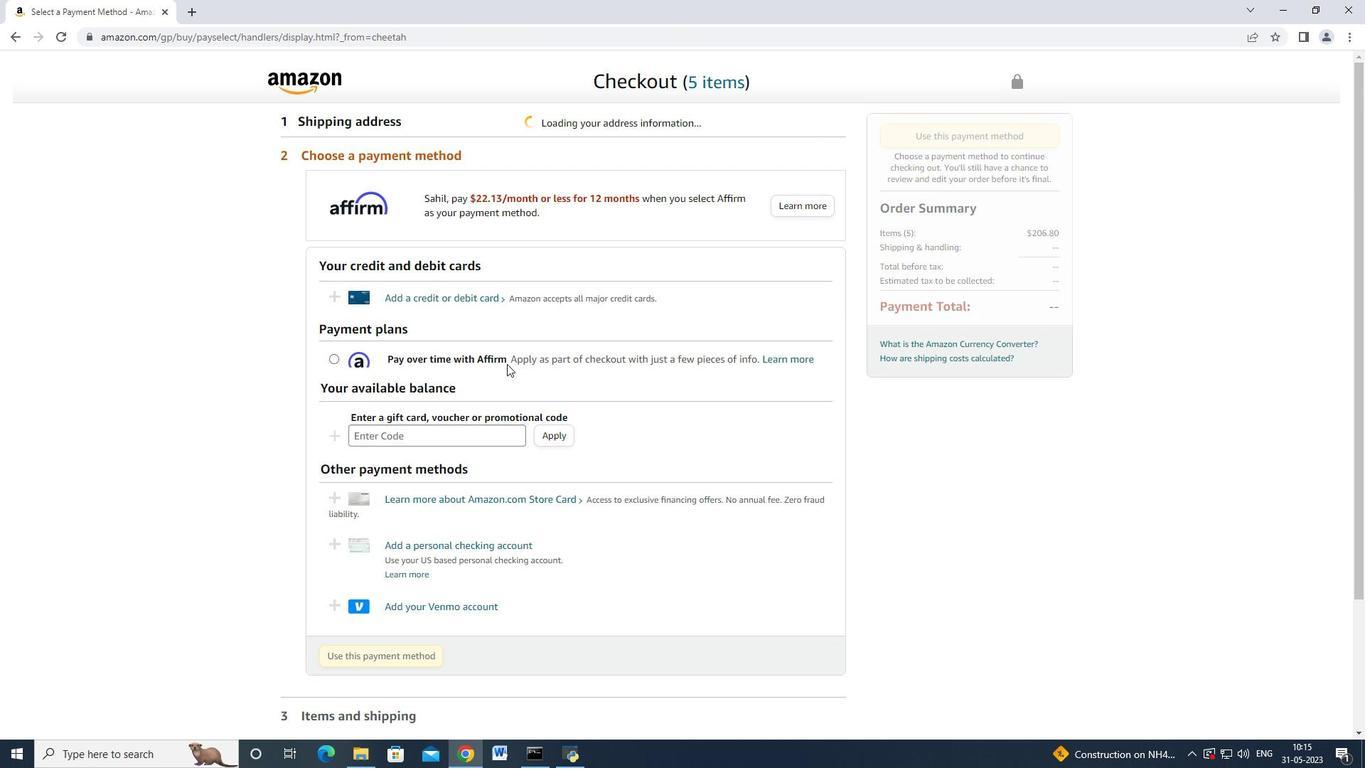 
Action: Mouse scrolled (498, 447) with delta (0, 0)
Screenshot: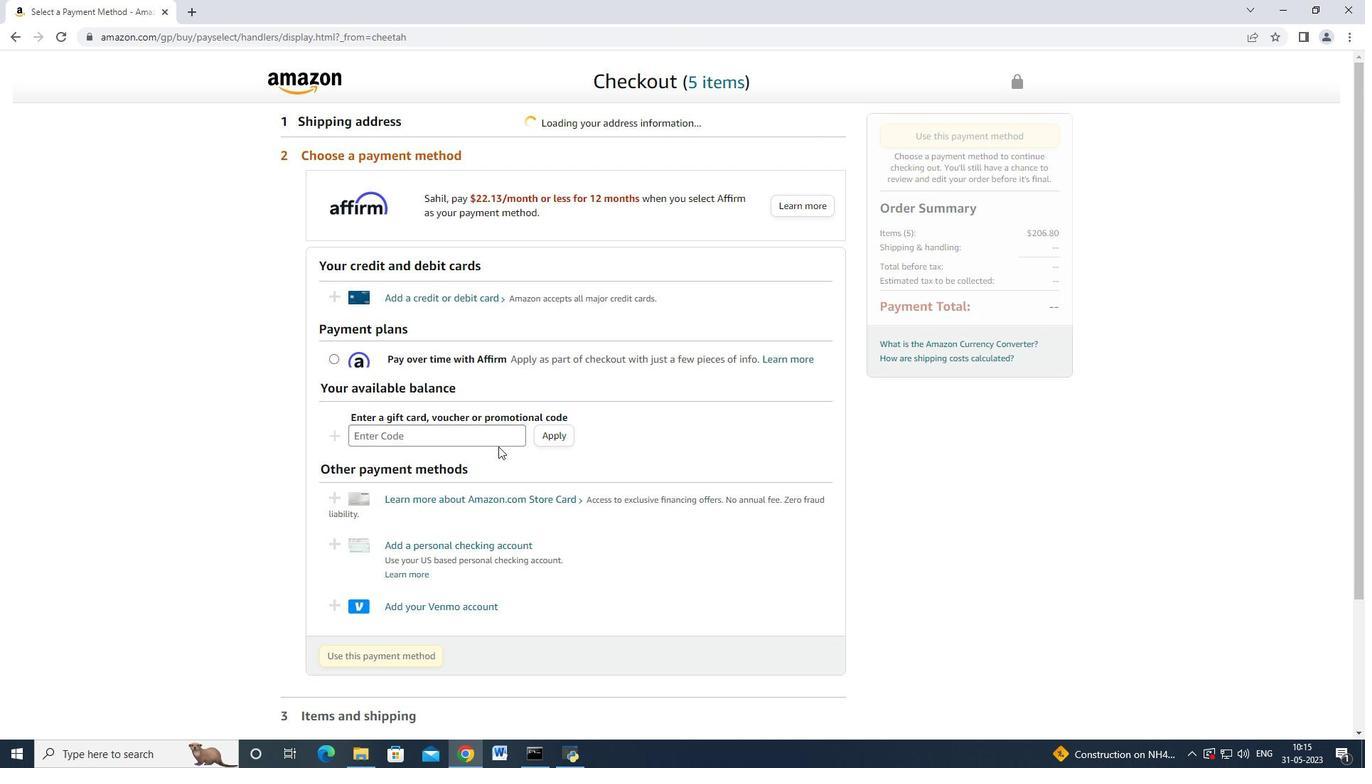 
Action: Mouse scrolled (498, 447) with delta (0, 0)
Screenshot: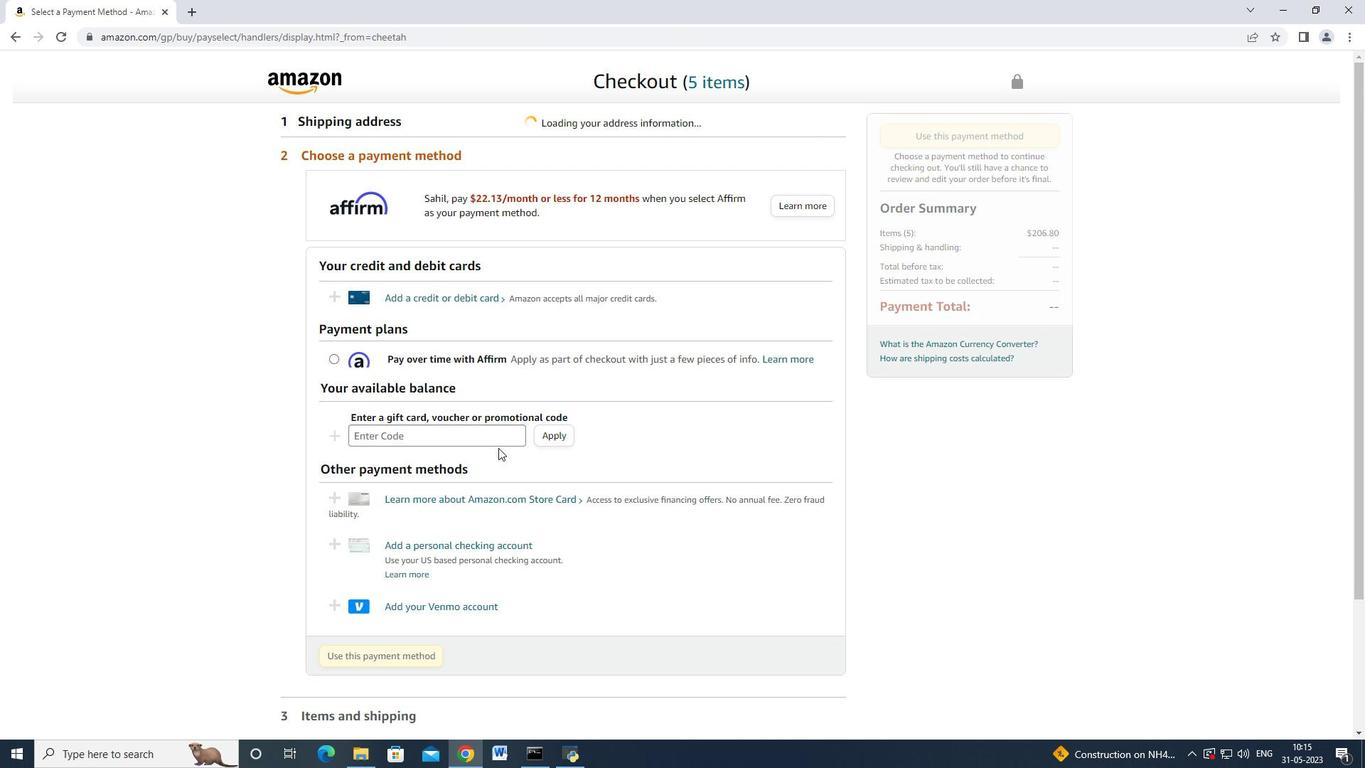 
Action: Mouse scrolled (498, 447) with delta (0, 0)
Screenshot: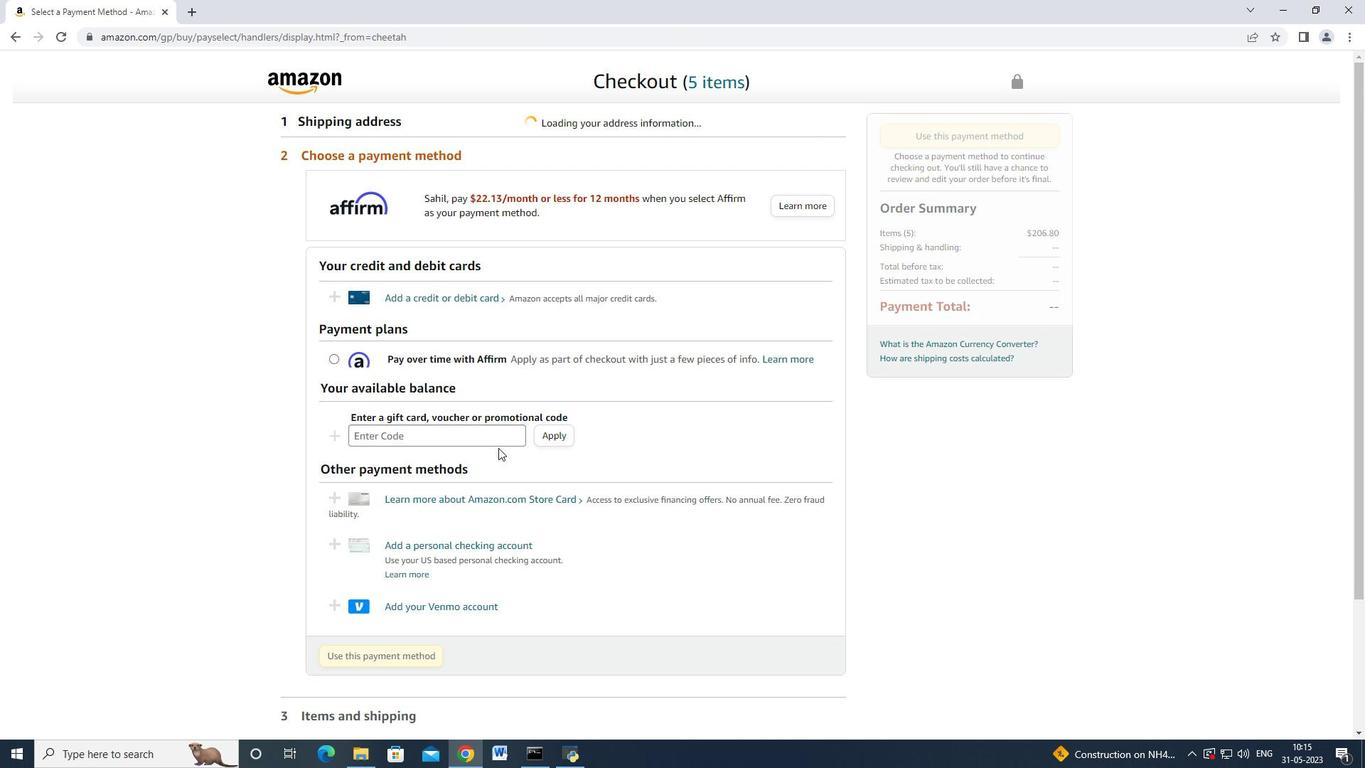 
Action: Mouse moved to (498, 448)
Screenshot: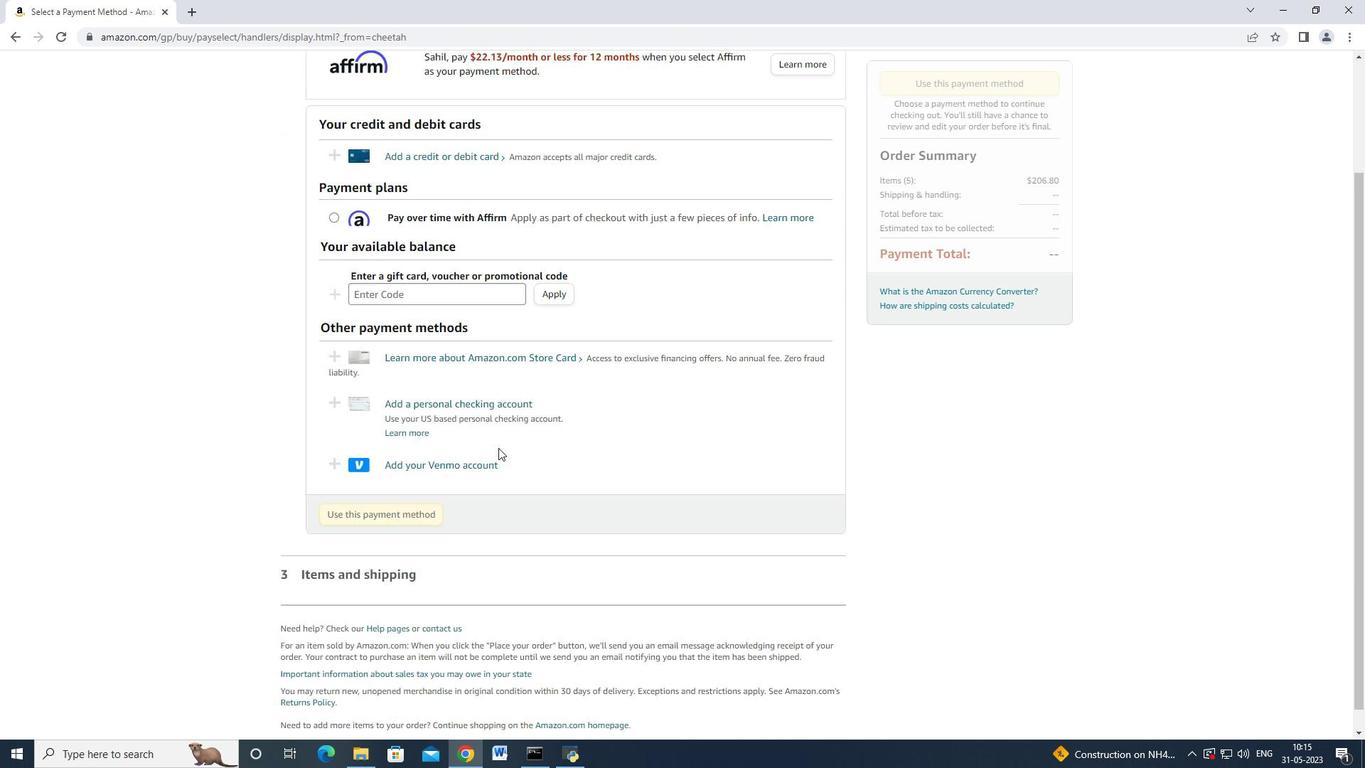 
Action: Mouse scrolled (498, 447) with delta (0, 0)
Screenshot: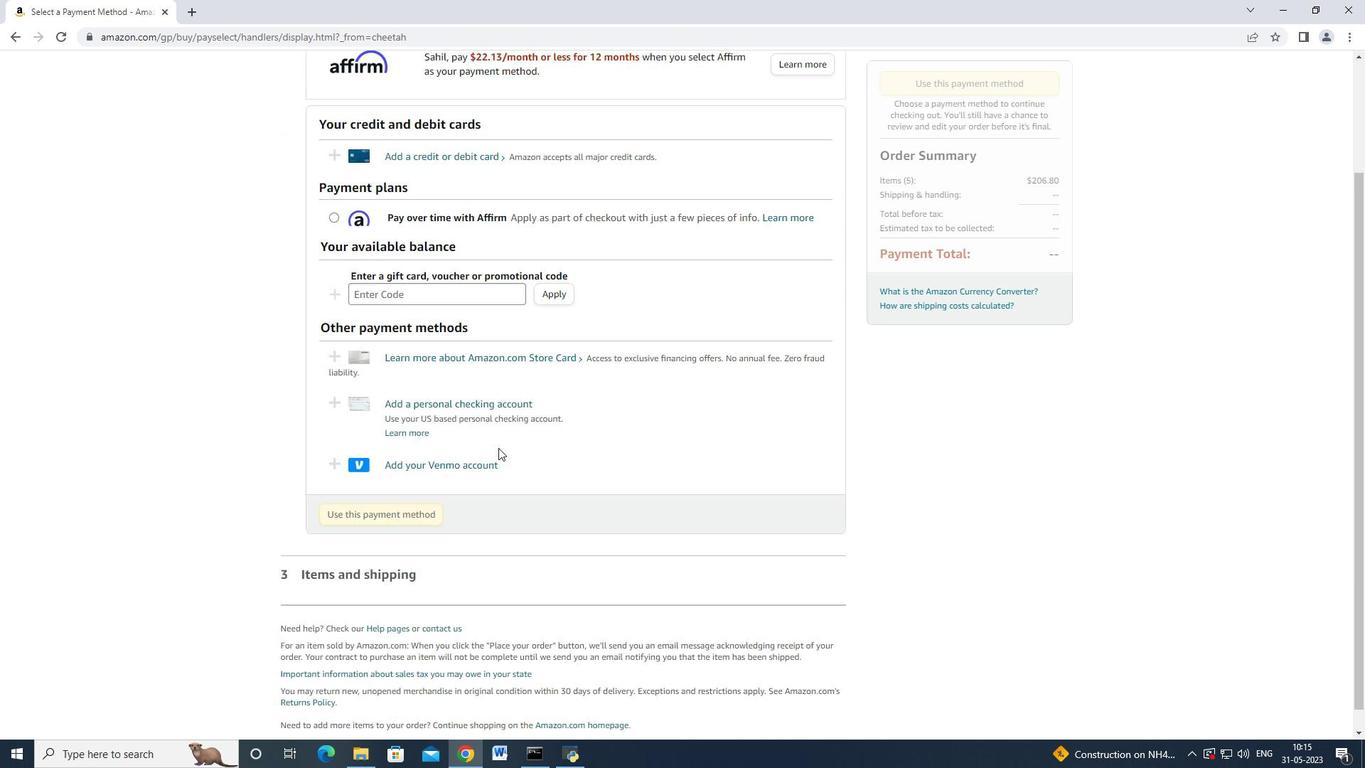 
Action: Mouse moved to (498, 448)
Screenshot: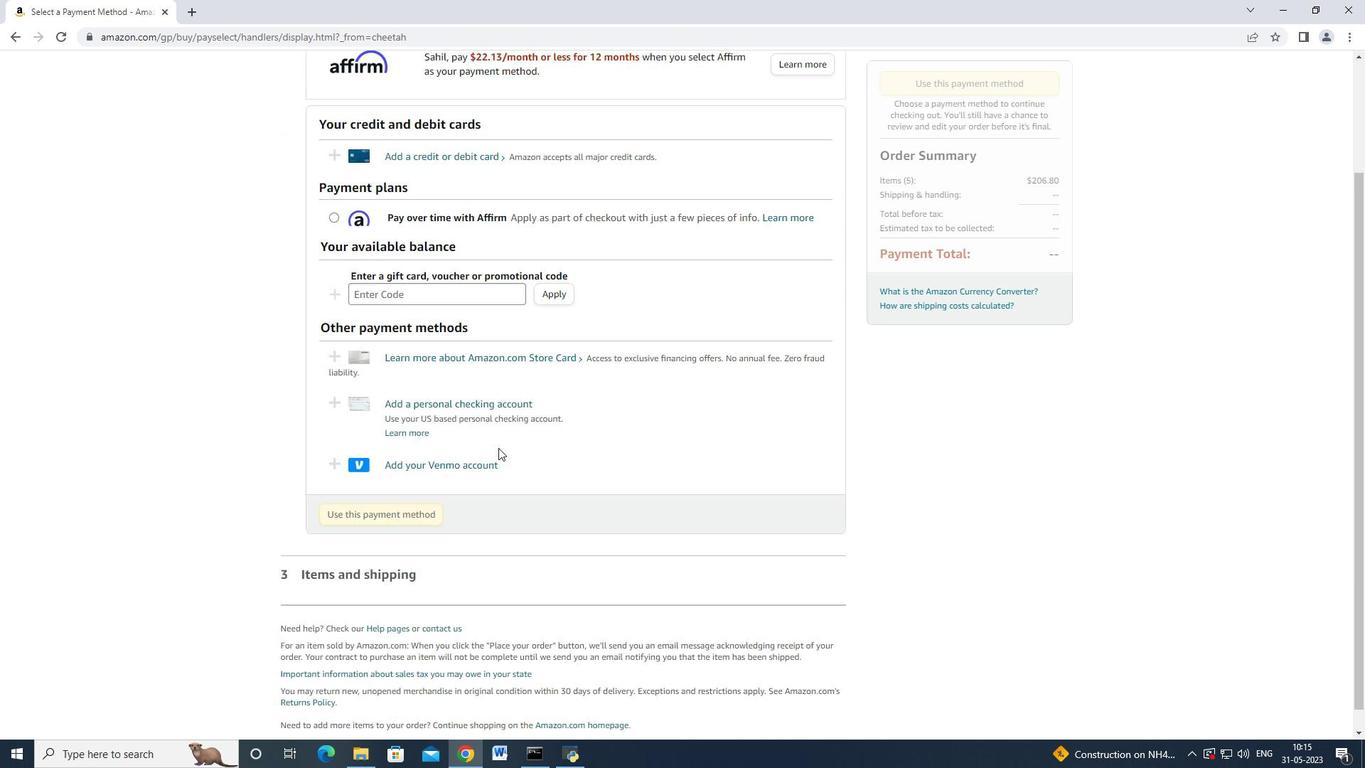 
Action: Mouse scrolled (498, 447) with delta (0, 0)
Screenshot: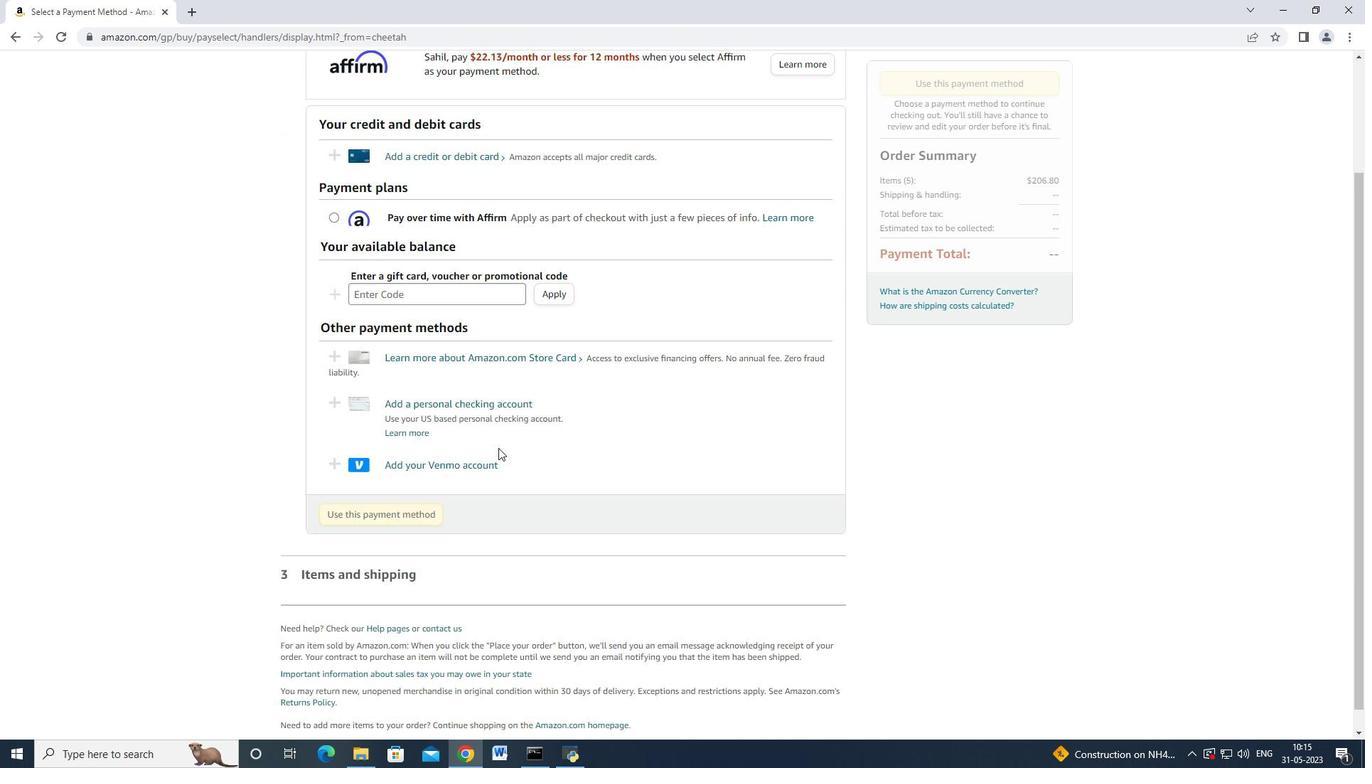
Action: Mouse scrolled (498, 447) with delta (0, 0)
Screenshot: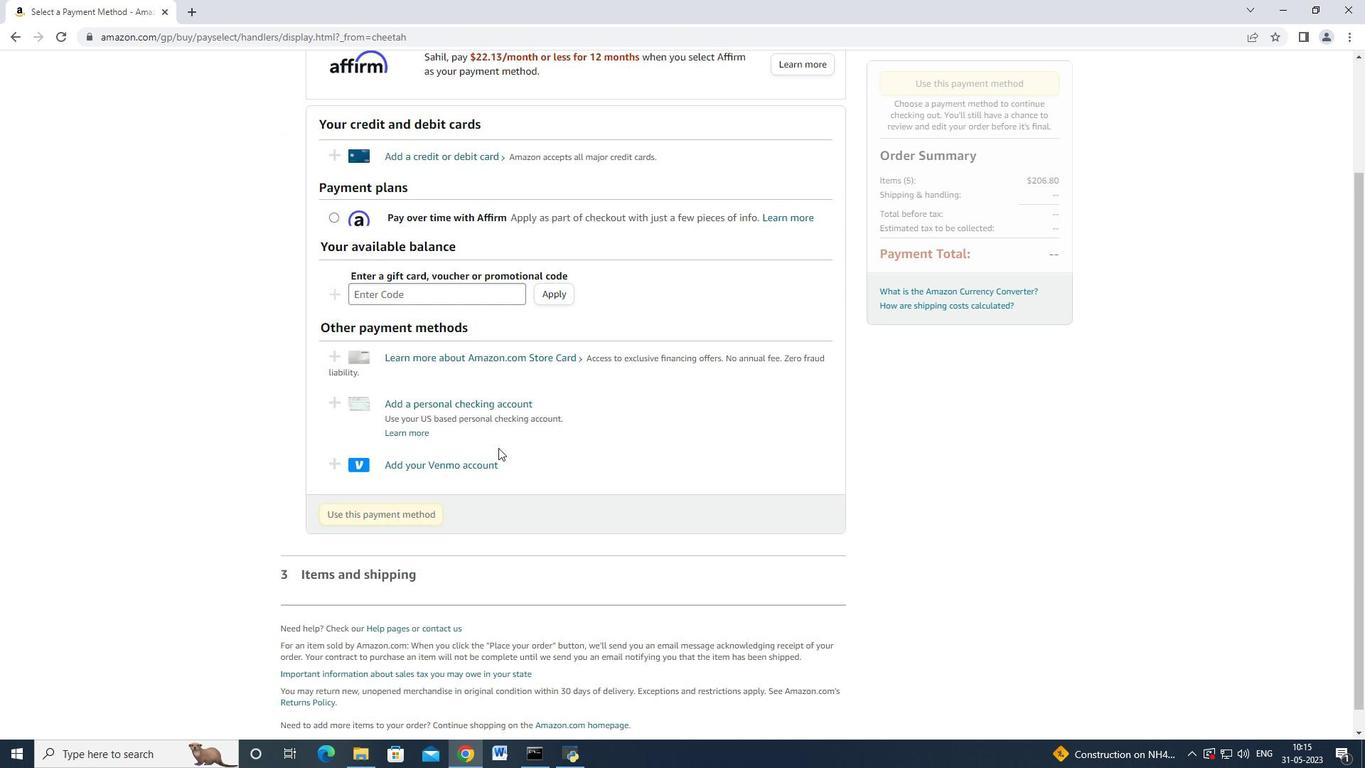 
Action: Mouse moved to (498, 448)
Screenshot: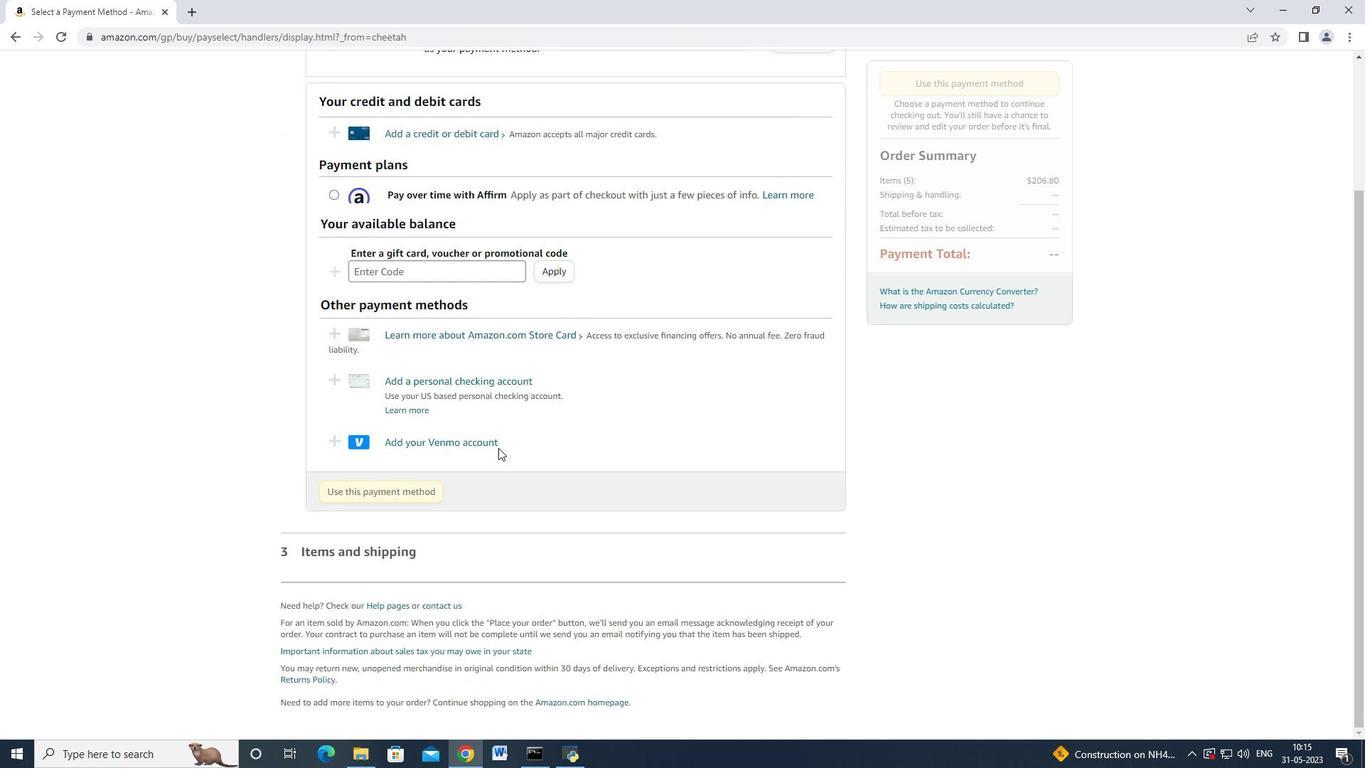 
Action: Mouse scrolled (498, 447) with delta (0, 0)
Screenshot: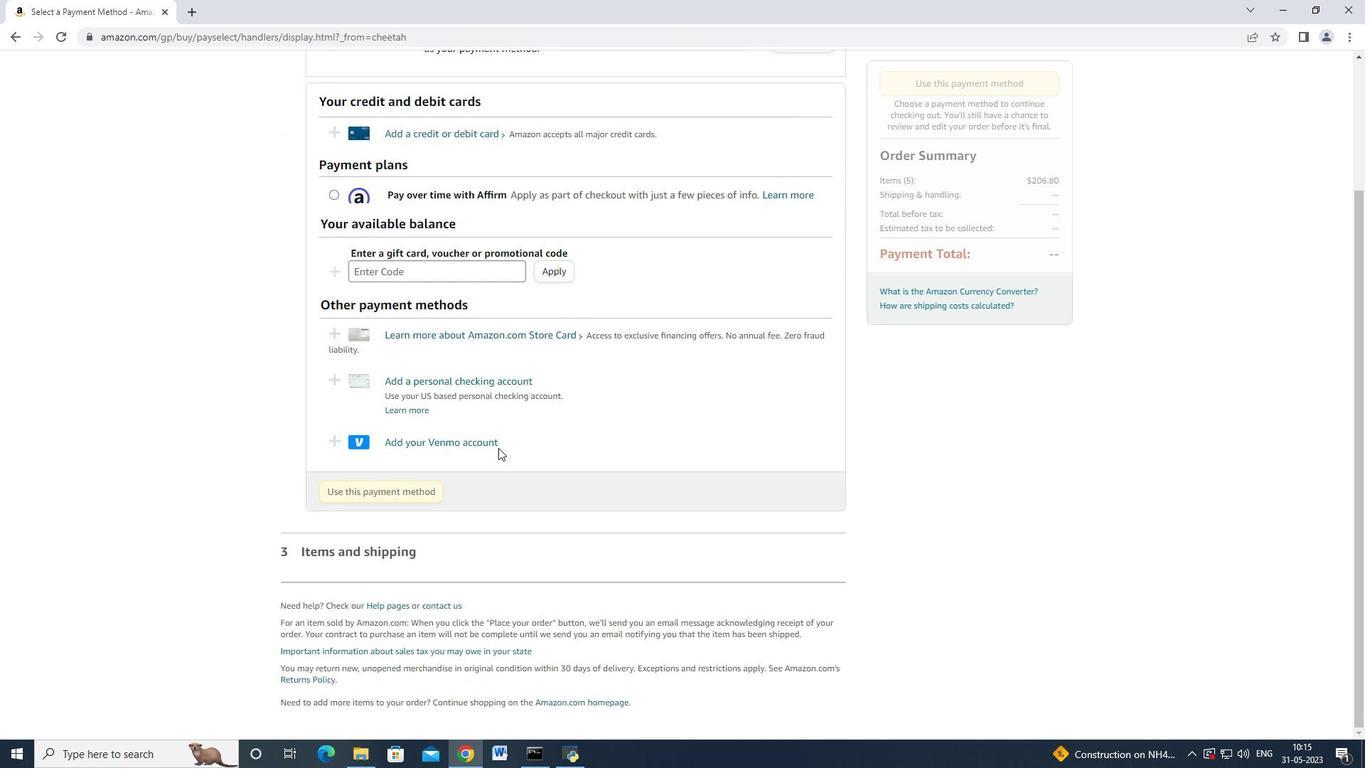 
Action: Mouse moved to (496, 448)
Screenshot: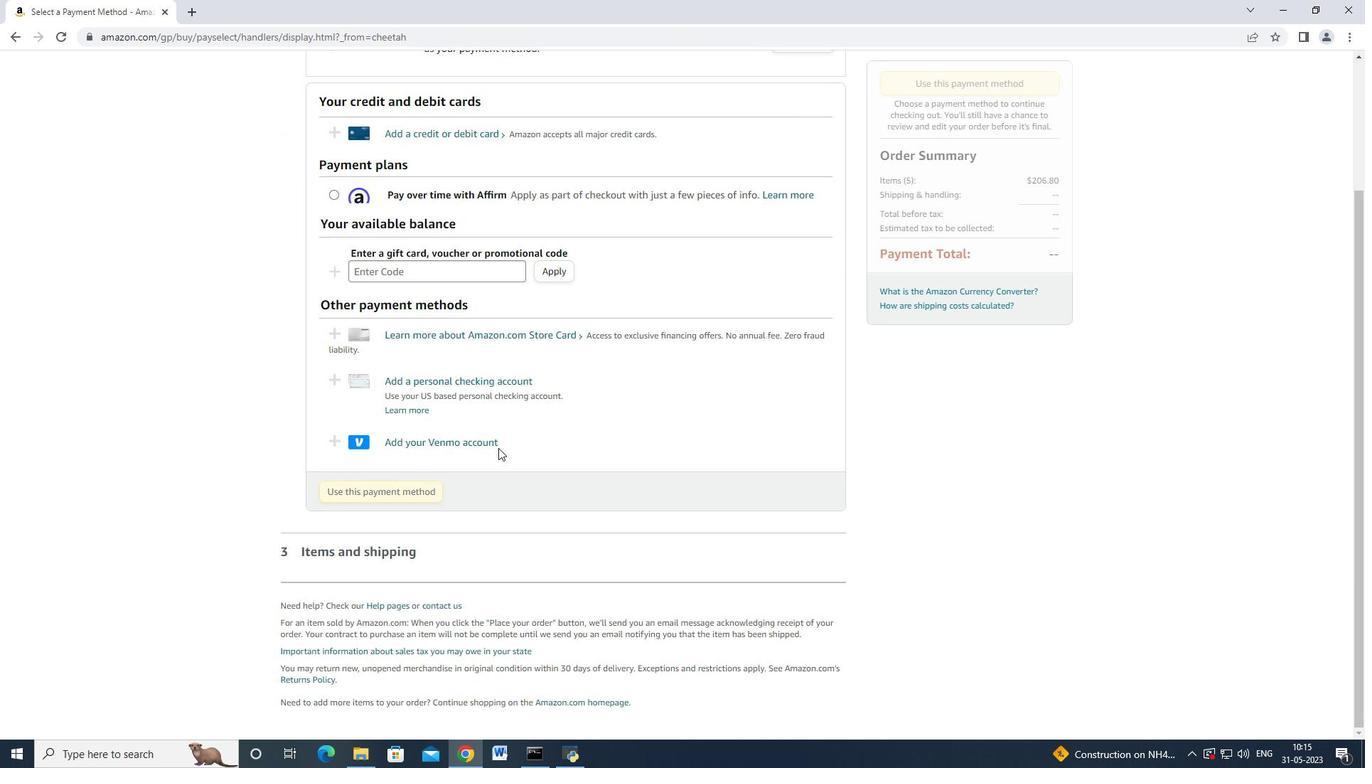 
Action: Mouse scrolled (496, 447) with delta (0, 0)
Screenshot: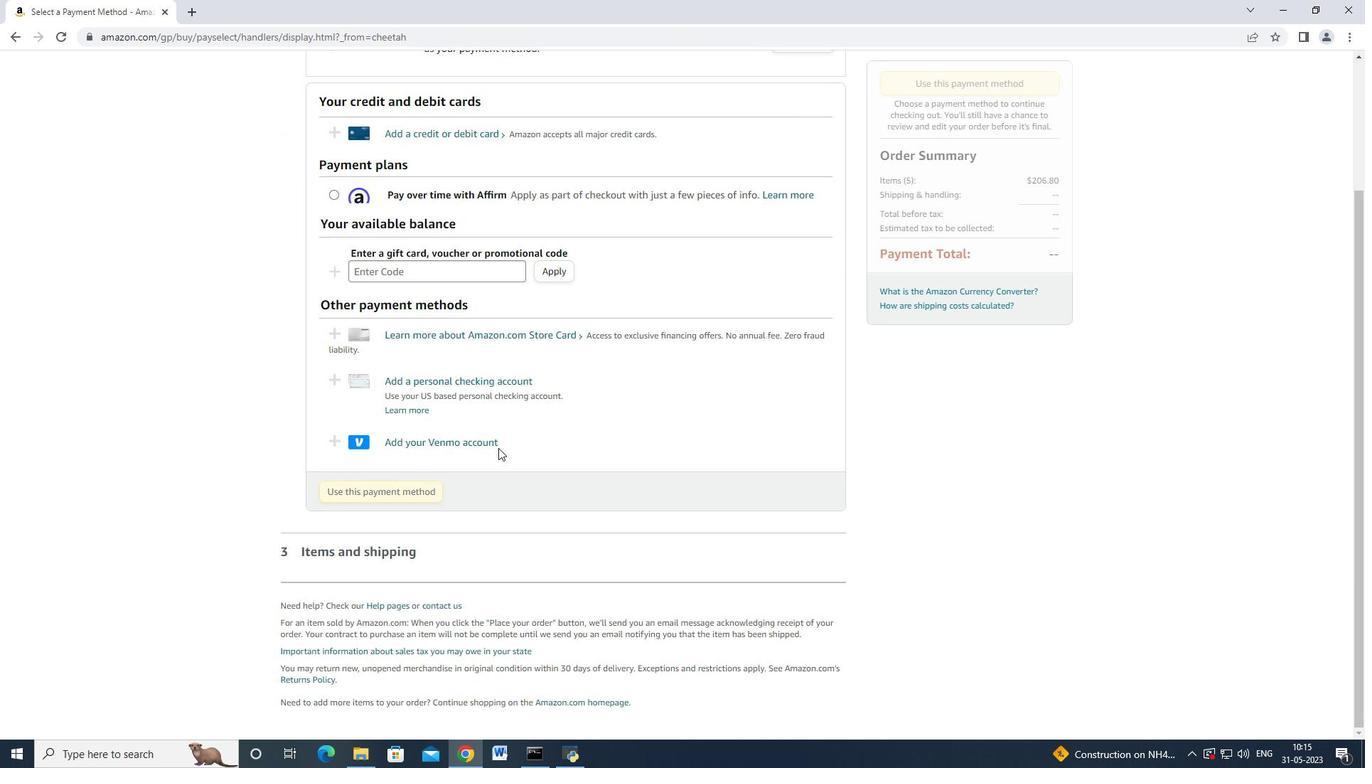 
Action: Mouse scrolled (496, 447) with delta (0, 0)
Screenshot: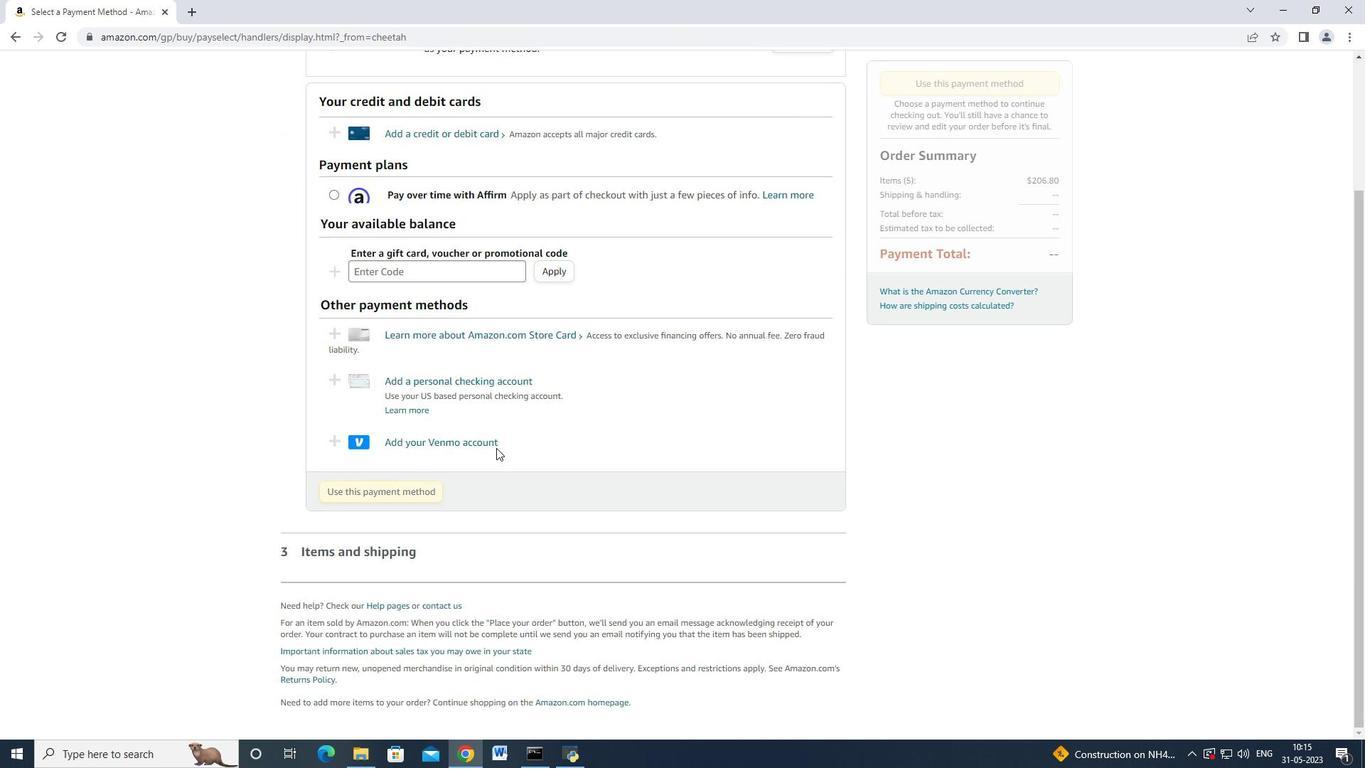 
Action: Mouse moved to (496, 448)
Screenshot: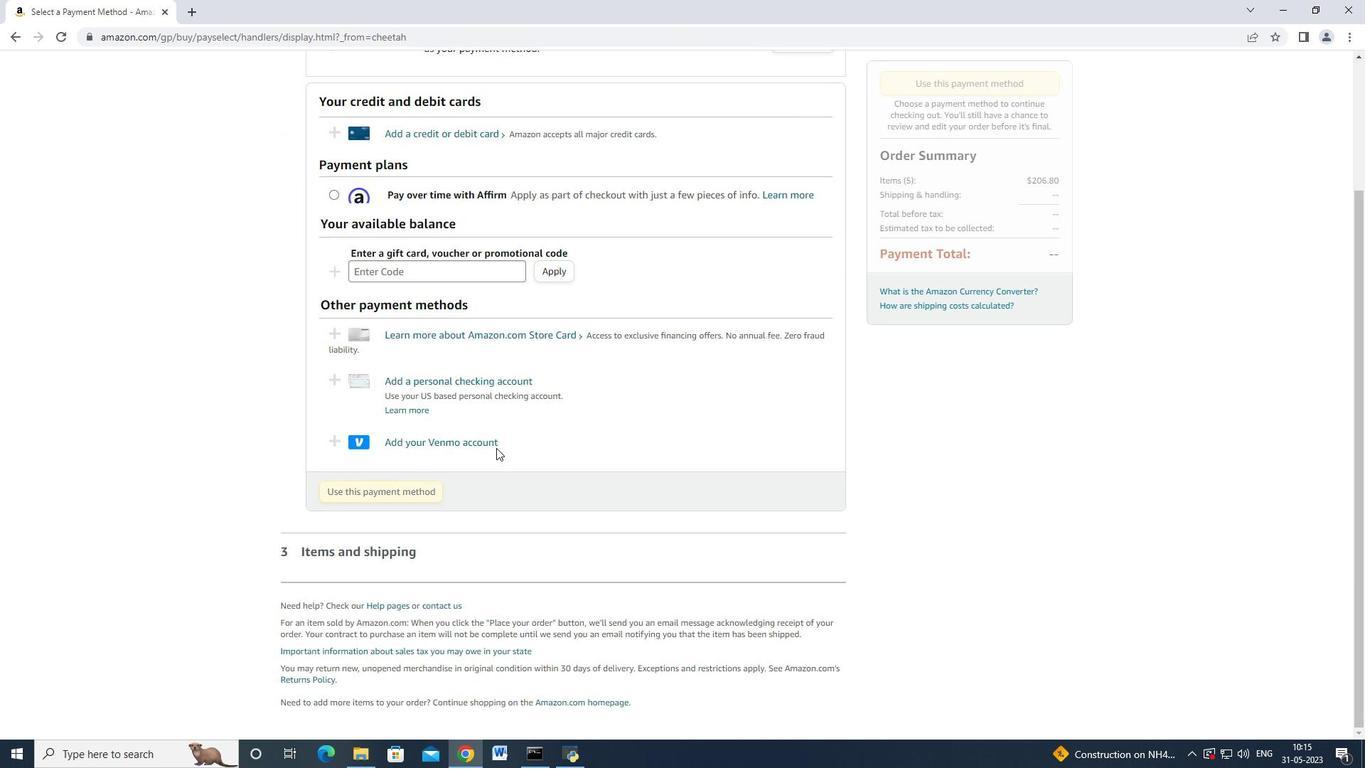 
Action: Mouse scrolled (496, 448) with delta (0, 0)
Screenshot: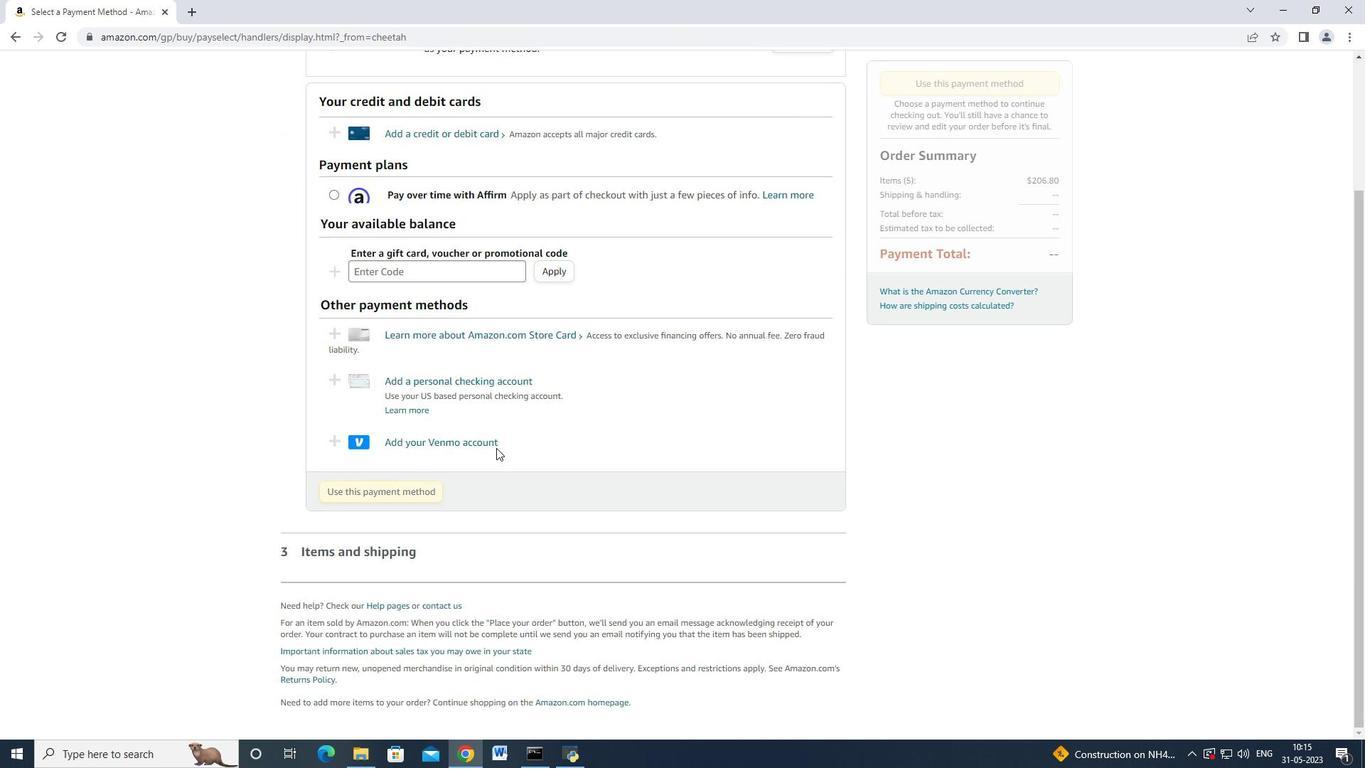 
Action: Mouse scrolled (496, 448) with delta (0, 0)
Screenshot: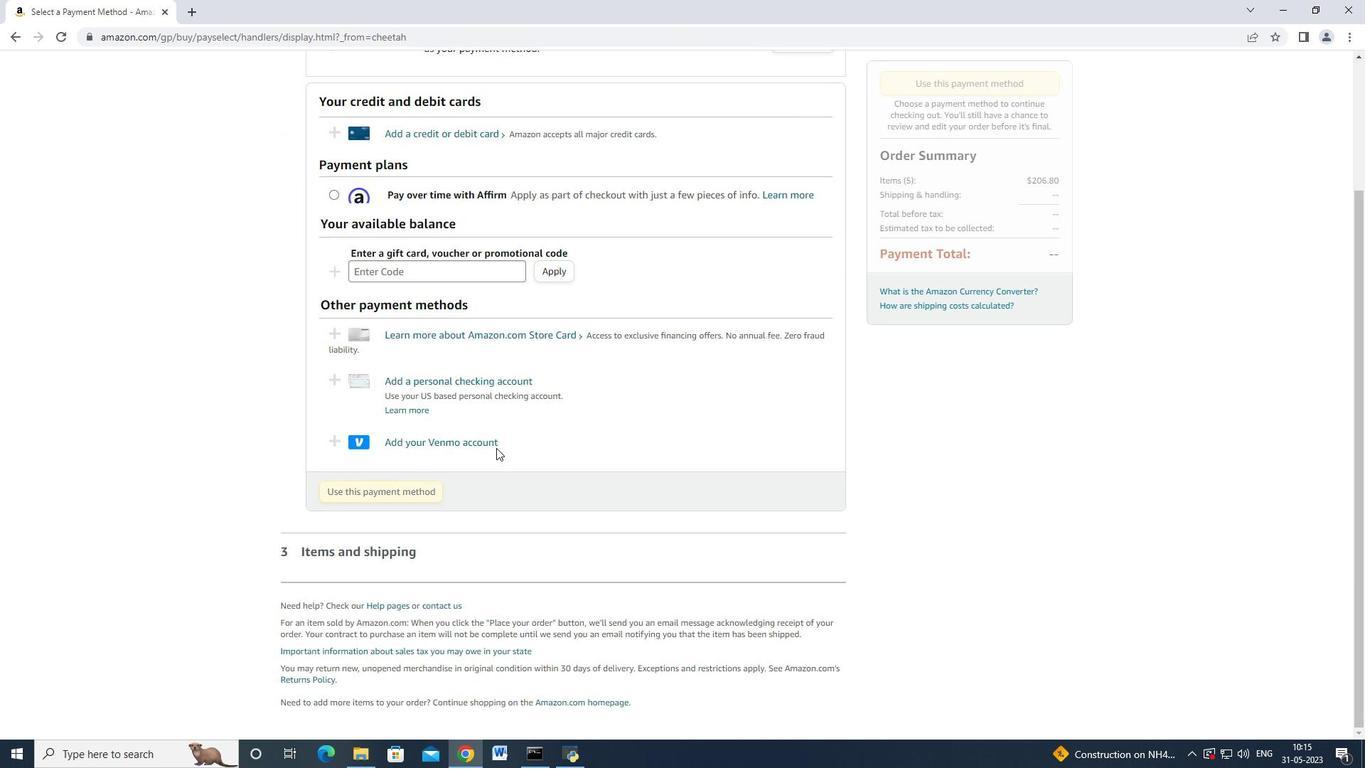 
Action: Mouse moved to (500, 457)
Screenshot: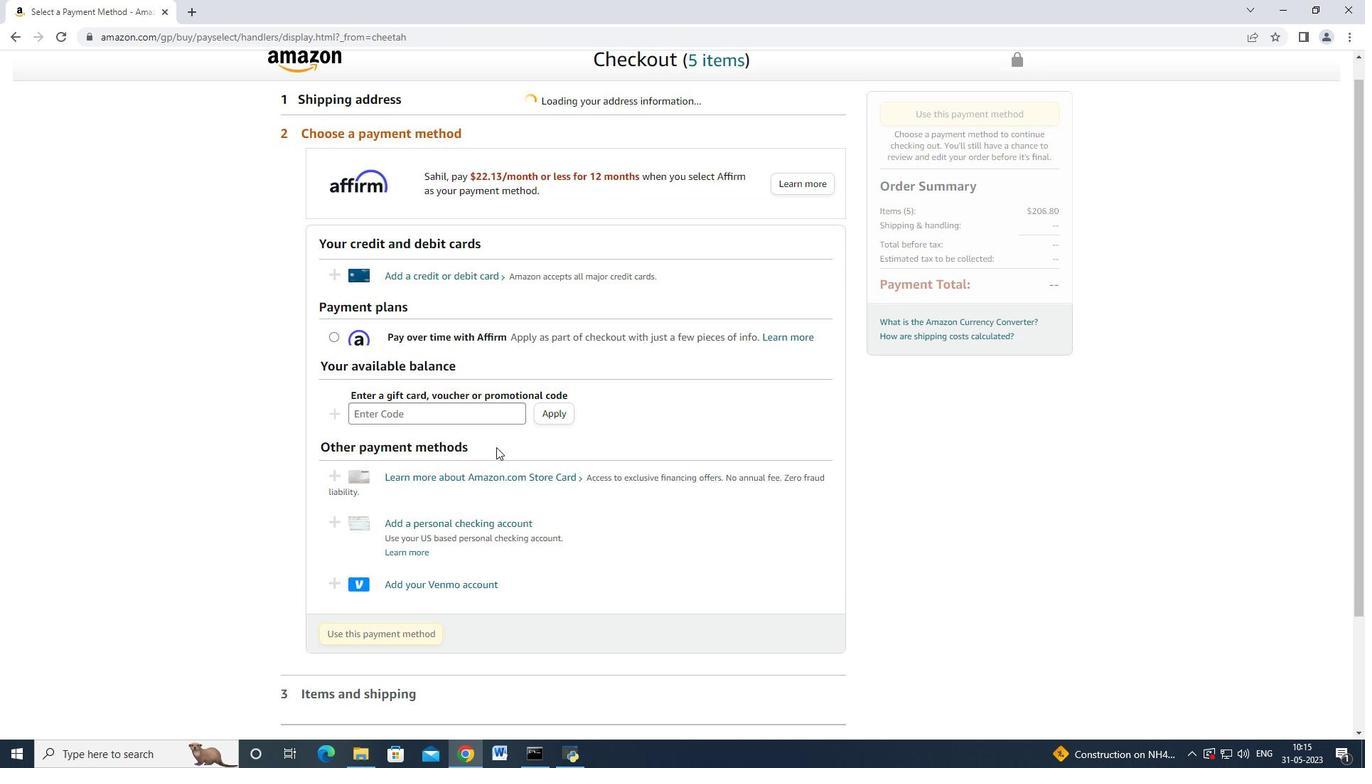 
Action: Mouse scrolled (500, 456) with delta (0, 0)
Screenshot: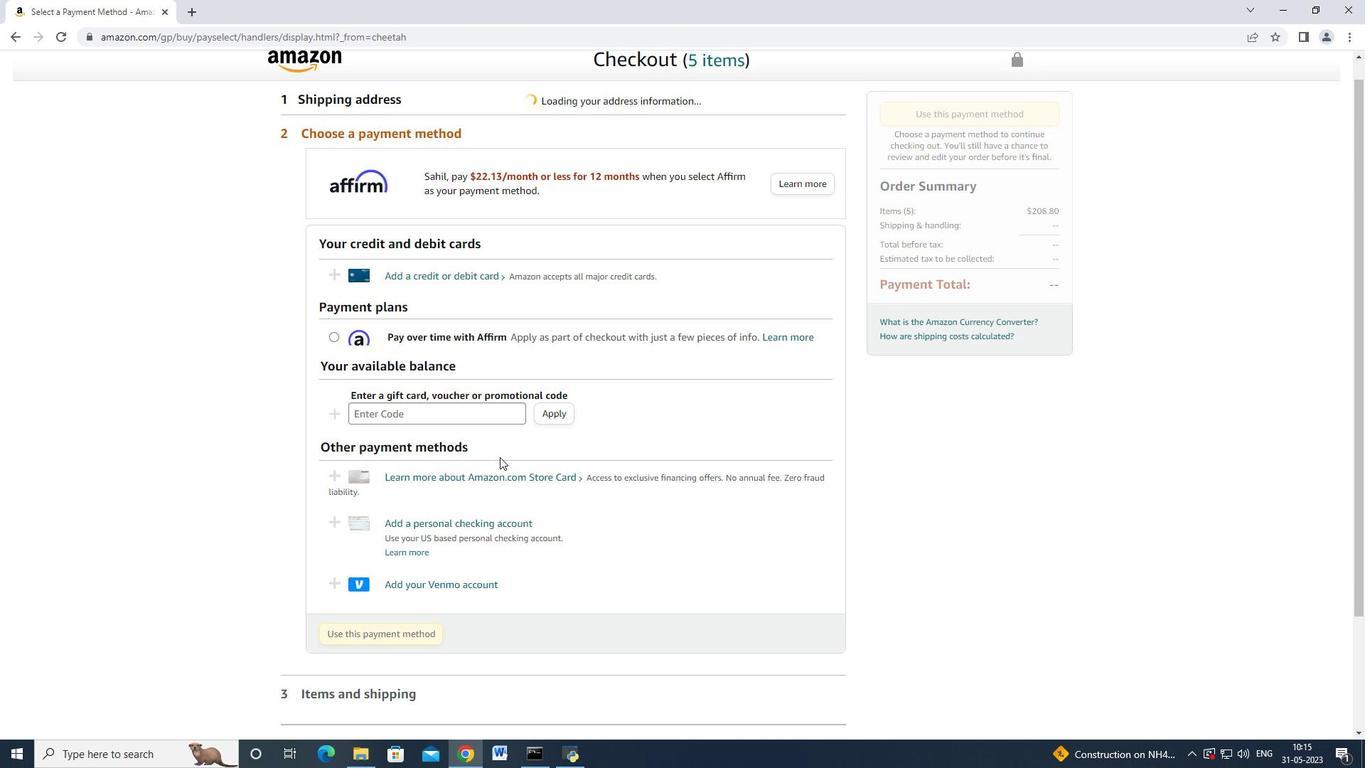 
Action: Mouse moved to (501, 454)
Screenshot: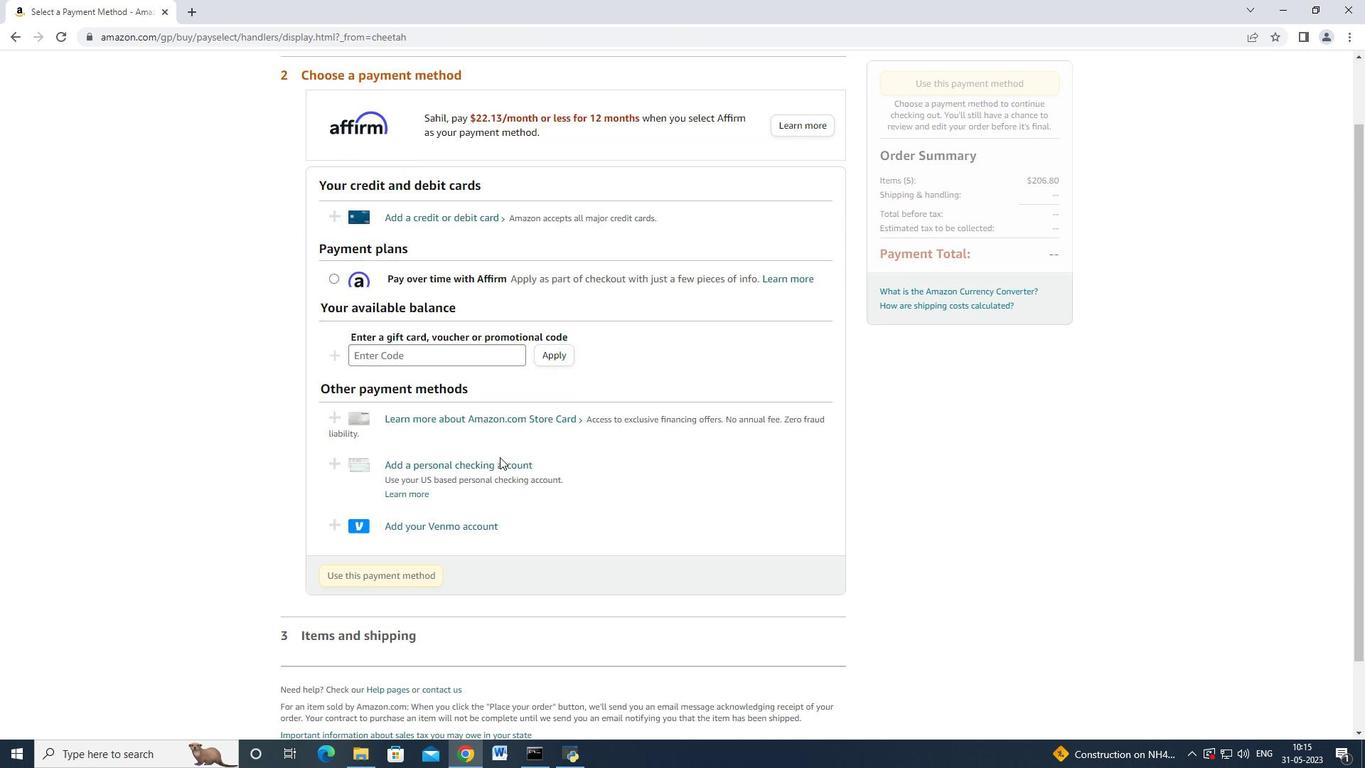 
Action: Mouse scrolled (501, 455) with delta (0, 0)
Screenshot: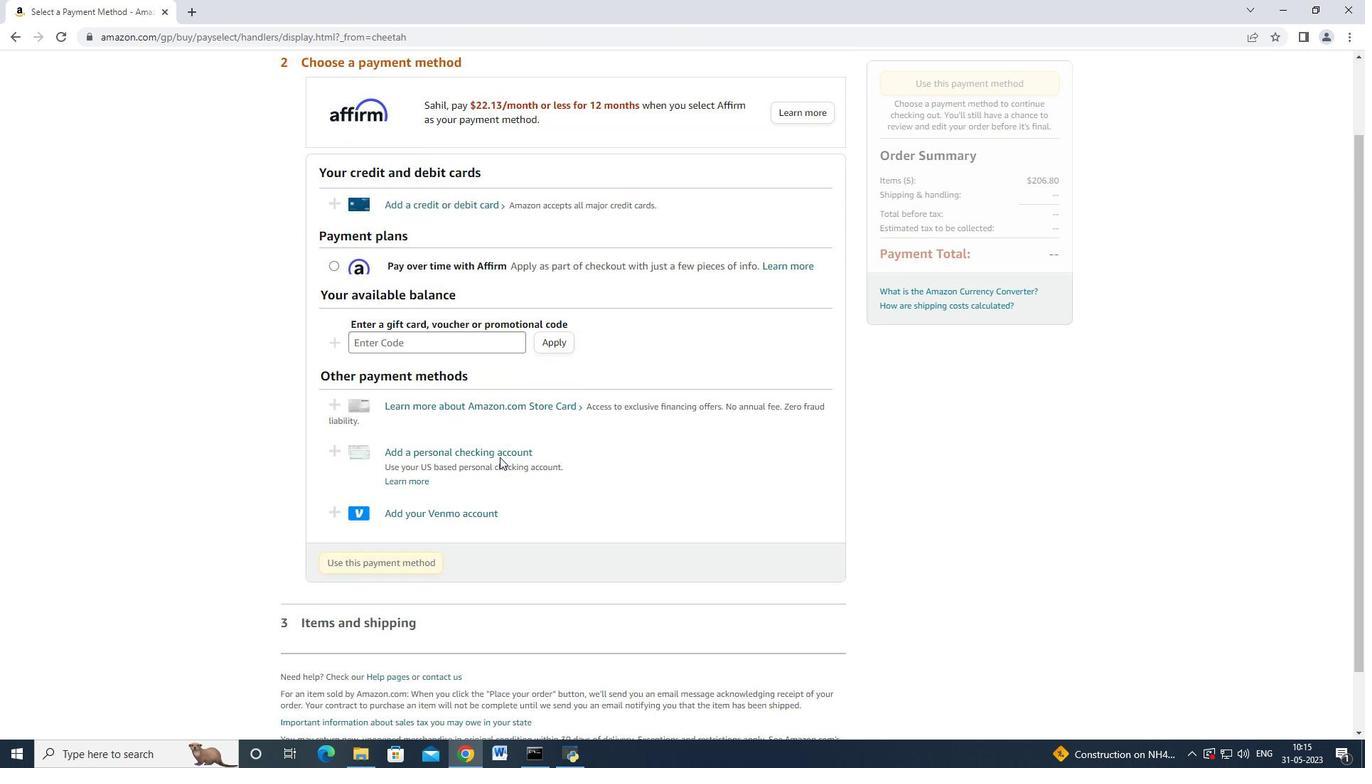 
Action: Mouse moved to (628, 170)
Screenshot: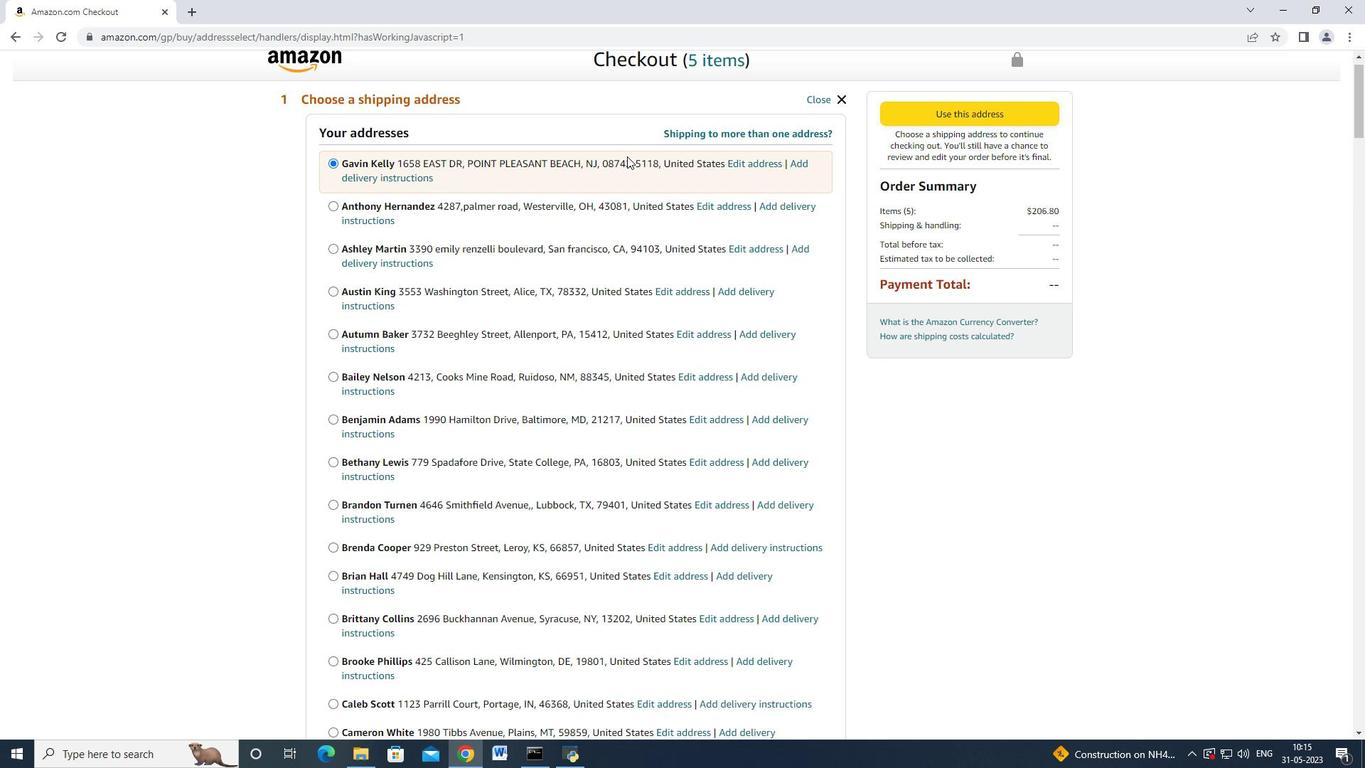 
Action: Mouse scrolled (628, 169) with delta (0, 0)
Screenshot: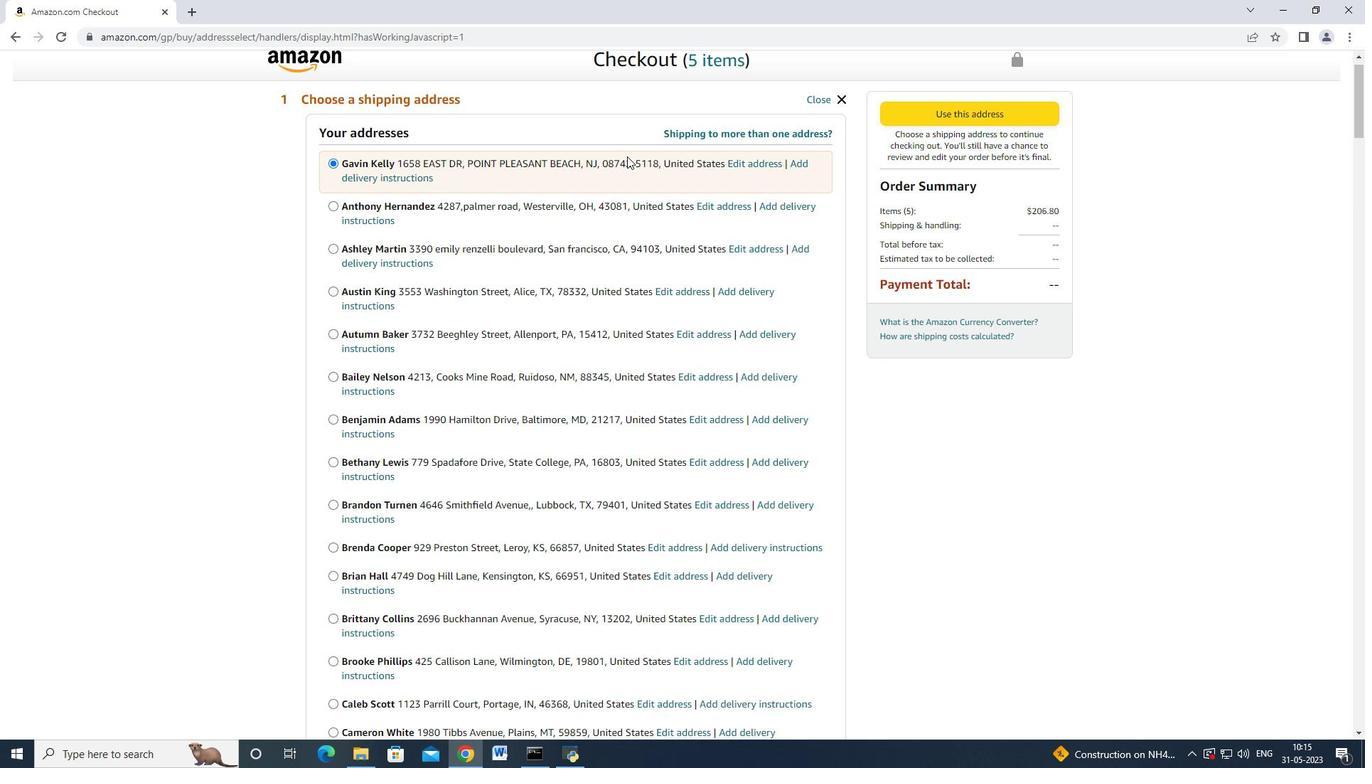 
Action: Mouse moved to (629, 172)
Screenshot: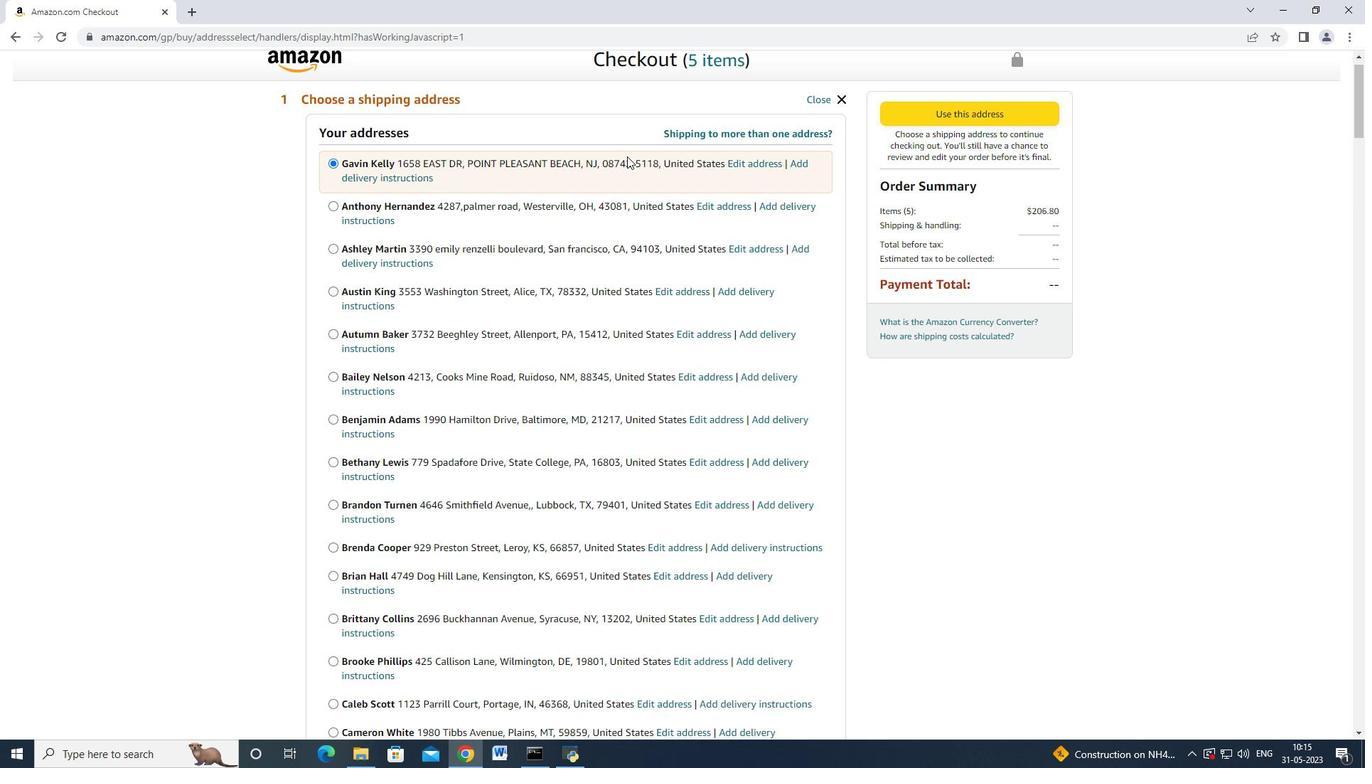 
Action: Mouse scrolled (629, 171) with delta (0, 0)
Screenshot: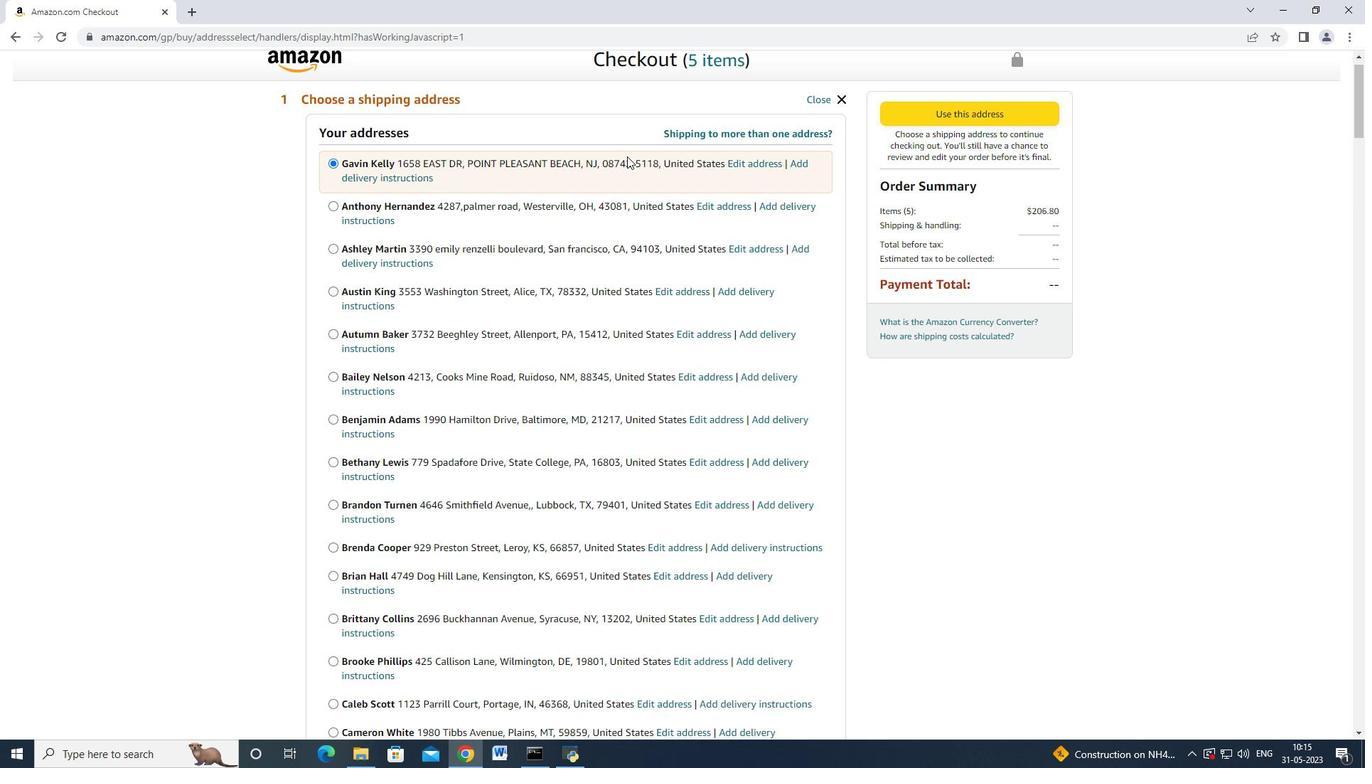 
Action: Mouse moved to (632, 187)
Screenshot: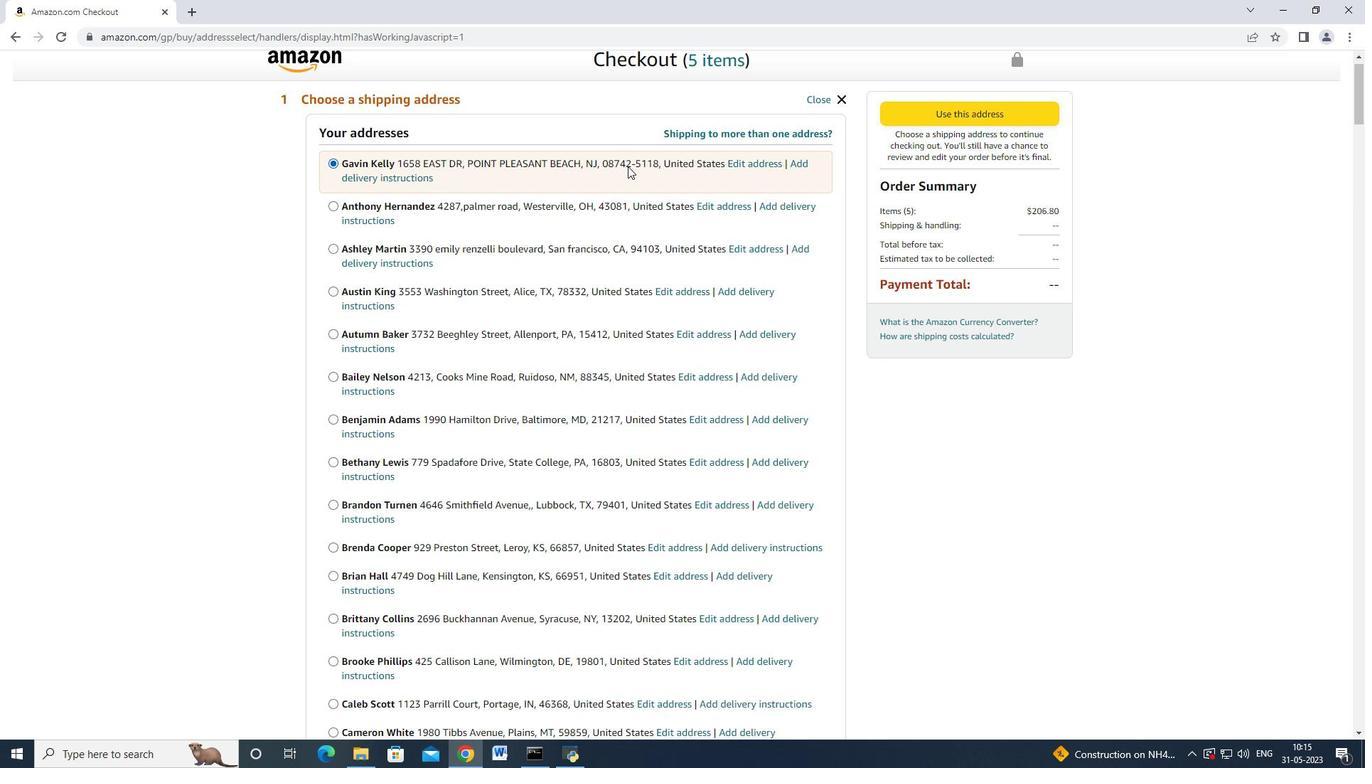 
Action: Mouse scrolled (632, 186) with delta (0, 0)
Screenshot: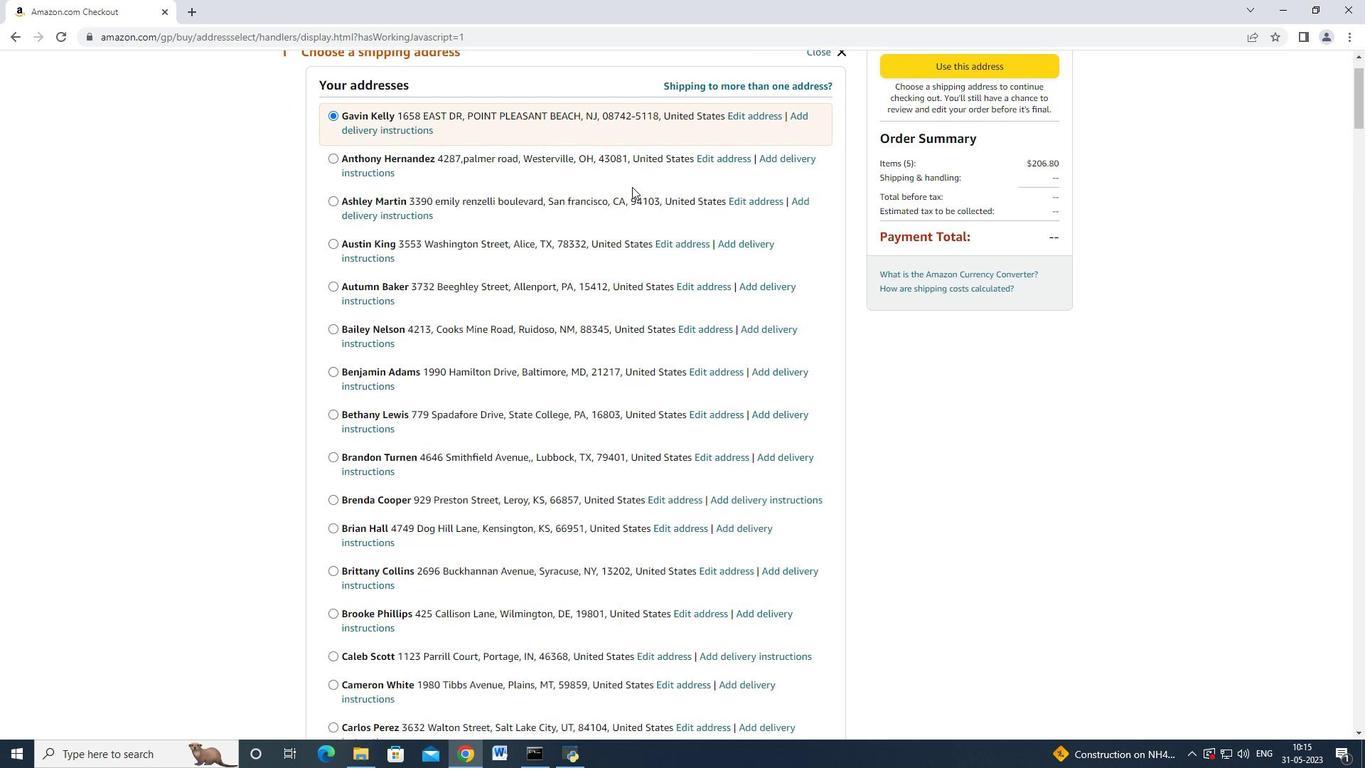 
Action: Mouse scrolled (632, 186) with delta (0, 0)
Screenshot: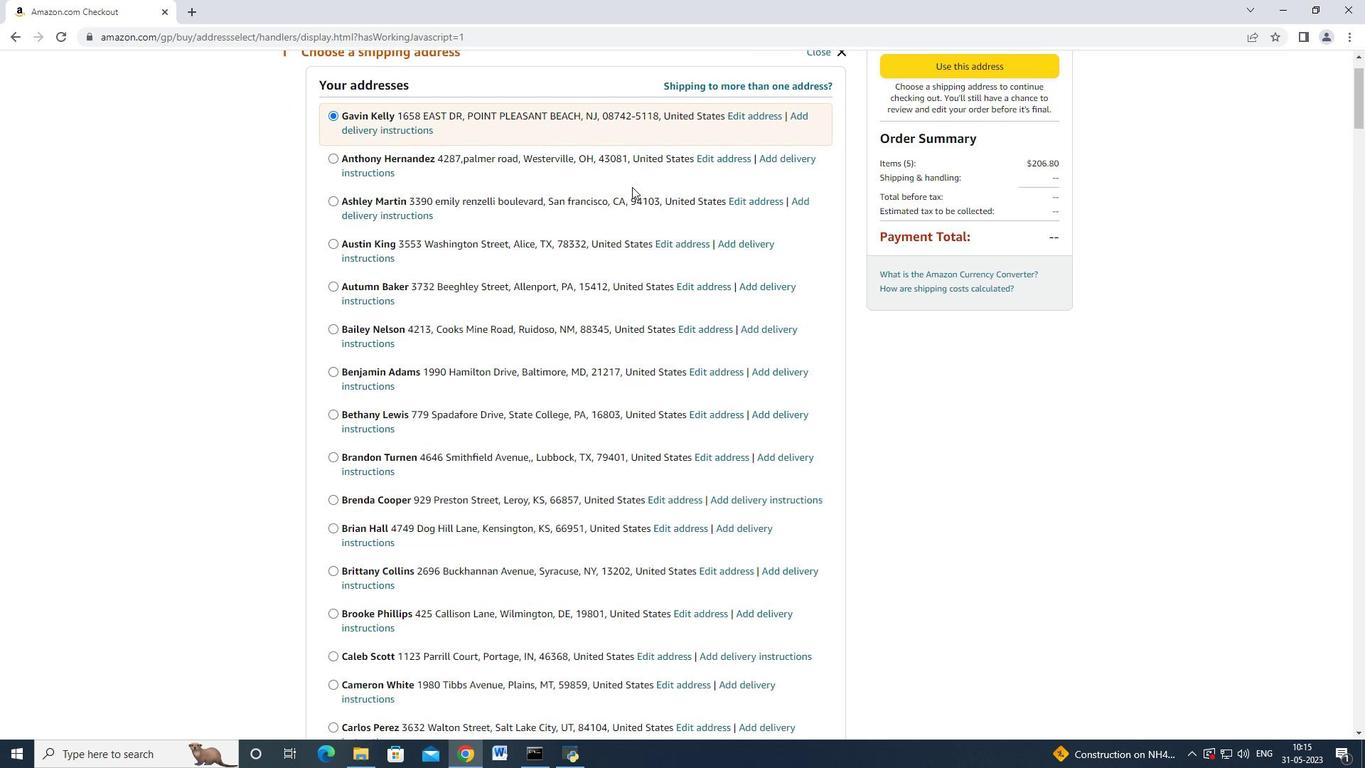 
Action: Mouse moved to (632, 187)
Screenshot: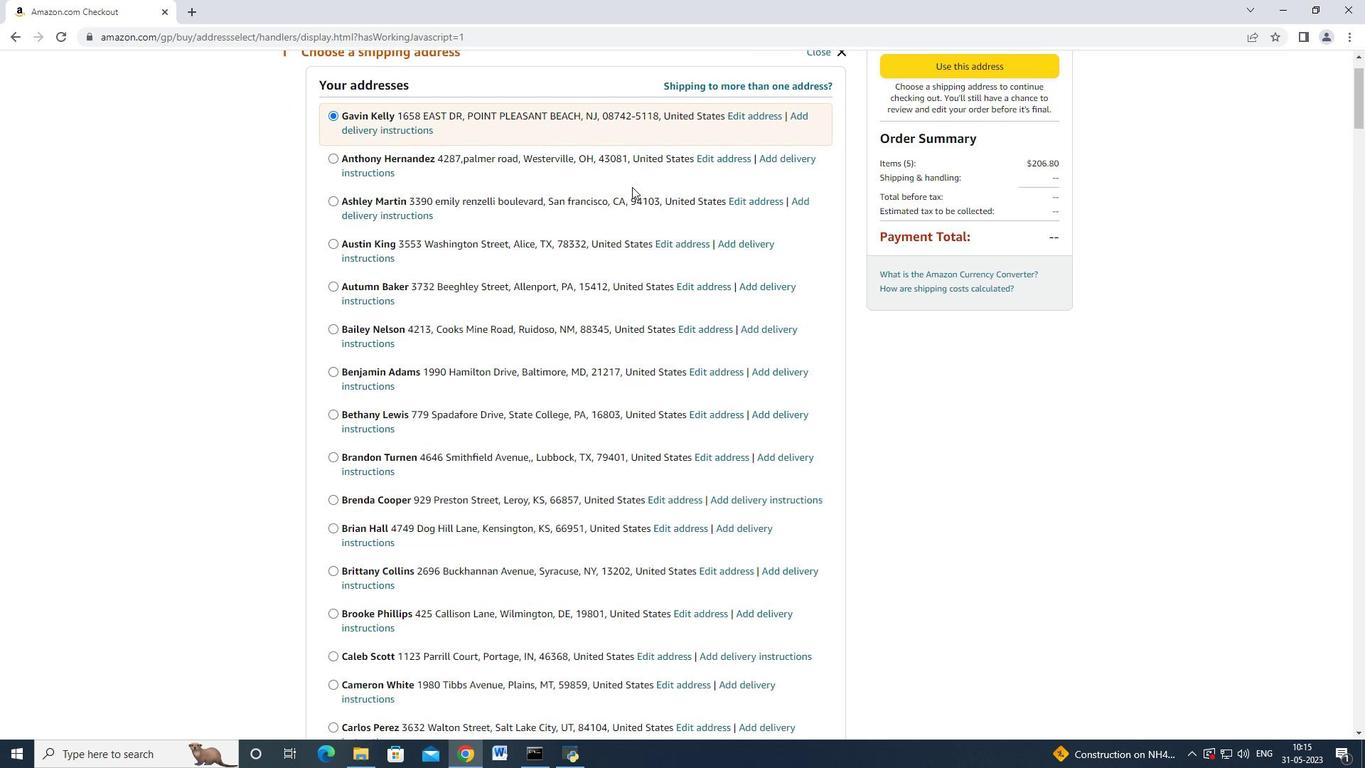 
Action: Mouse scrolled (632, 186) with delta (0, 0)
Screenshot: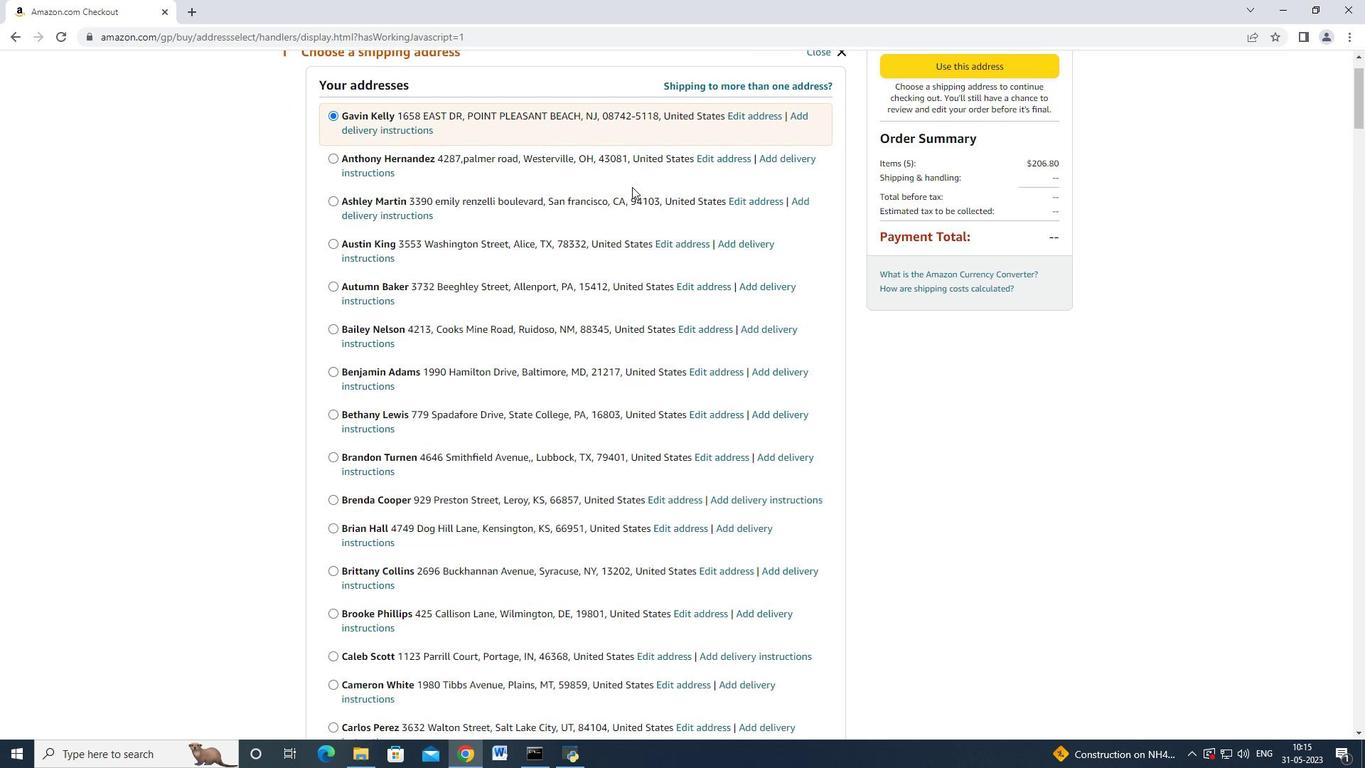 
Action: Mouse scrolled (632, 186) with delta (0, 0)
Screenshot: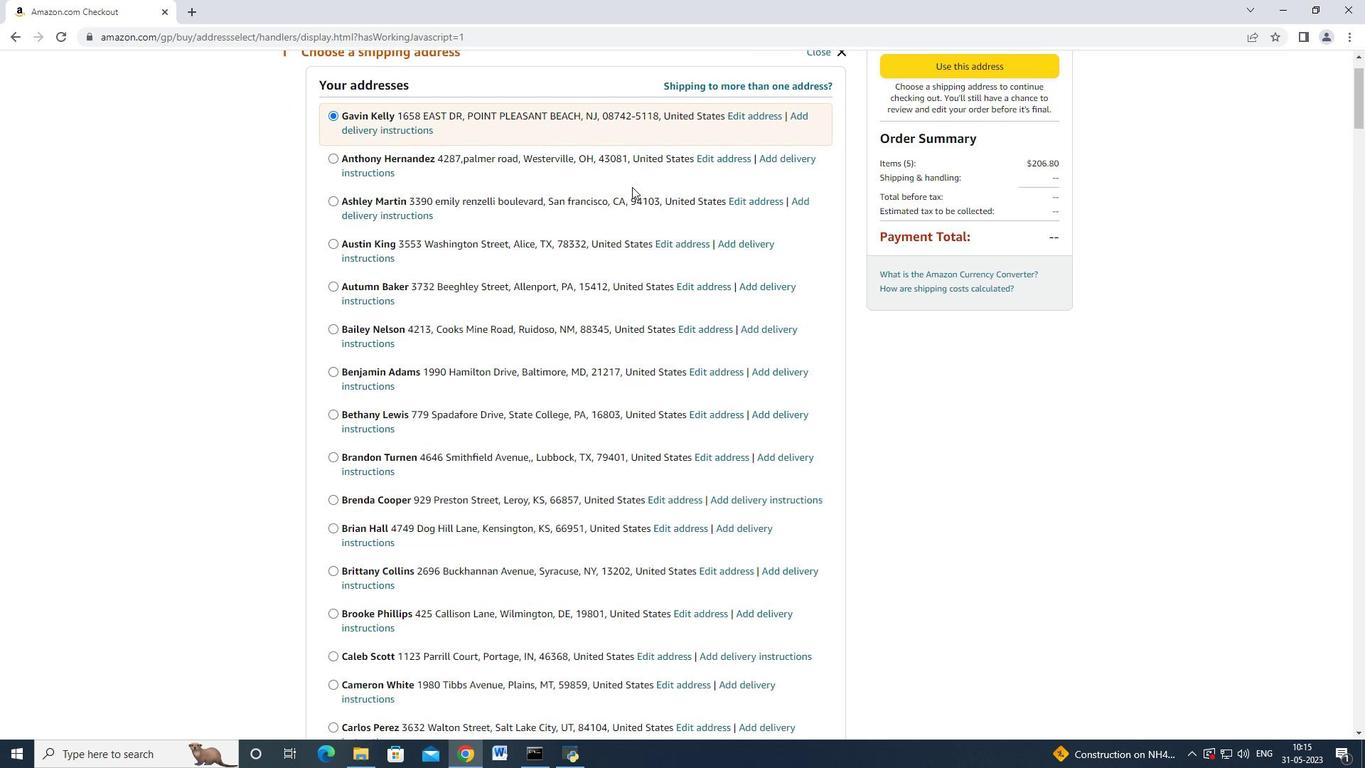 
Action: Mouse moved to (631, 187)
Screenshot: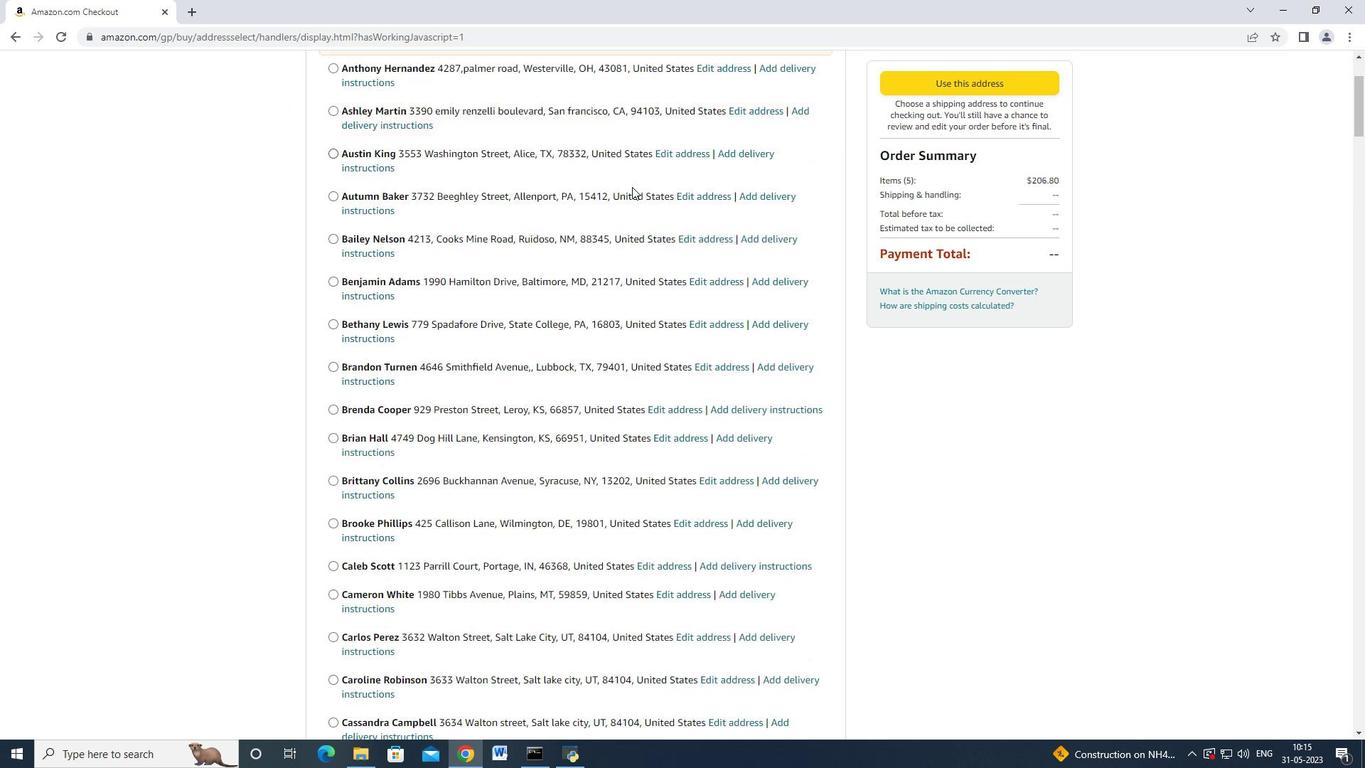 
Action: Mouse scrolled (632, 186) with delta (0, 0)
Screenshot: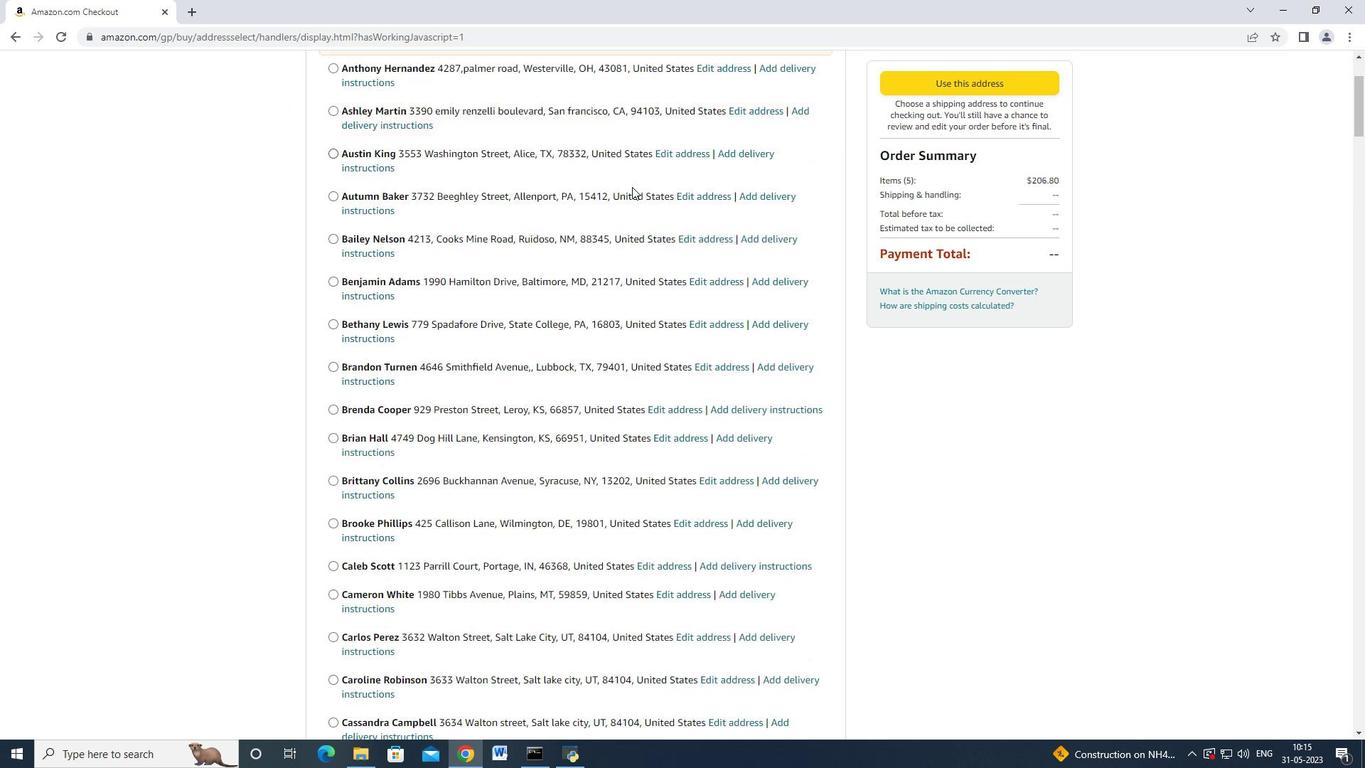 
Action: Mouse moved to (630, 187)
Screenshot: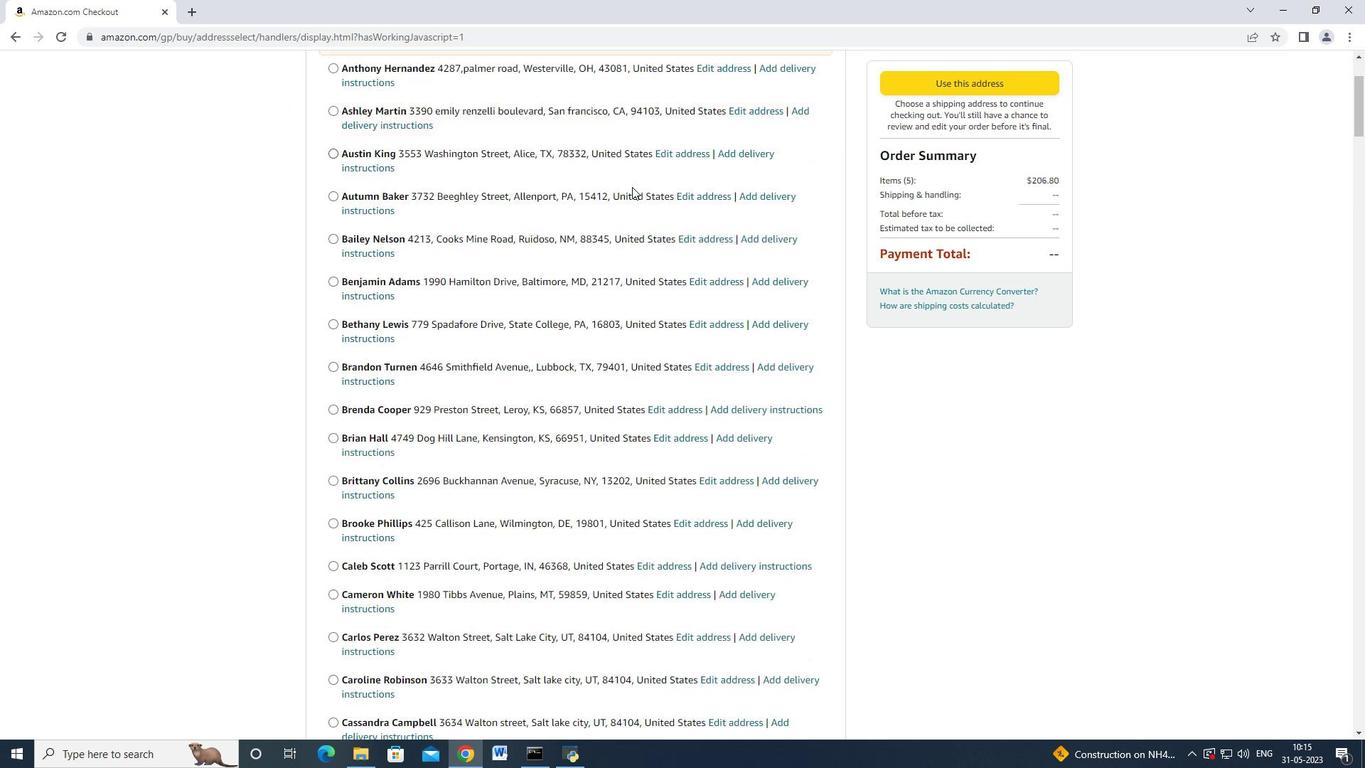 
Action: Mouse scrolled (631, 186) with delta (0, 0)
Screenshot: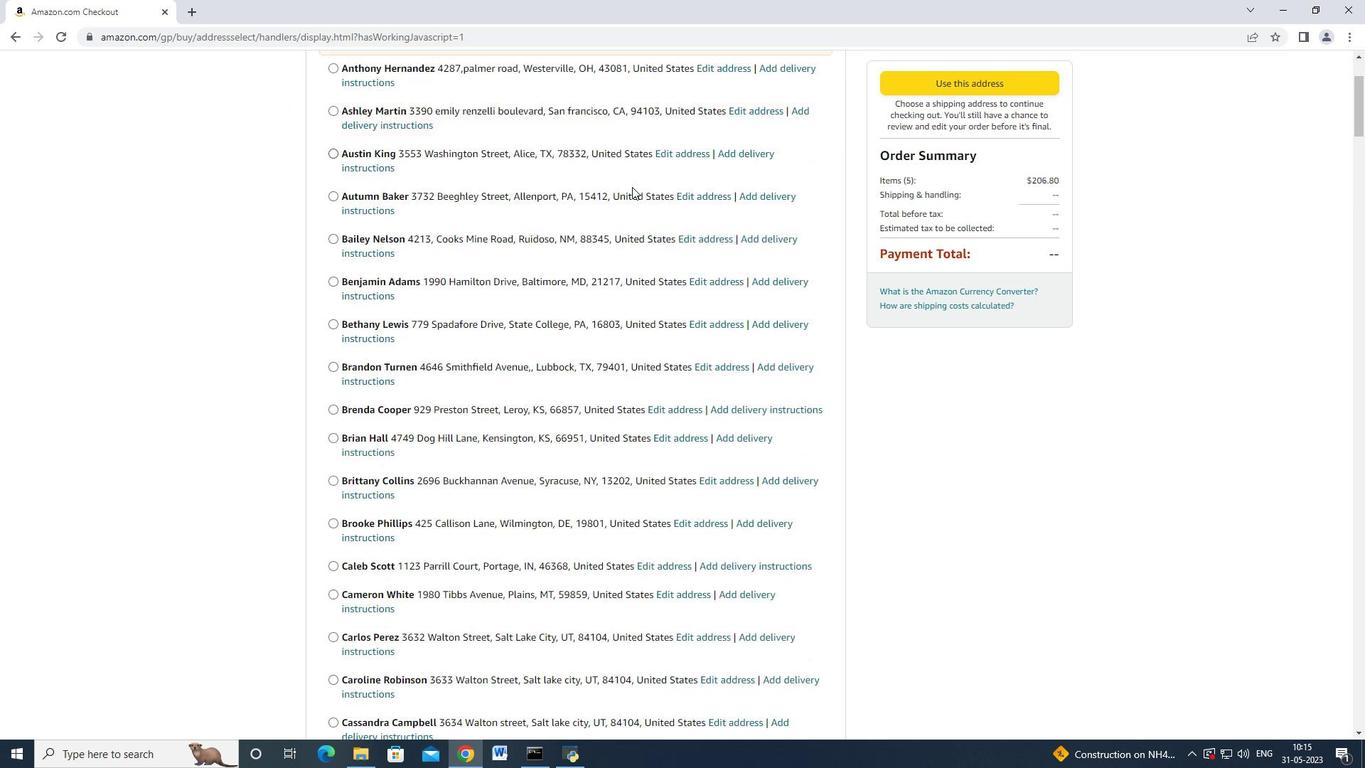 
Action: Mouse moved to (630, 187)
Screenshot: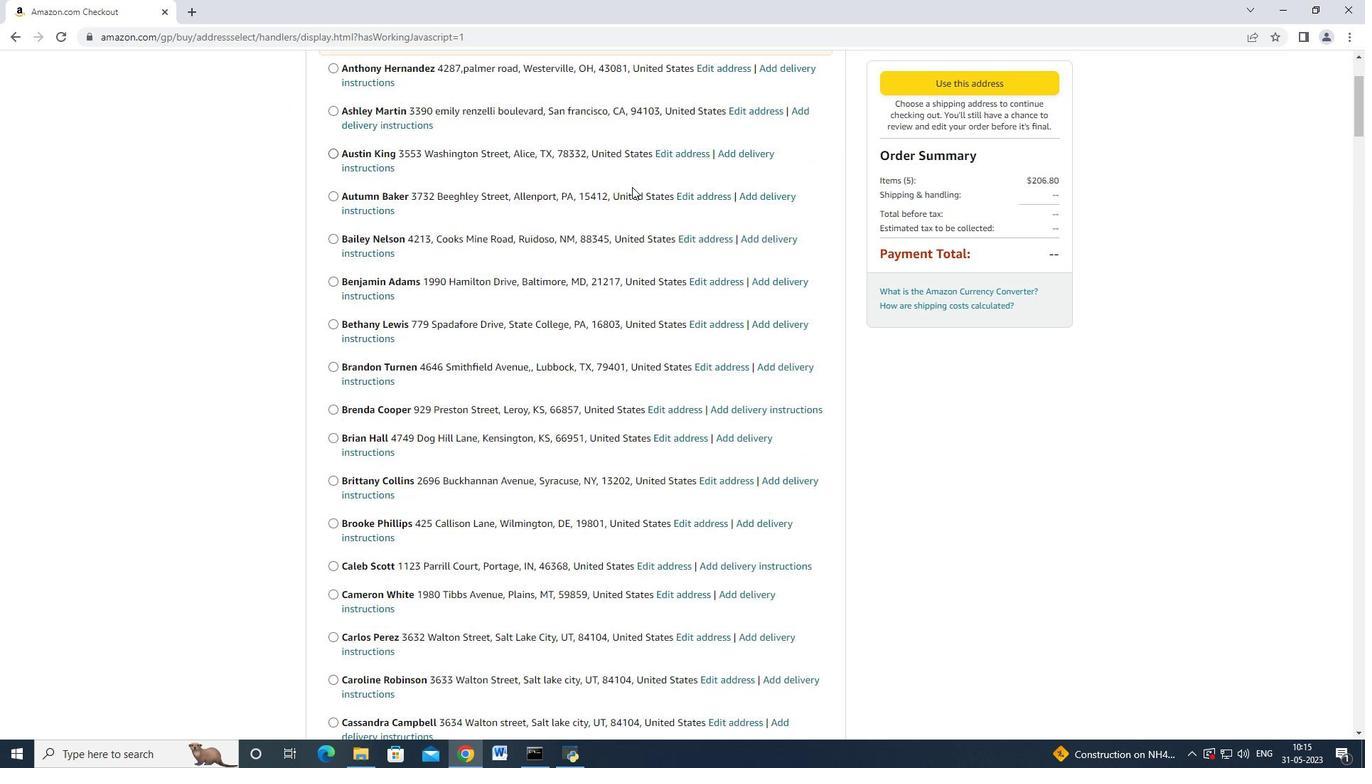 
Action: Mouse scrolled (630, 186) with delta (0, 0)
Screenshot: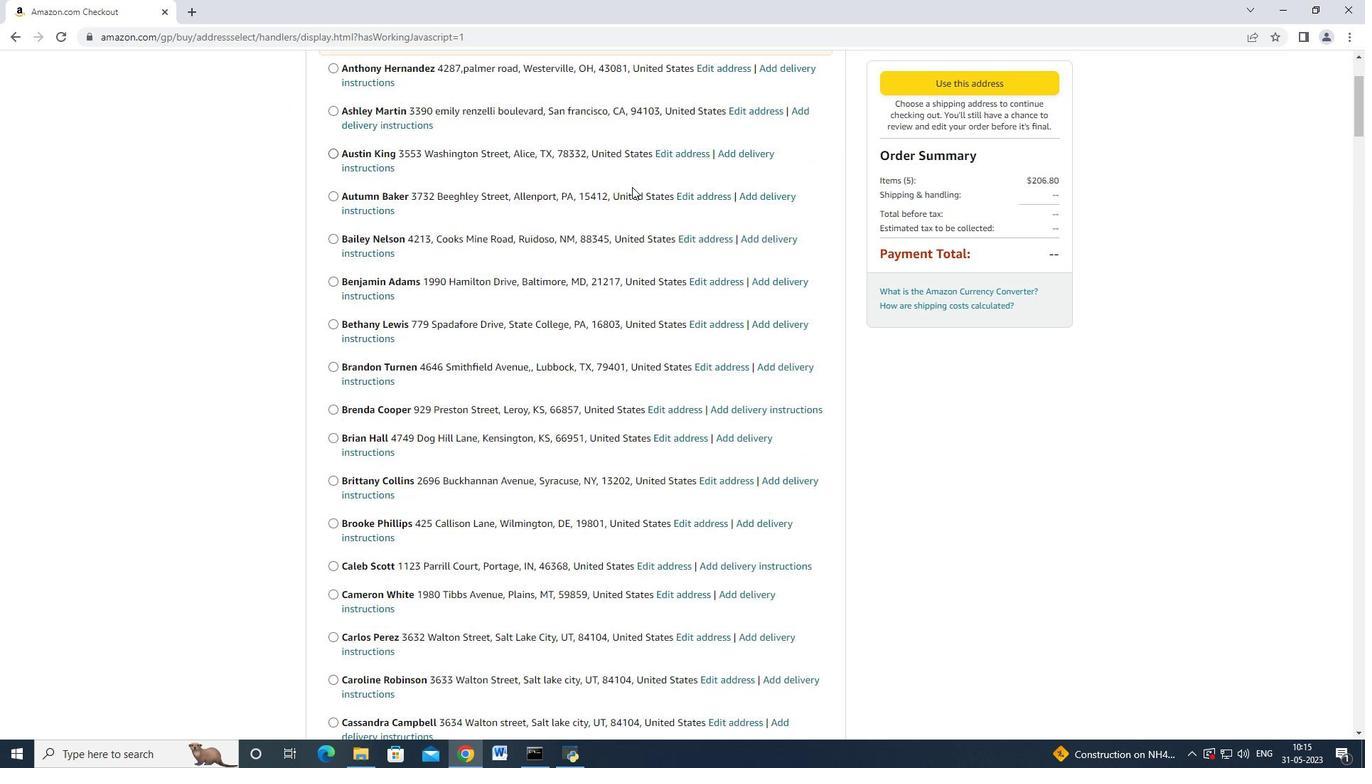 
Action: Mouse moved to (623, 191)
Screenshot: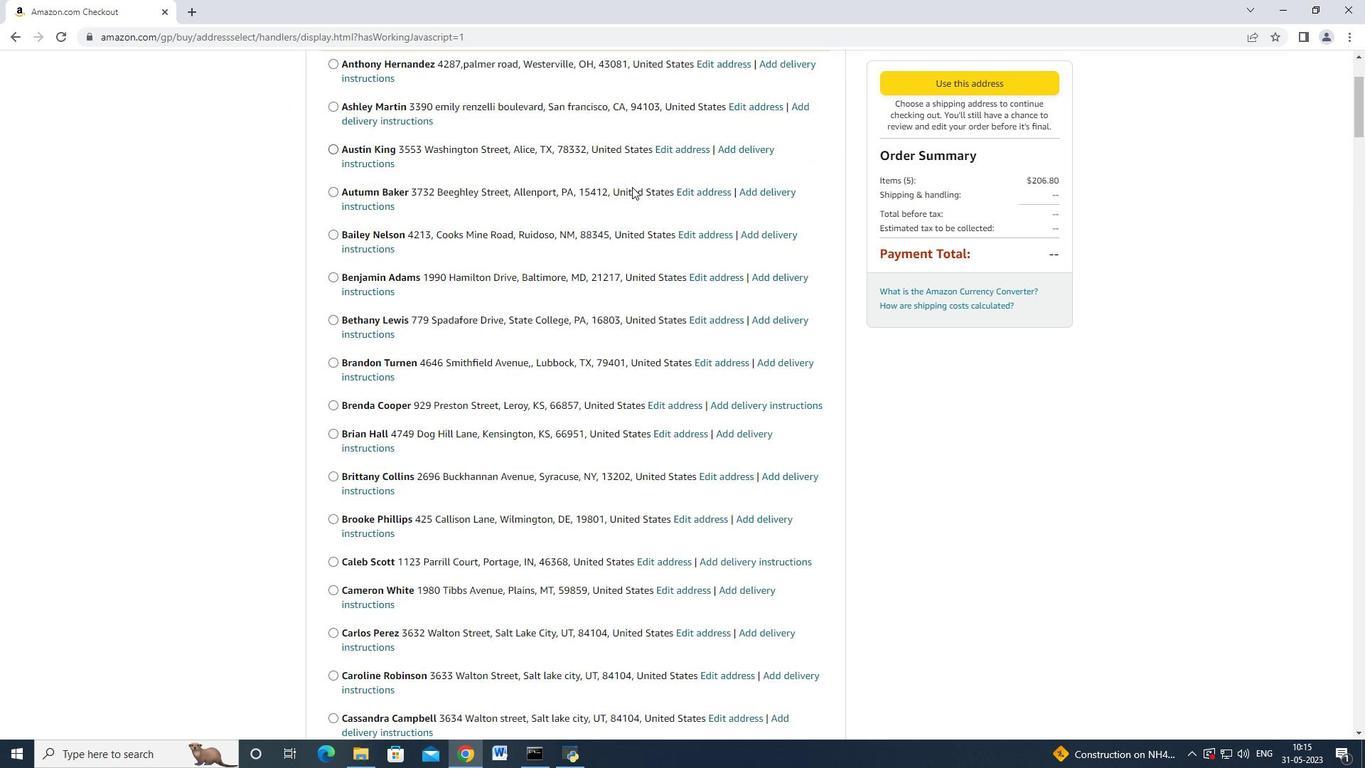 
Action: Mouse scrolled (623, 190) with delta (0, 0)
Screenshot: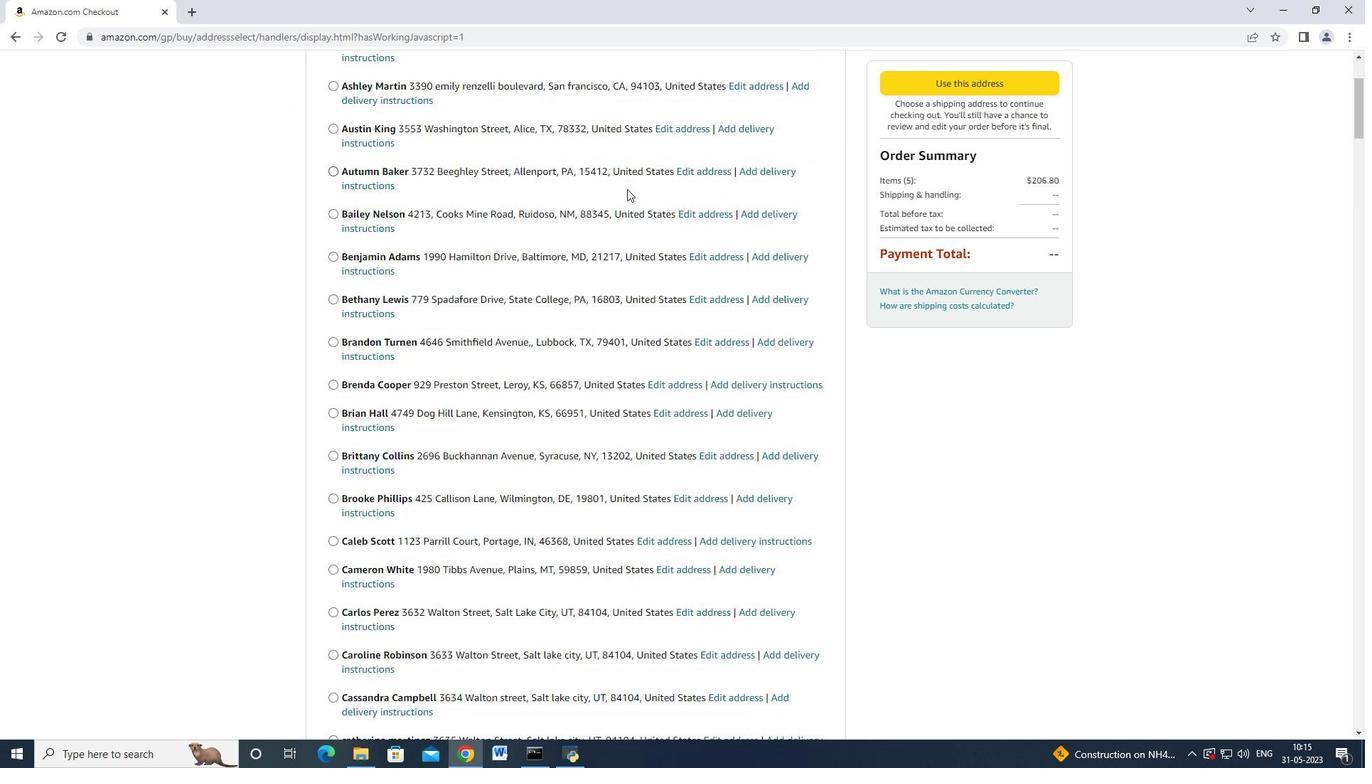 
Action: Mouse moved to (623, 192)
Screenshot: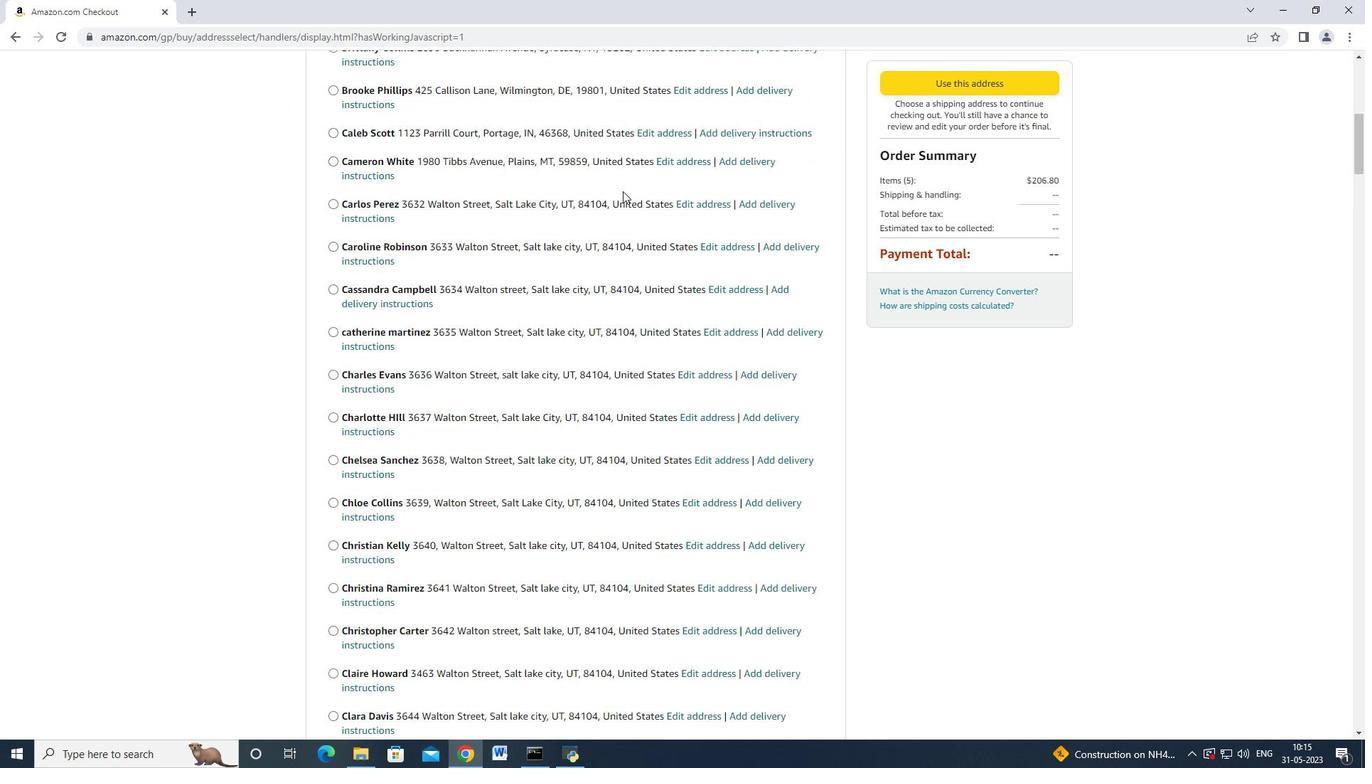 
Action: Mouse scrolled (623, 192) with delta (0, 0)
Screenshot: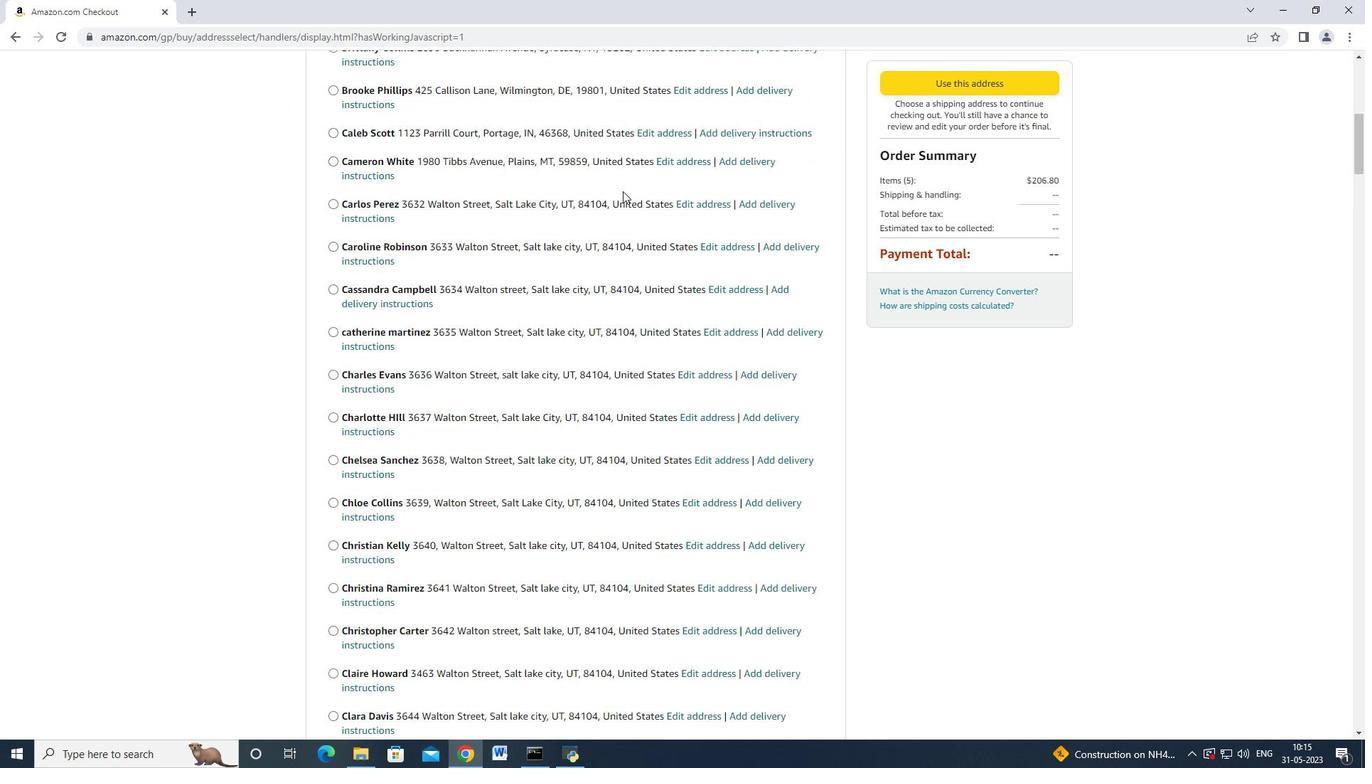 
Action: Mouse moved to (623, 192)
Screenshot: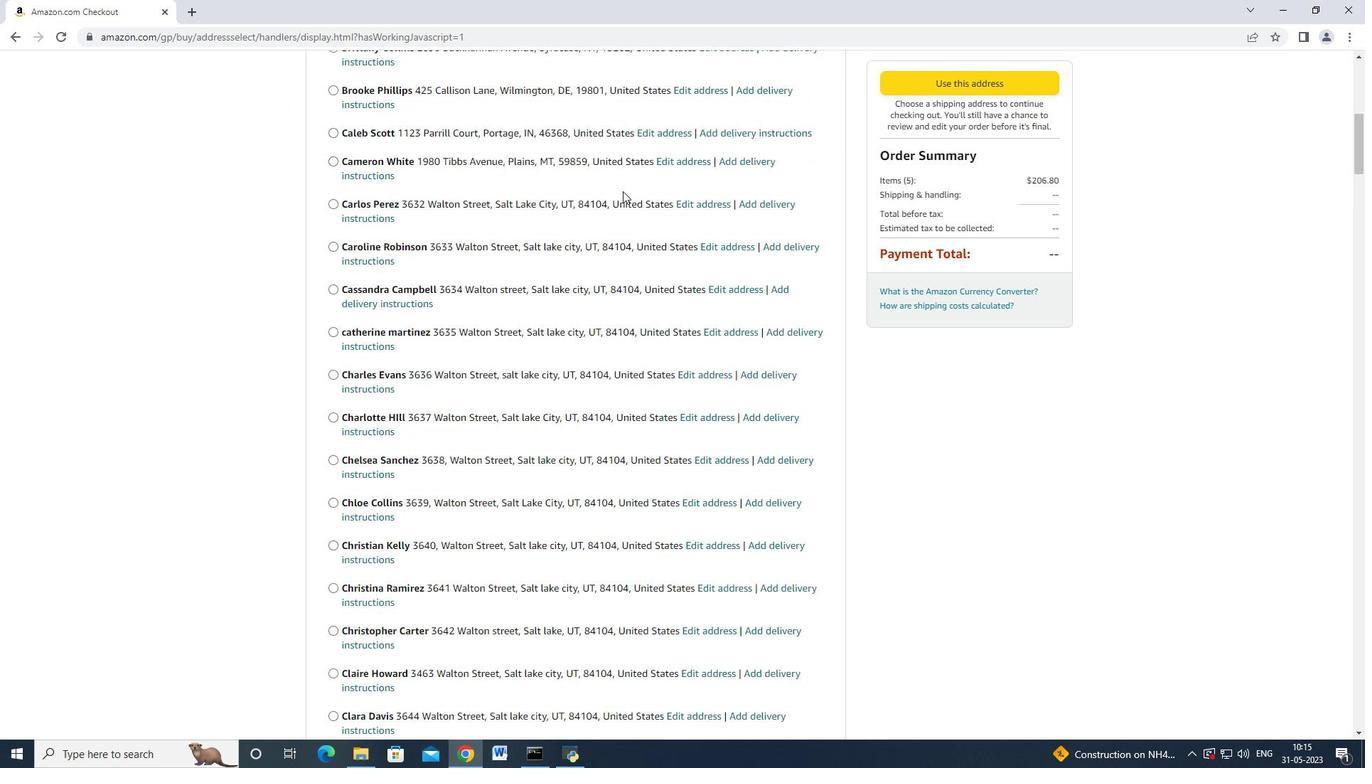 
Action: Mouse scrolled (623, 192) with delta (0, 0)
Screenshot: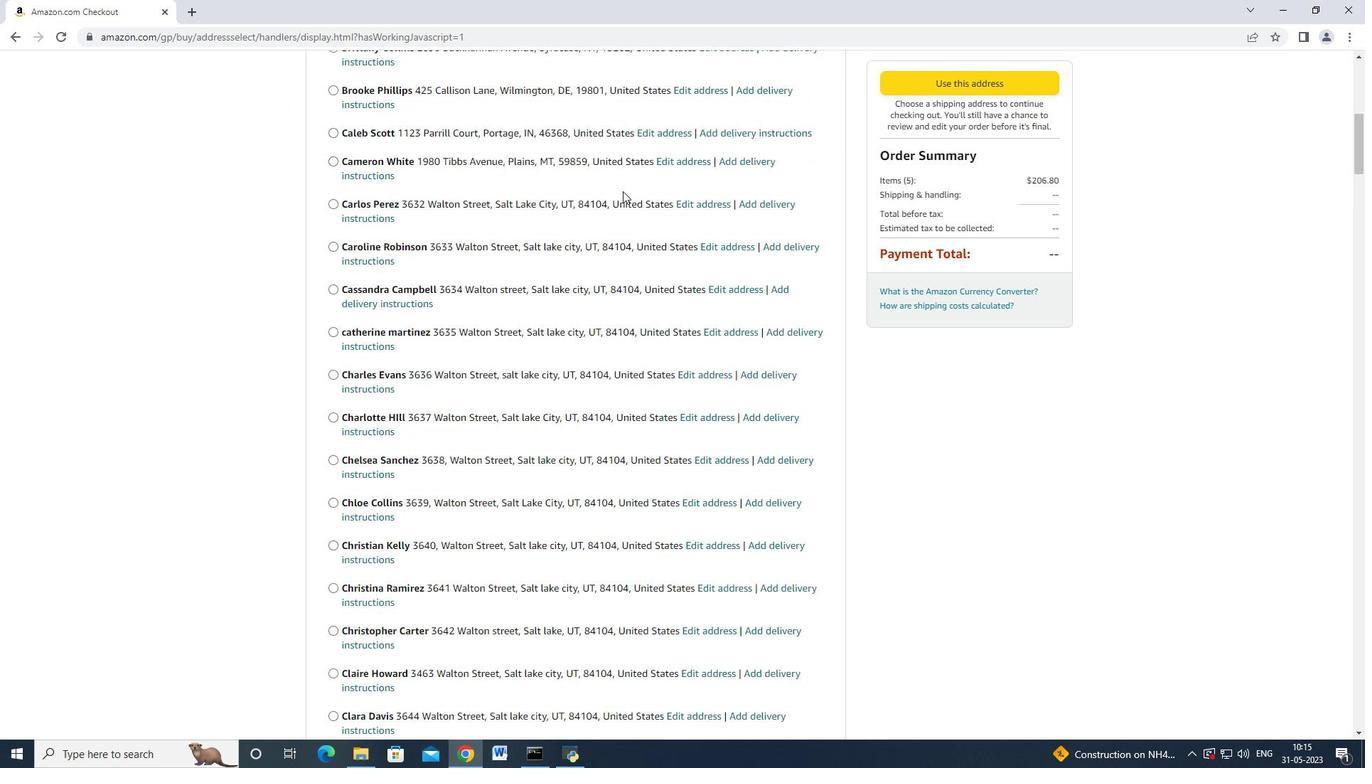 
Action: Mouse moved to (622, 192)
Screenshot: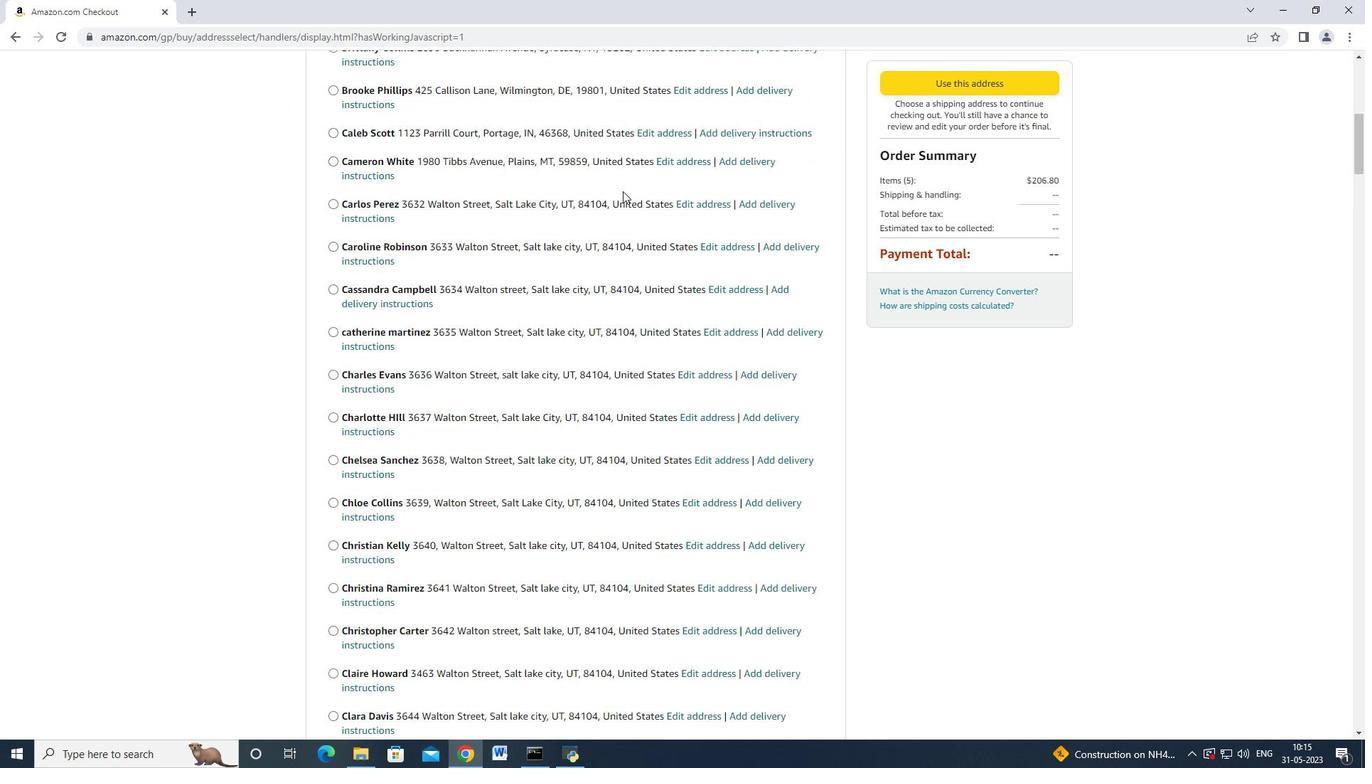 
Action: Mouse scrolled (622, 192) with delta (0, 0)
Screenshot: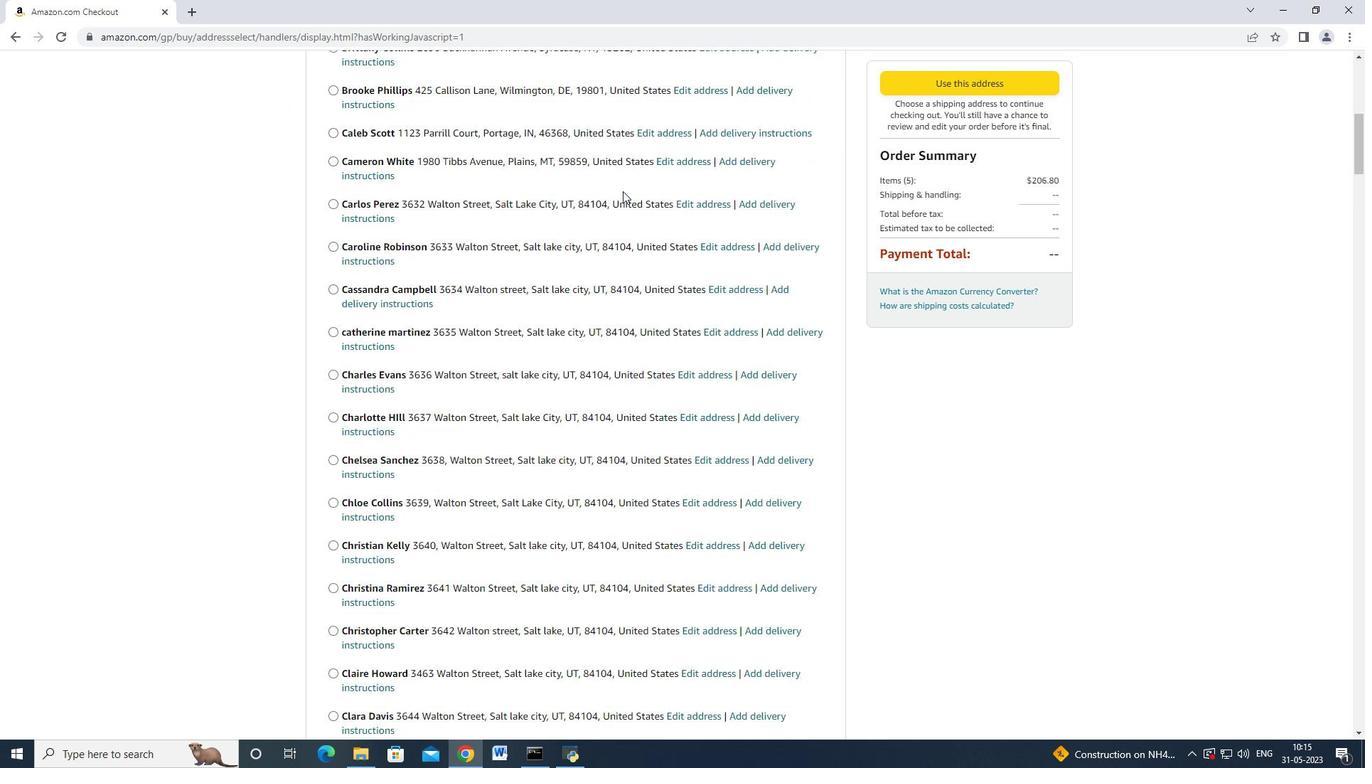 
Action: Mouse scrolled (622, 192) with delta (0, 0)
Screenshot: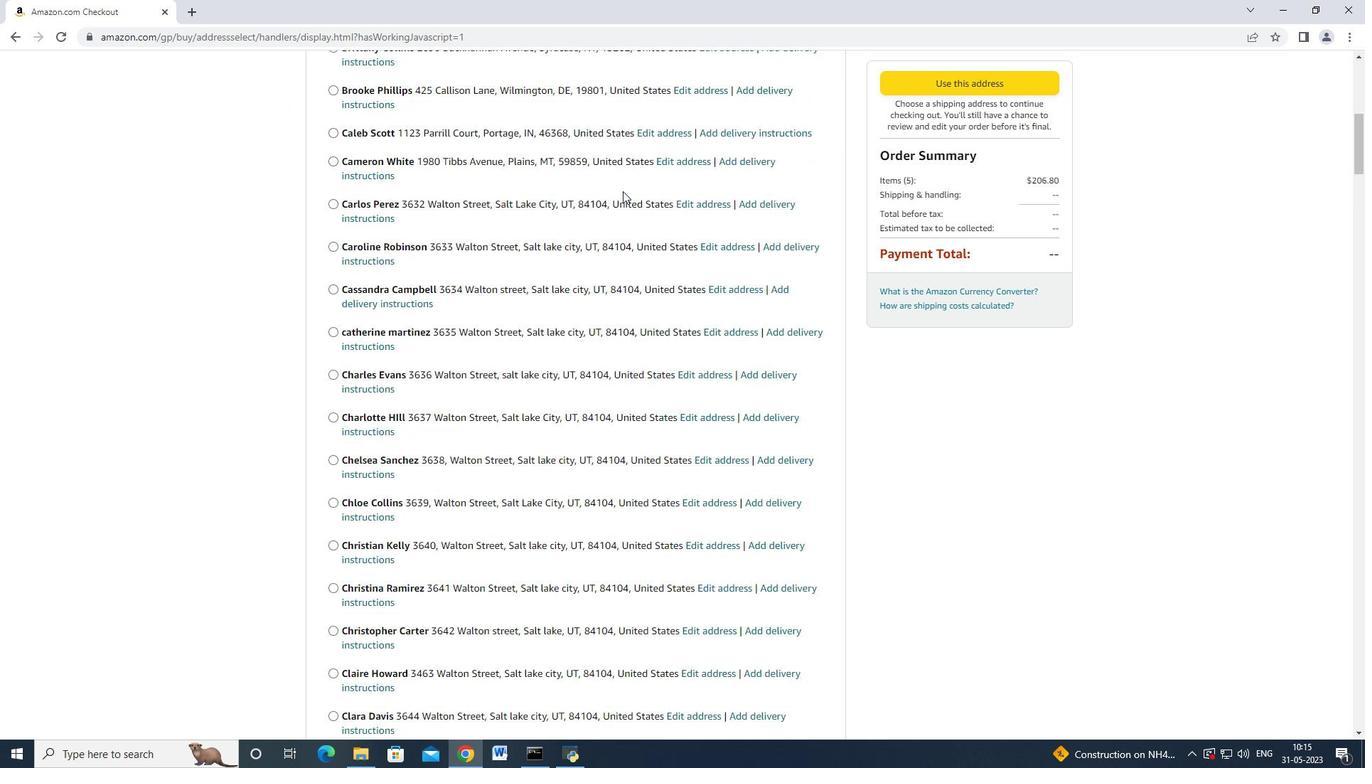 
Action: Mouse scrolled (622, 192) with delta (0, 0)
Screenshot: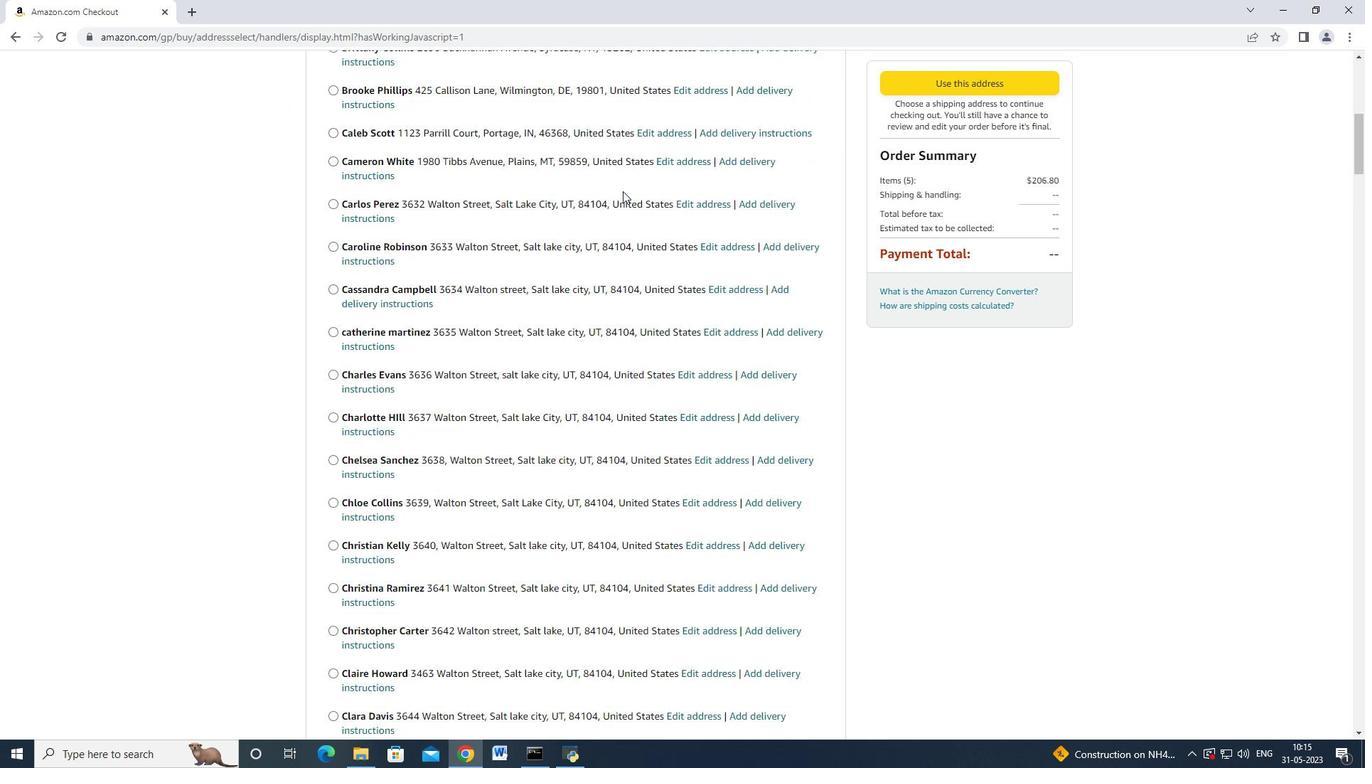 
Action: Mouse scrolled (622, 192) with delta (0, 0)
Screenshot: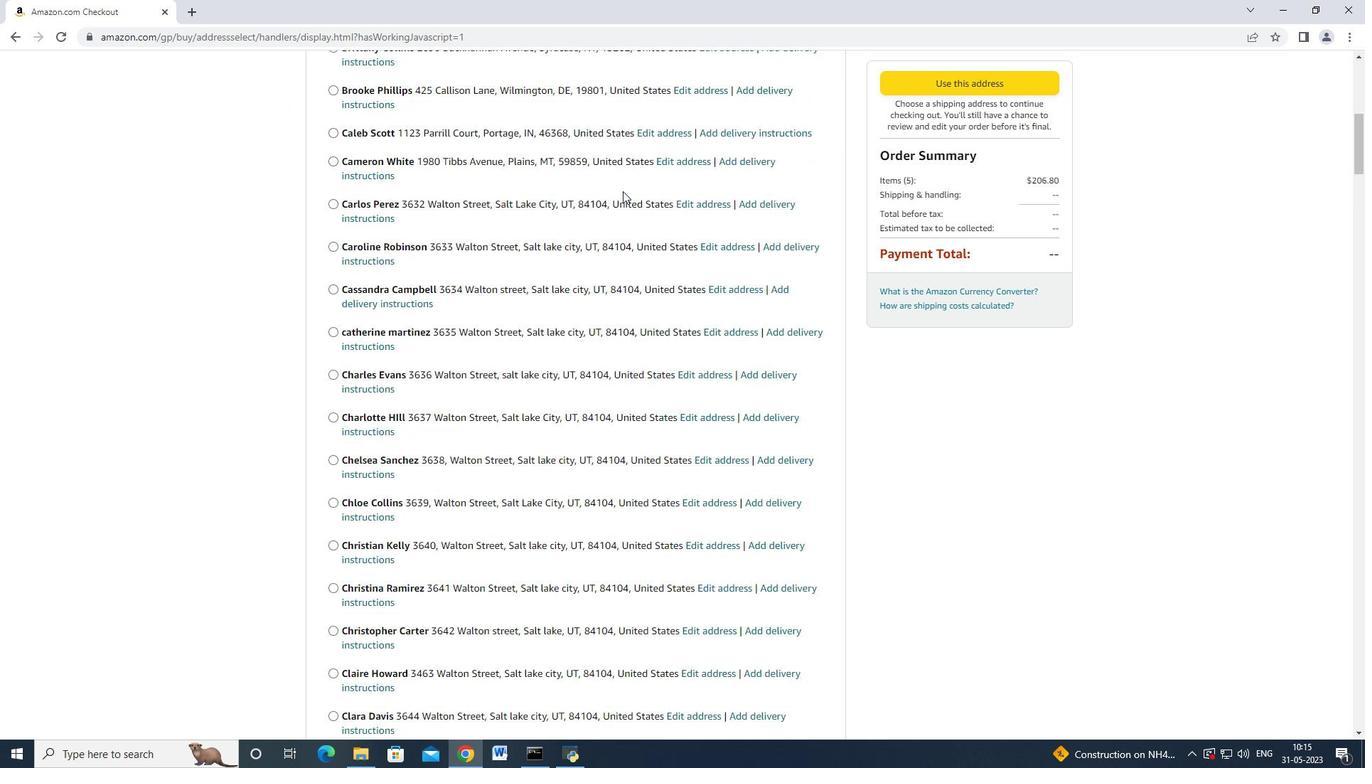 
Action: Mouse moved to (619, 197)
Screenshot: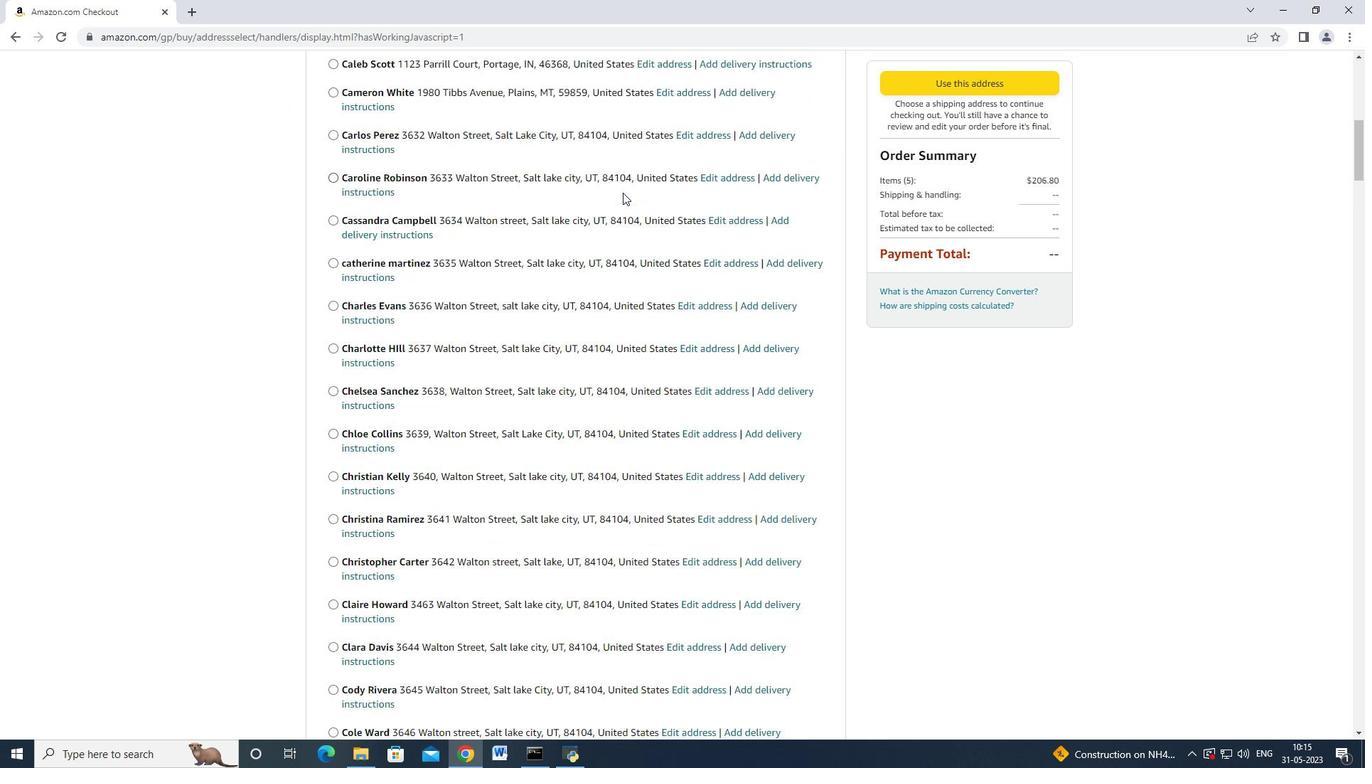 
Action: Mouse scrolled (619, 197) with delta (0, 0)
Screenshot: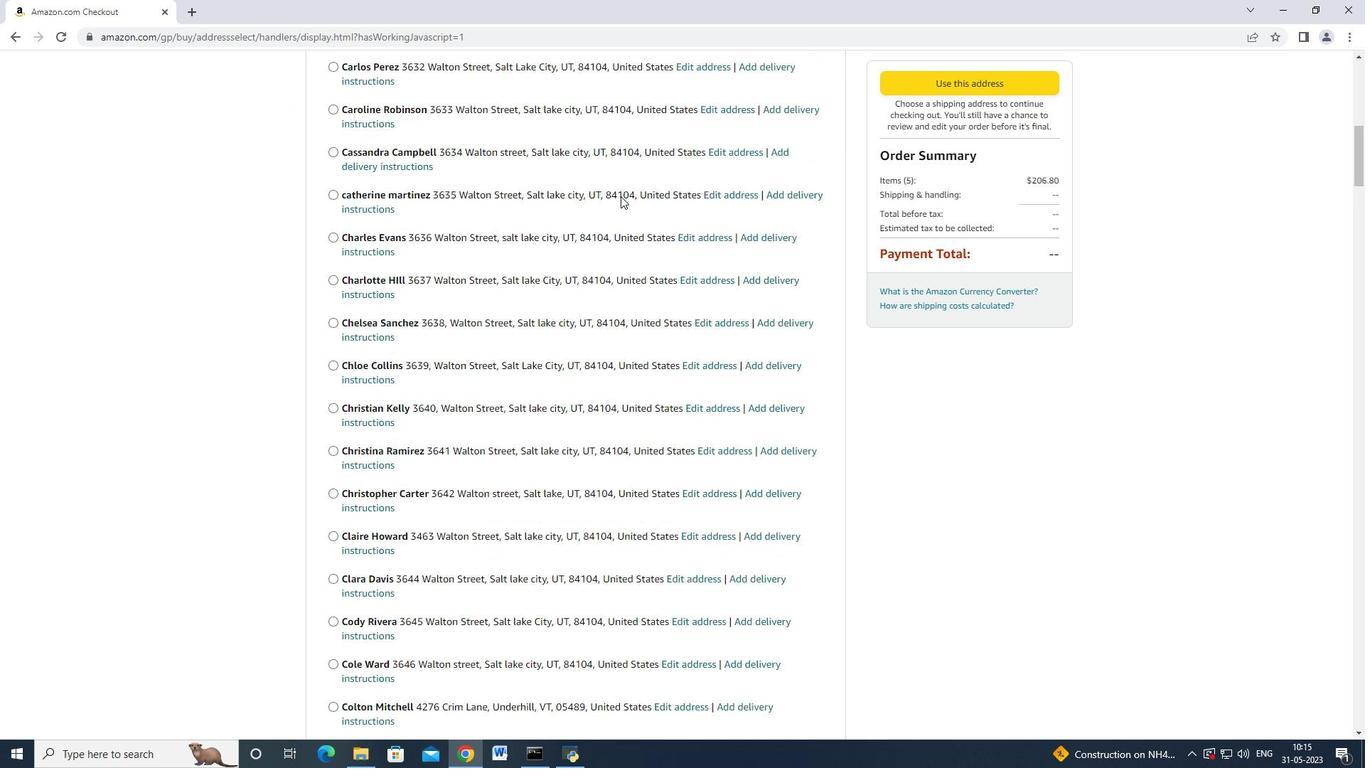 
Action: Mouse scrolled (619, 197) with delta (0, 0)
Screenshot: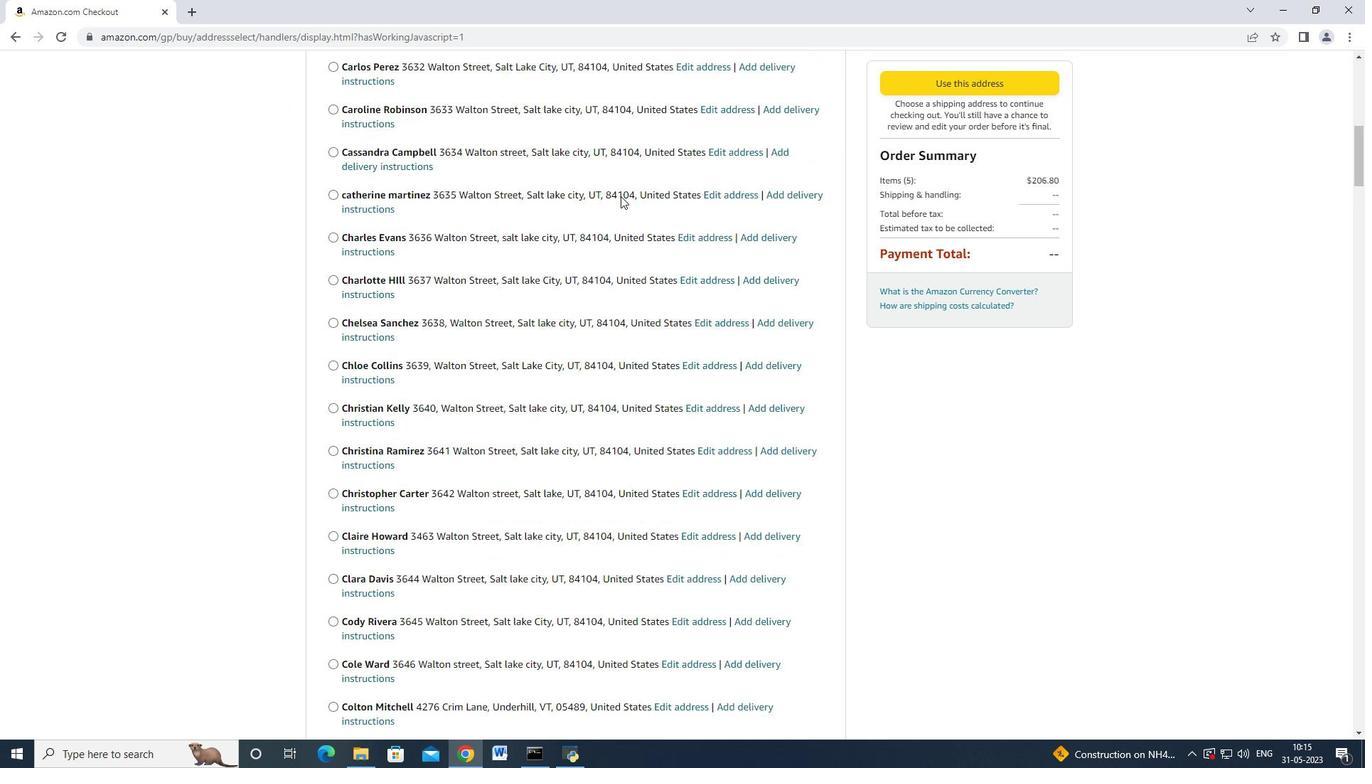 
Action: Mouse scrolled (619, 197) with delta (0, 0)
Screenshot: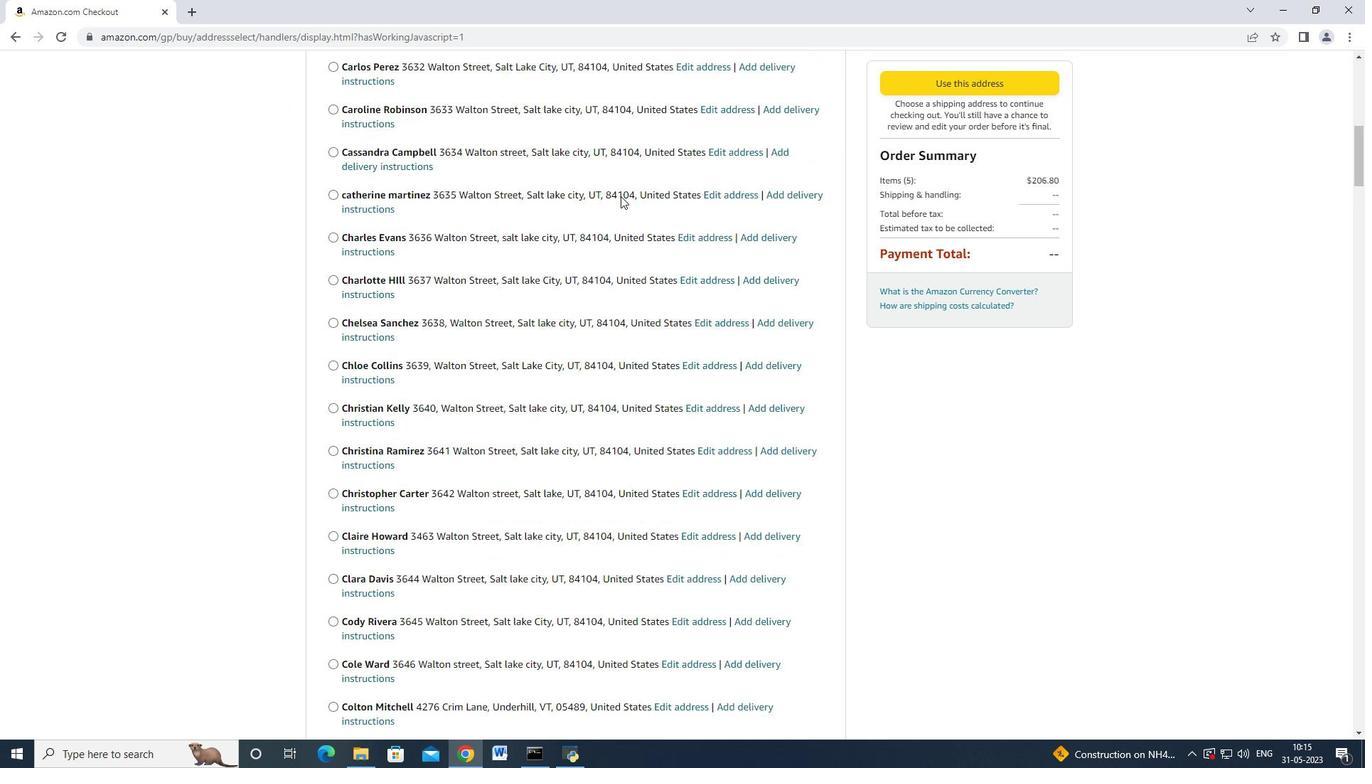 
Action: Mouse scrolled (619, 197) with delta (0, 0)
Screenshot: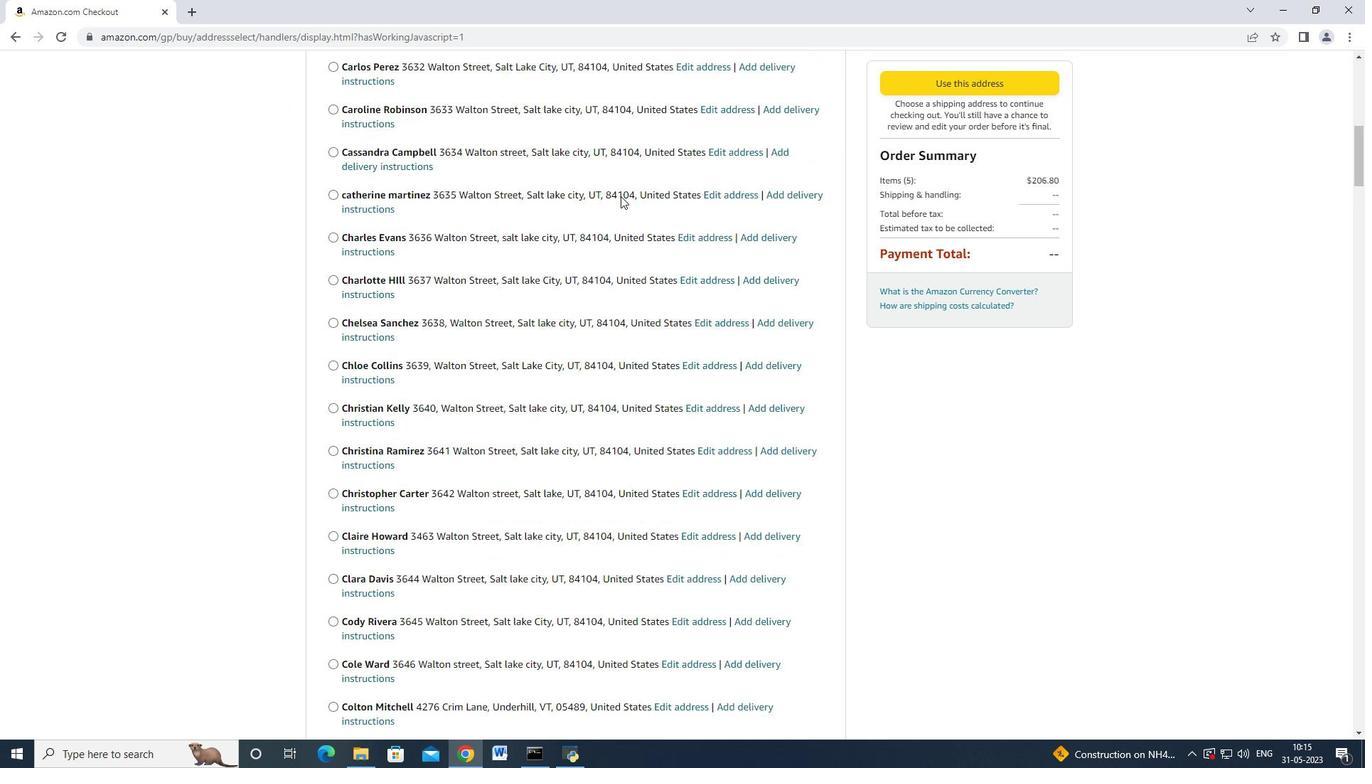 
Action: Mouse scrolled (619, 197) with delta (0, 0)
Screenshot: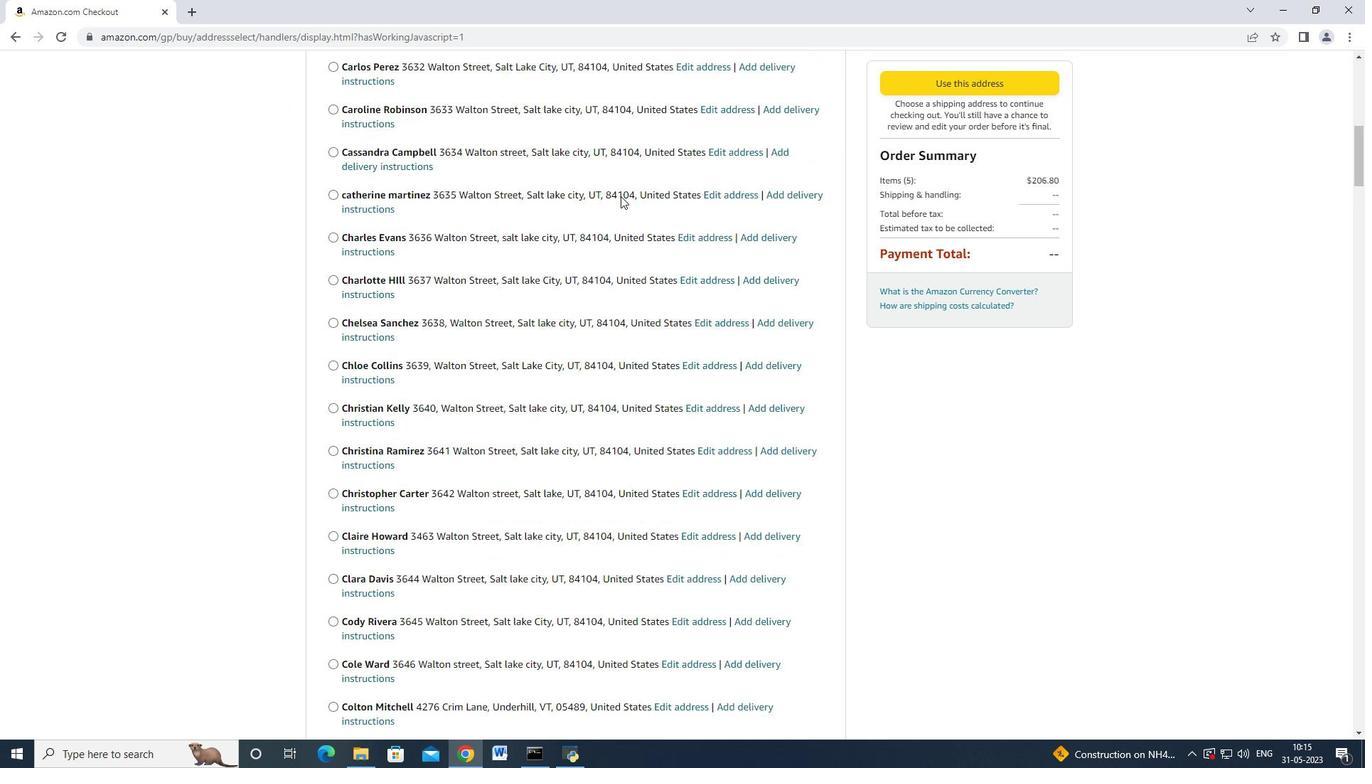 
Action: Mouse scrolled (619, 197) with delta (0, 0)
Screenshot: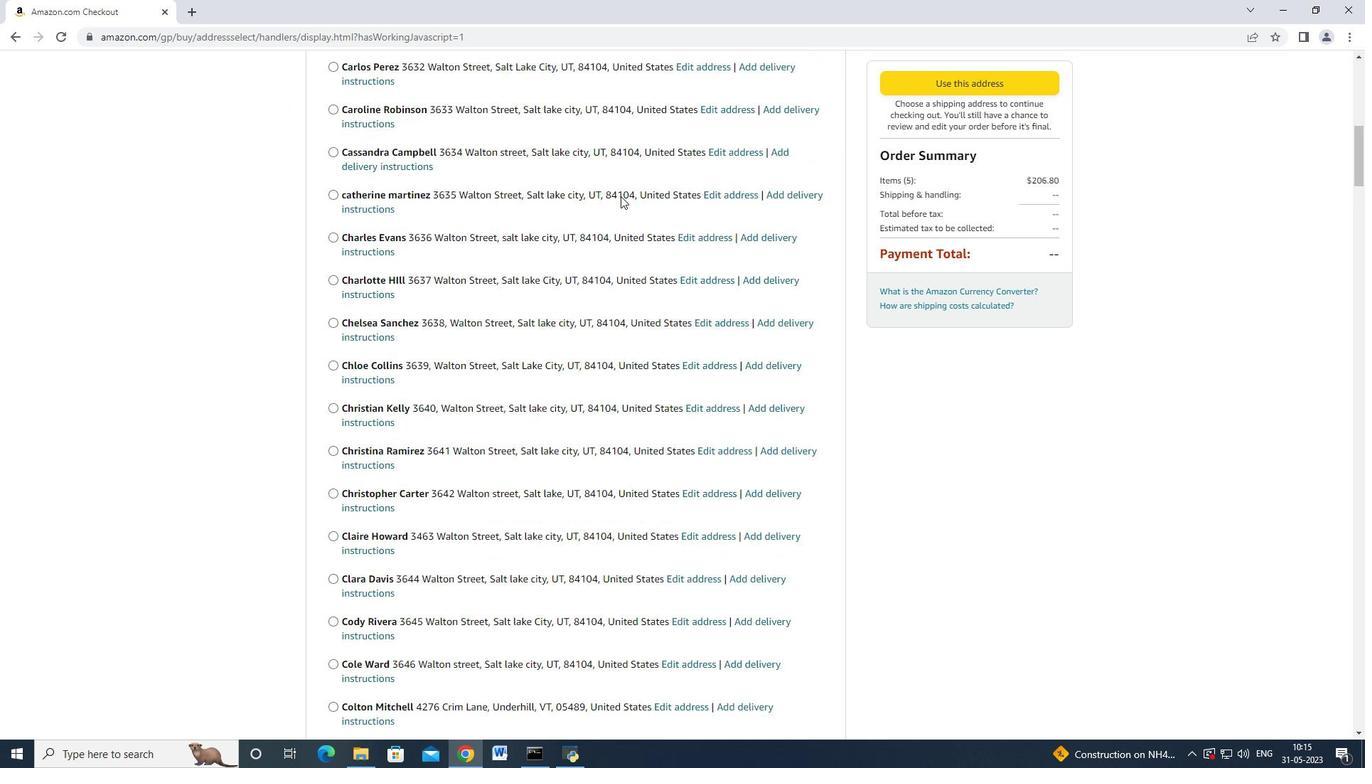 
Action: Mouse scrolled (619, 197) with delta (0, 0)
Screenshot: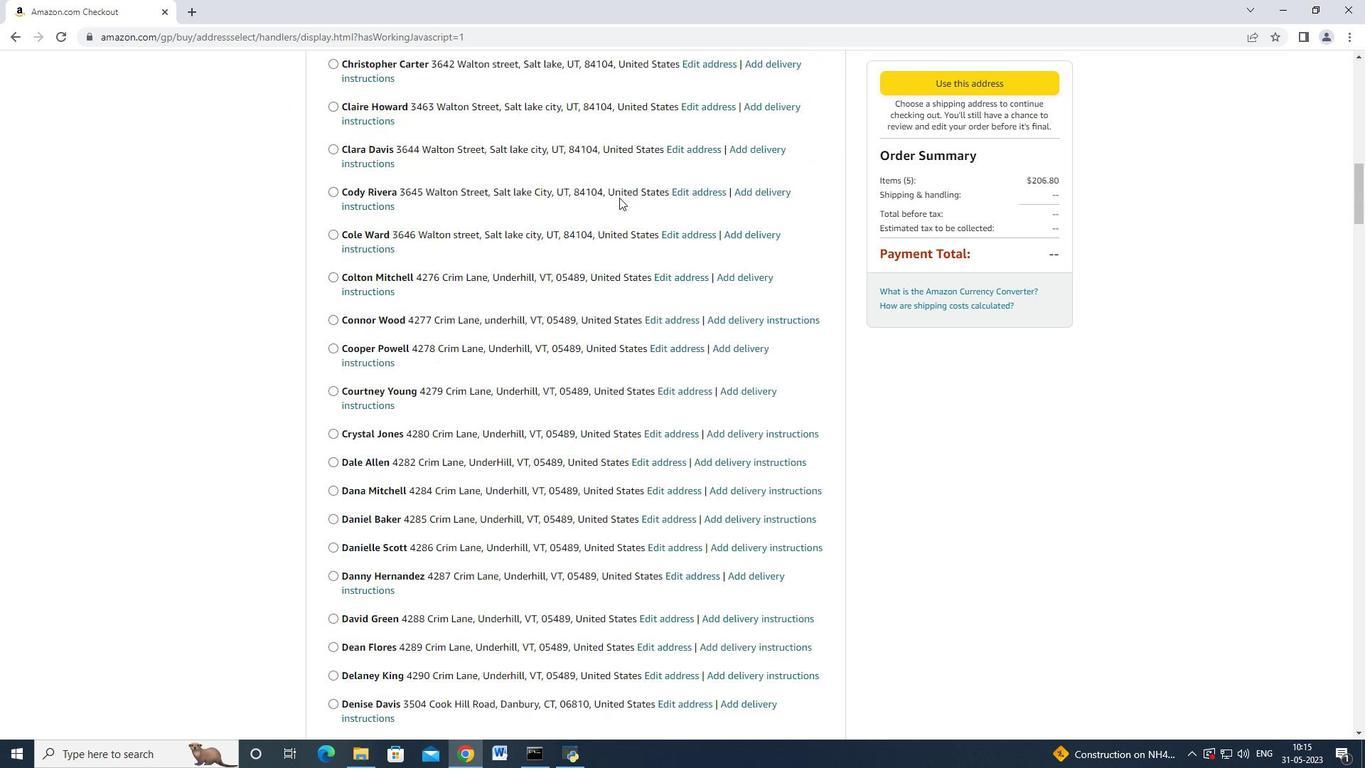 
Action: Mouse moved to (619, 197)
Screenshot: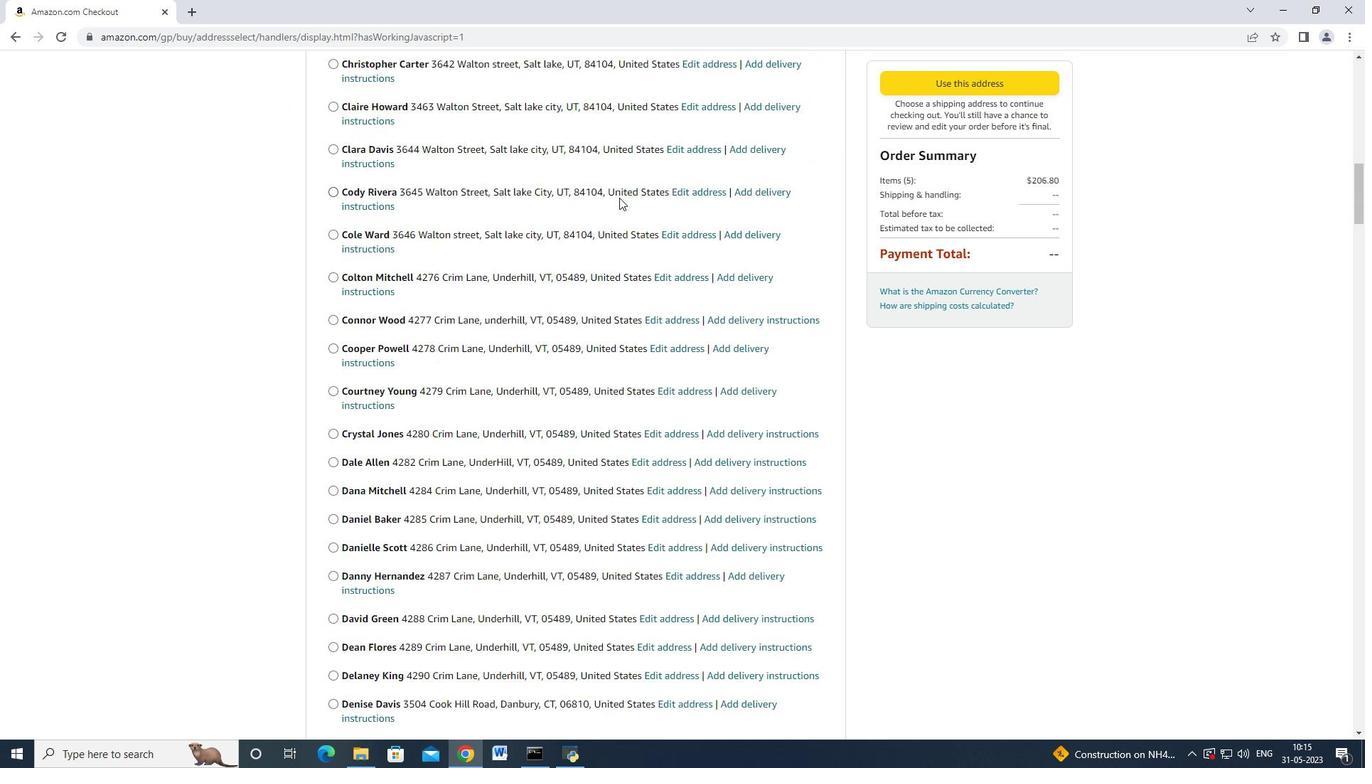 
Action: Mouse scrolled (619, 197) with delta (0, 0)
Screenshot: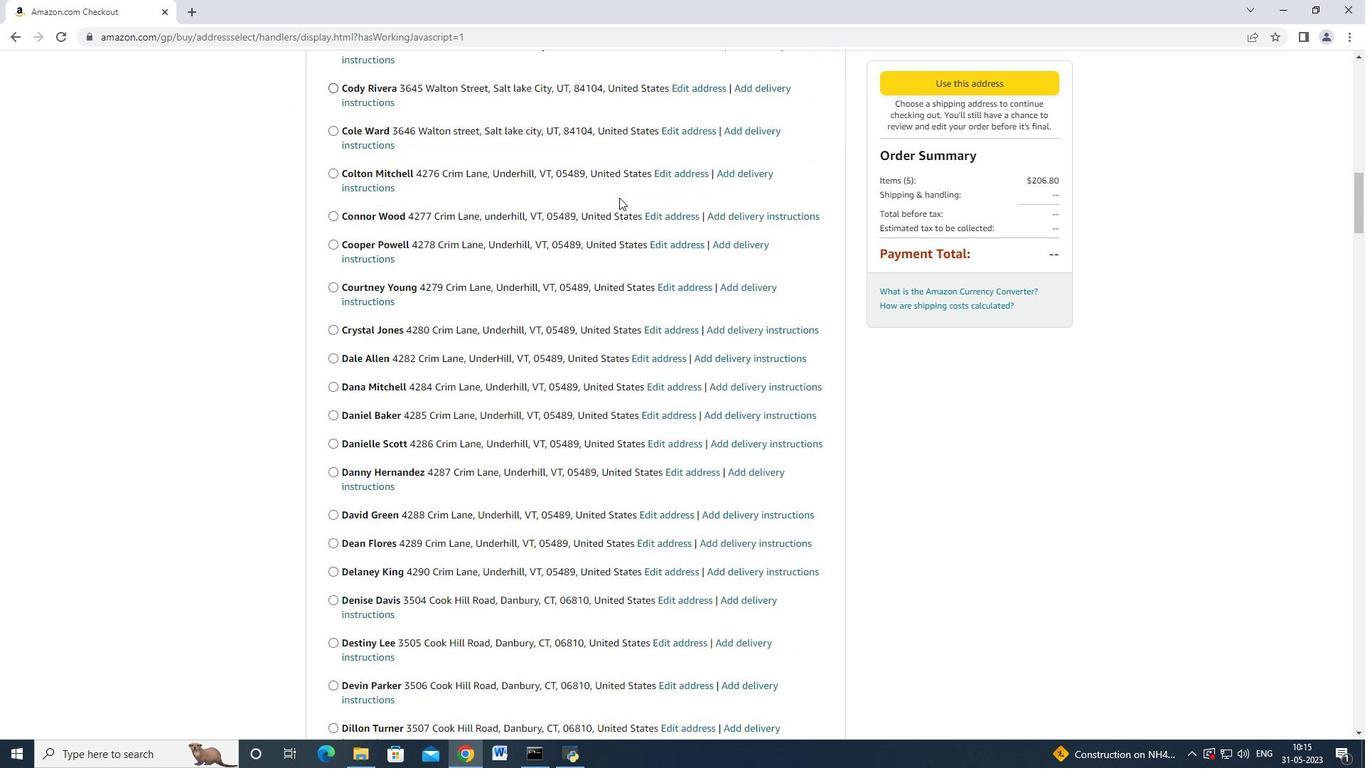 
Action: Mouse scrolled (619, 197) with delta (0, 0)
Screenshot: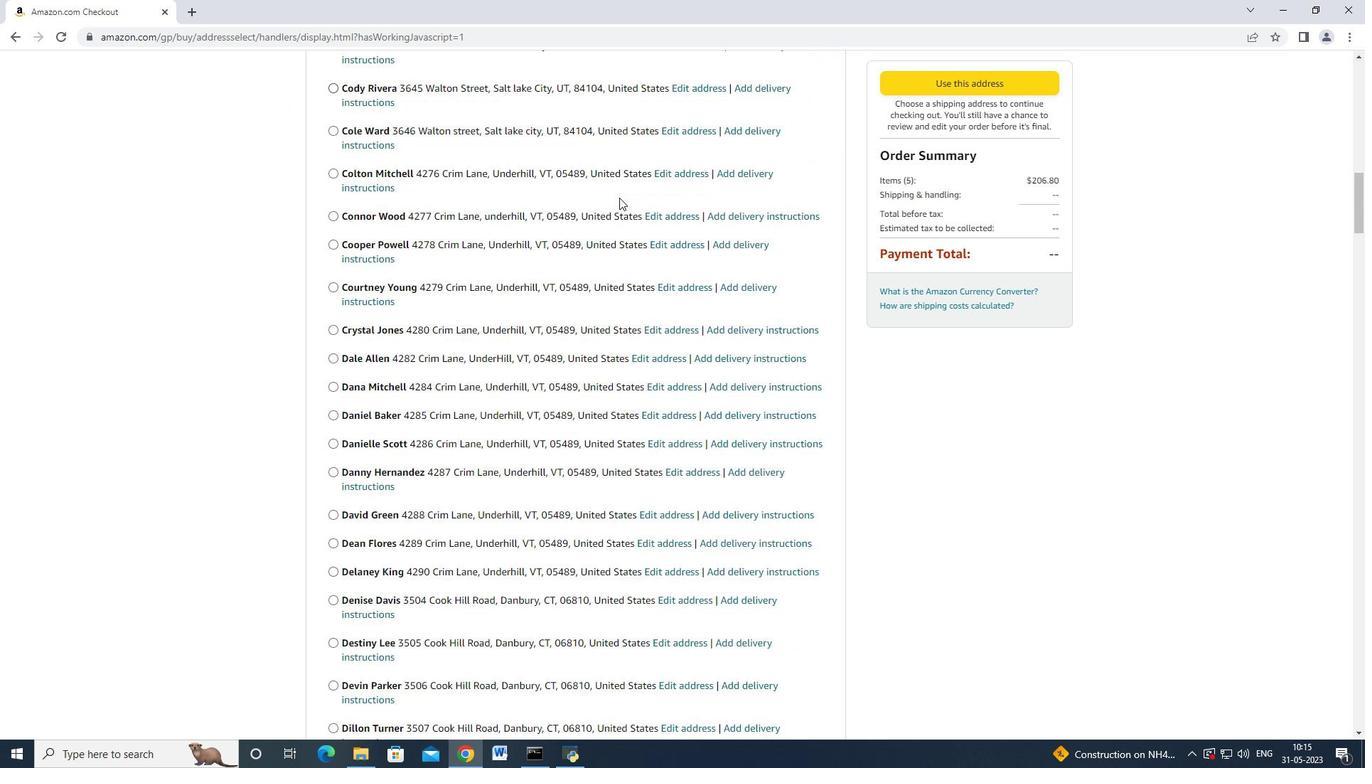 
Action: Mouse scrolled (619, 197) with delta (0, 0)
Screenshot: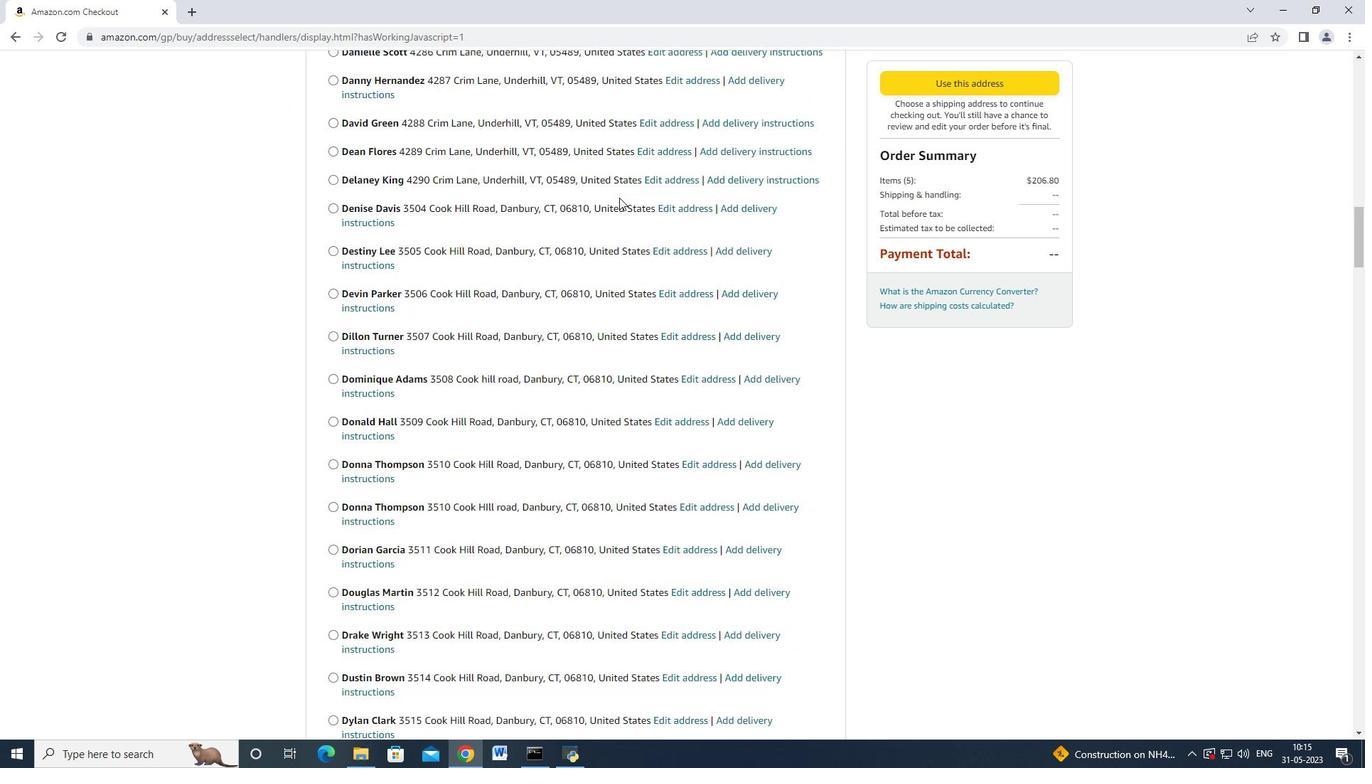 
Action: Mouse scrolled (619, 196) with delta (0, -1)
Screenshot: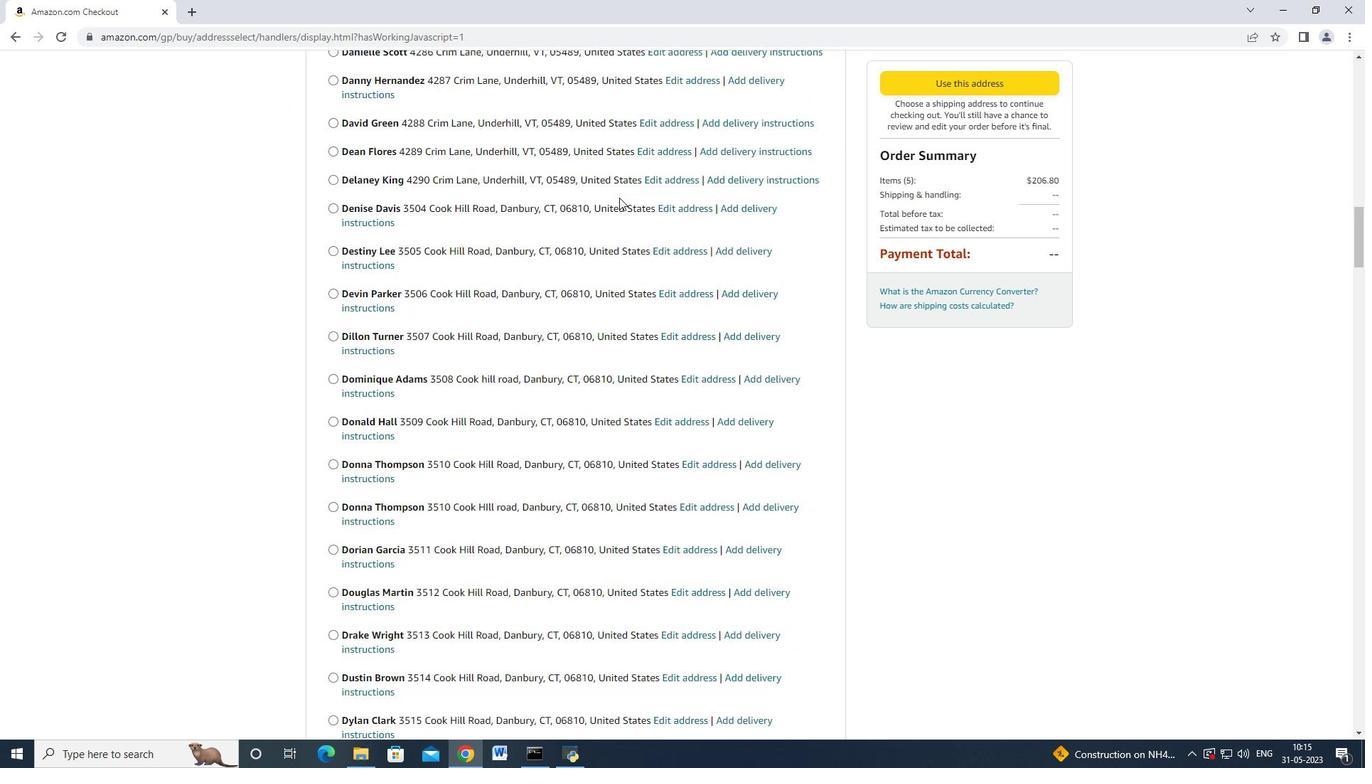 
Action: Mouse scrolled (619, 197) with delta (0, 0)
Screenshot: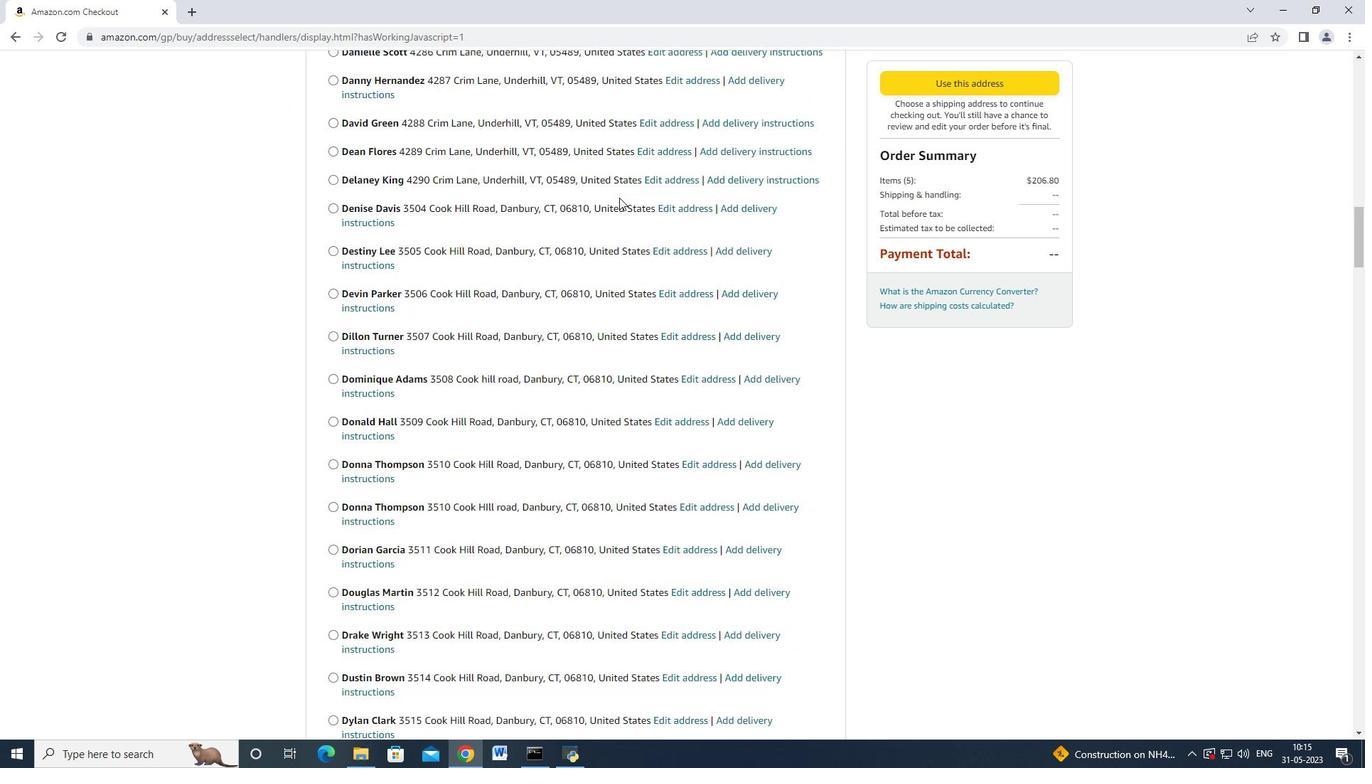 
Action: Mouse scrolled (619, 197) with delta (0, 0)
Screenshot: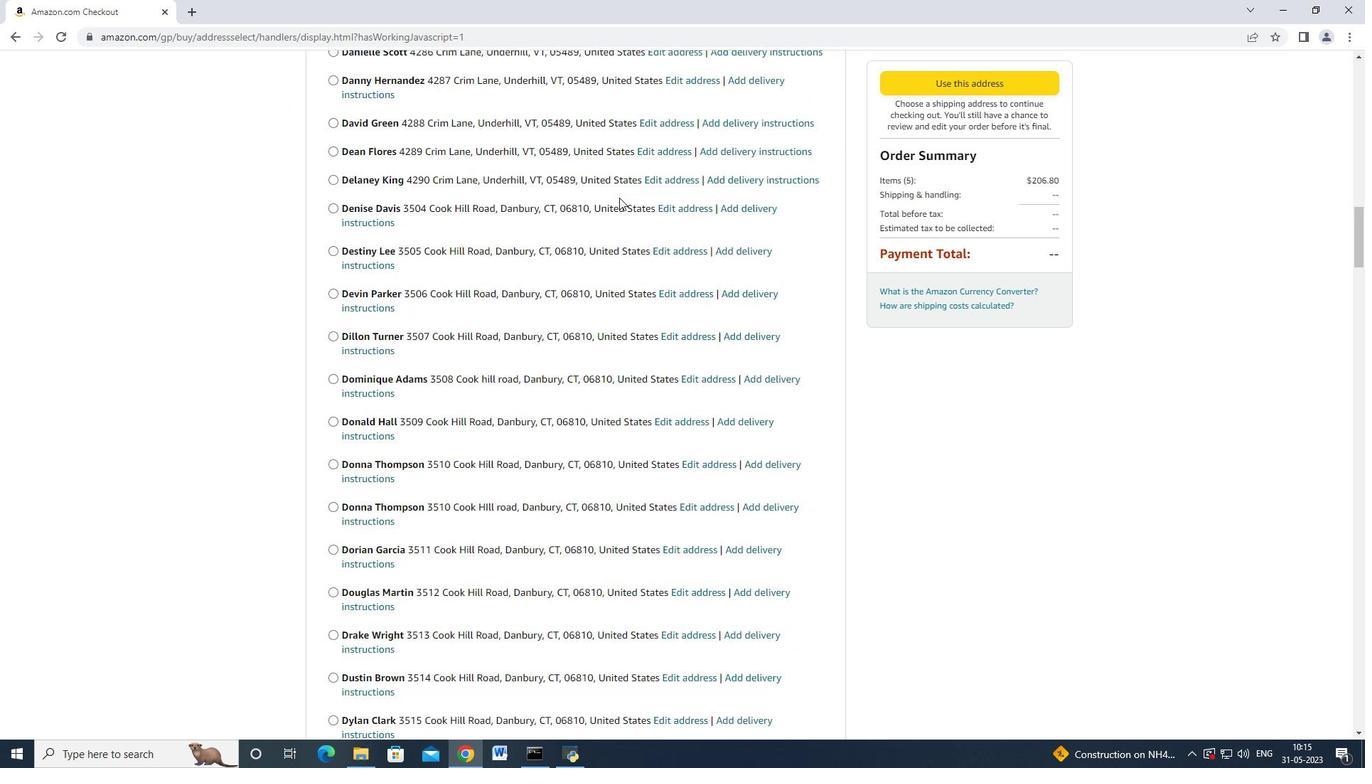 
Action: Mouse scrolled (619, 197) with delta (0, 0)
Screenshot: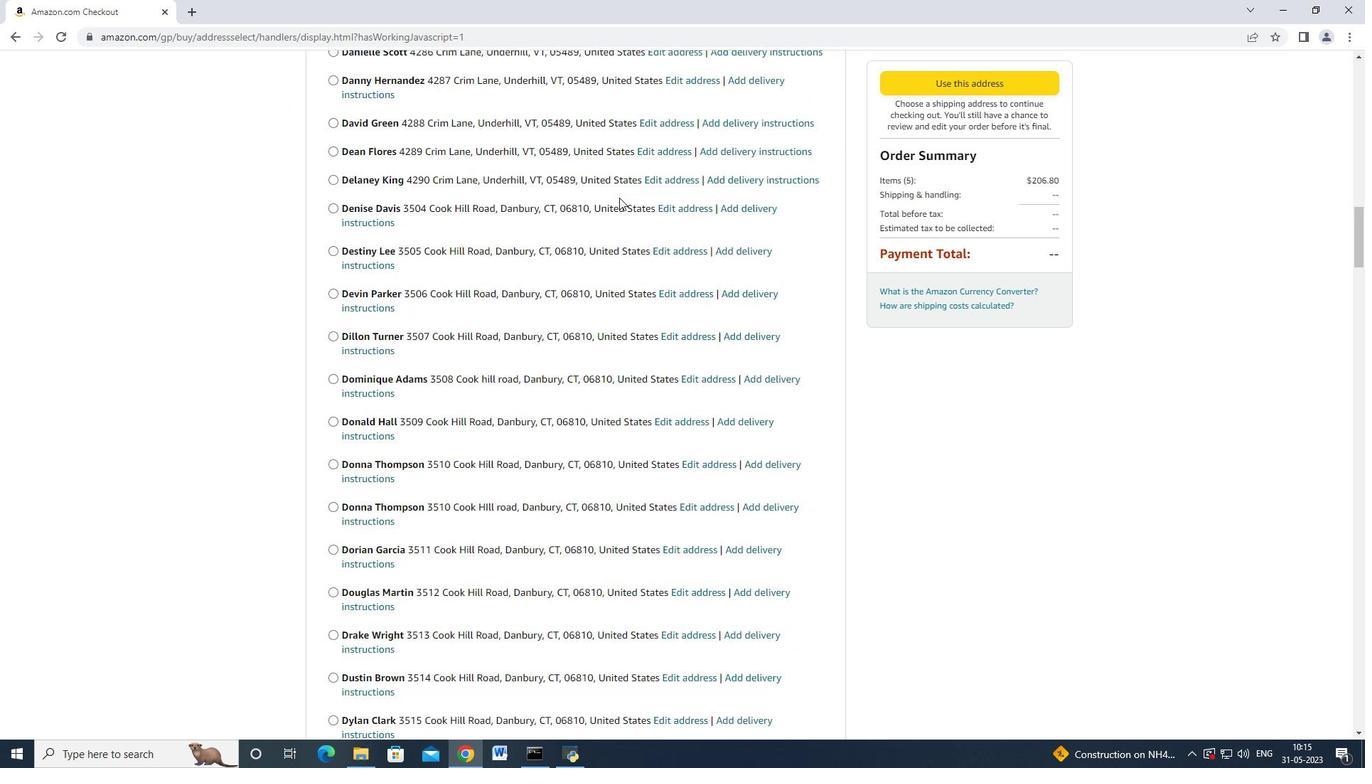 
Action: Mouse scrolled (619, 197) with delta (0, 0)
Screenshot: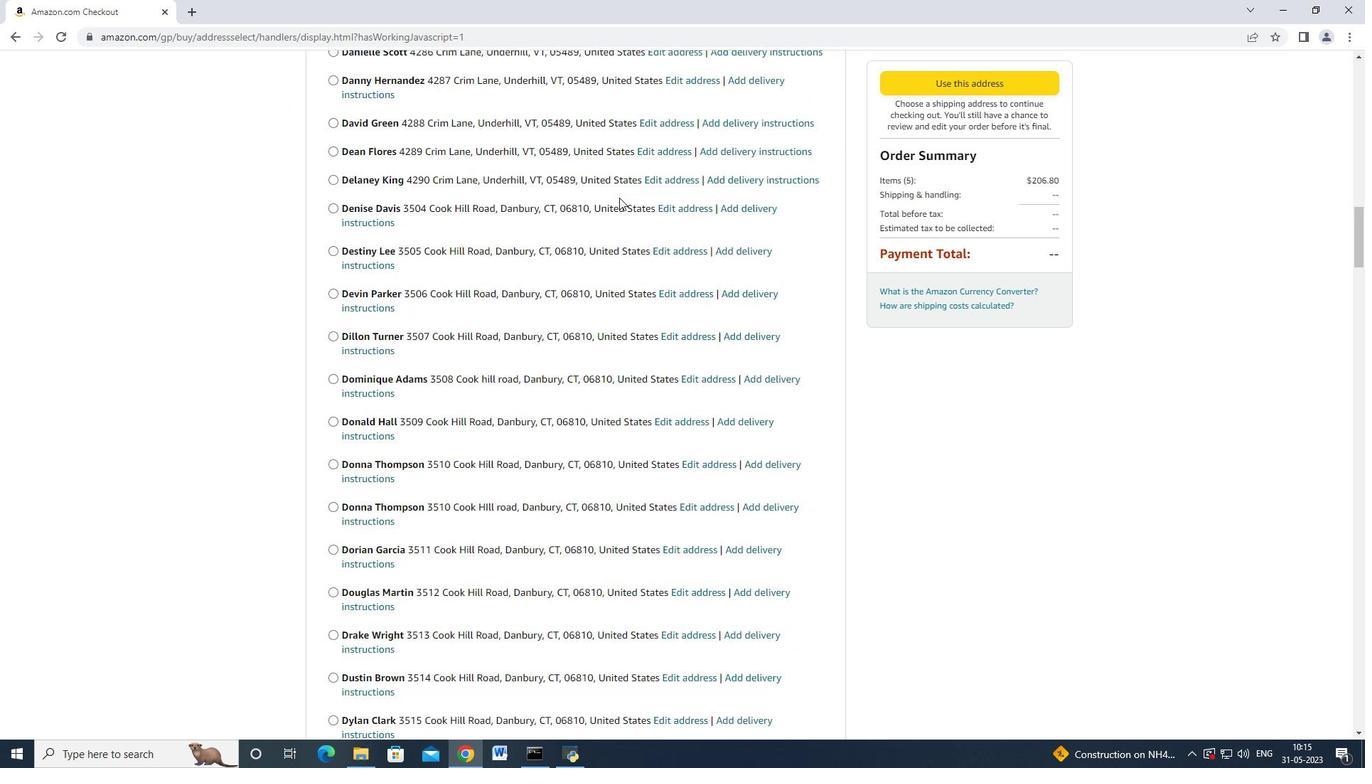 
Action: Mouse scrolled (619, 197) with delta (0, 0)
Screenshot: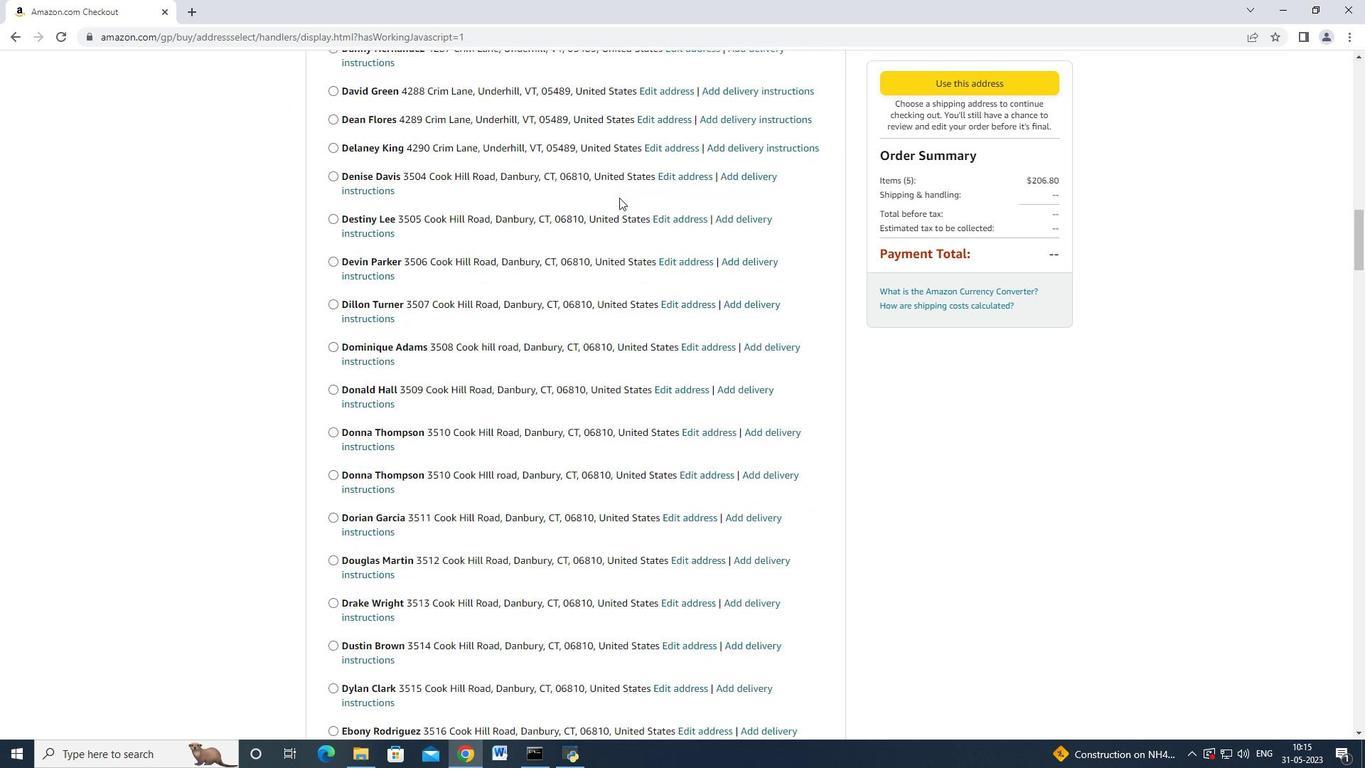 
Action: Mouse scrolled (619, 197) with delta (0, 0)
Screenshot: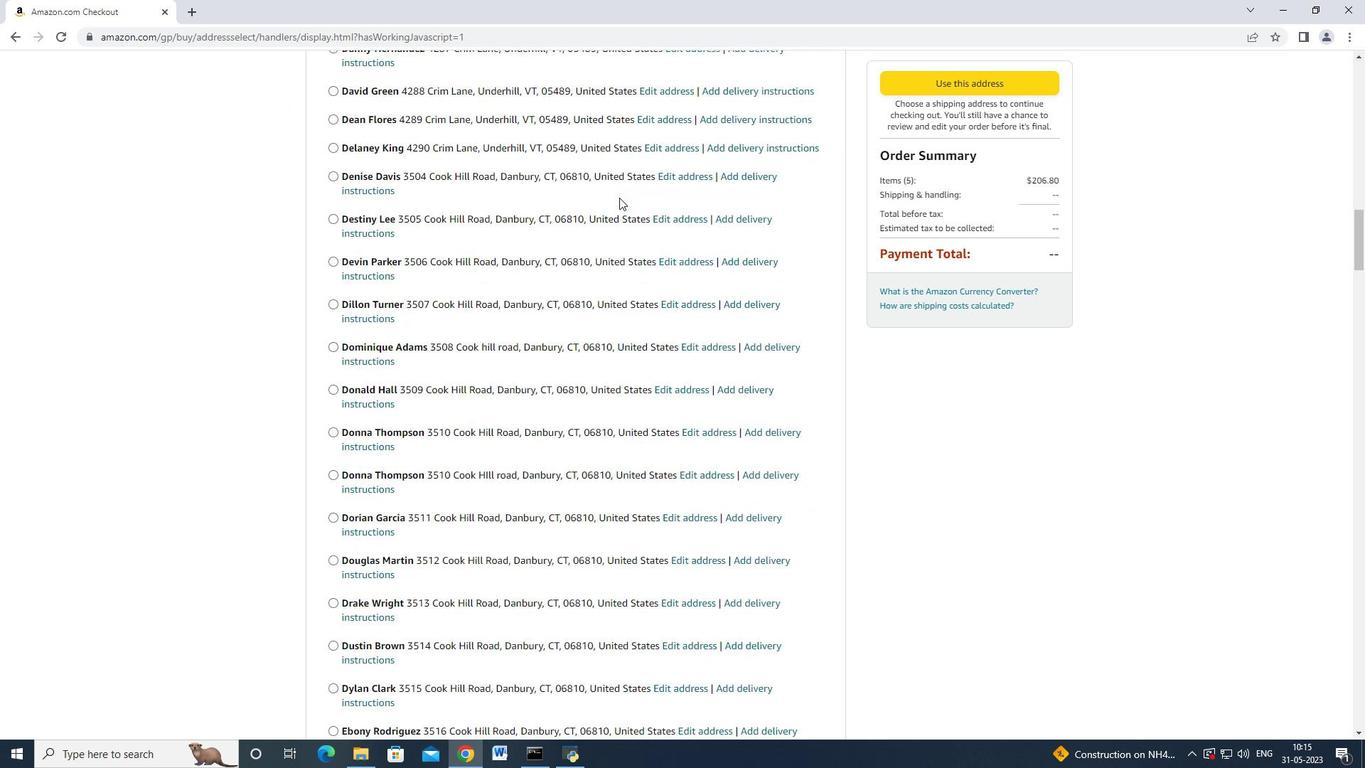 
Action: Mouse scrolled (619, 197) with delta (0, 0)
Screenshot: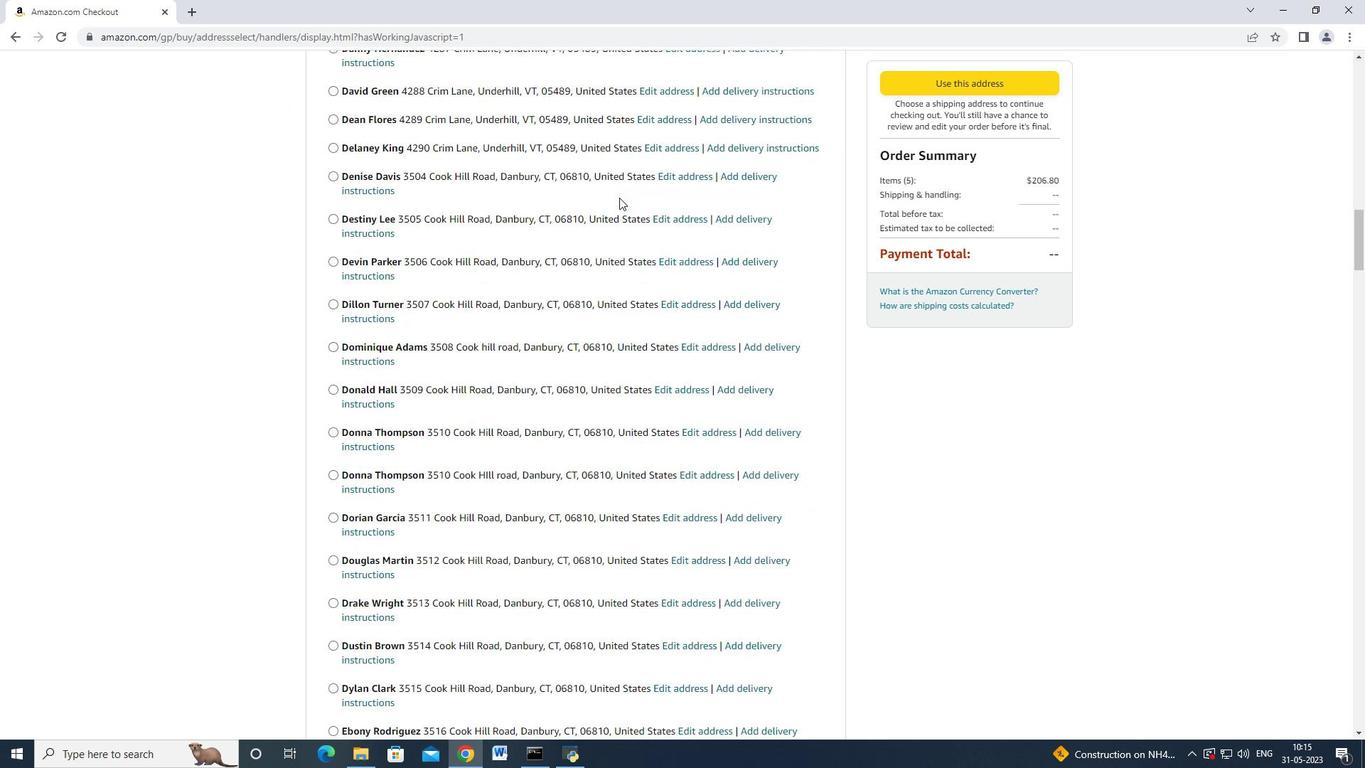 
Action: Mouse scrolled (619, 197) with delta (0, 0)
Screenshot: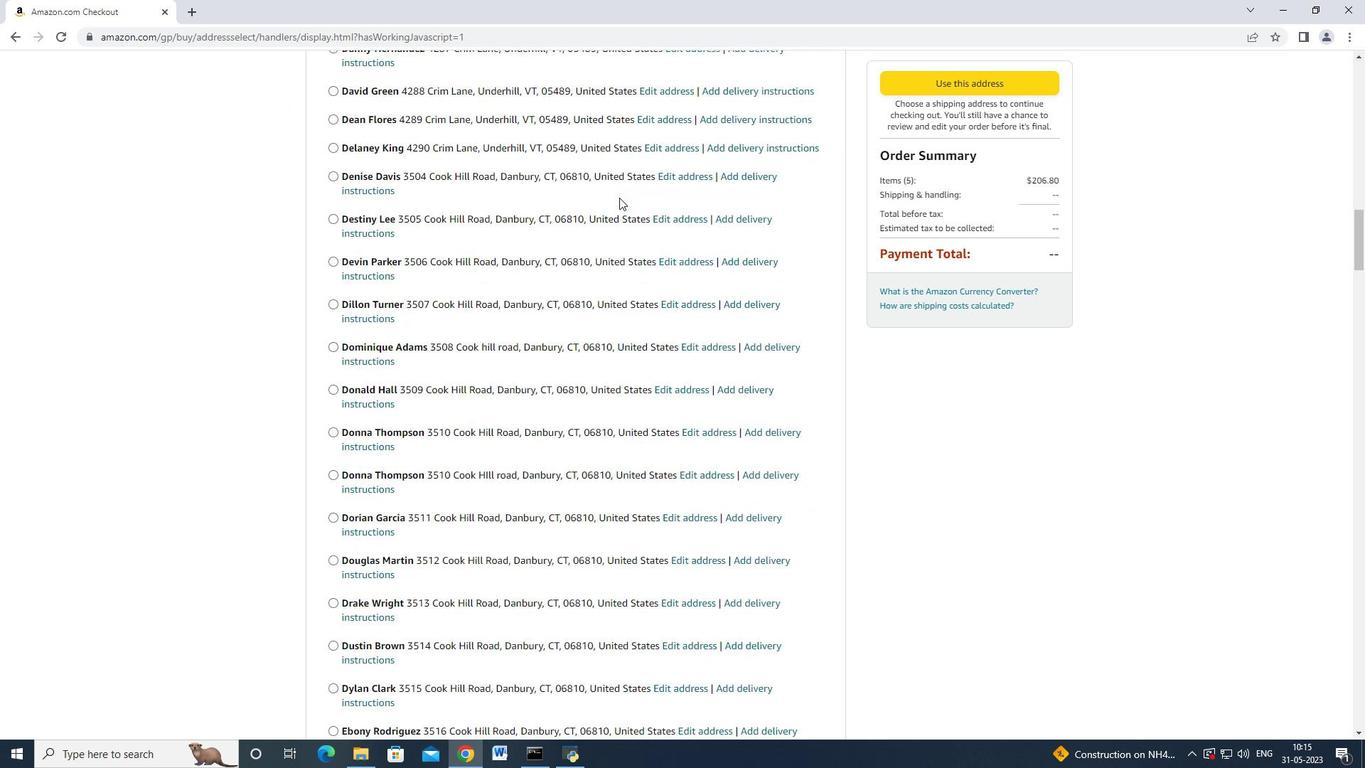 
Action: Mouse scrolled (619, 197) with delta (0, 0)
Screenshot: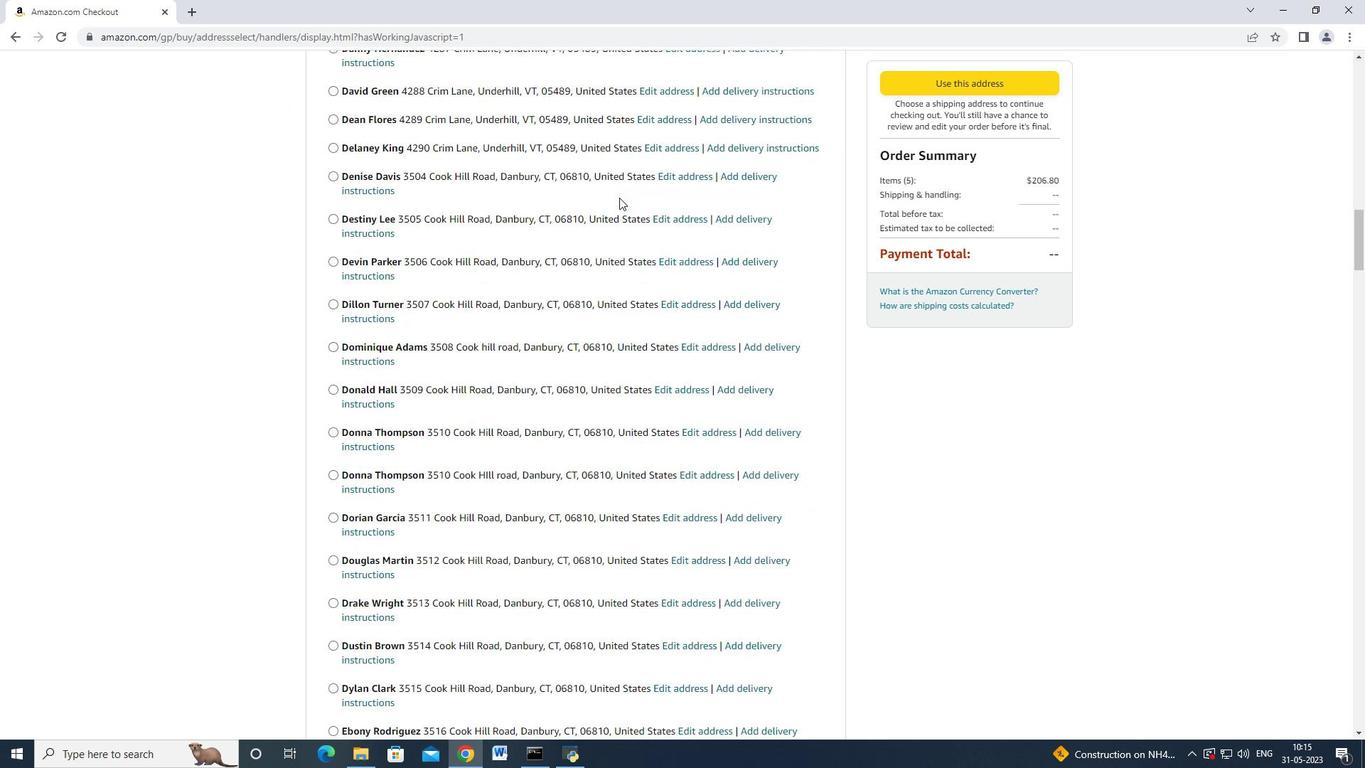 
Action: Mouse scrolled (619, 196) with delta (0, -1)
Screenshot: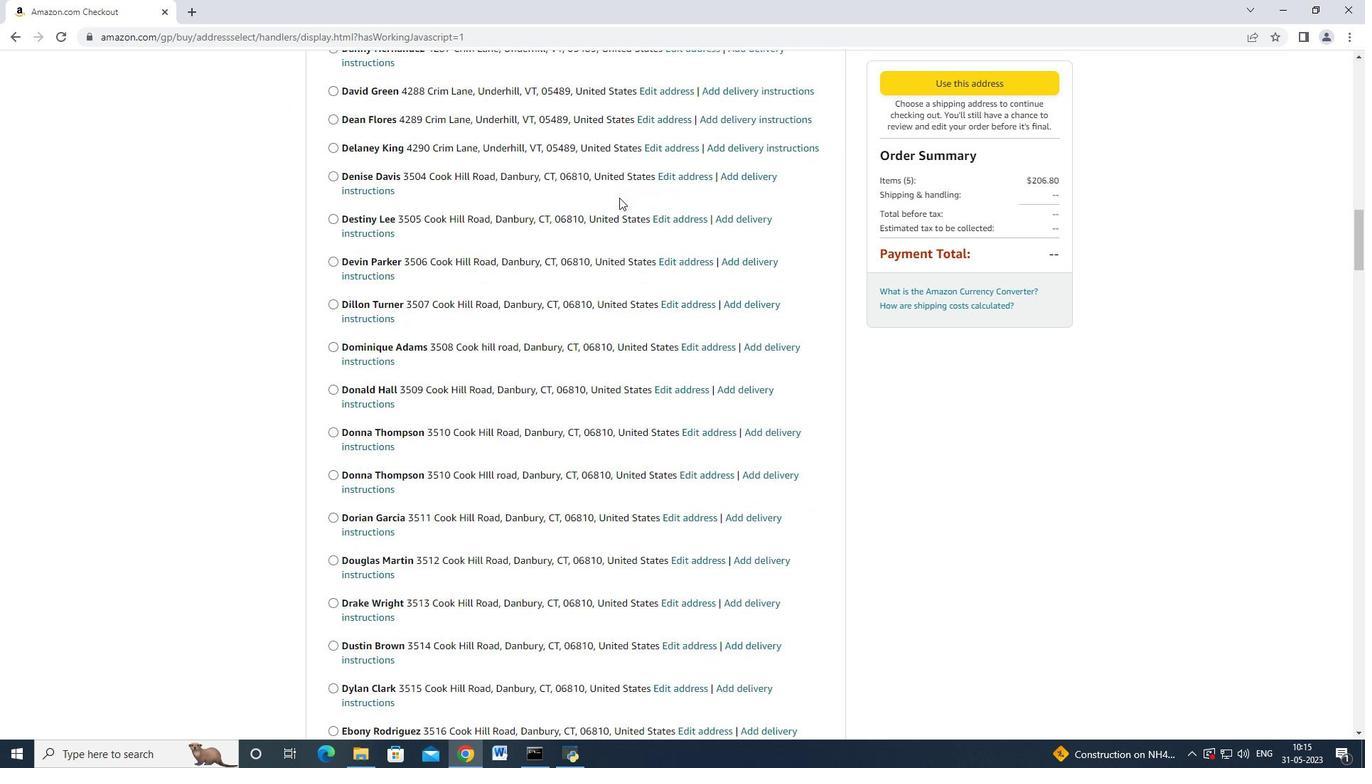 
Action: Mouse moved to (619, 190)
Screenshot: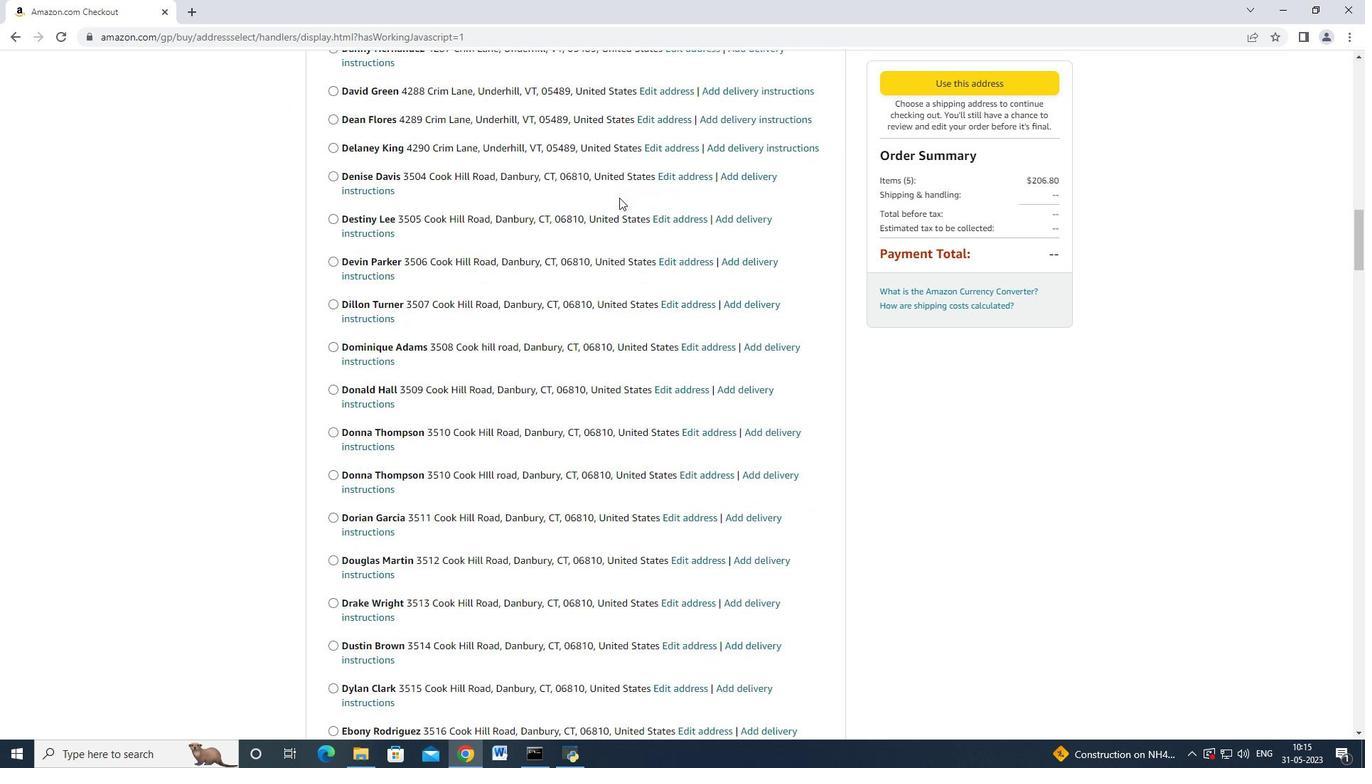 
Action: Mouse scrolled (619, 189) with delta (0, 0)
Screenshot: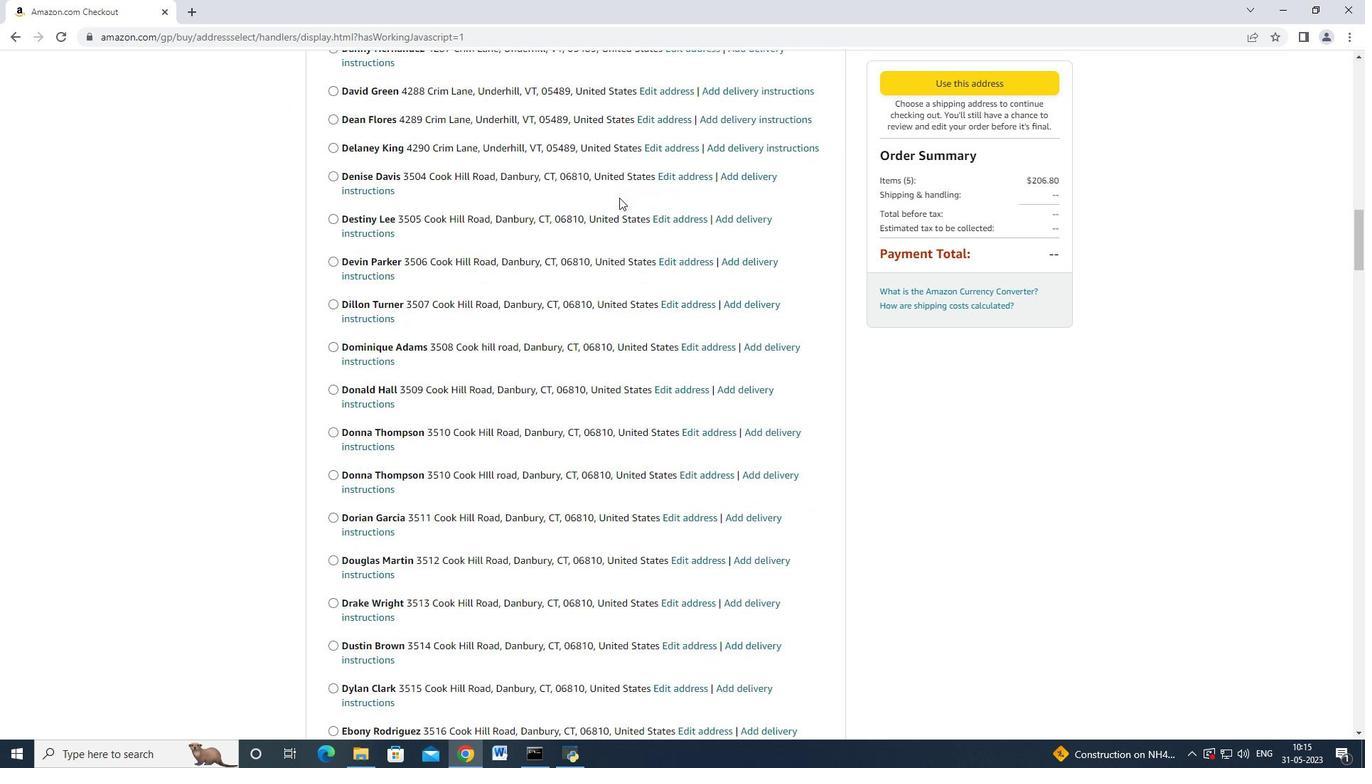 
Action: Mouse moved to (619, 189)
Screenshot: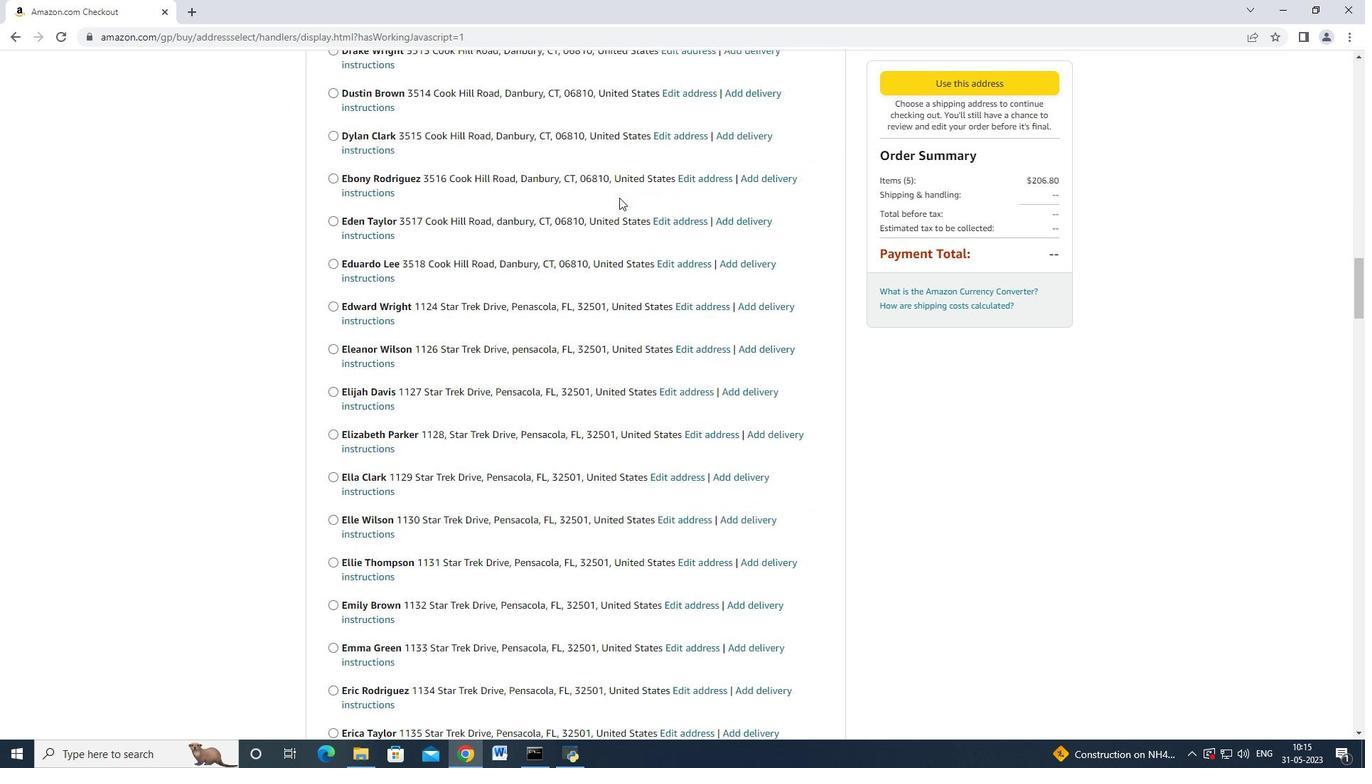 
Action: Mouse scrolled (619, 189) with delta (0, 0)
Screenshot: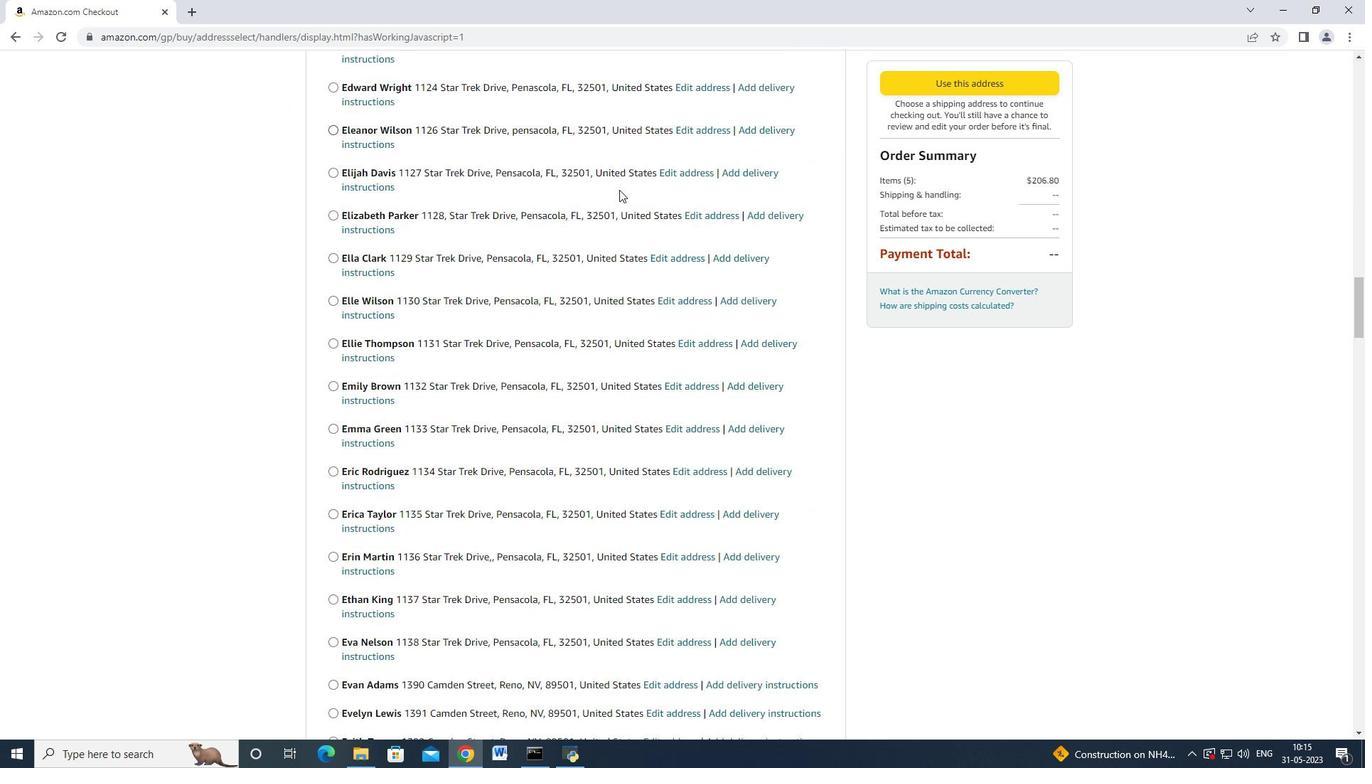 
Action: Mouse scrolled (619, 189) with delta (0, 0)
Screenshot: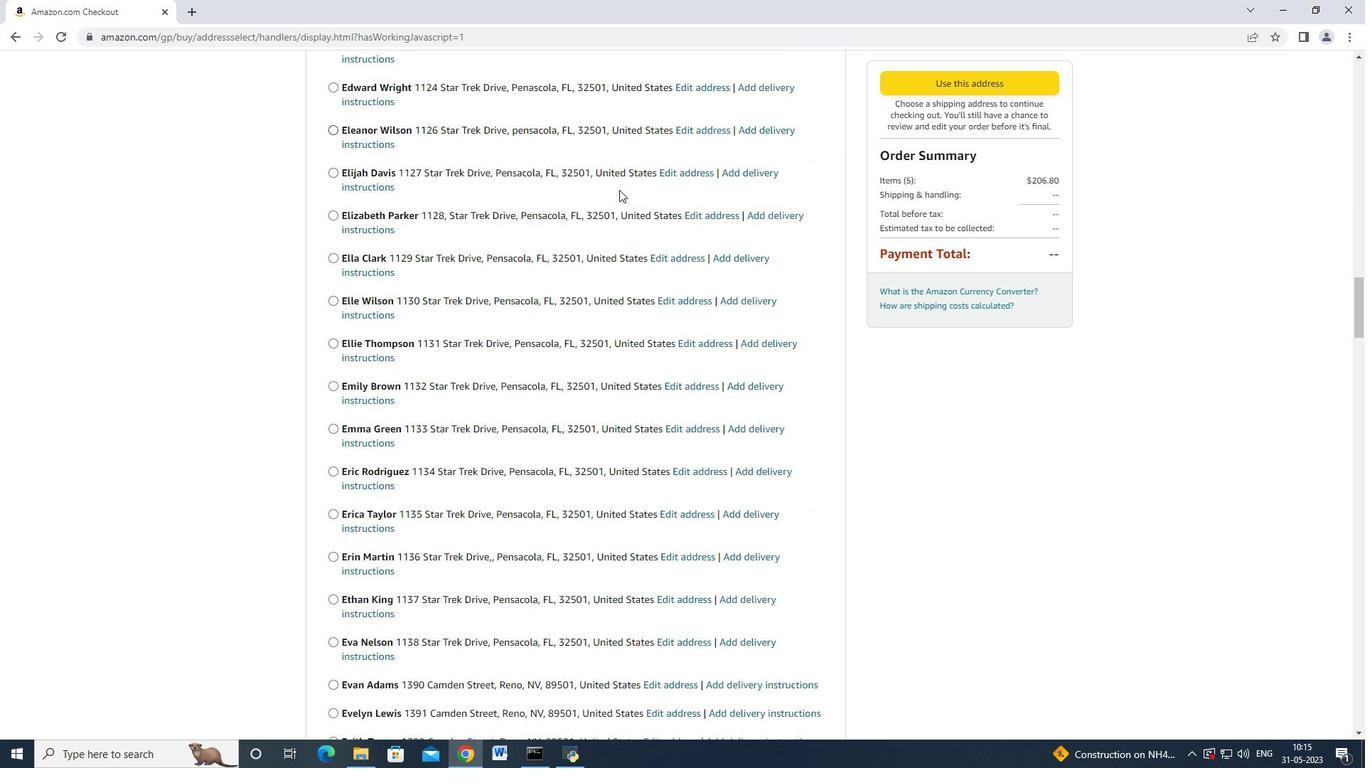
Action: Mouse scrolled (619, 189) with delta (0, 0)
Screenshot: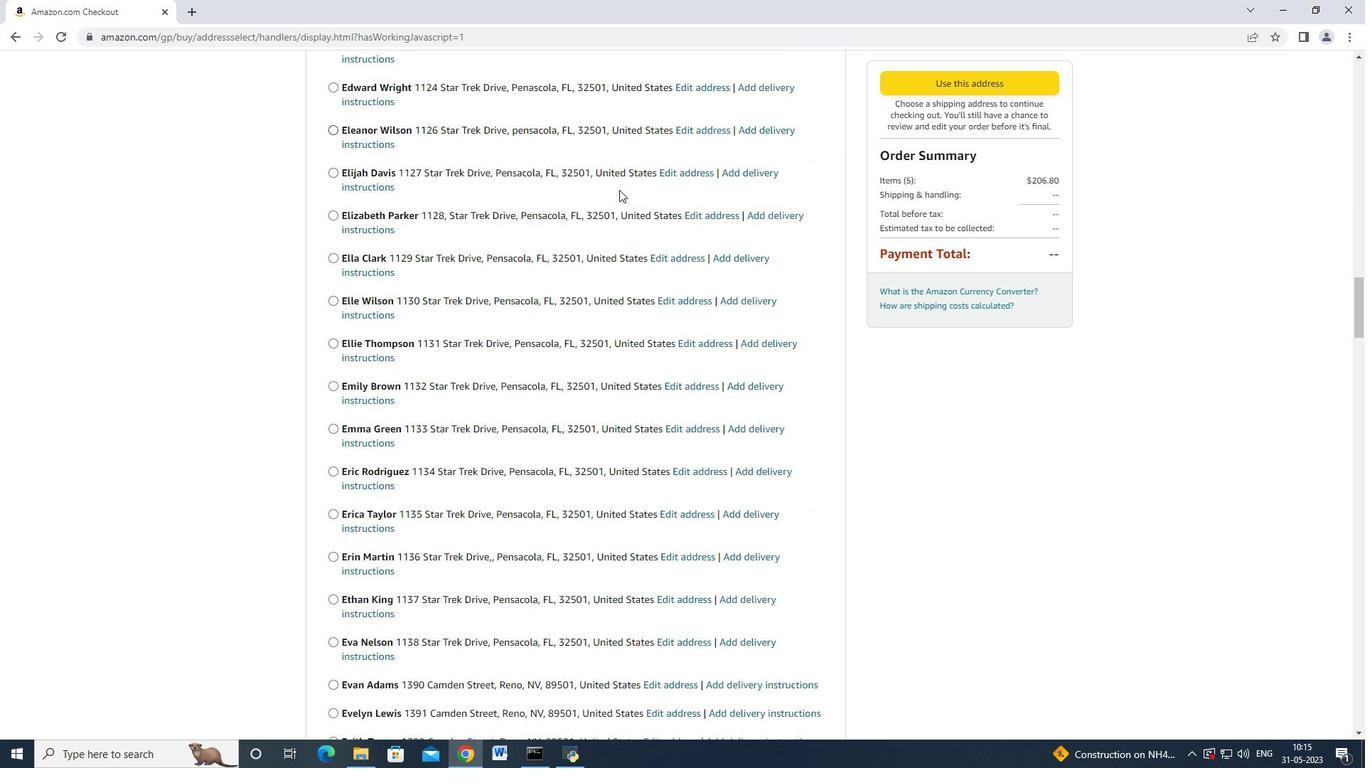 
Action: Mouse scrolled (619, 188) with delta (0, -1)
Screenshot: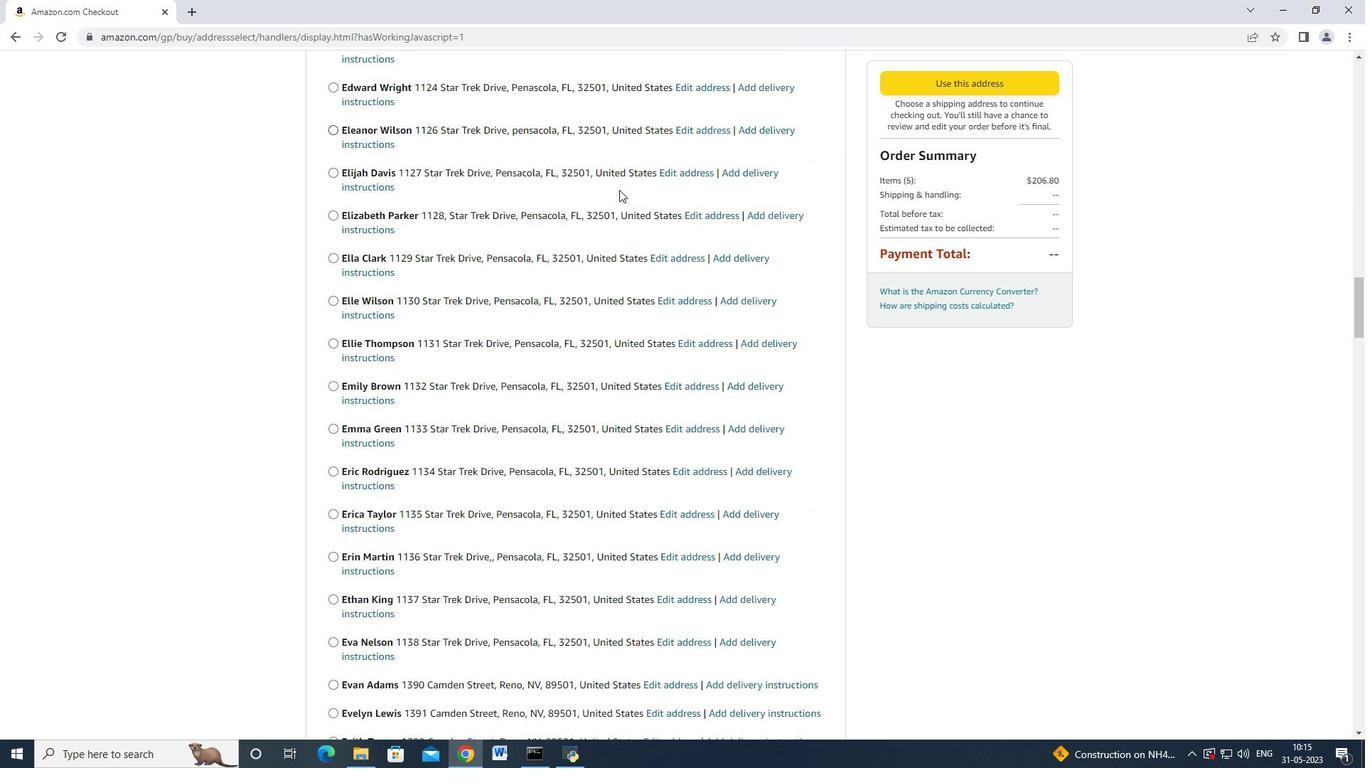 
Action: Mouse scrolled (619, 189) with delta (0, 0)
Screenshot: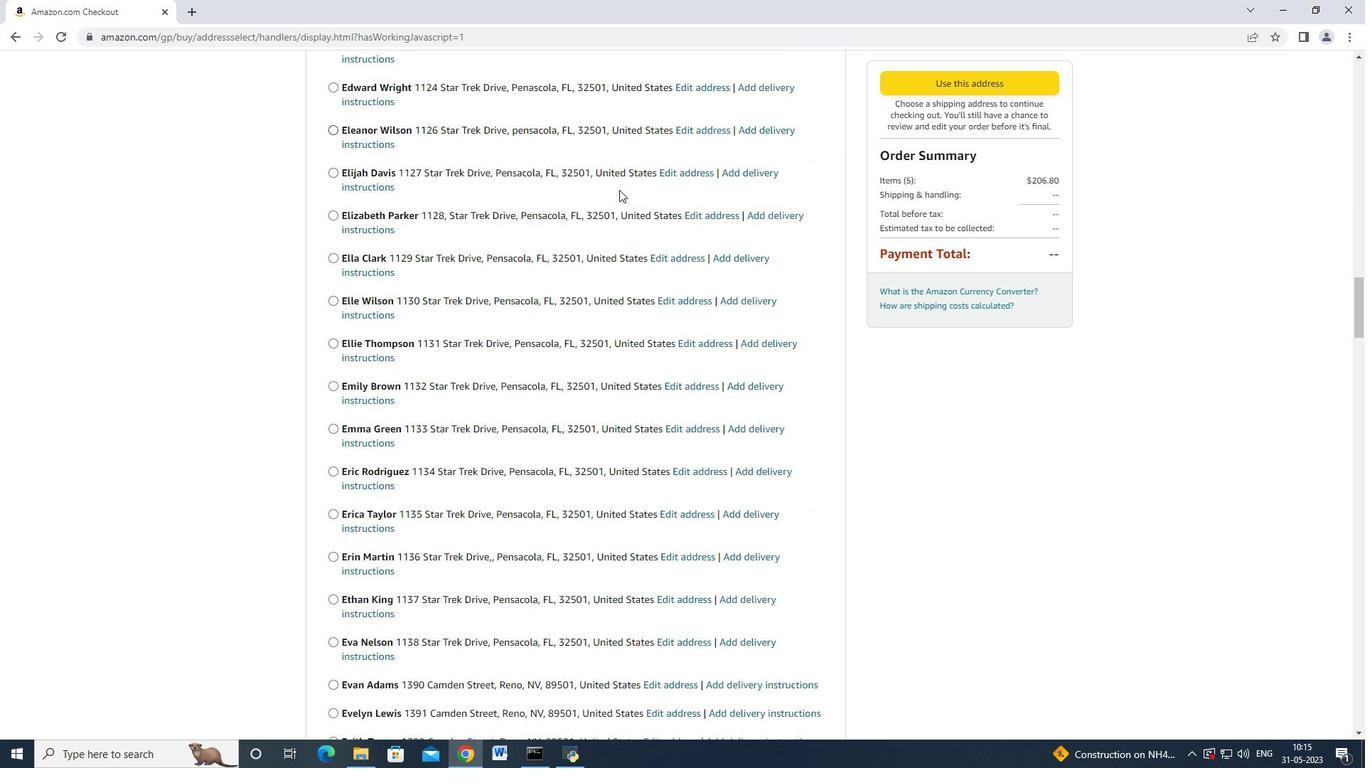 
Action: Mouse scrolled (619, 189) with delta (0, 0)
Screenshot: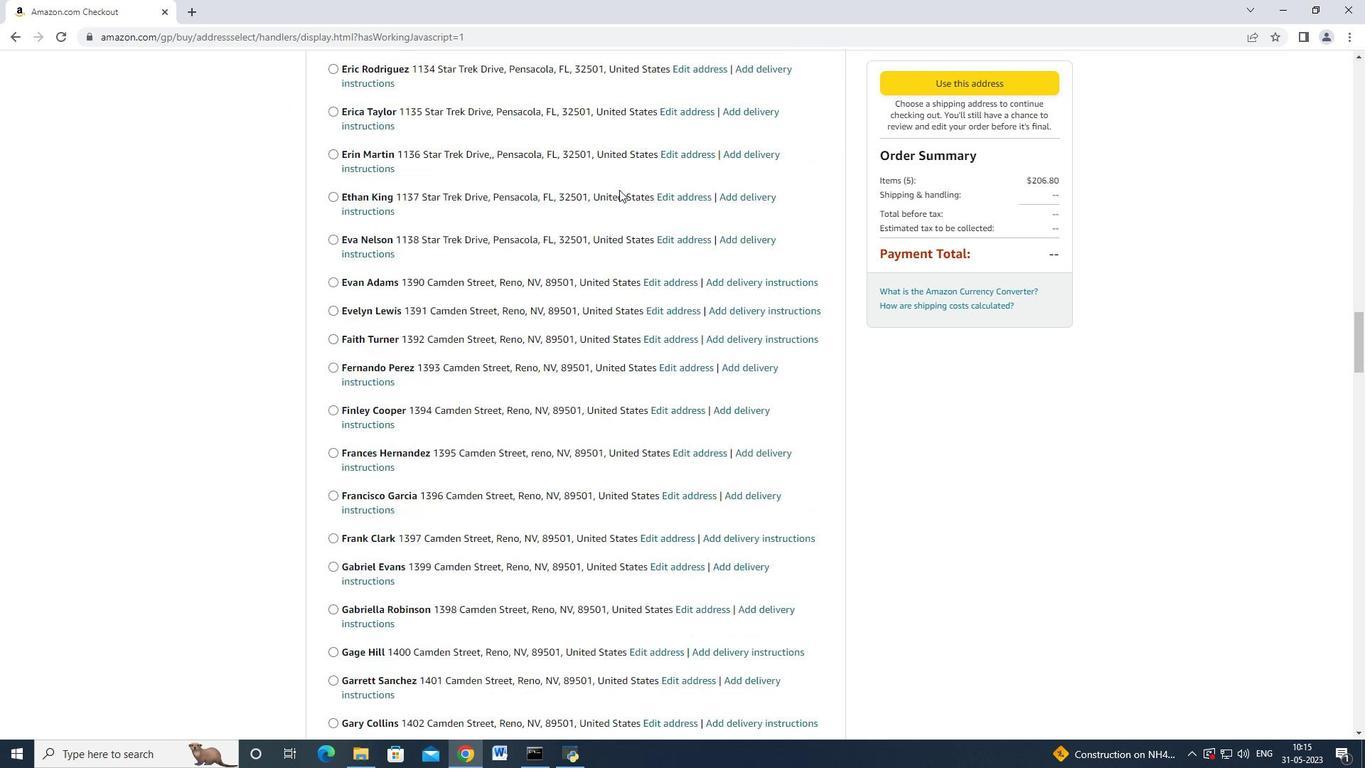 
Action: Mouse scrolled (619, 189) with delta (0, 0)
Screenshot: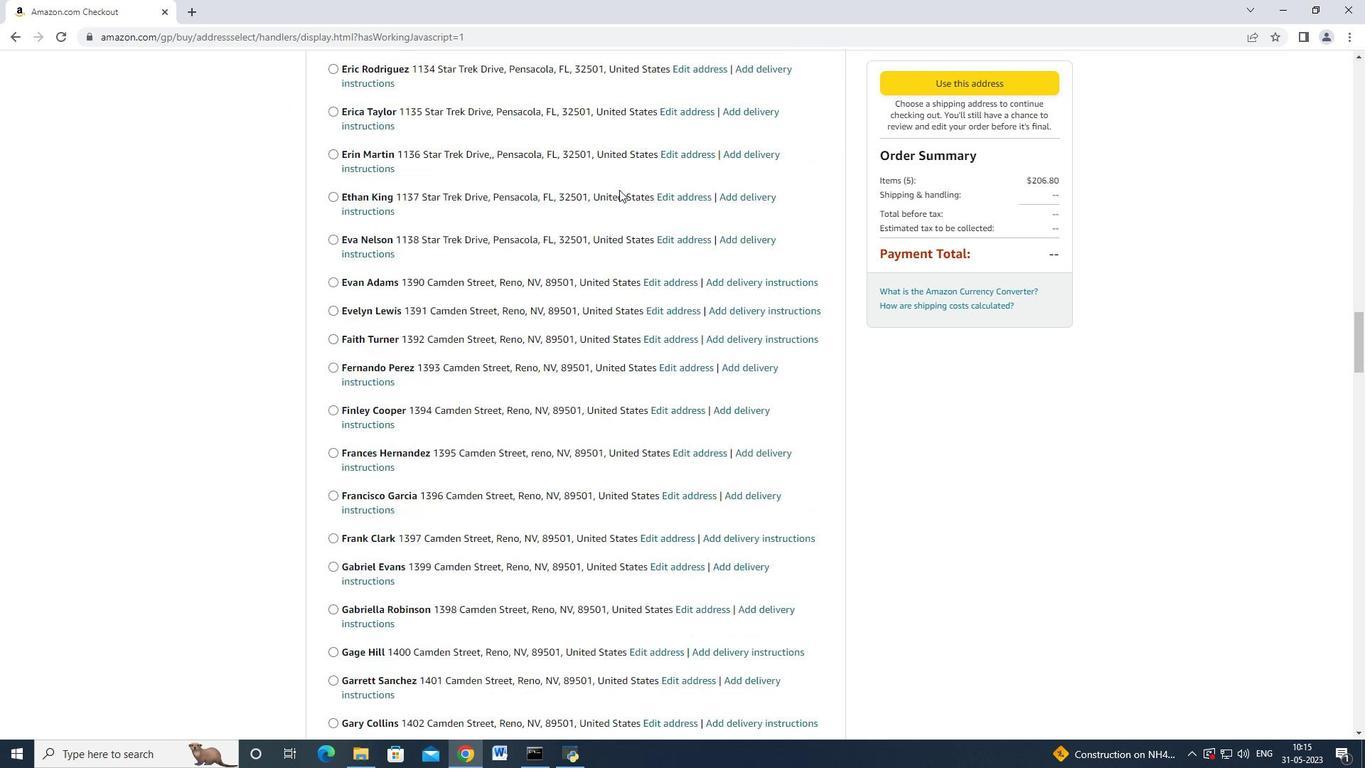 
Action: Mouse moved to (620, 189)
Screenshot: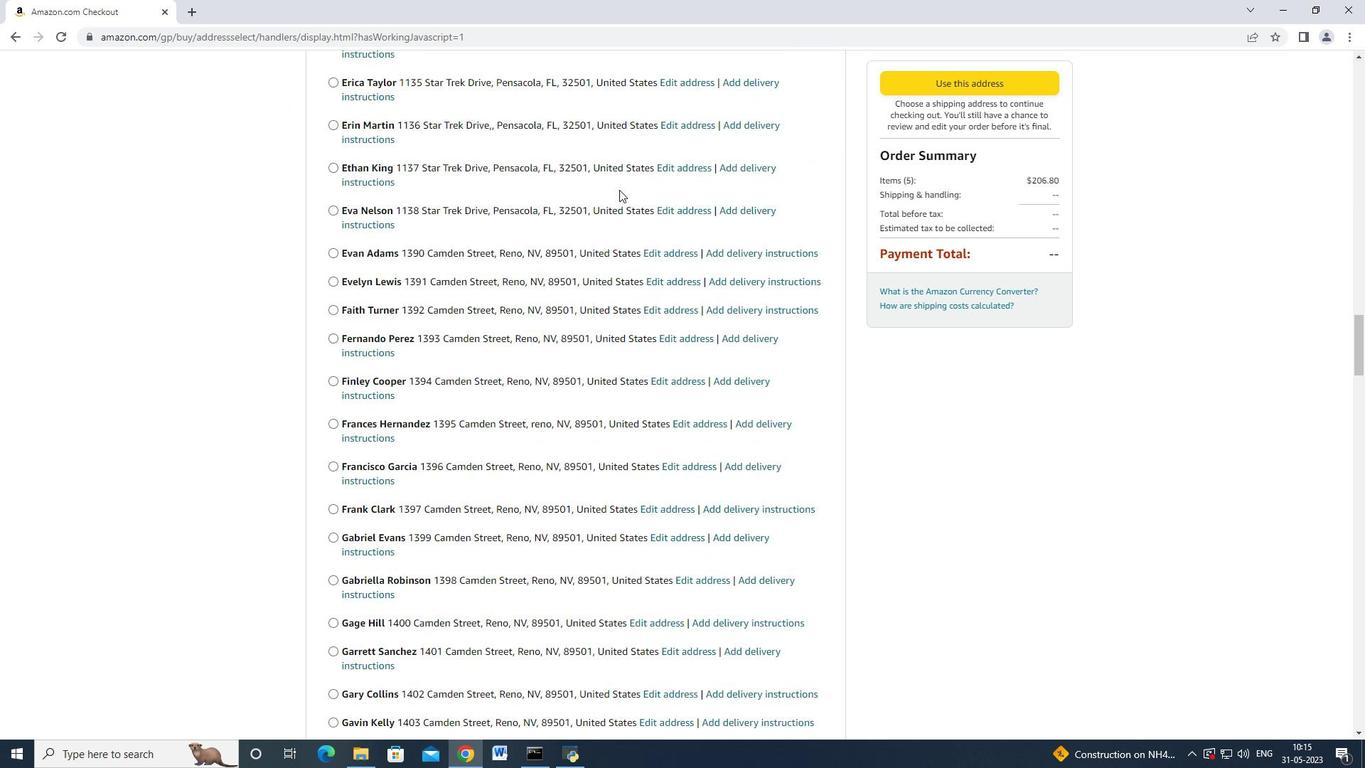 
Action: Mouse scrolled (620, 188) with delta (0, 0)
Screenshot: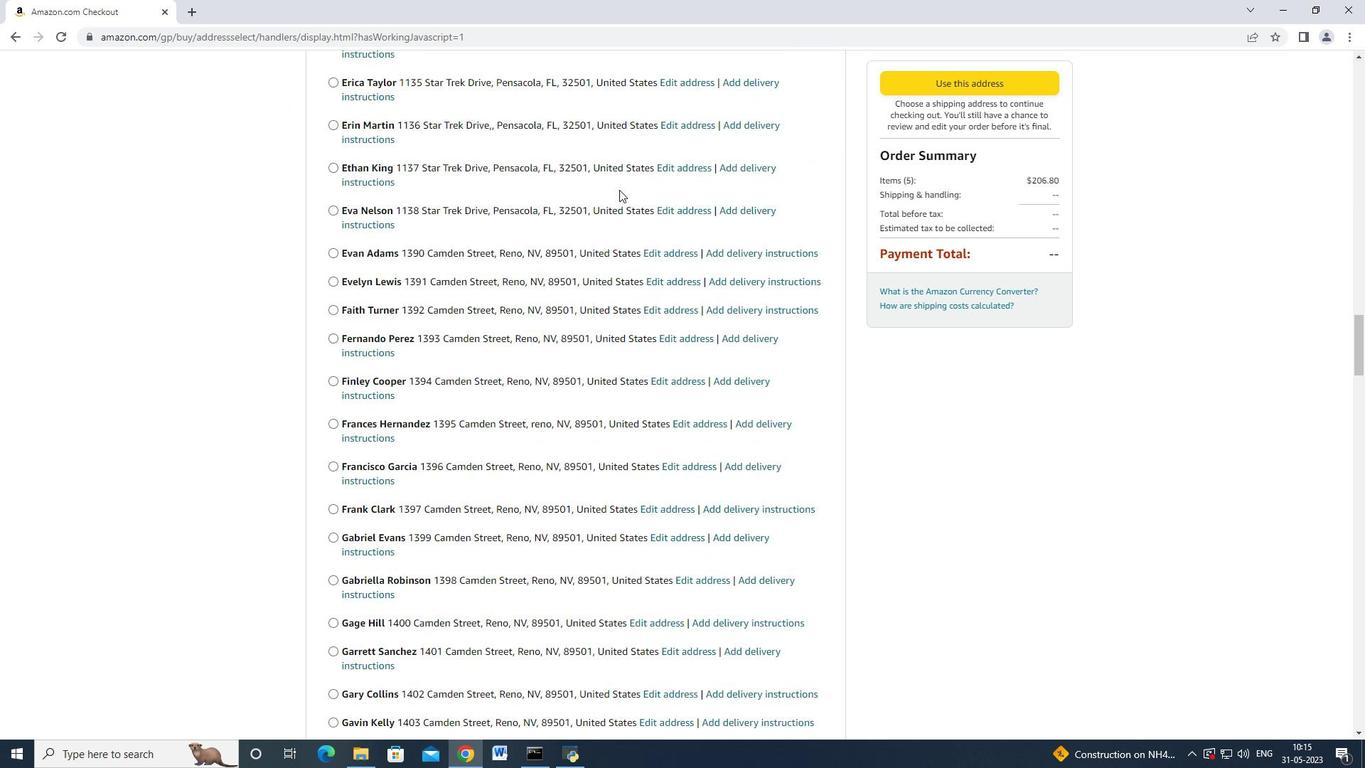 
Action: Mouse scrolled (620, 188) with delta (0, 0)
Screenshot: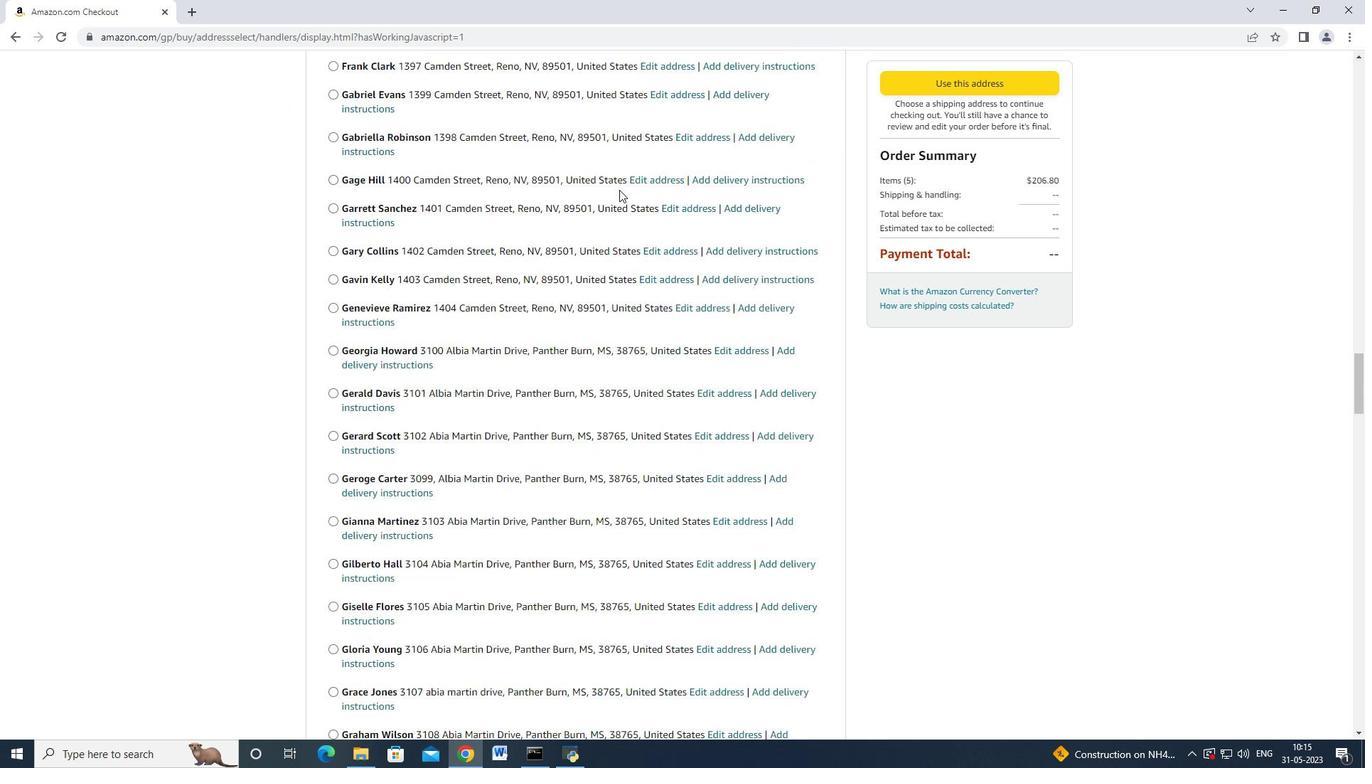 
Action: Mouse scrolled (620, 188) with delta (0, 0)
Screenshot: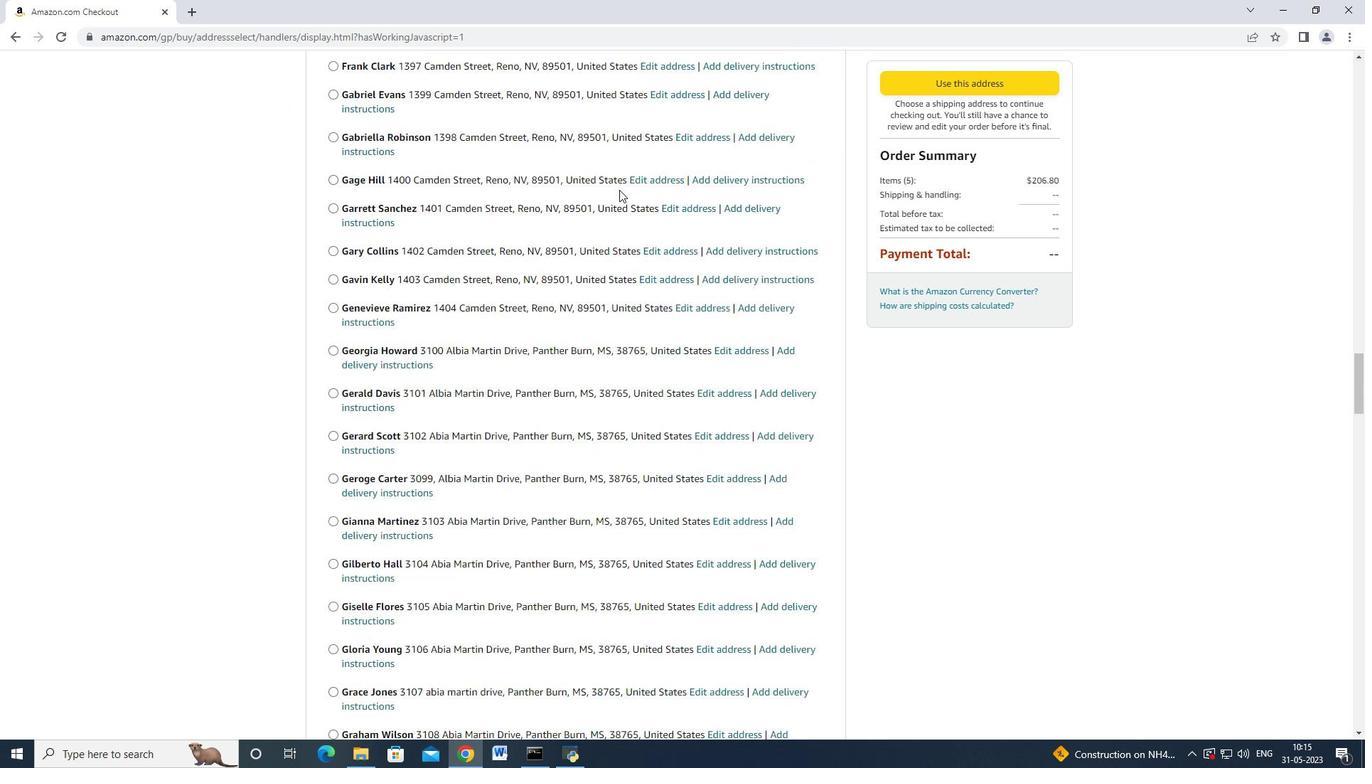 
Action: Mouse scrolled (620, 188) with delta (0, 0)
Screenshot: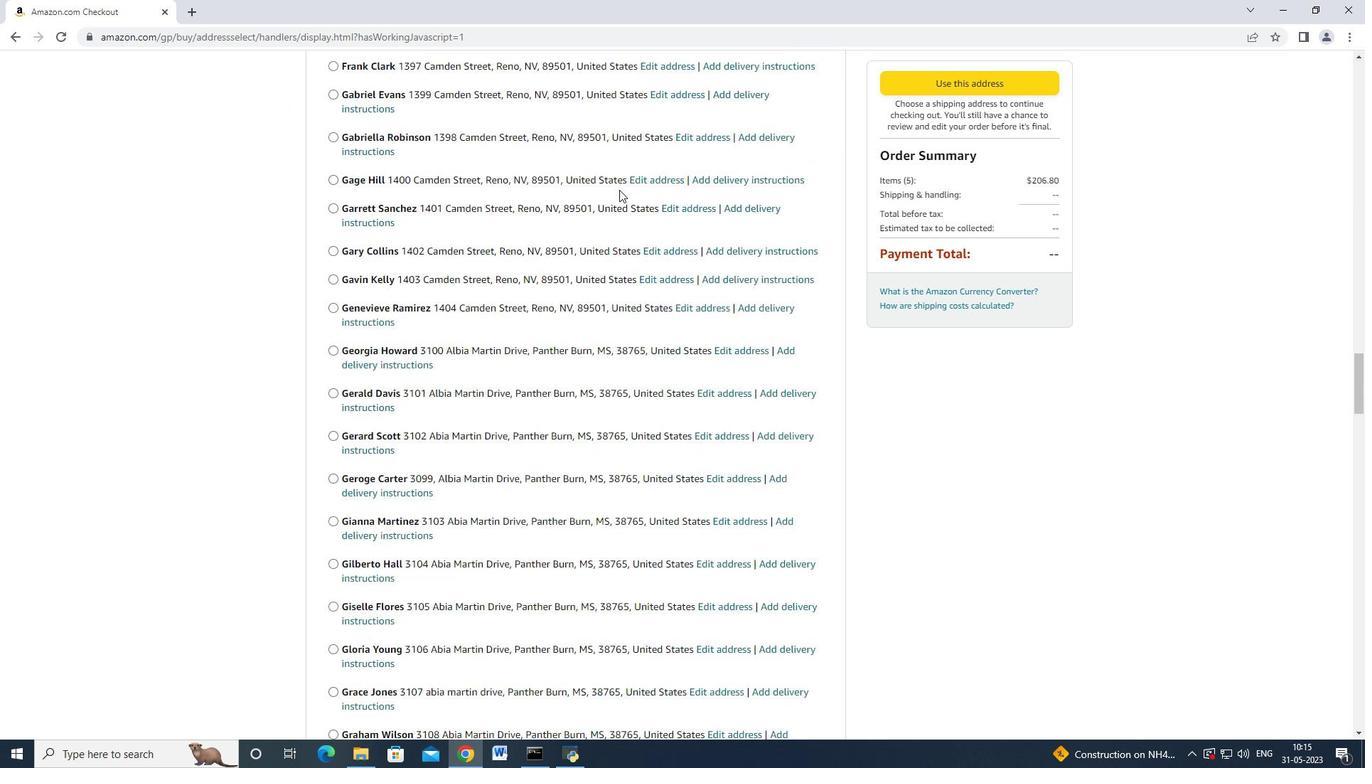 
Action: Mouse scrolled (620, 188) with delta (0, 0)
Screenshot: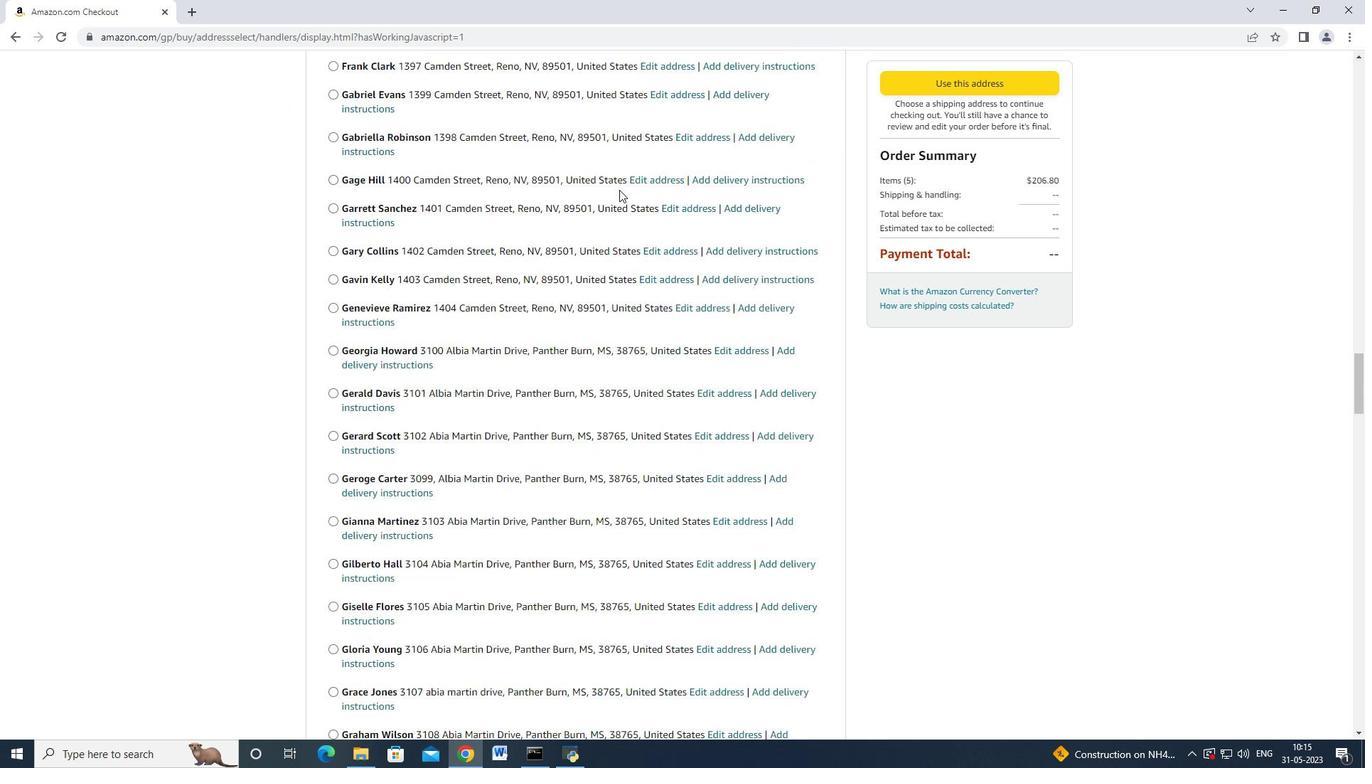 
Action: Mouse scrolled (620, 188) with delta (0, 0)
Screenshot: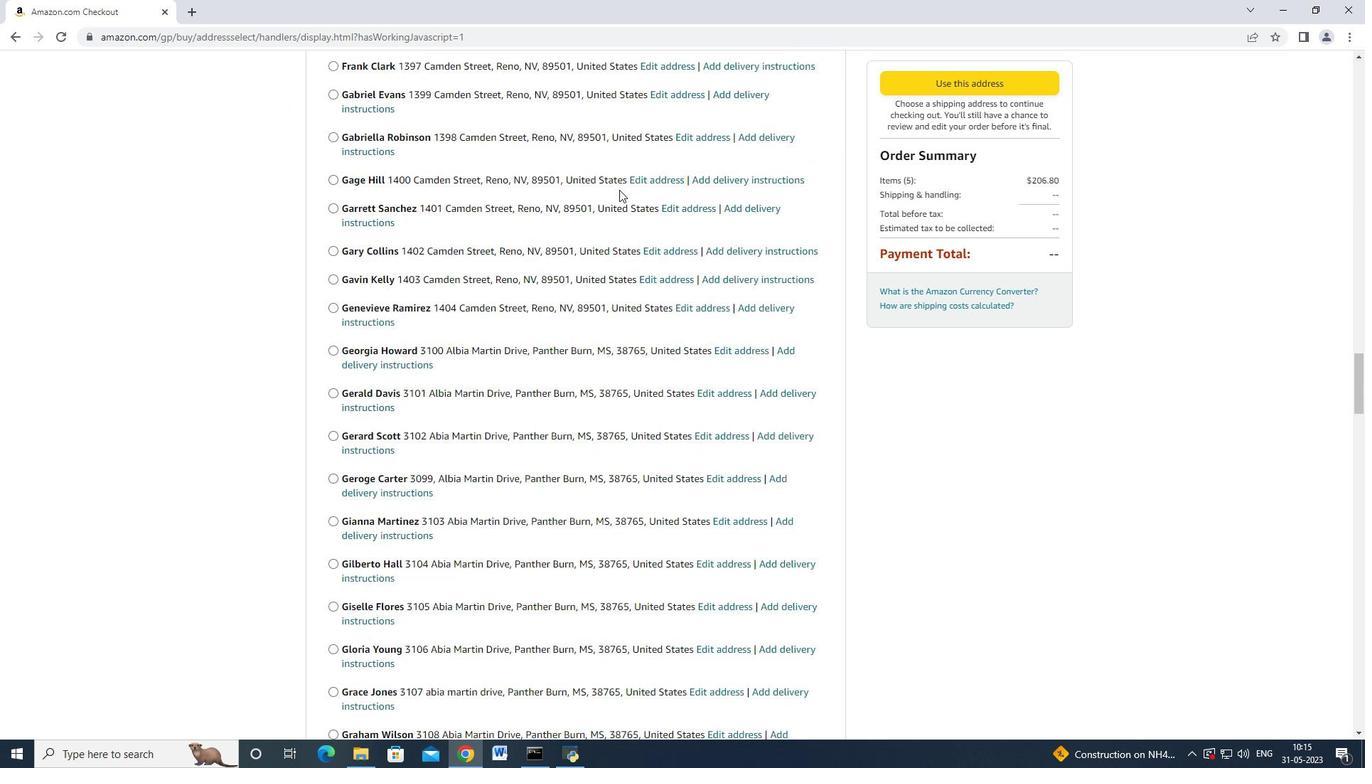 
Action: Mouse scrolled (620, 188) with delta (0, 0)
Screenshot: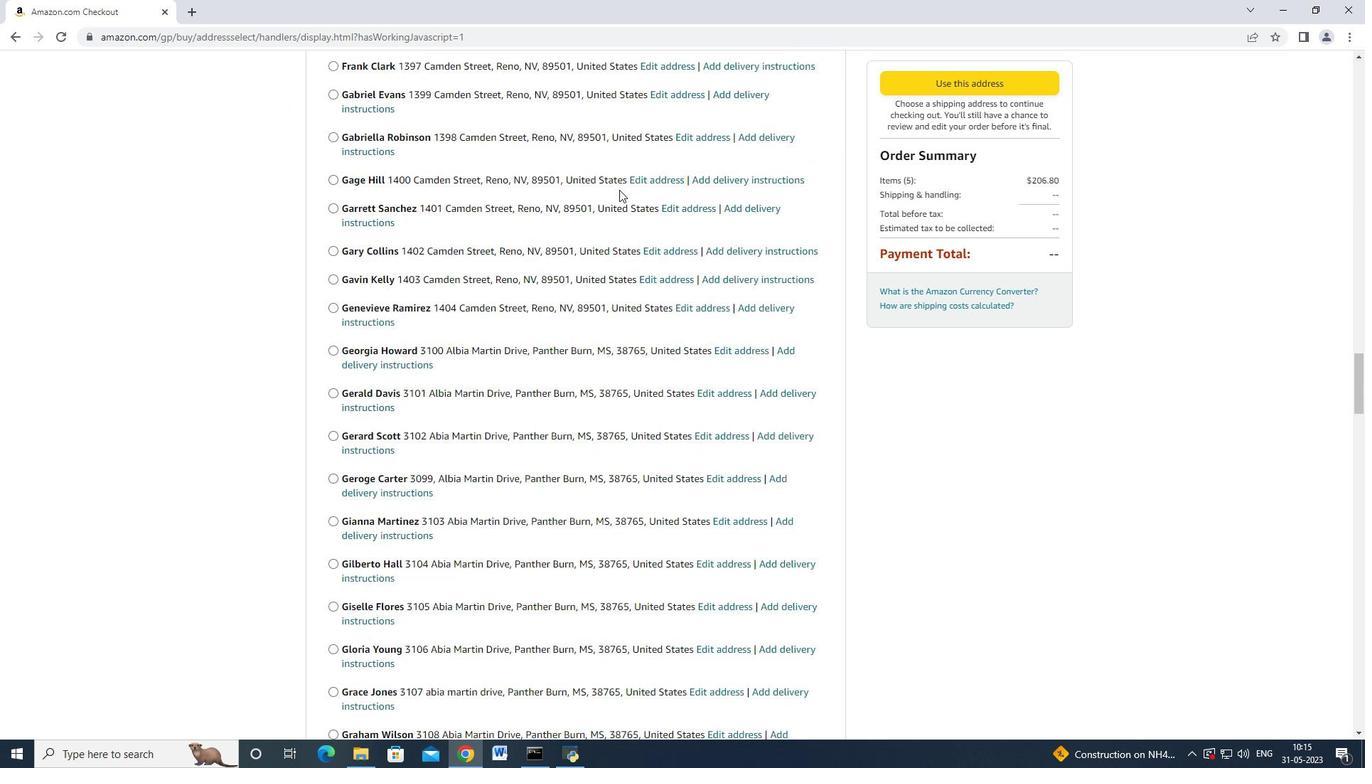 
Action: Mouse moved to (620, 188)
Screenshot: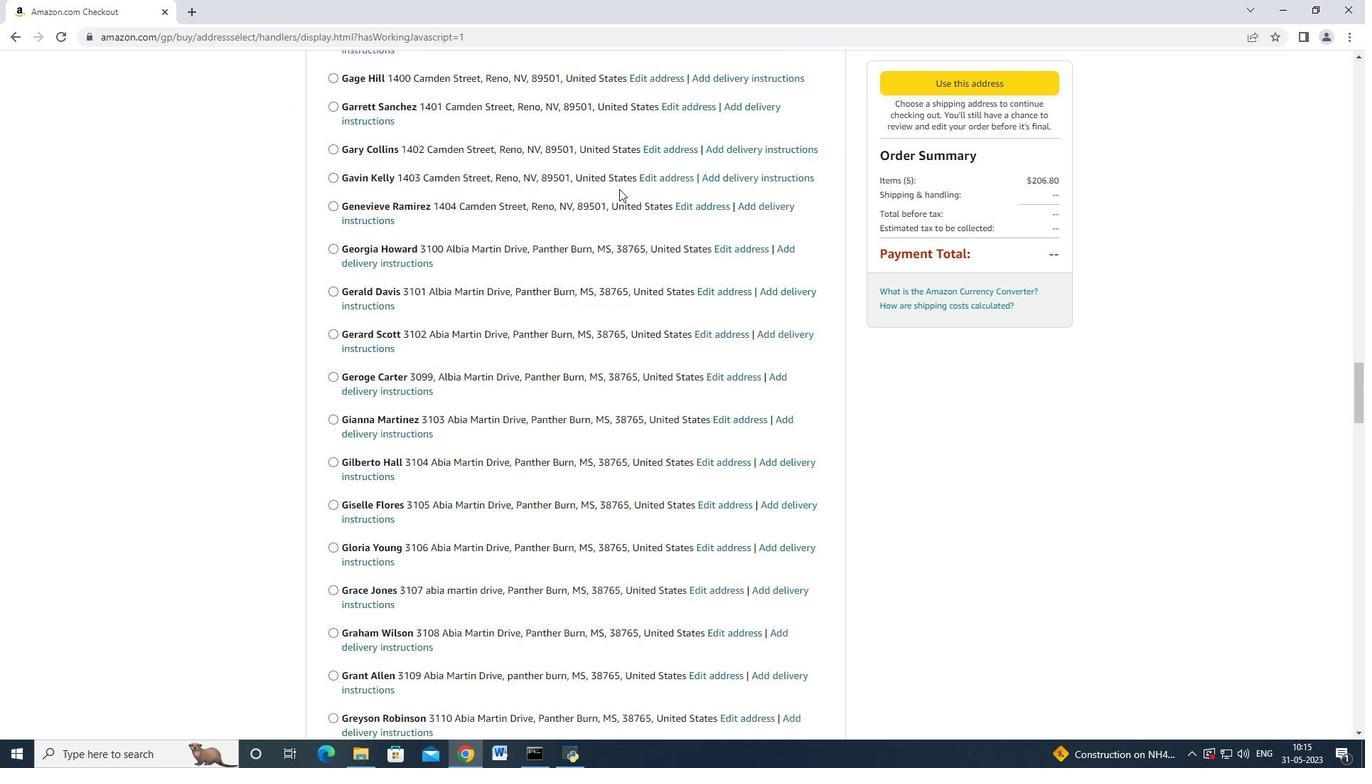 
Action: Mouse scrolled (620, 187) with delta (0, 0)
Screenshot: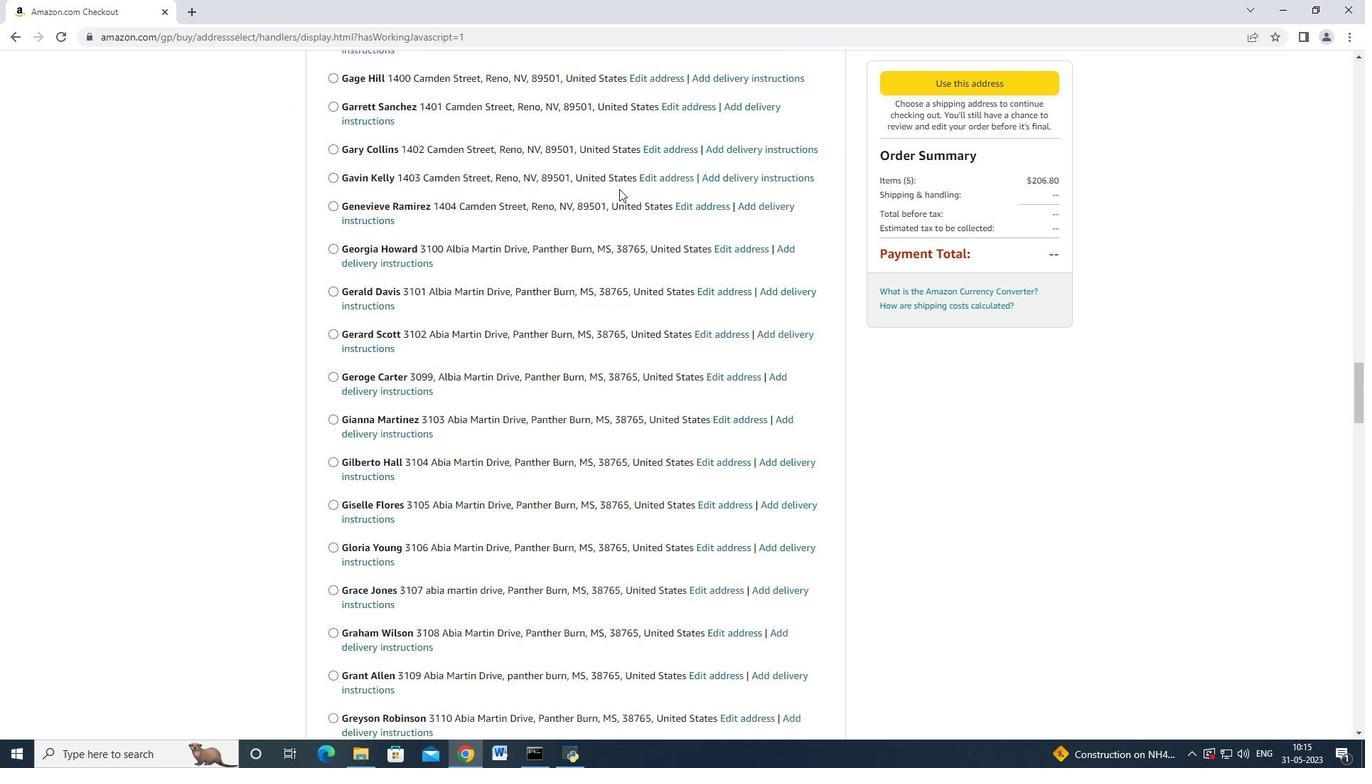
Action: Mouse moved to (620, 188)
Screenshot: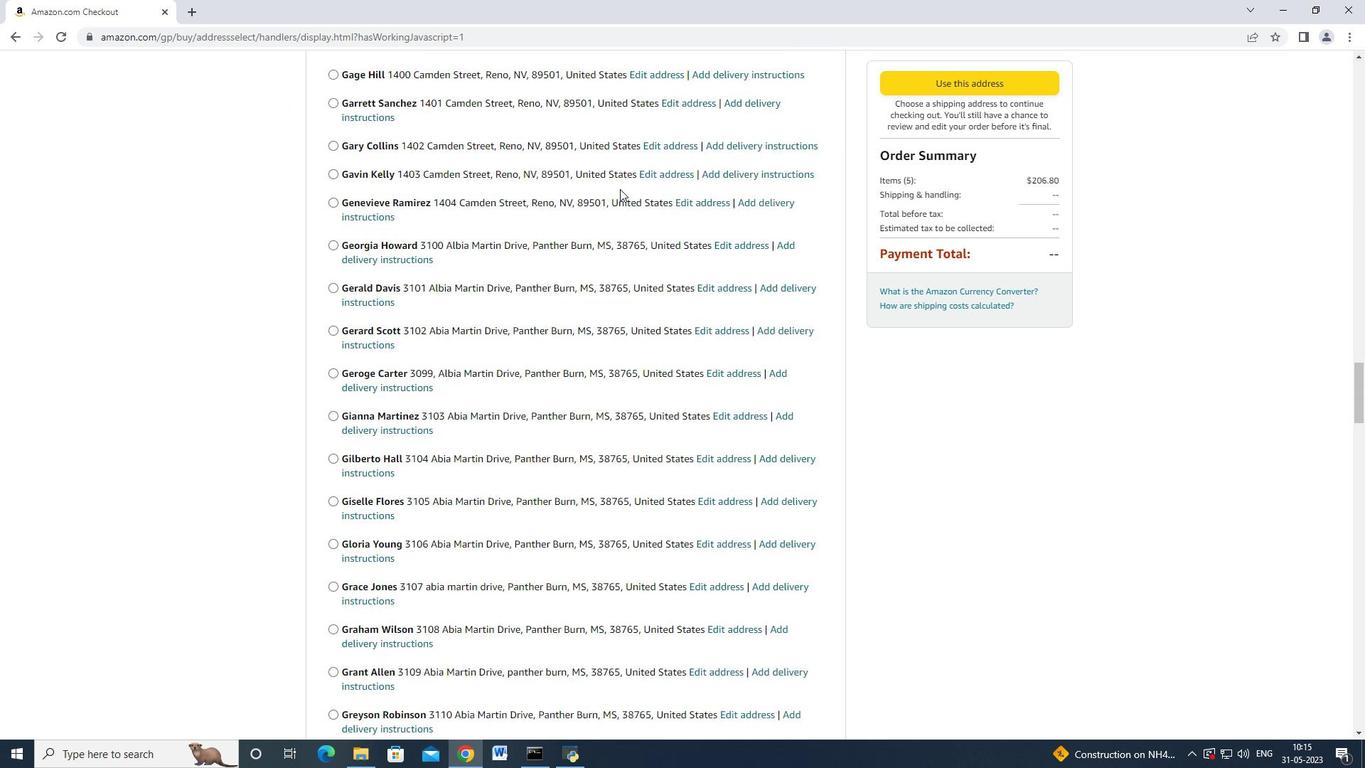 
Action: Mouse scrolled (620, 187) with delta (0, 0)
Screenshot: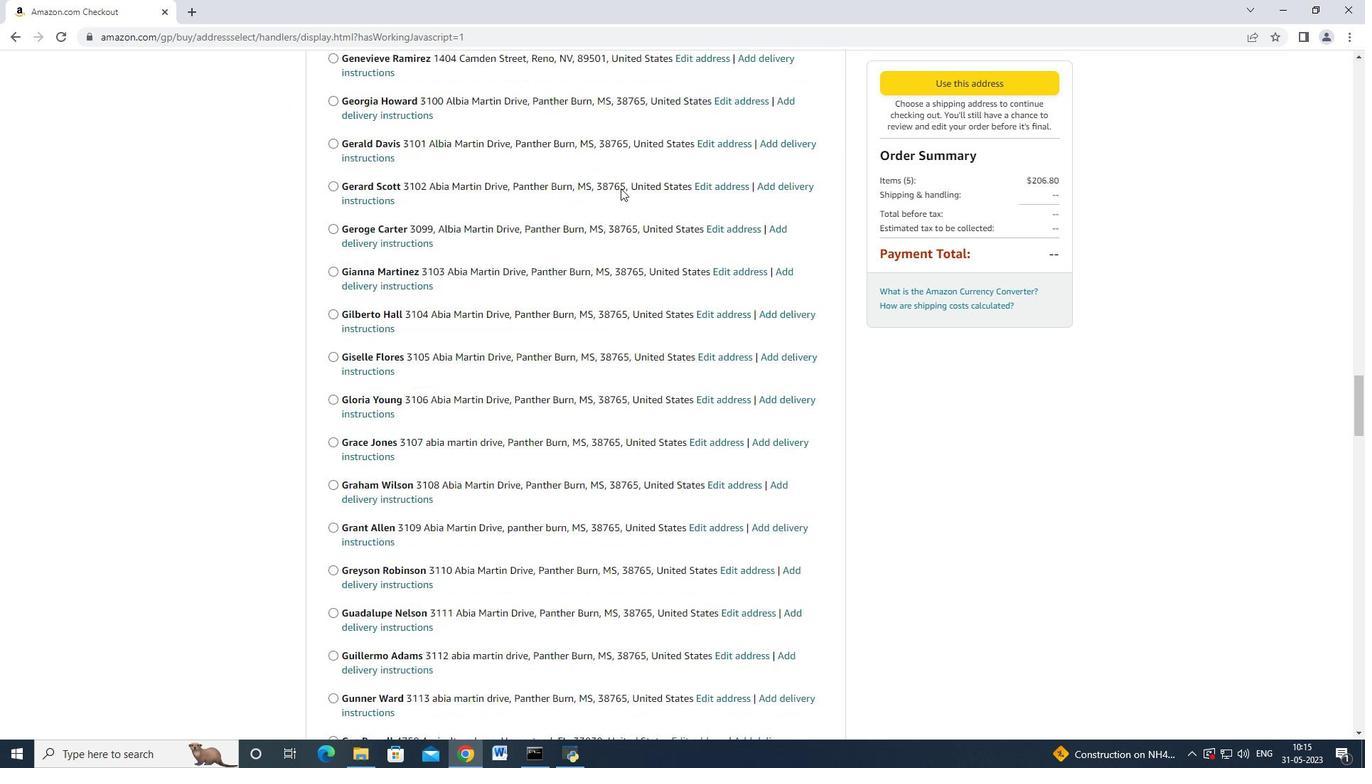 
Action: Mouse scrolled (620, 187) with delta (0, 0)
Screenshot: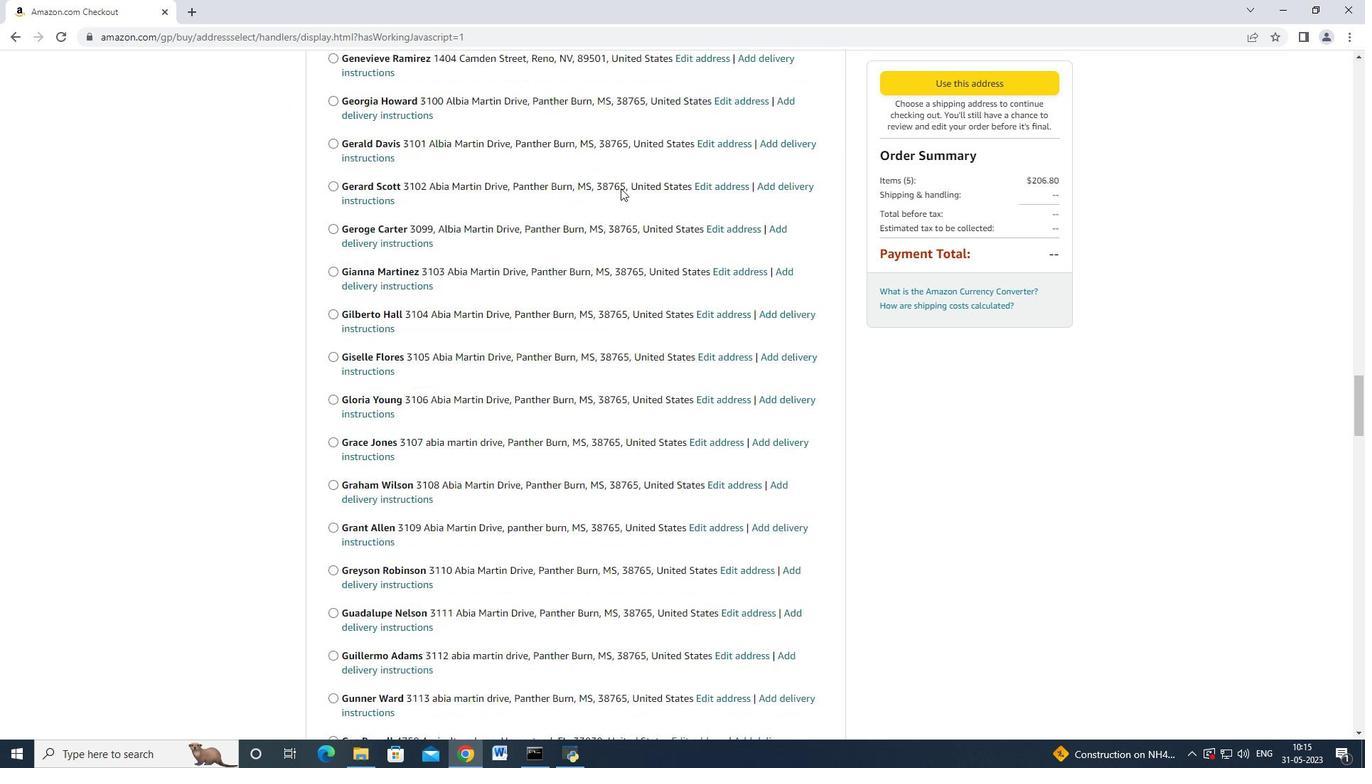 
Action: Mouse scrolled (620, 187) with delta (0, 0)
Screenshot: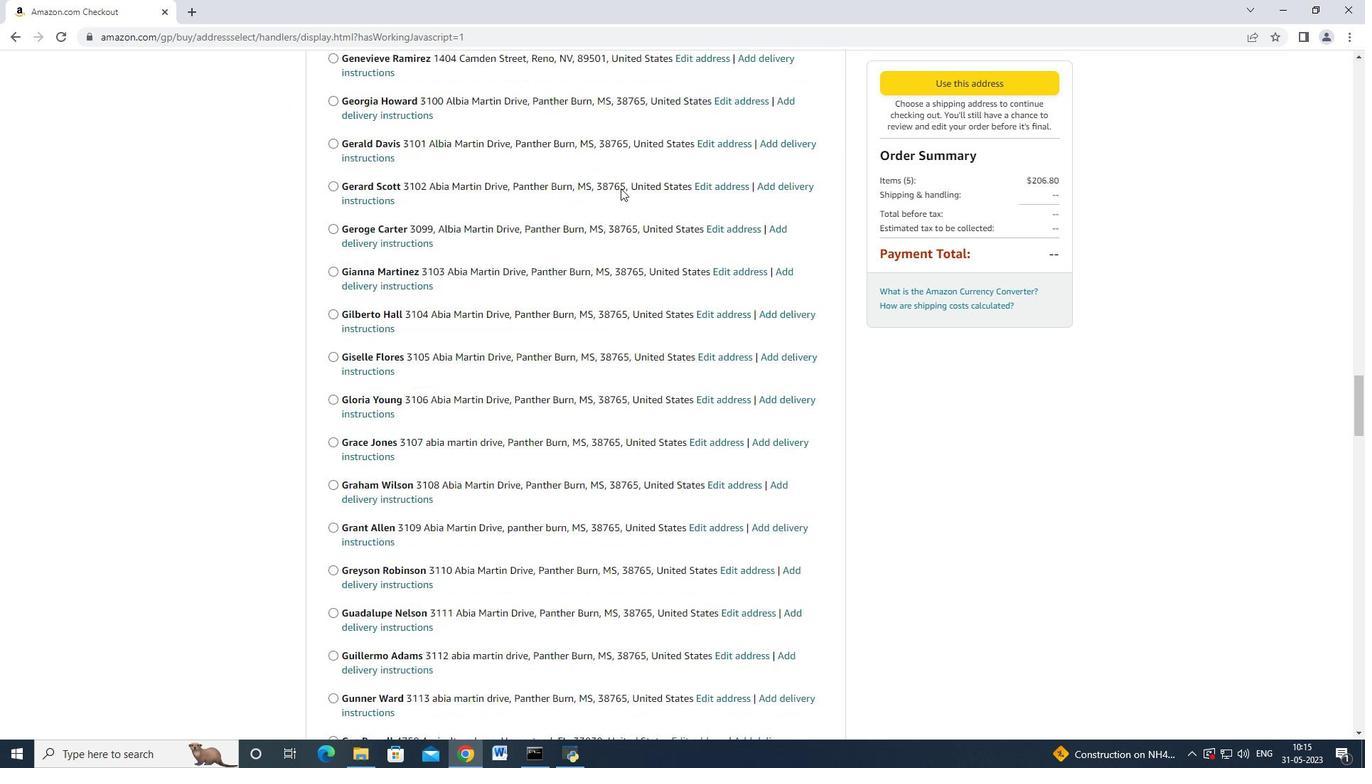 
Action: Mouse scrolled (620, 187) with delta (0, 0)
Screenshot: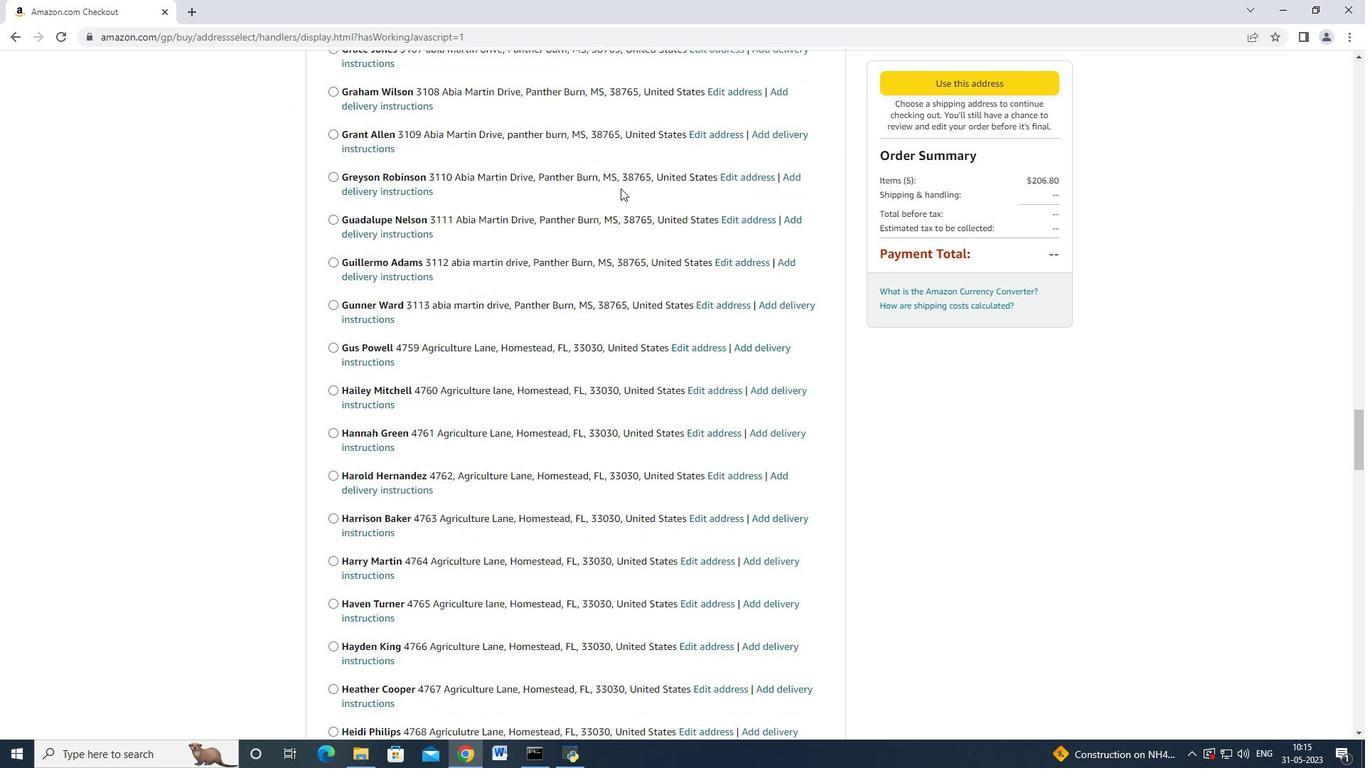 
Action: Mouse scrolled (620, 187) with delta (0, 0)
Screenshot: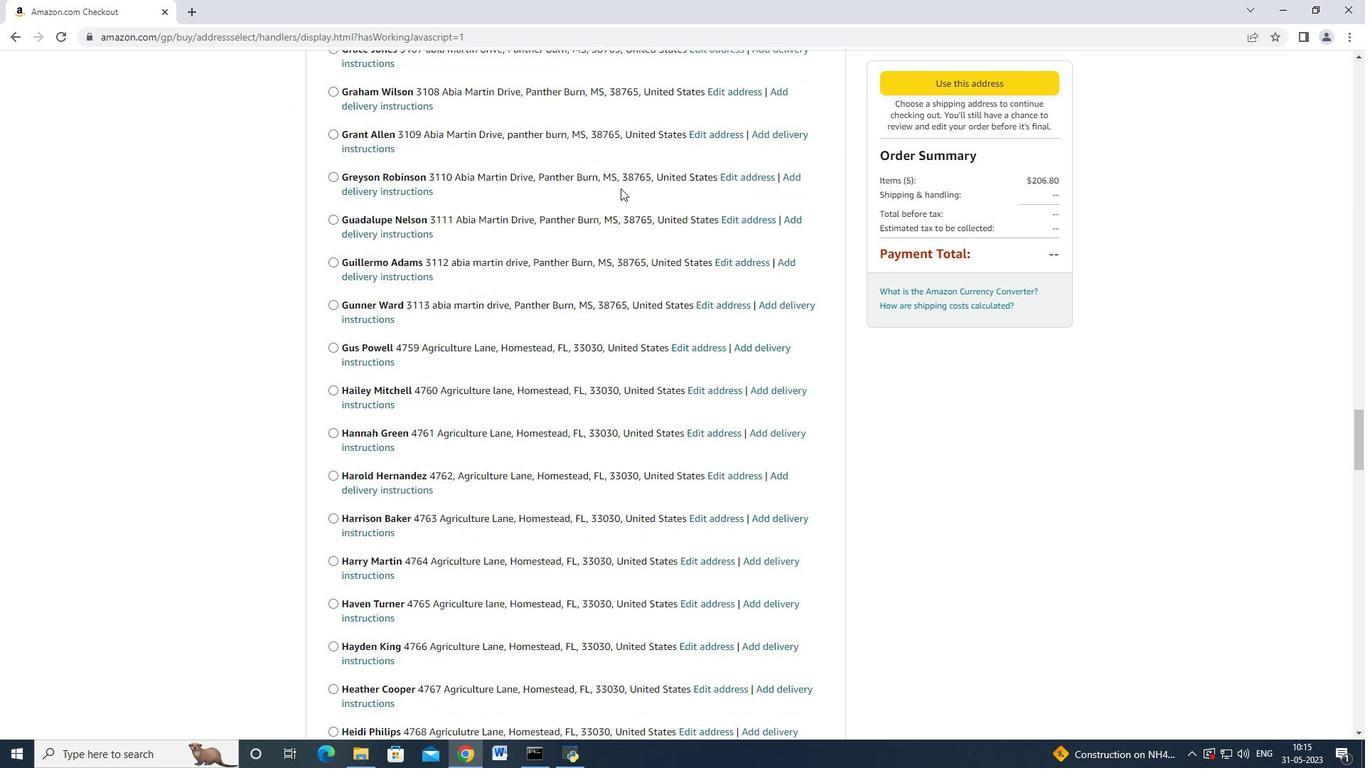 
Action: Mouse scrolled (620, 187) with delta (0, 0)
Screenshot: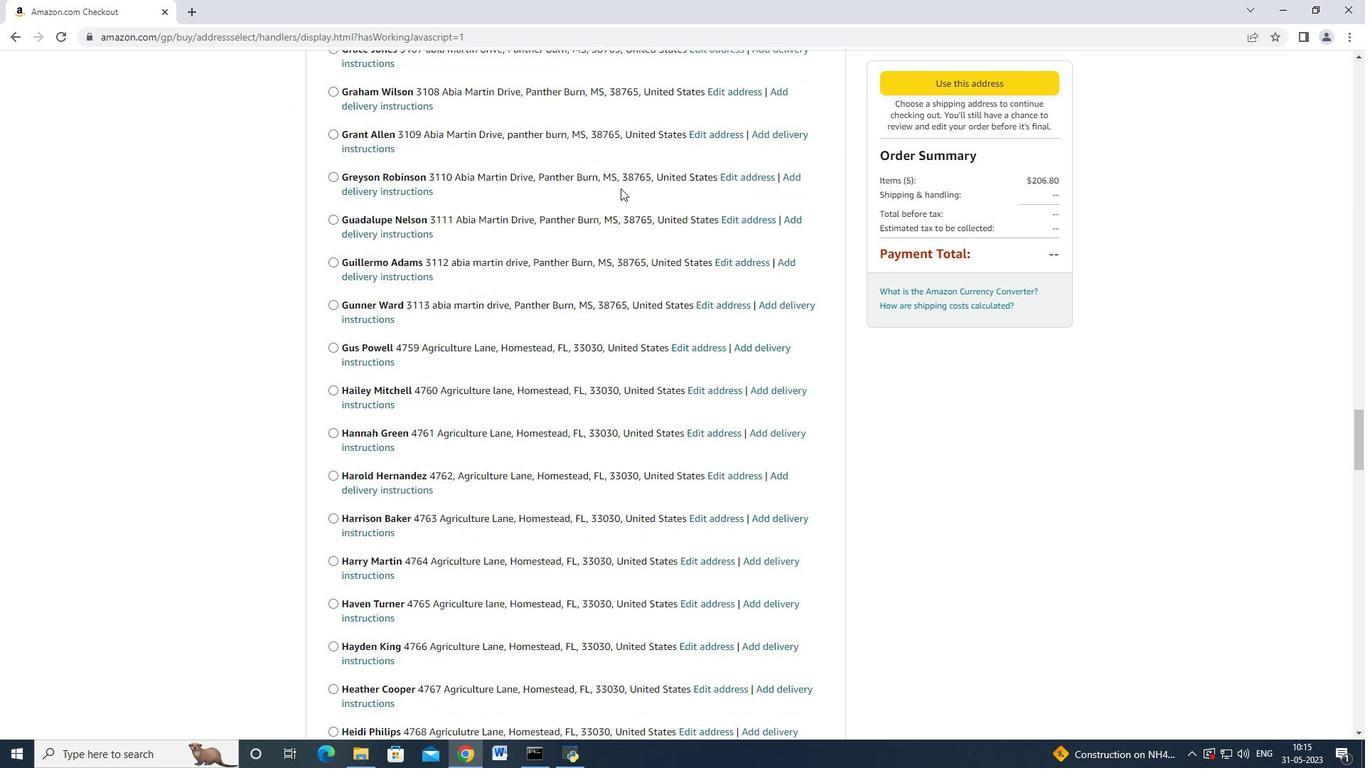 
Action: Mouse scrolled (620, 187) with delta (0, 0)
Screenshot: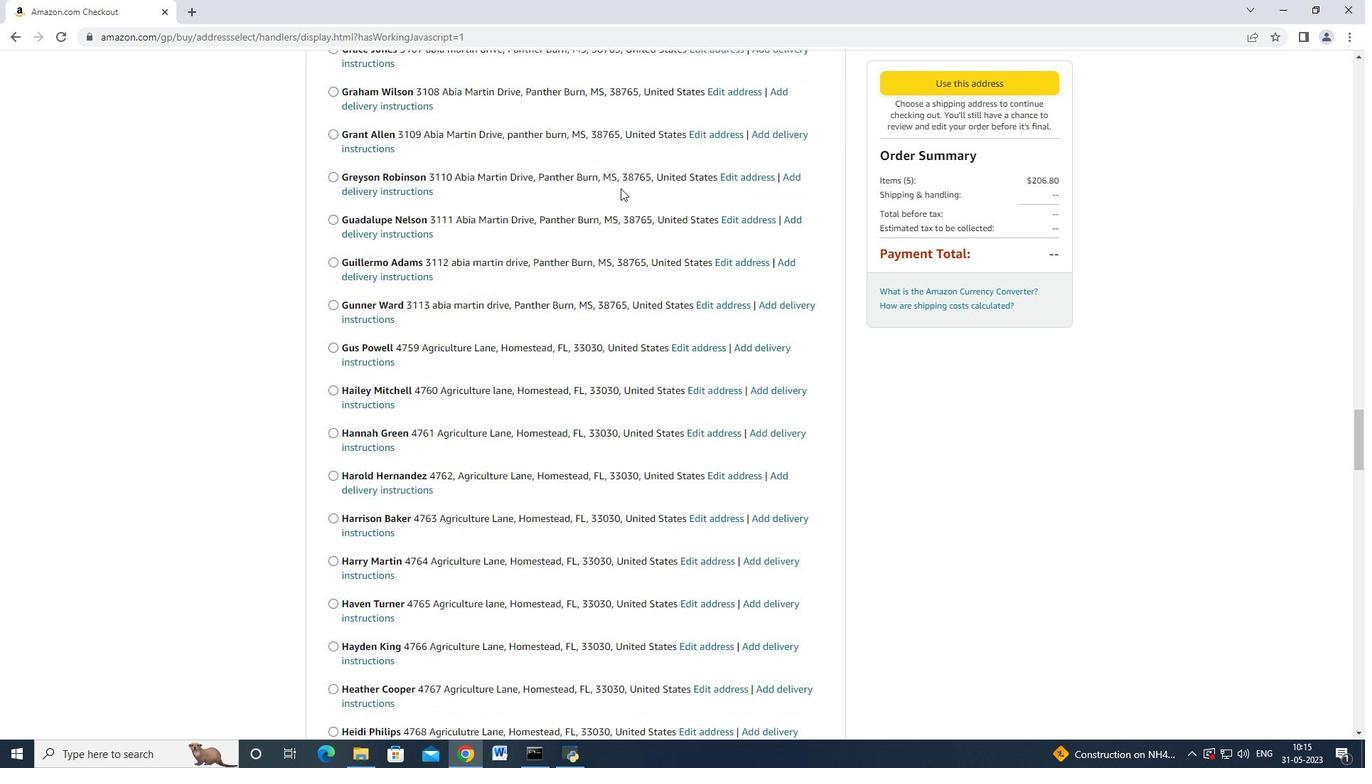 
Action: Mouse moved to (620, 184)
Screenshot: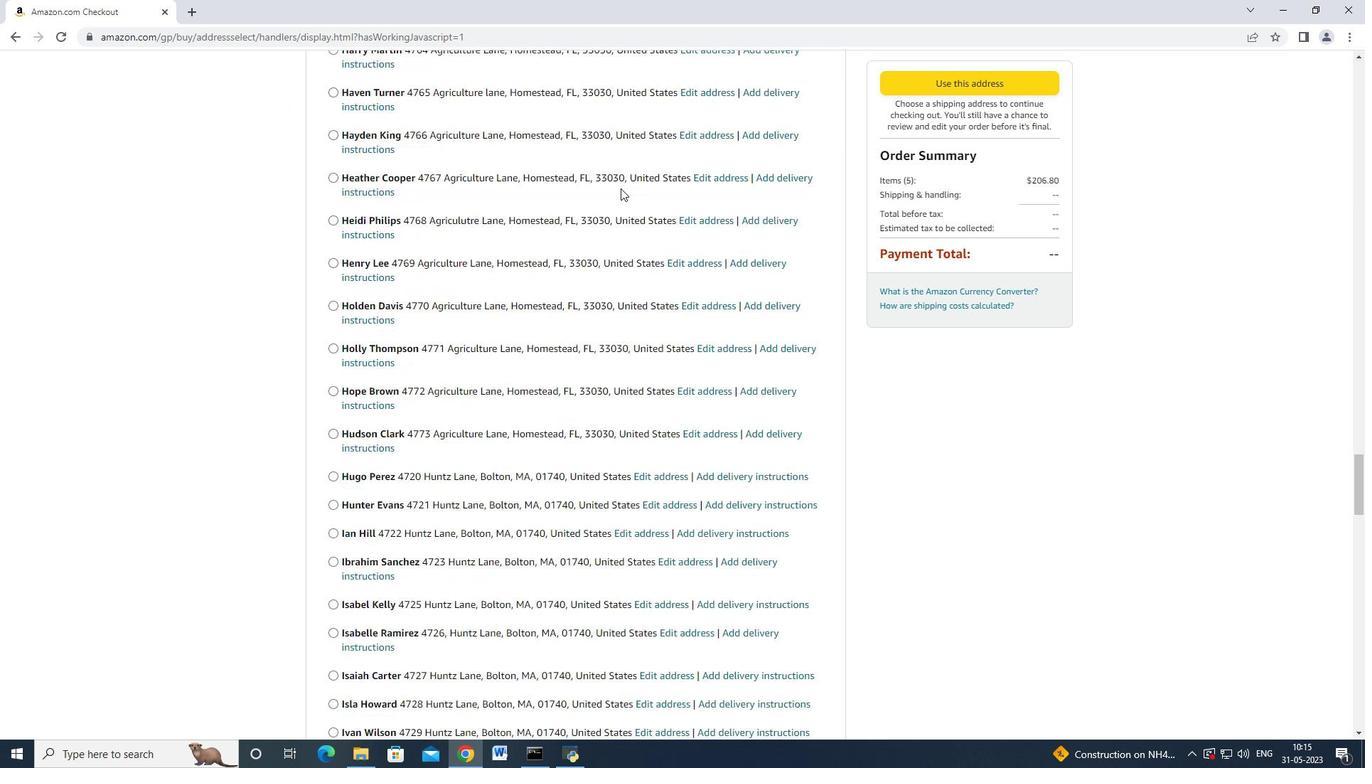 
Action: Mouse scrolled (620, 183) with delta (0, 0)
Screenshot: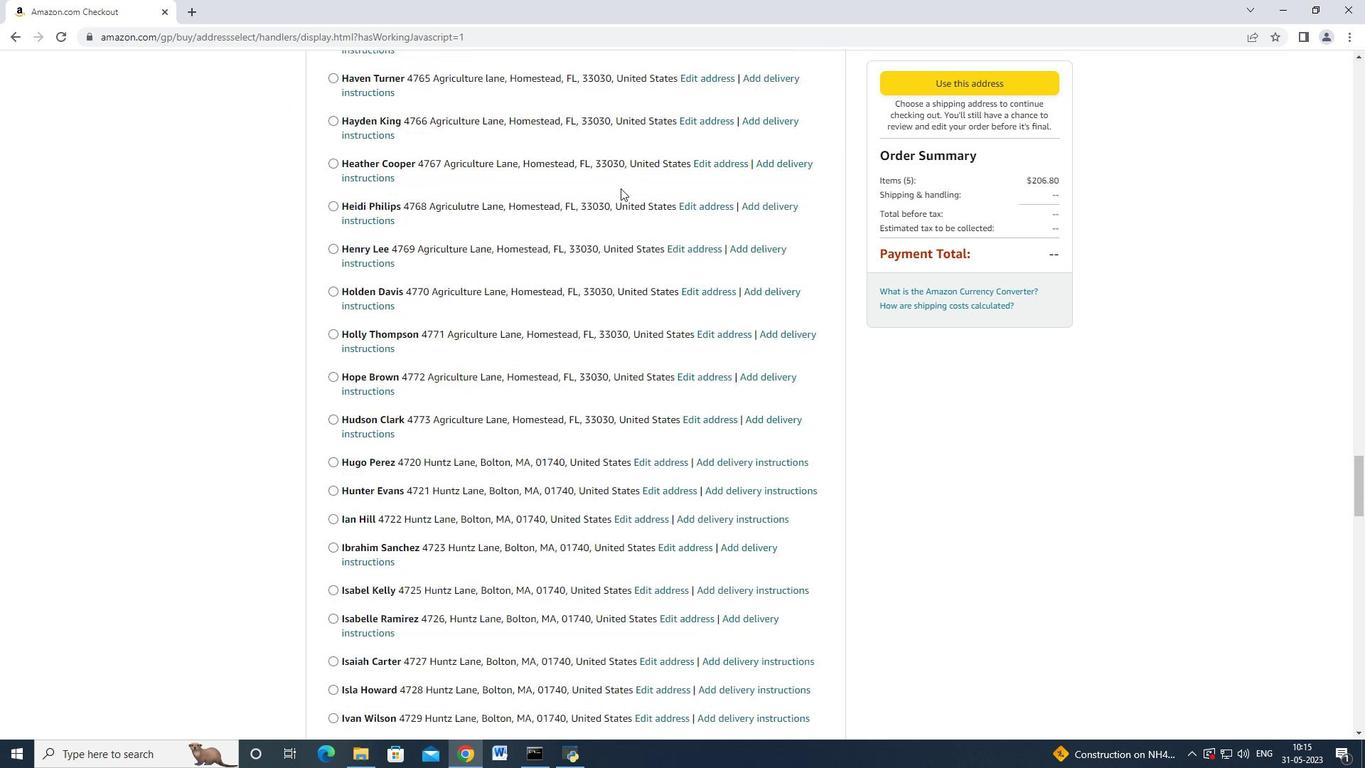 
Action: Mouse scrolled (620, 183) with delta (0, 0)
Screenshot: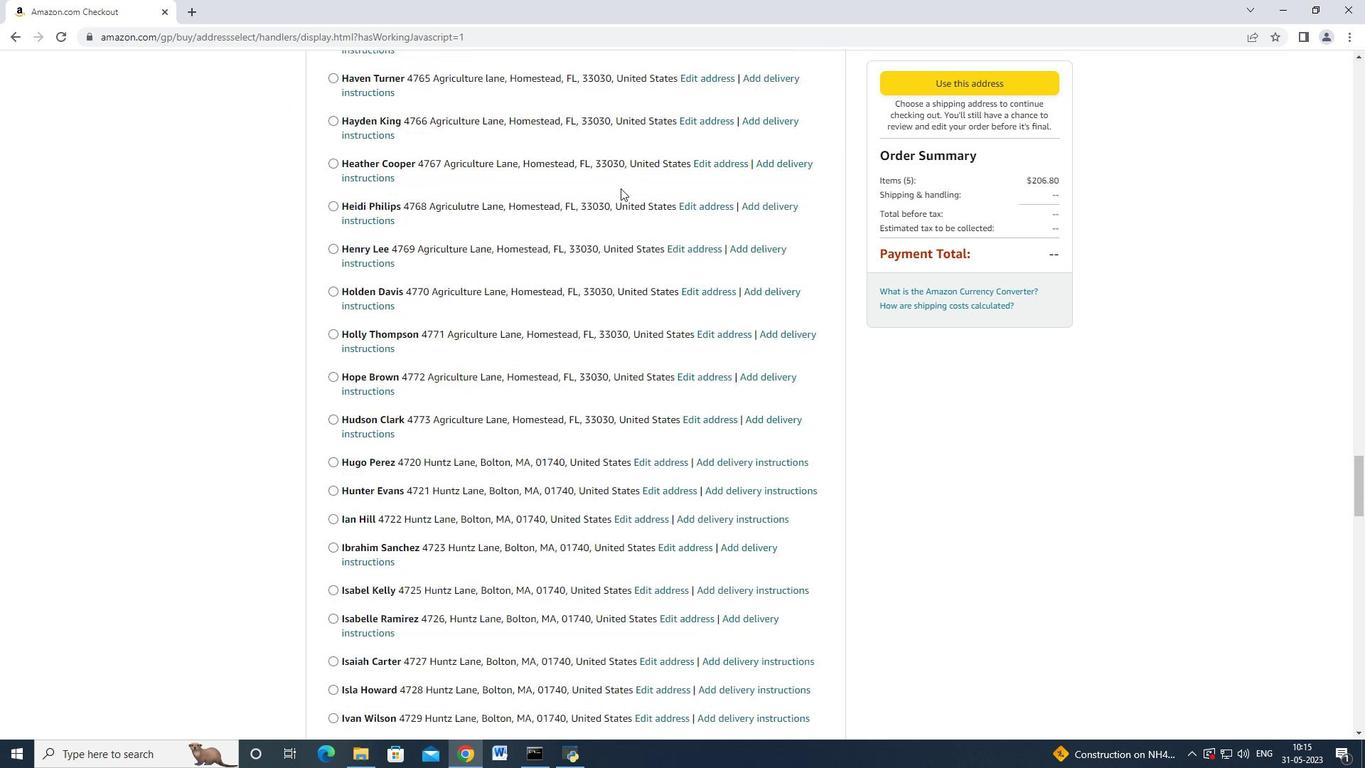
Action: Mouse scrolled (620, 183) with delta (0, 0)
Screenshot: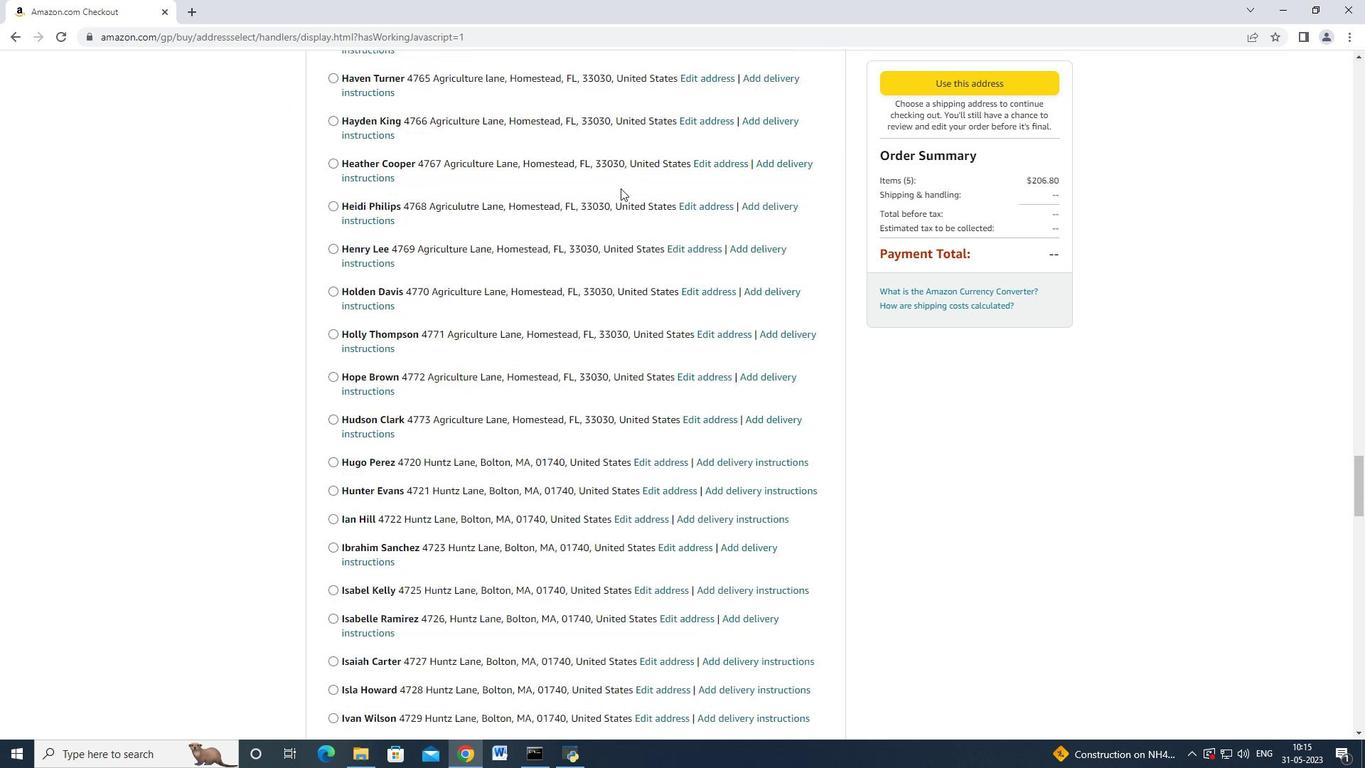 
Action: Mouse scrolled (620, 183) with delta (0, 0)
Screenshot: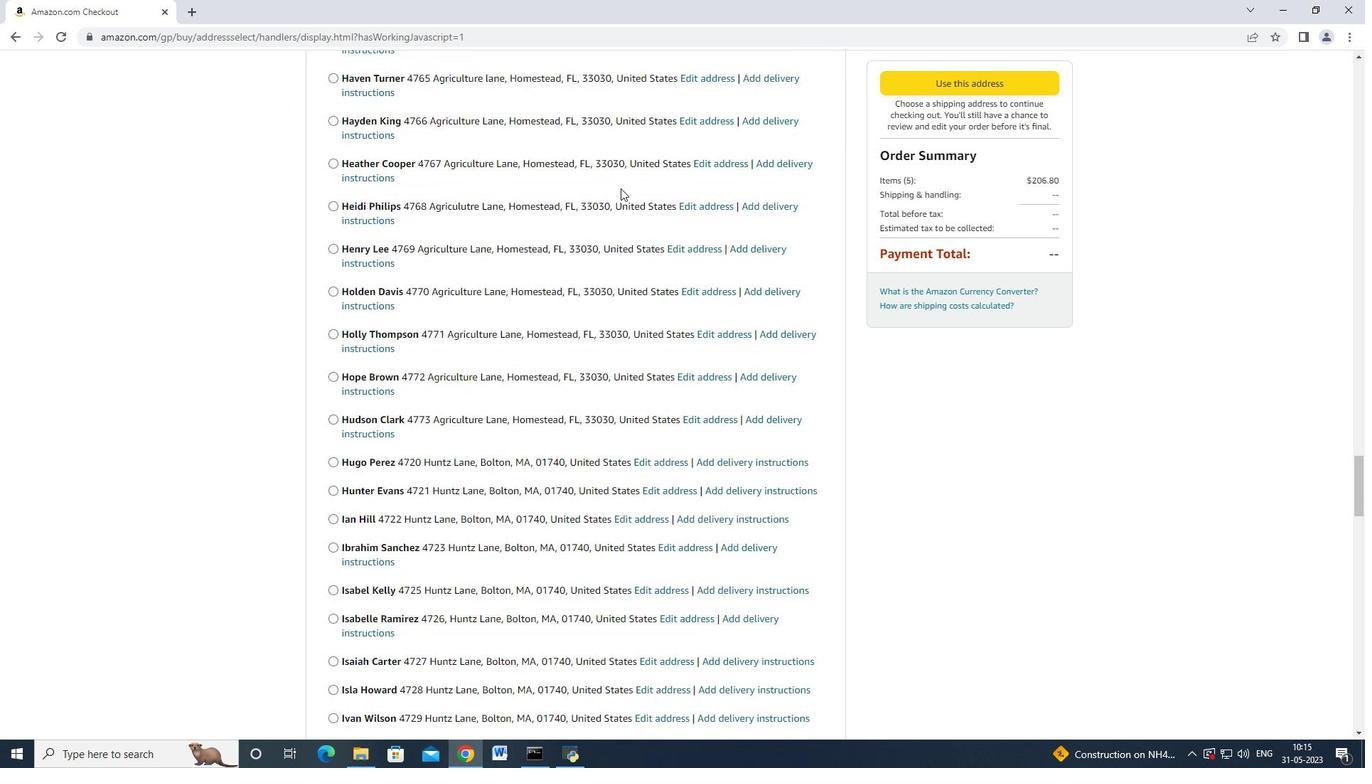 
Action: Mouse moved to (601, 202)
Screenshot: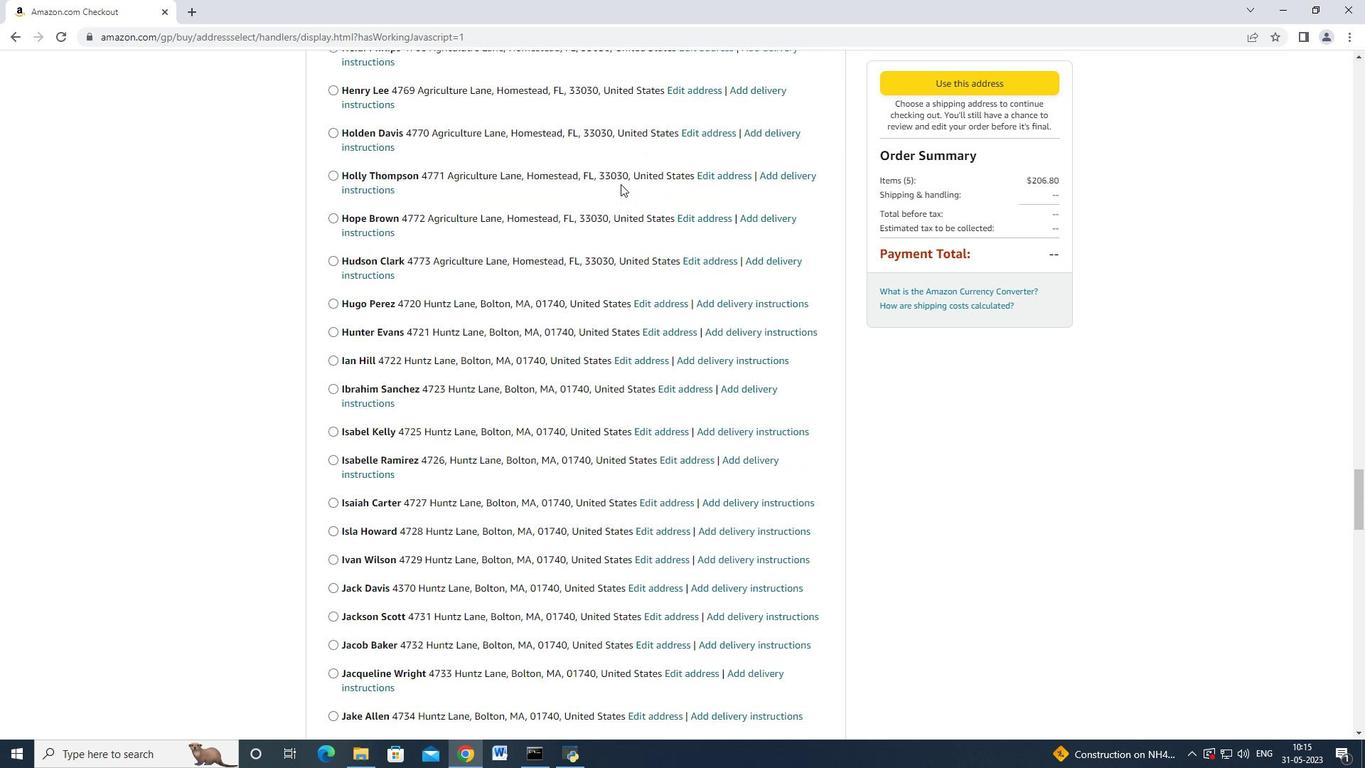
Action: Mouse scrolled (601, 201) with delta (0, 0)
Screenshot: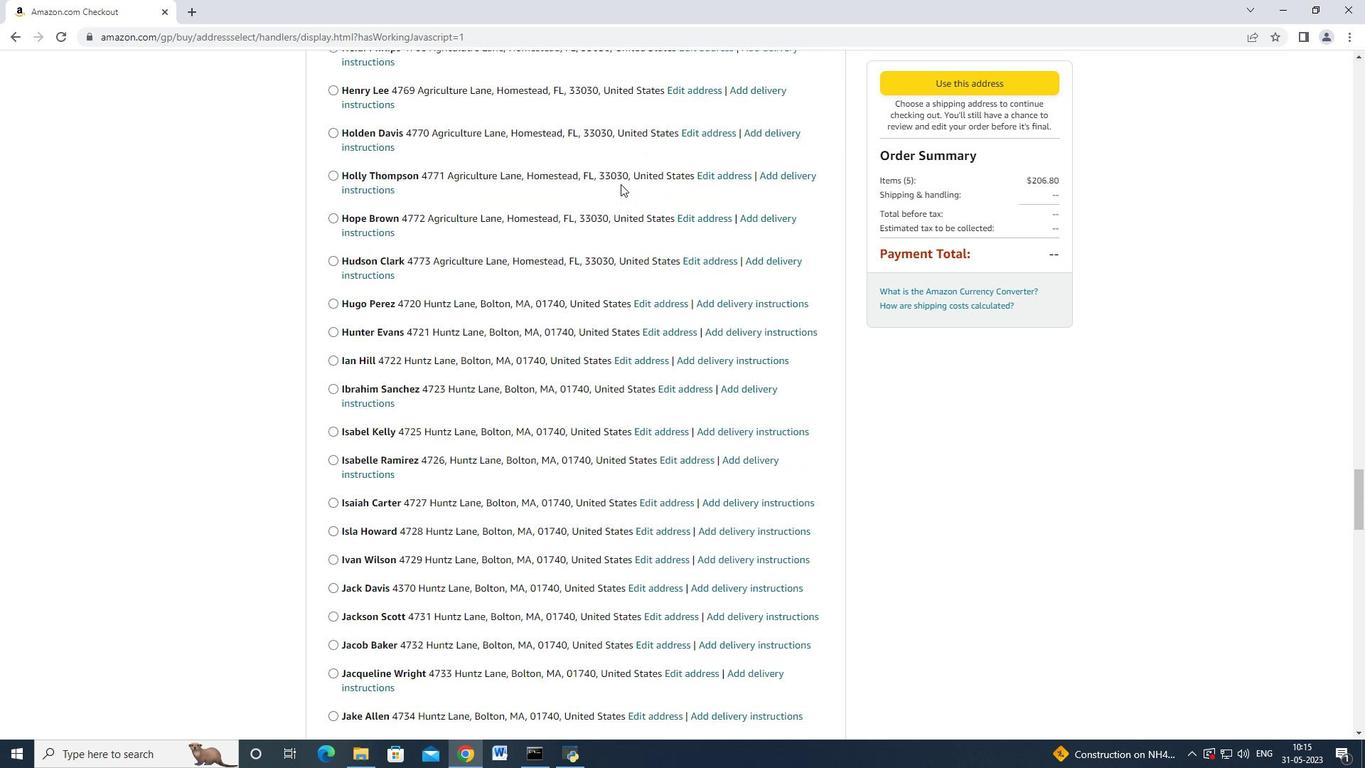 
Action: Mouse moved to (597, 204)
Screenshot: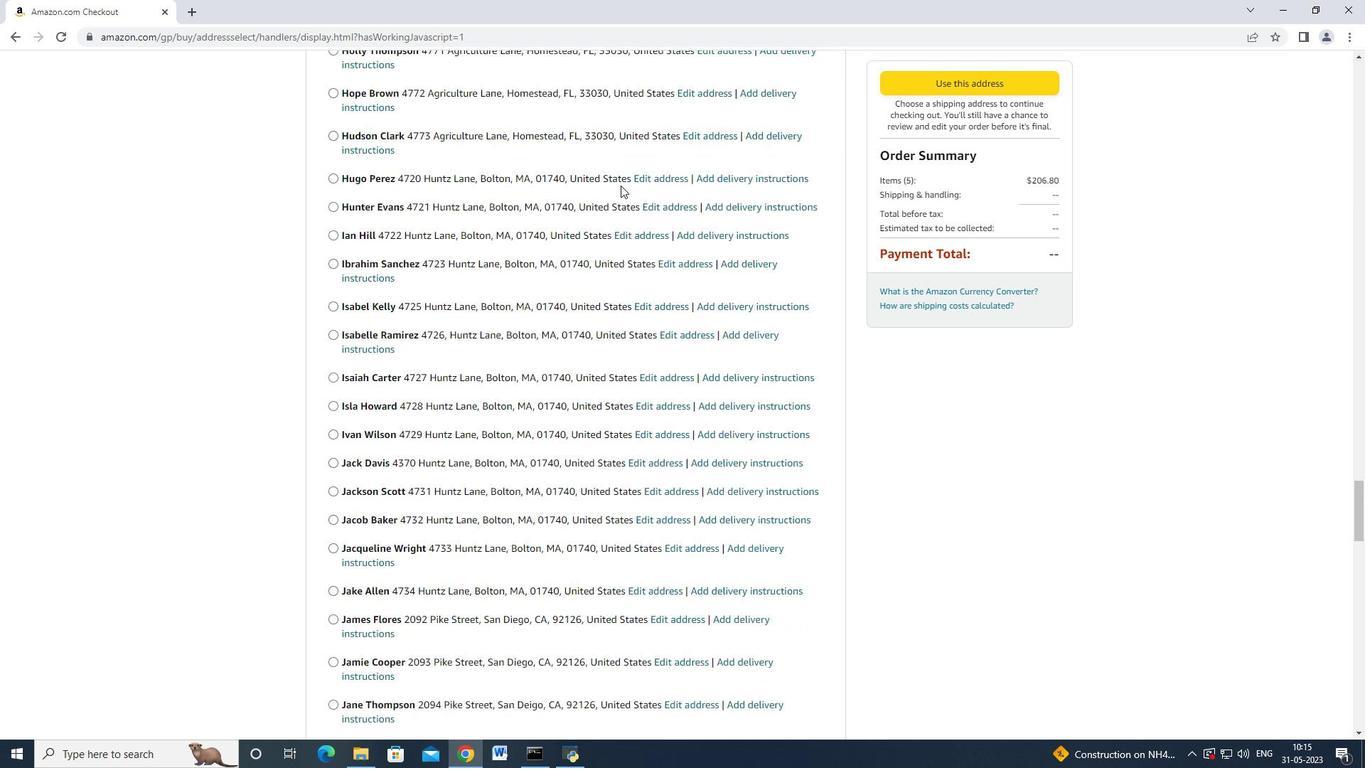 
Action: Mouse scrolled (597, 204) with delta (0, 0)
Screenshot: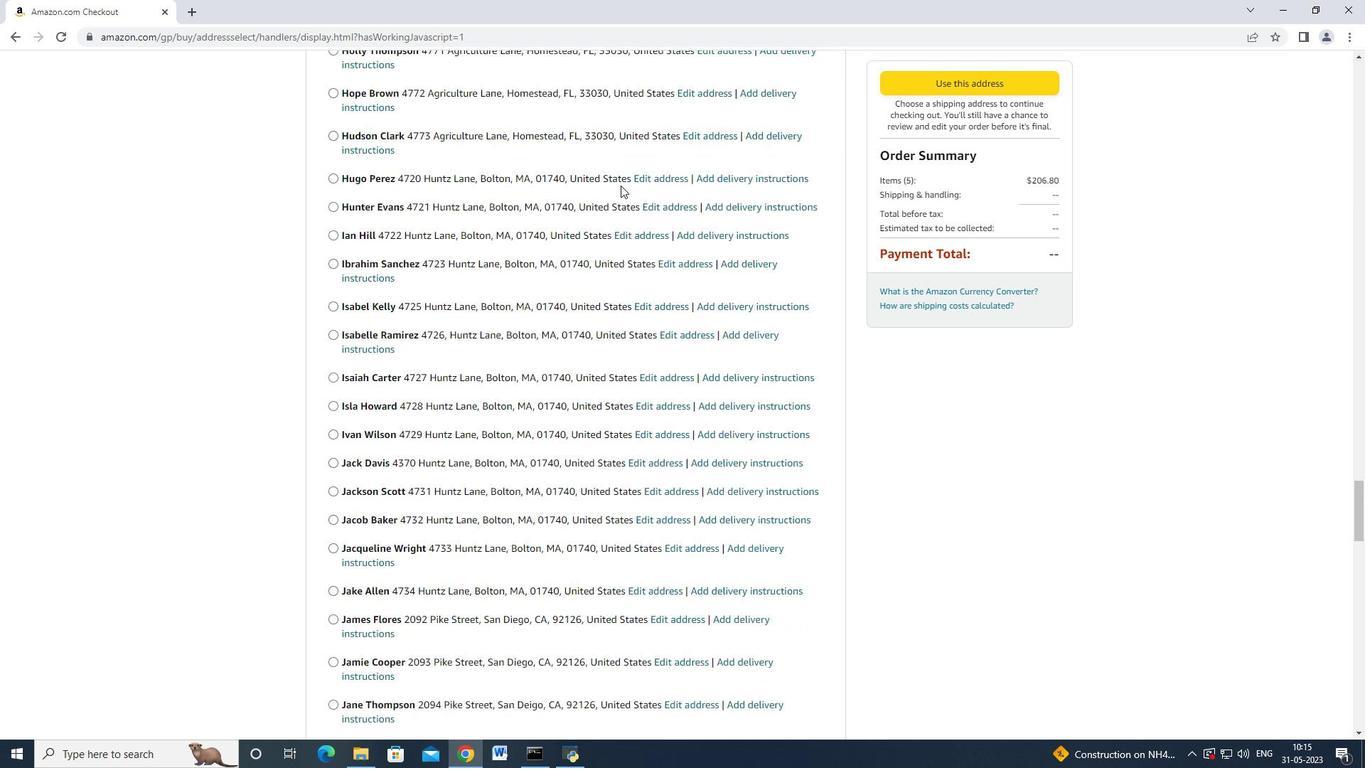 
Action: Mouse moved to (596, 204)
Screenshot: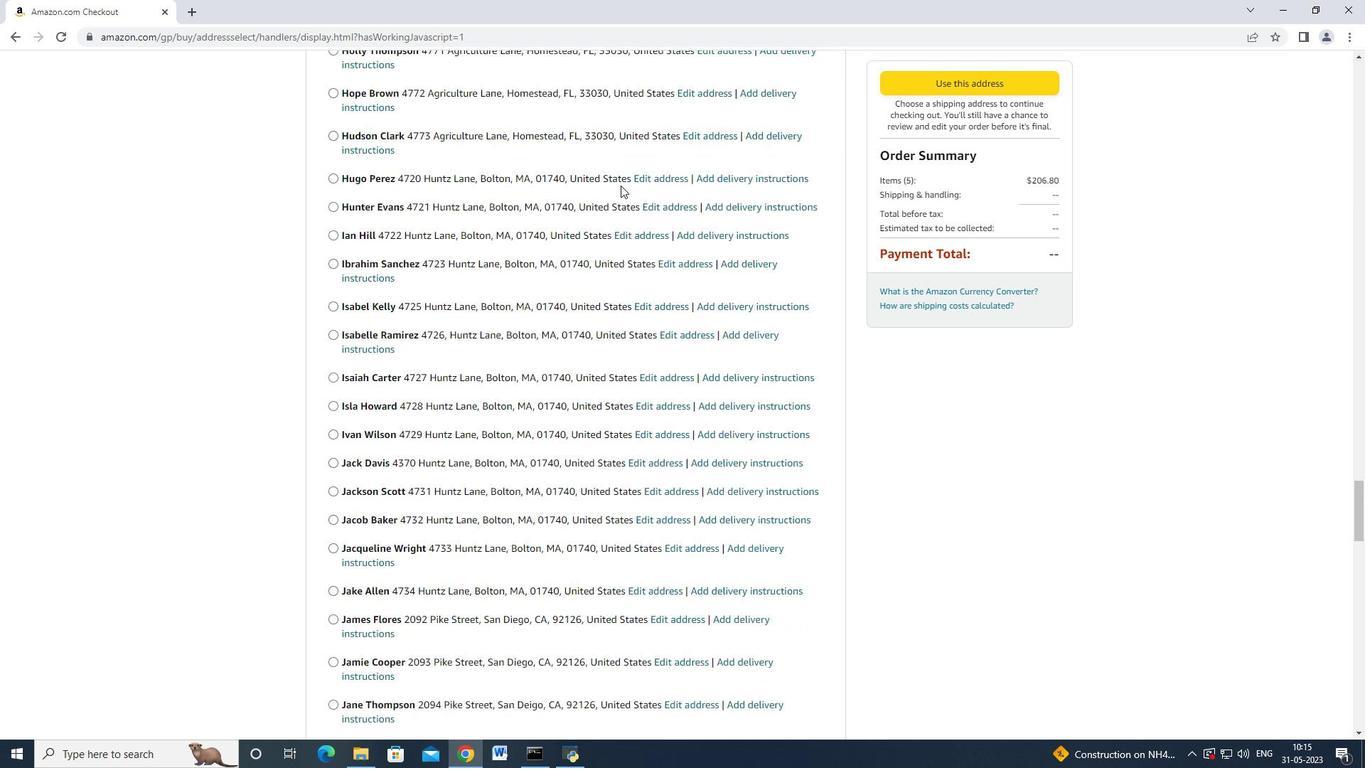 
Action: Mouse scrolled (596, 204) with delta (0, 0)
Screenshot: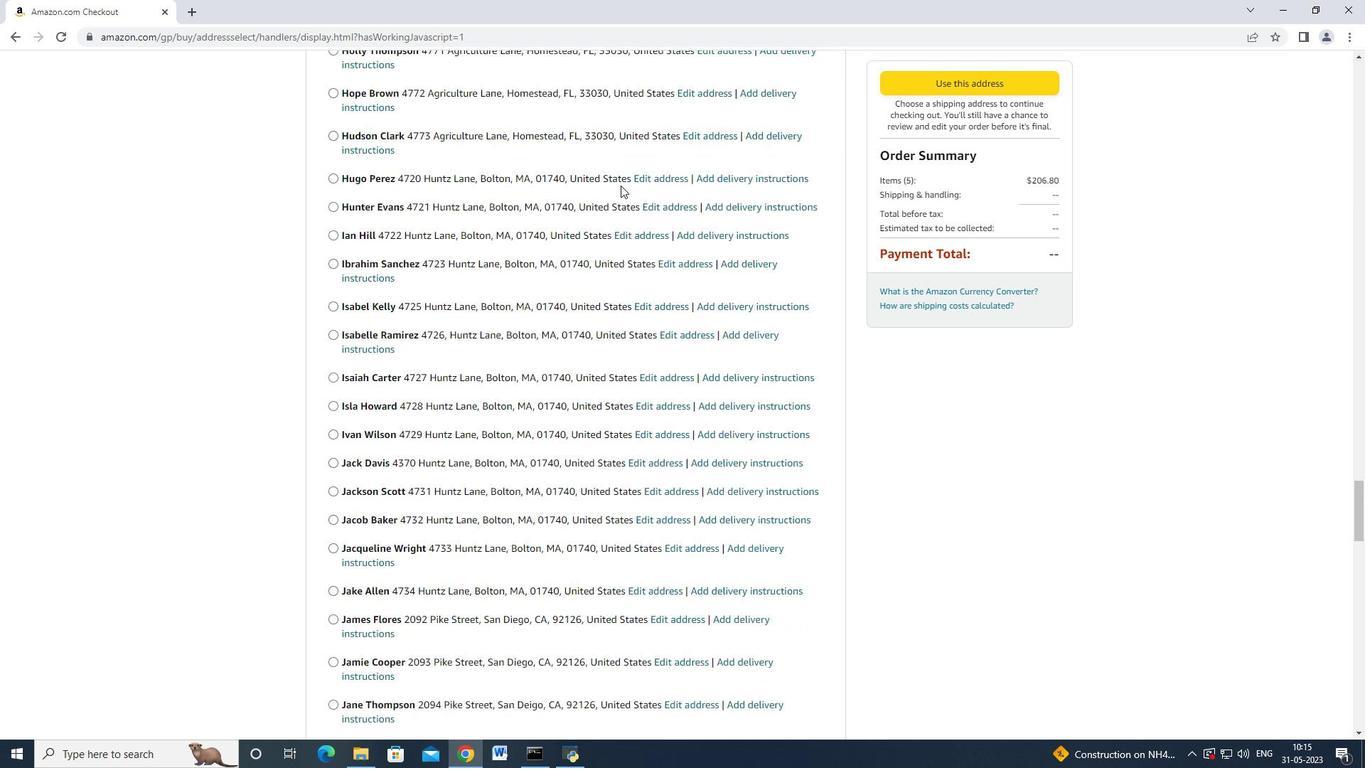 
Action: Mouse moved to (593, 206)
Screenshot: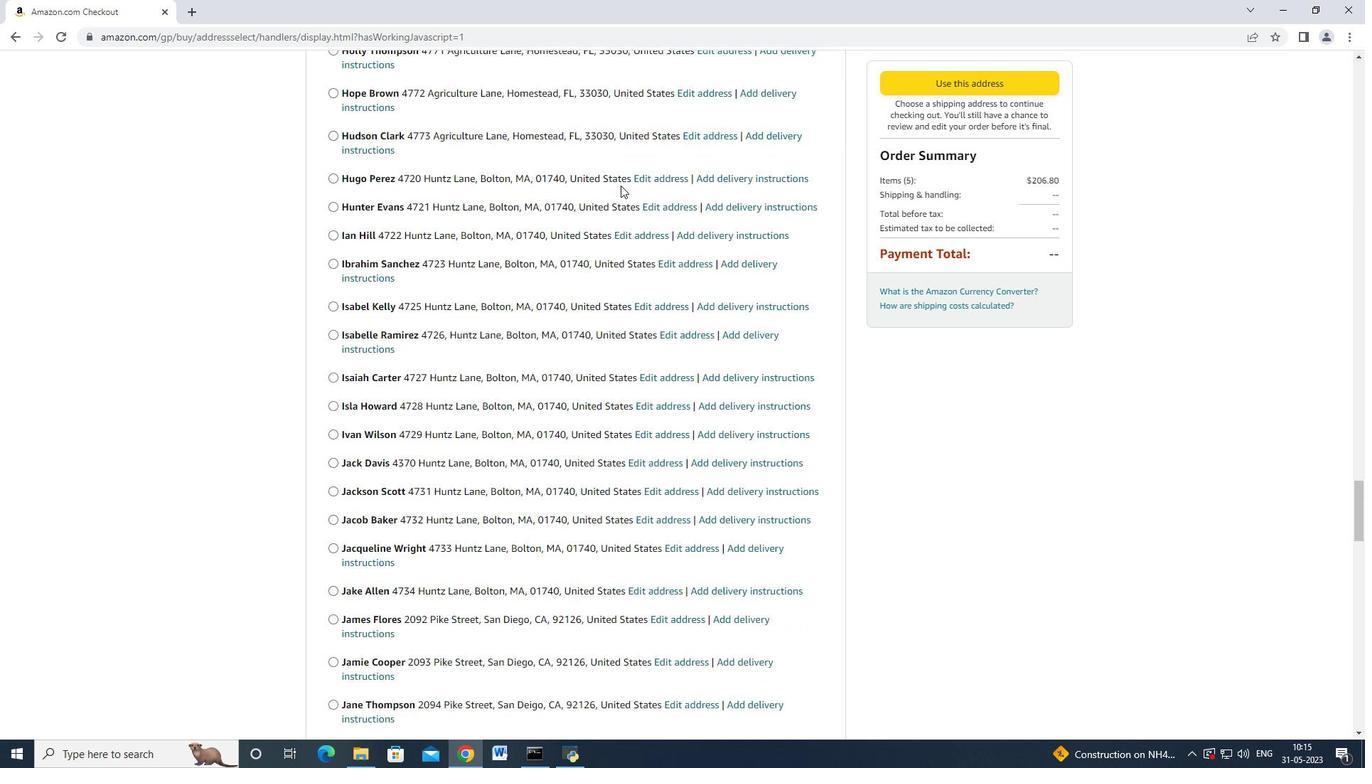 
Action: Mouse scrolled (593, 205) with delta (0, 0)
Screenshot: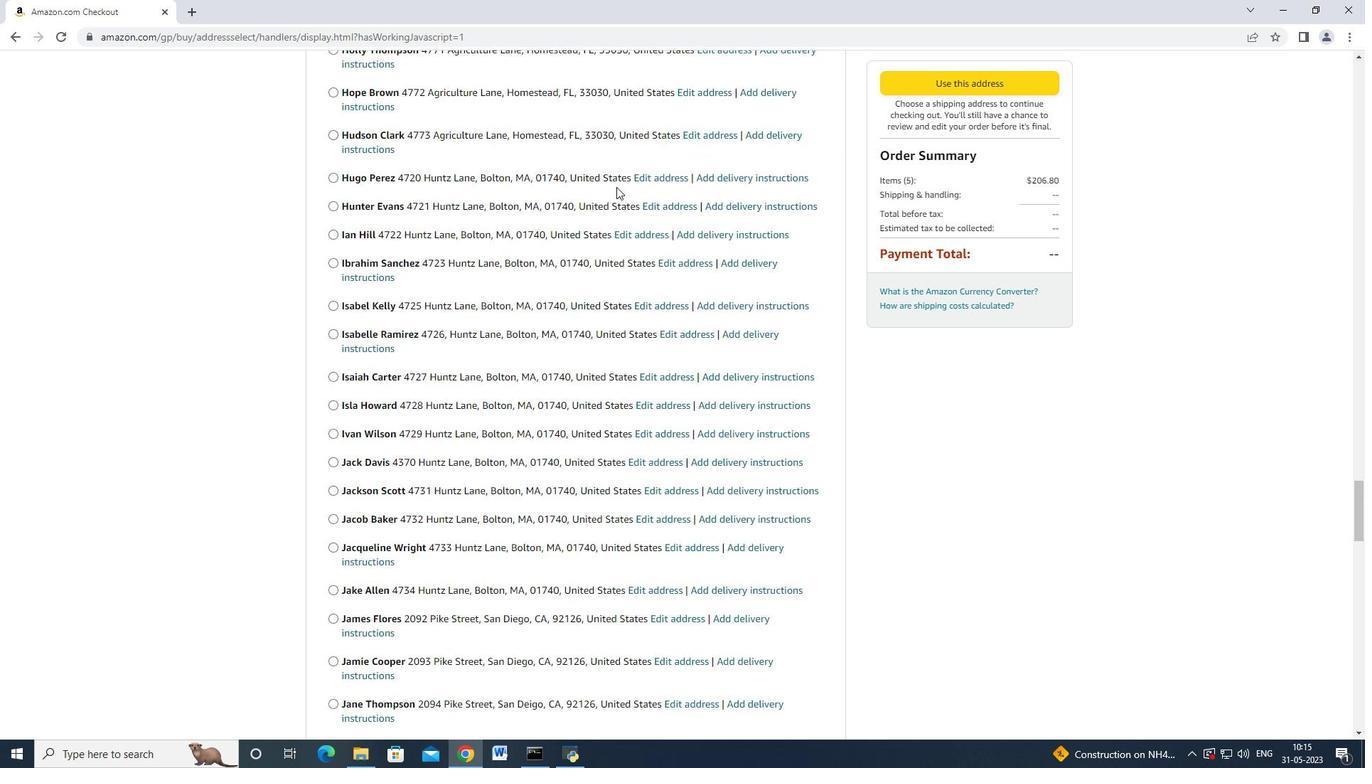 
Action: Mouse moved to (593, 222)
Screenshot: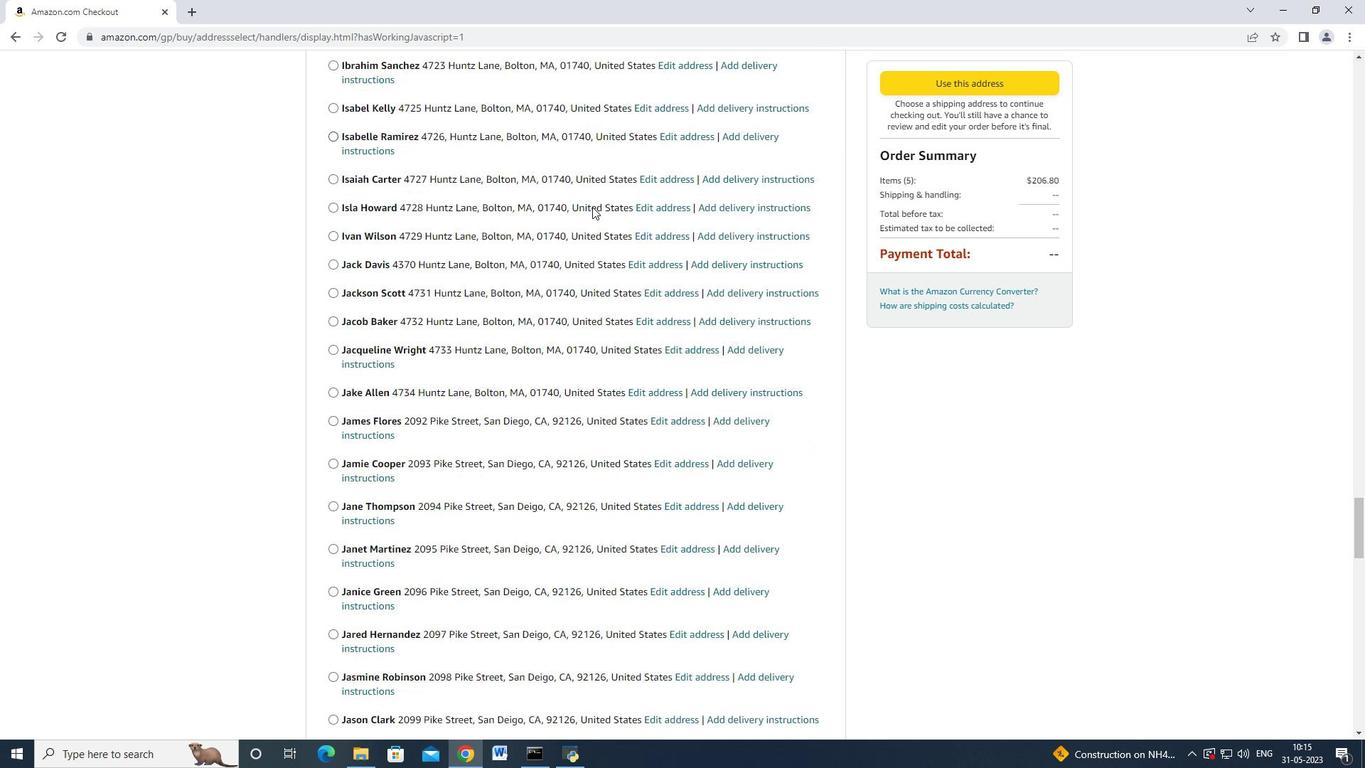 
Action: Mouse scrolled (593, 221) with delta (0, 0)
Screenshot: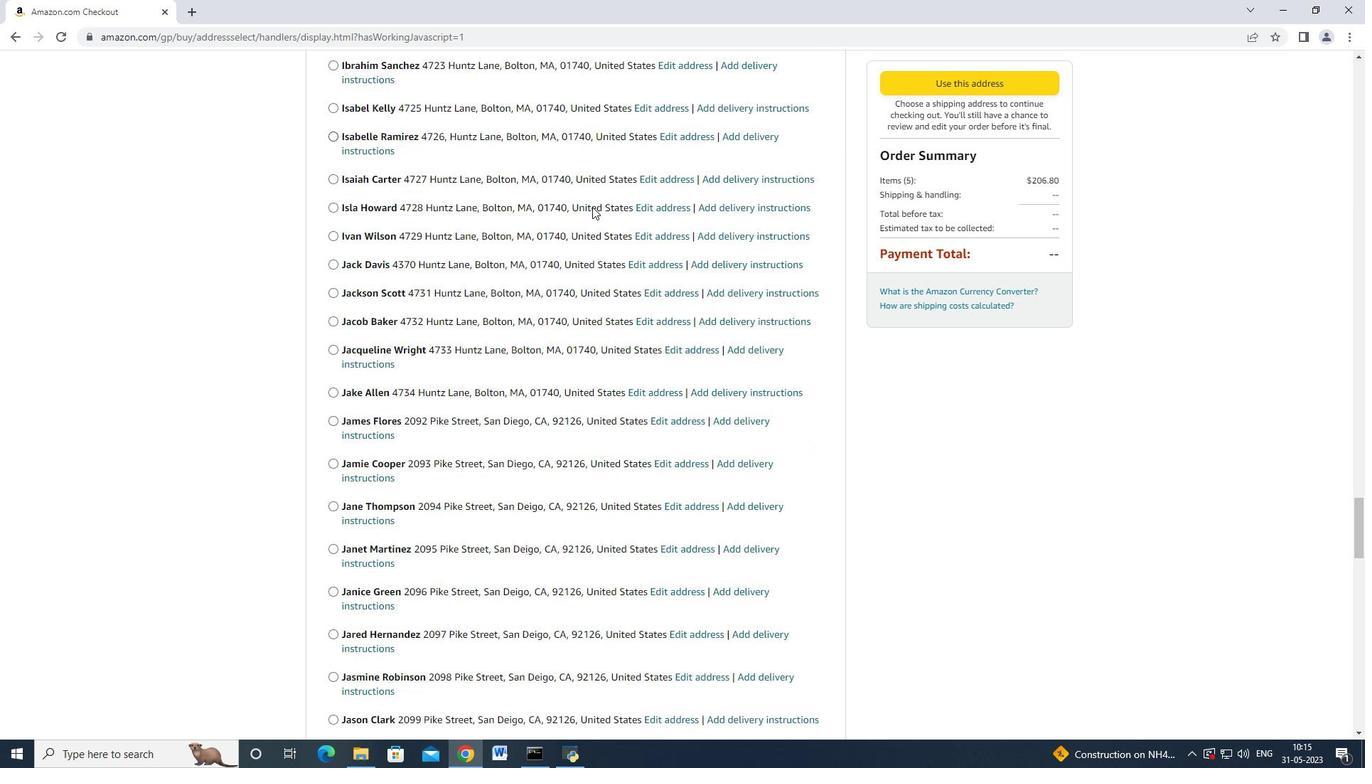 
Action: Mouse scrolled (593, 221) with delta (0, 0)
Screenshot: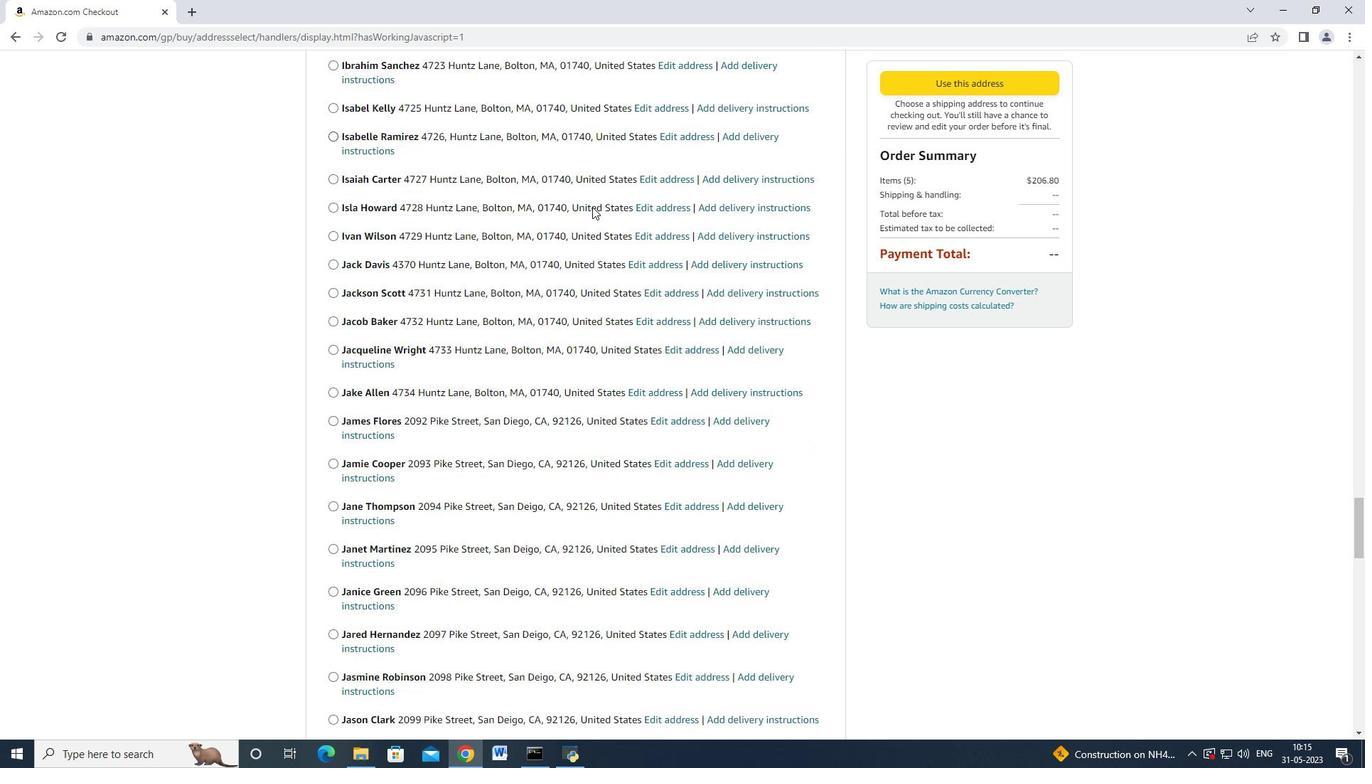 
Action: Mouse scrolled (593, 221) with delta (0, 0)
